 Task: Implement sprint retrospectives using different formats (e.
Action: Mouse moved to (252, 169)
Screenshot: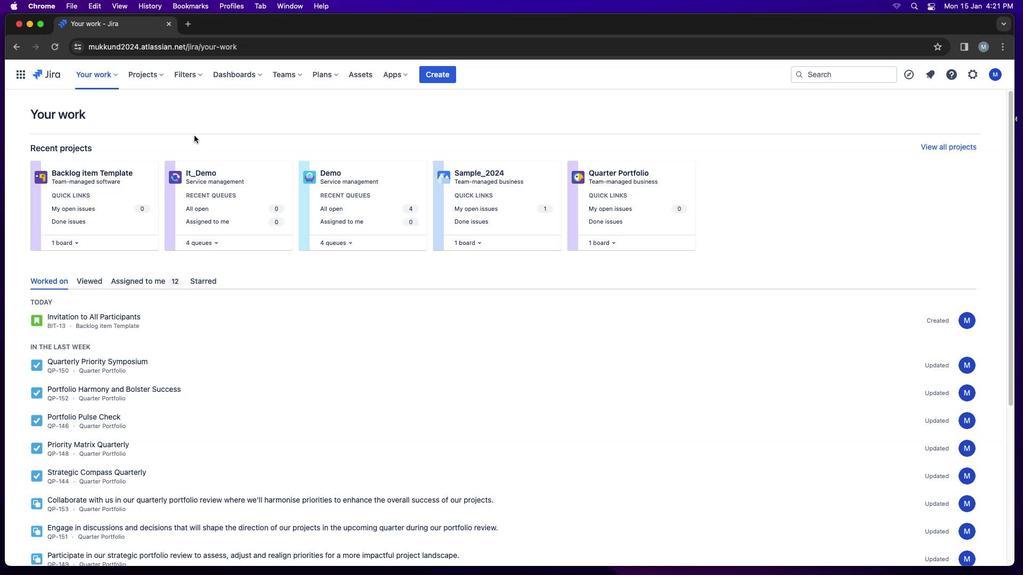 
Action: Mouse pressed left at (252, 169)
Screenshot: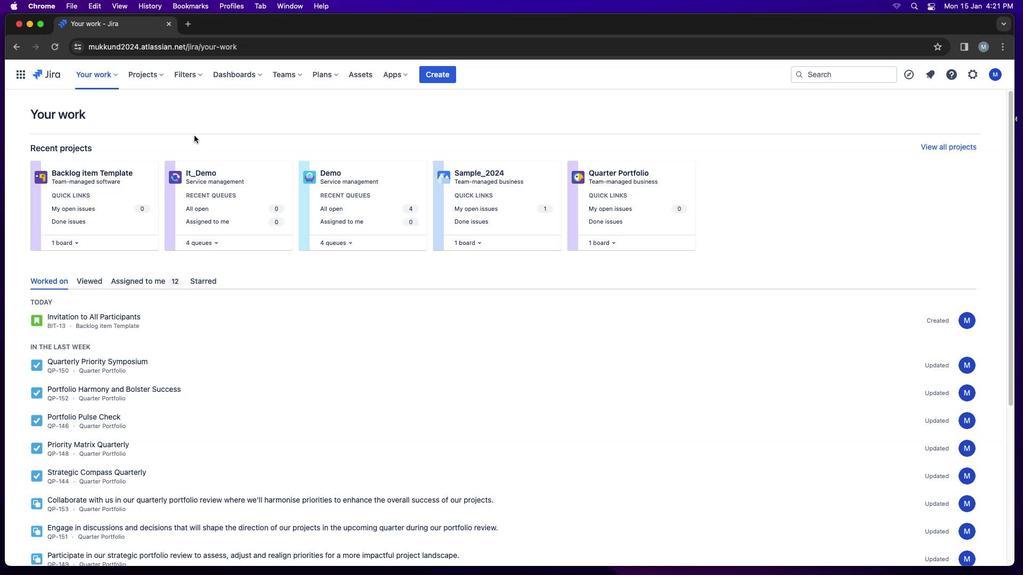 
Action: Mouse moved to (108, 118)
Screenshot: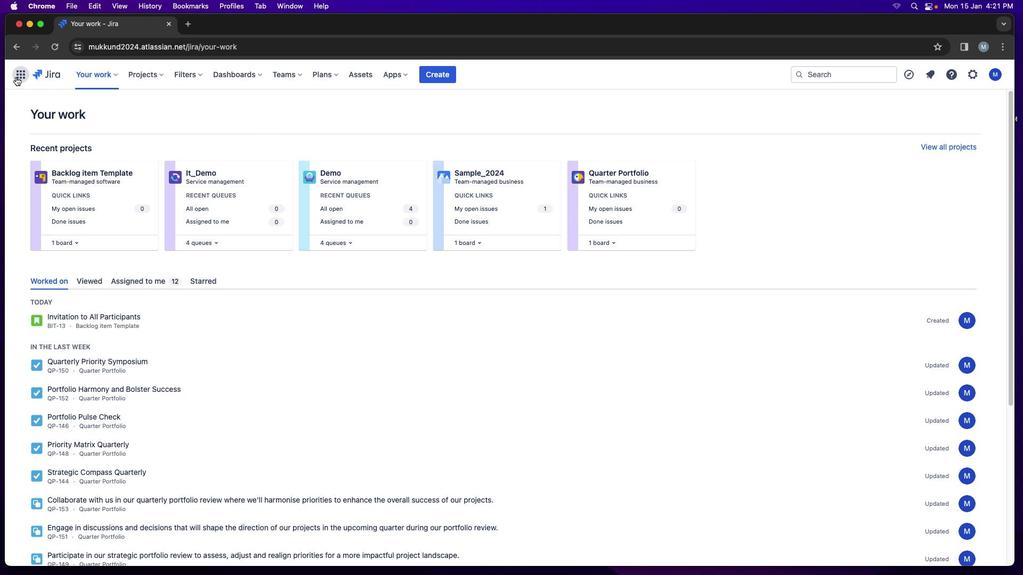 
Action: Mouse pressed left at (108, 118)
Screenshot: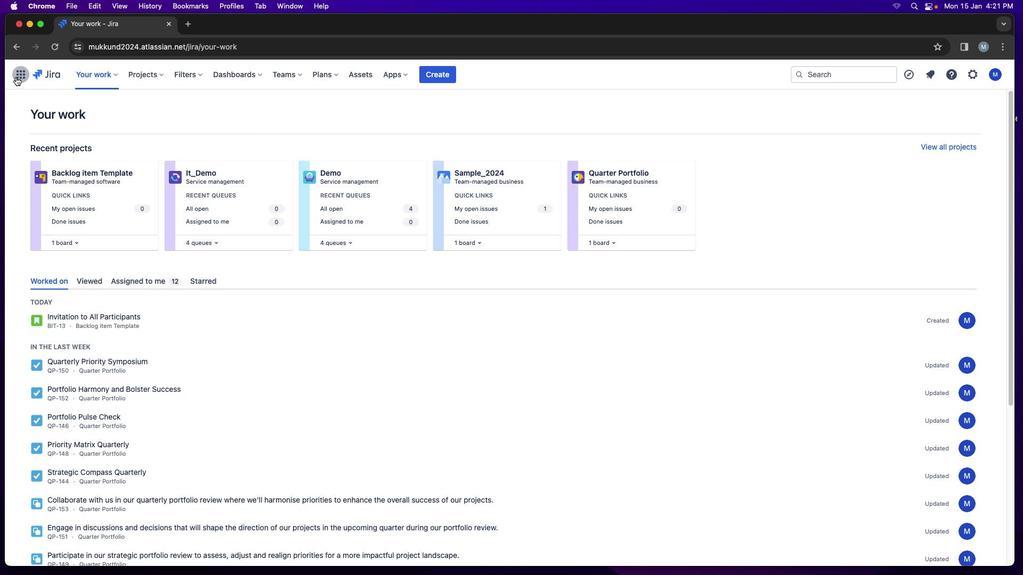 
Action: Mouse moved to (138, 169)
Screenshot: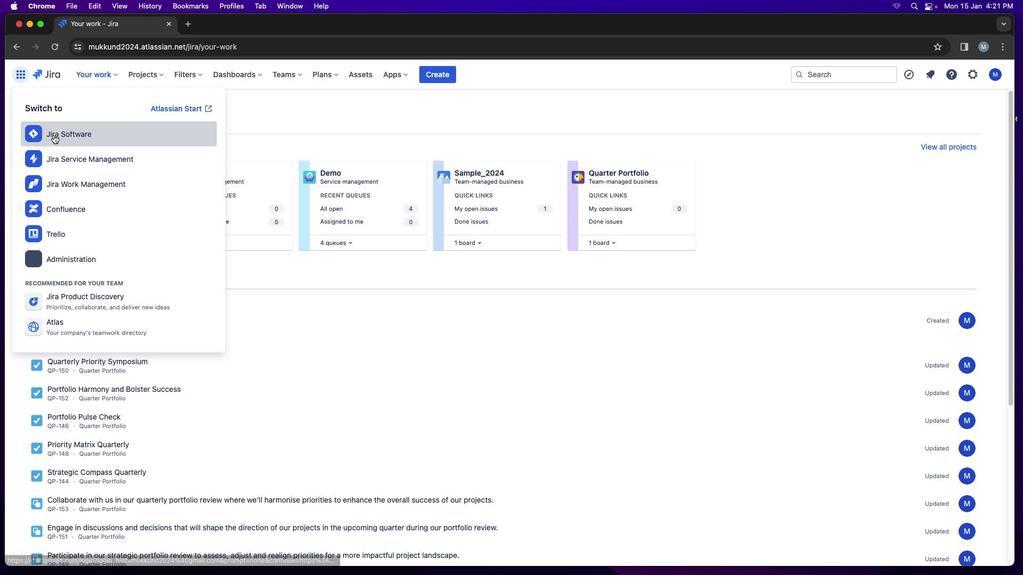 
Action: Mouse pressed left at (138, 169)
Screenshot: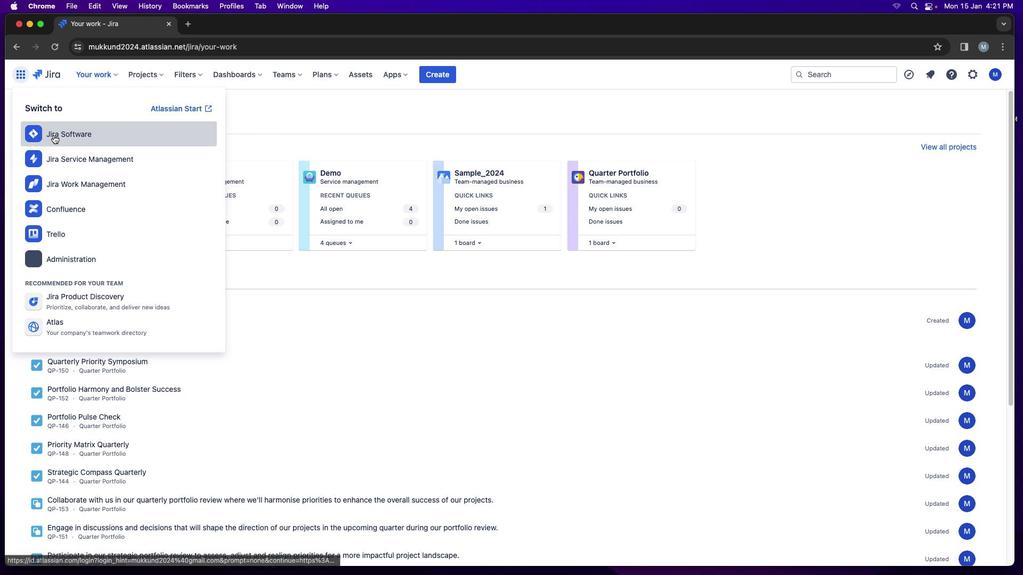 
Action: Mouse moved to (463, 149)
Screenshot: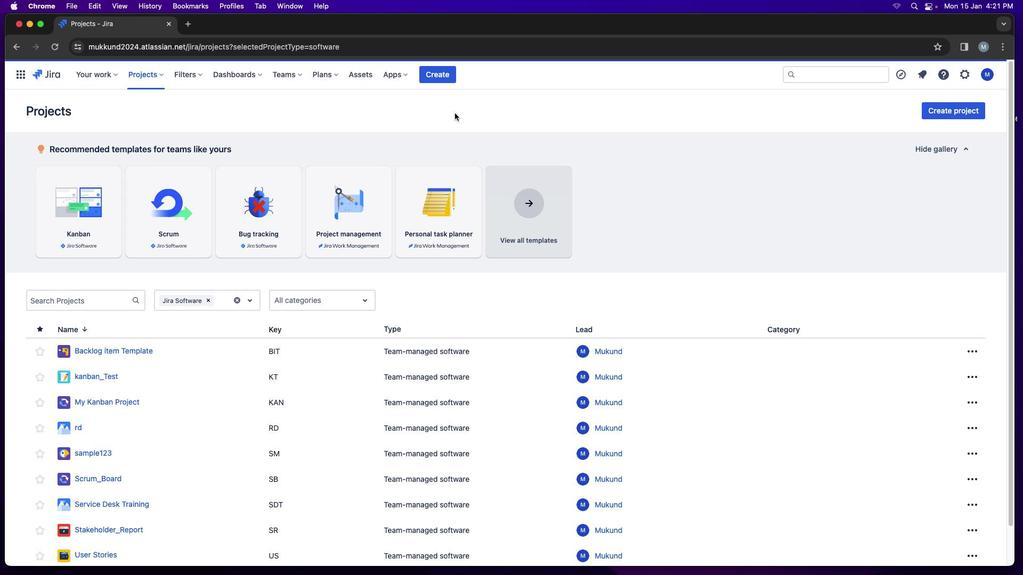 
Action: Mouse pressed left at (463, 149)
Screenshot: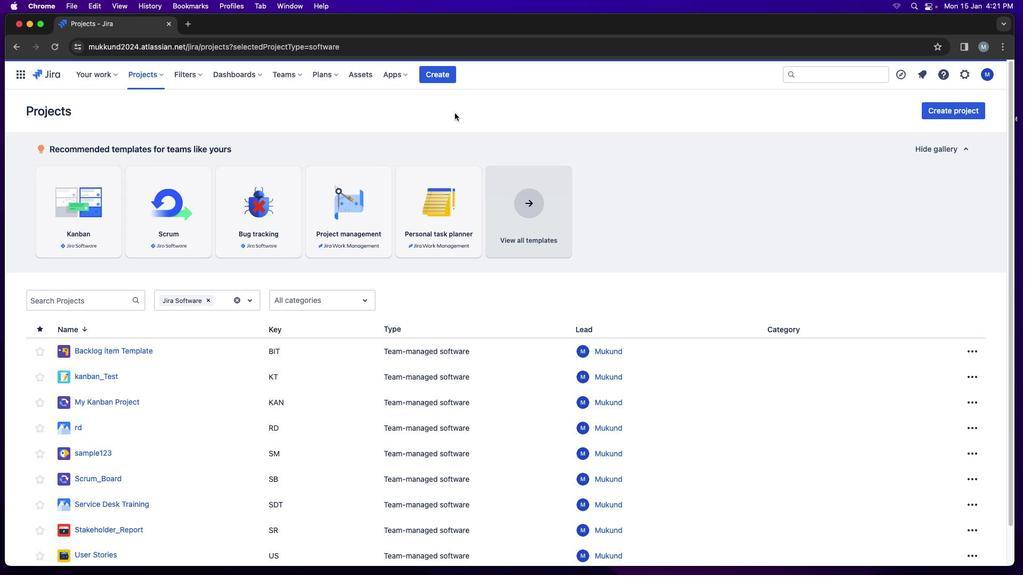 
Action: Mouse moved to (194, 355)
Screenshot: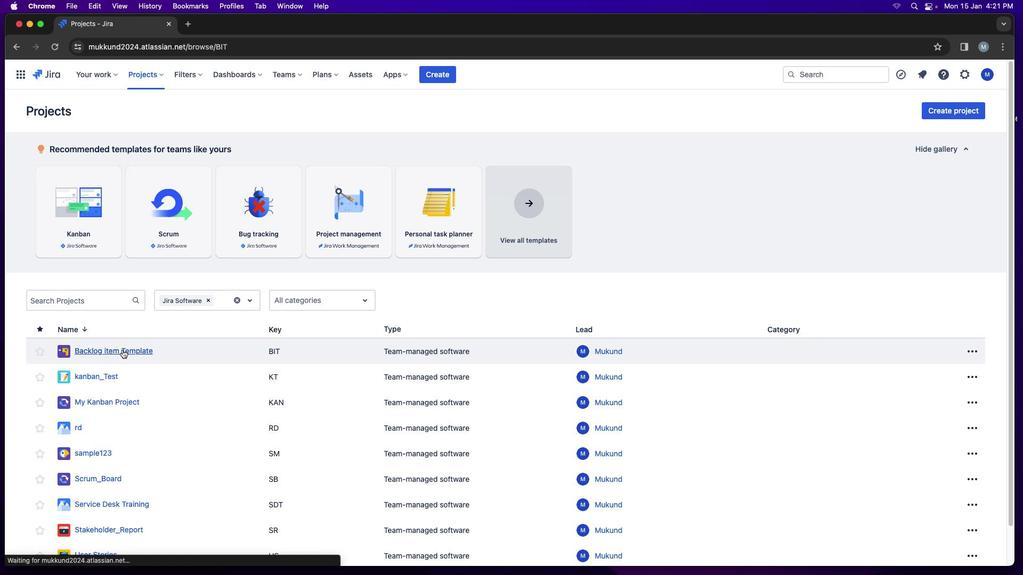 
Action: Mouse pressed left at (194, 355)
Screenshot: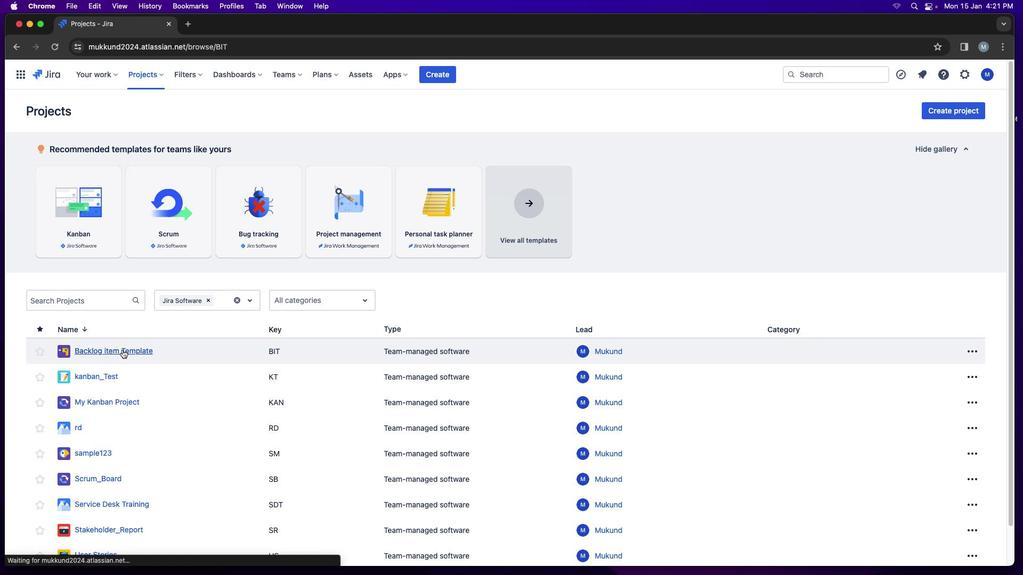 
Action: Mouse moved to (143, 251)
Screenshot: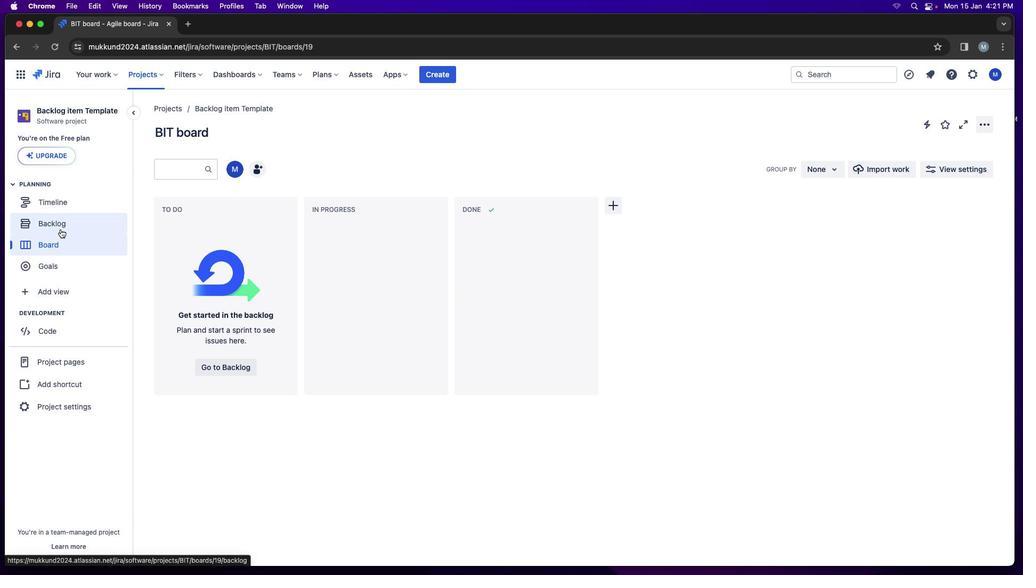 
Action: Mouse pressed left at (143, 251)
Screenshot: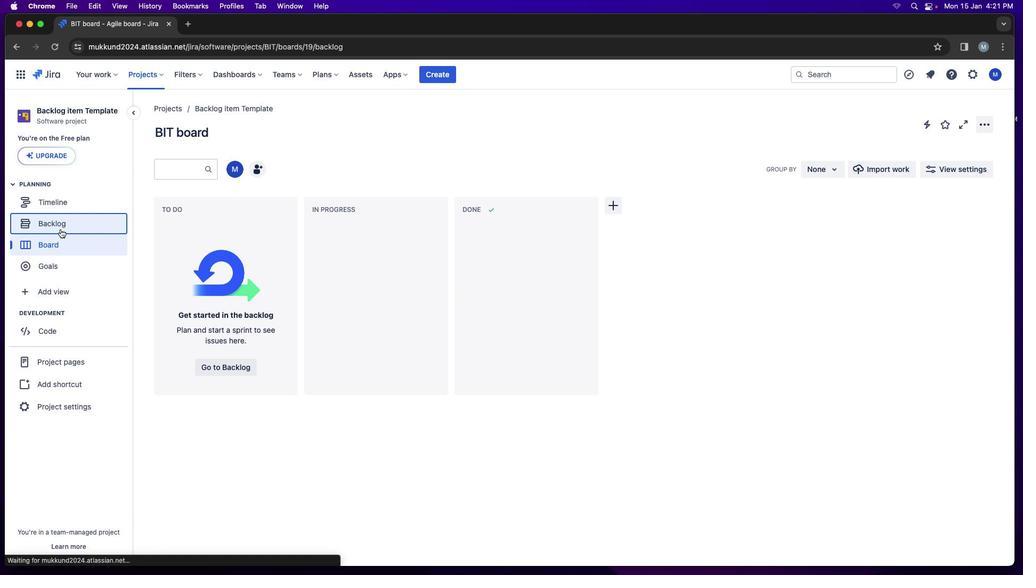 
Action: Mouse moved to (266, 250)
Screenshot: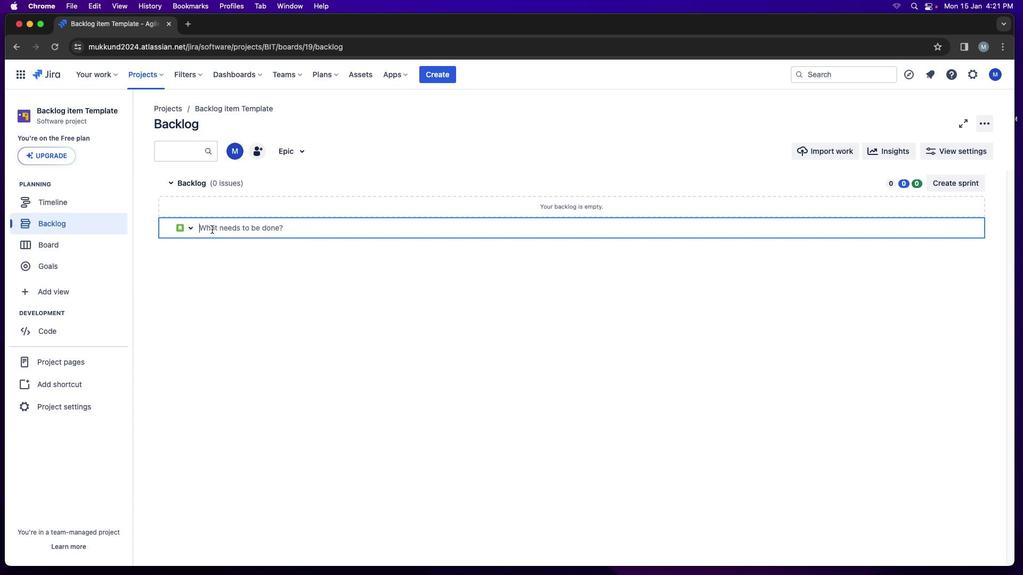 
Action: Mouse pressed left at (266, 250)
Screenshot: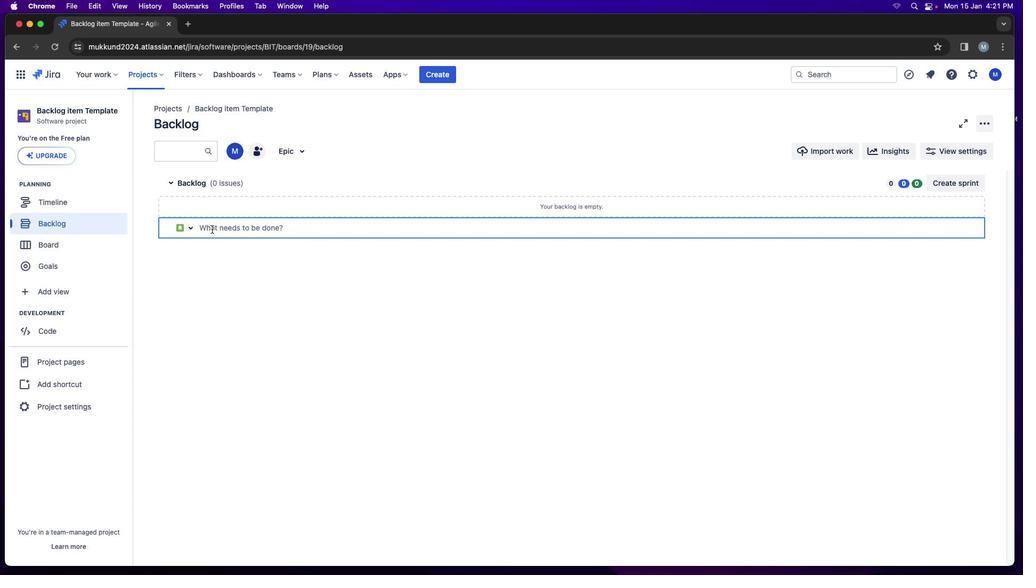 
Action: Key pressed Key.shift'S''p''r''i''n''t'Key.space'r''e''t''r''o''s''p''e''c''t''i''v''e''s'Key.space'p''l''a''y''s'Key.backspaceKey.space'a'Key.space'p''i''v''o''t''a''l'Key.space'r''o''l''e'Key.space'i''n'Key.space'f''o''s''t''e''r''i''n''g'Key.space'c''o''n''t''i''n''u''o''u''s'Key.space'i''m''p''r''o''v''e''m''e''n''t'Key.space'w''i''t''h''i''n'Key.spaceKey.shift'A''g''i''l''e'Key.space't''e''a''m''s''.'Key.enter
Screenshot: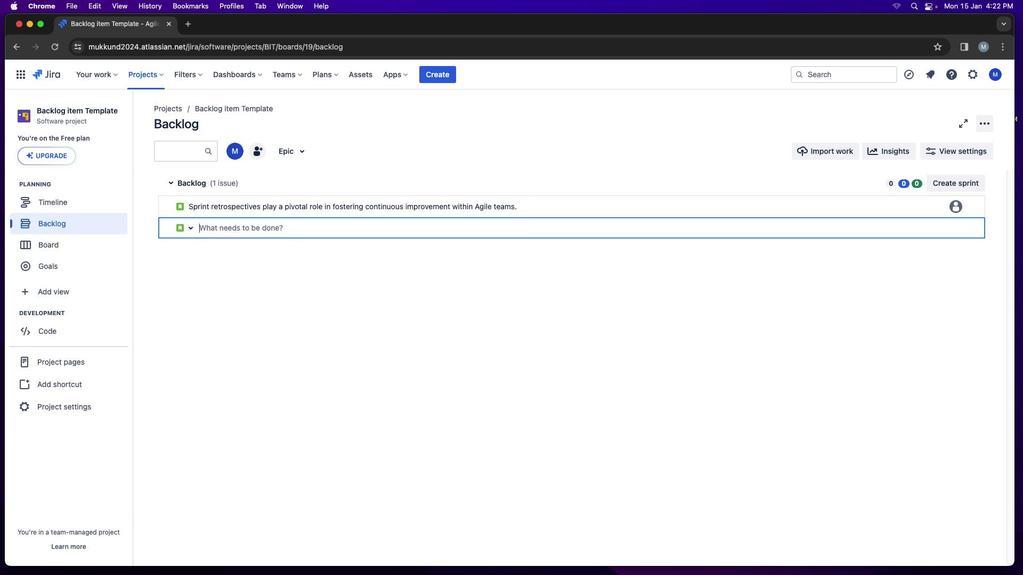 
Action: Mouse moved to (674, 360)
Screenshot: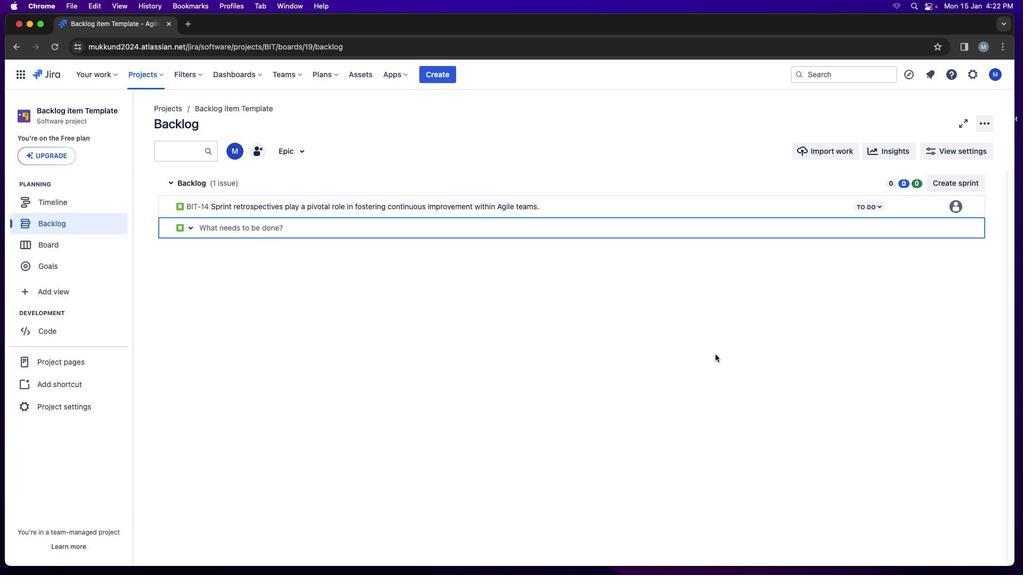
Action: Mouse pressed left at (674, 360)
Screenshot: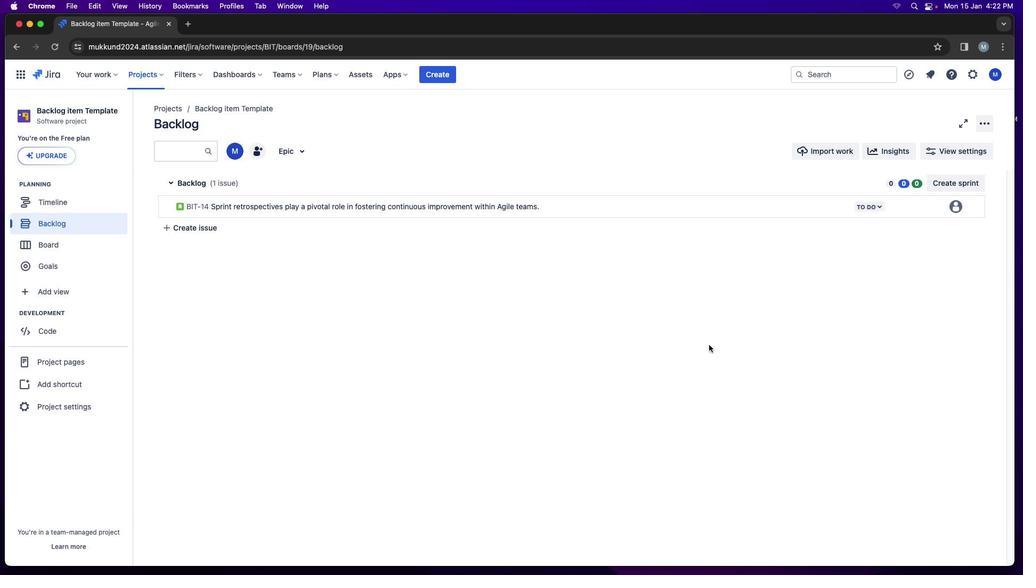 
Action: Mouse moved to (870, 212)
Screenshot: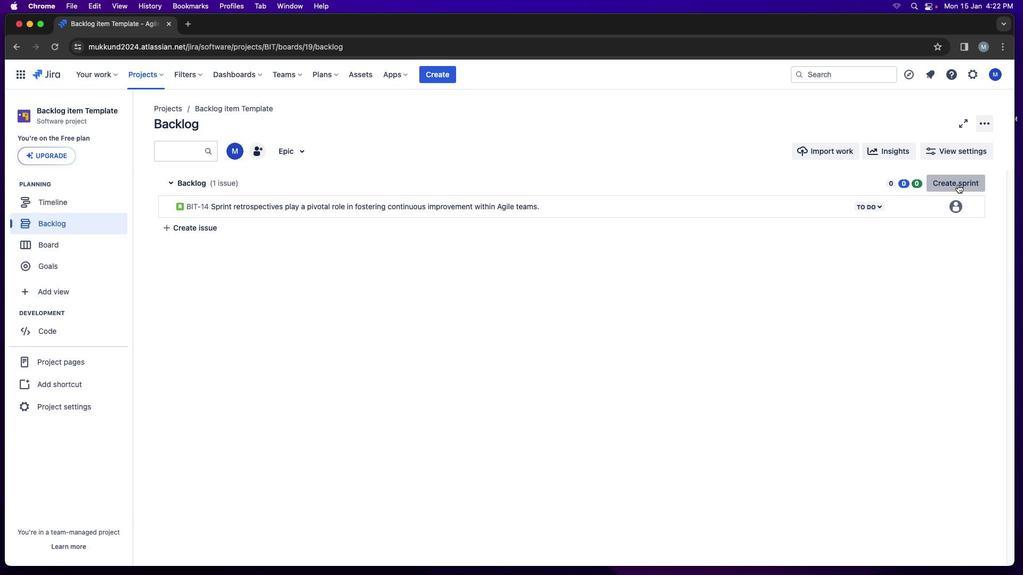 
Action: Mouse pressed left at (870, 212)
Screenshot: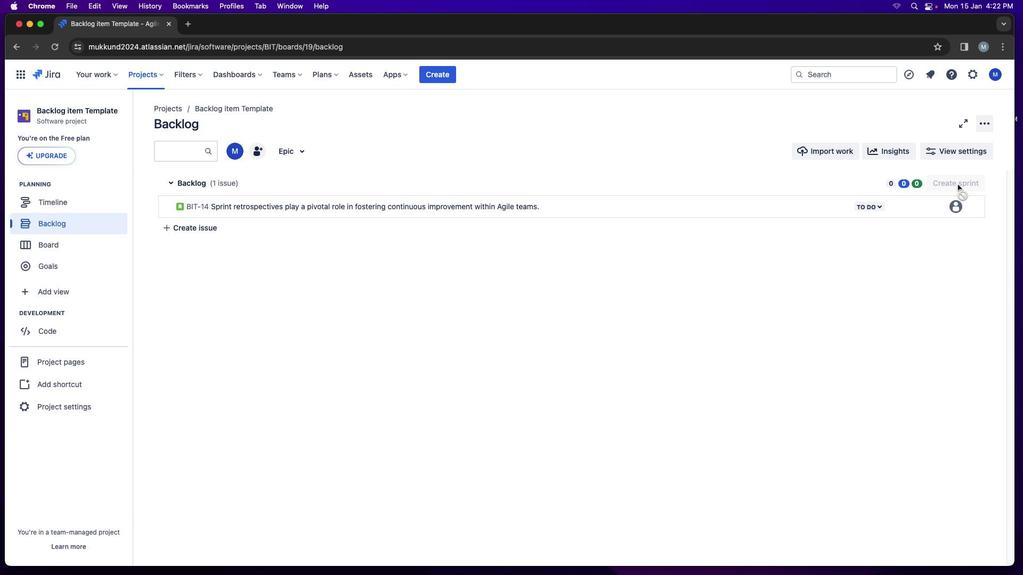 
Action: Mouse moved to (250, 316)
Screenshot: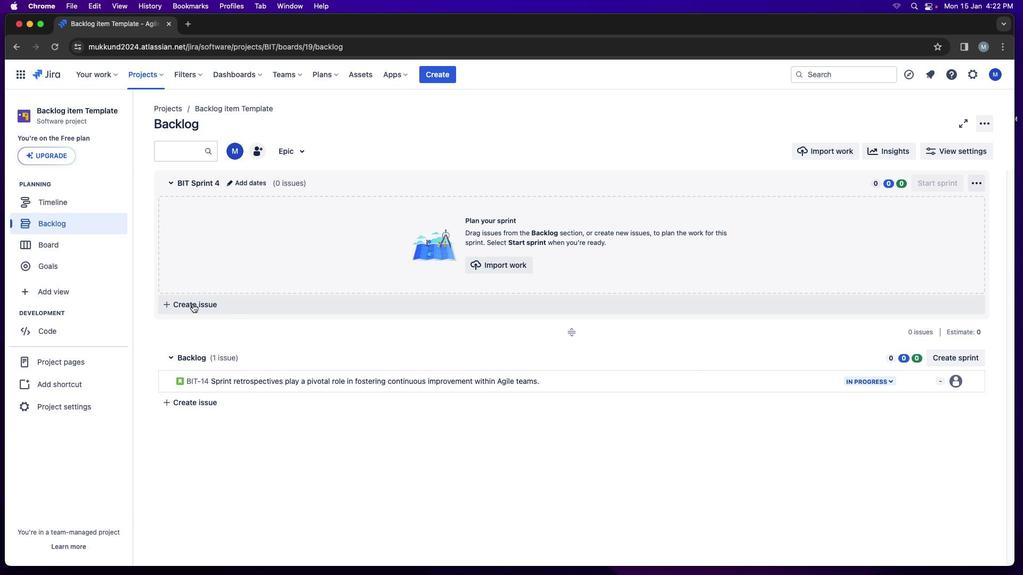 
Action: Mouse pressed left at (250, 316)
Screenshot: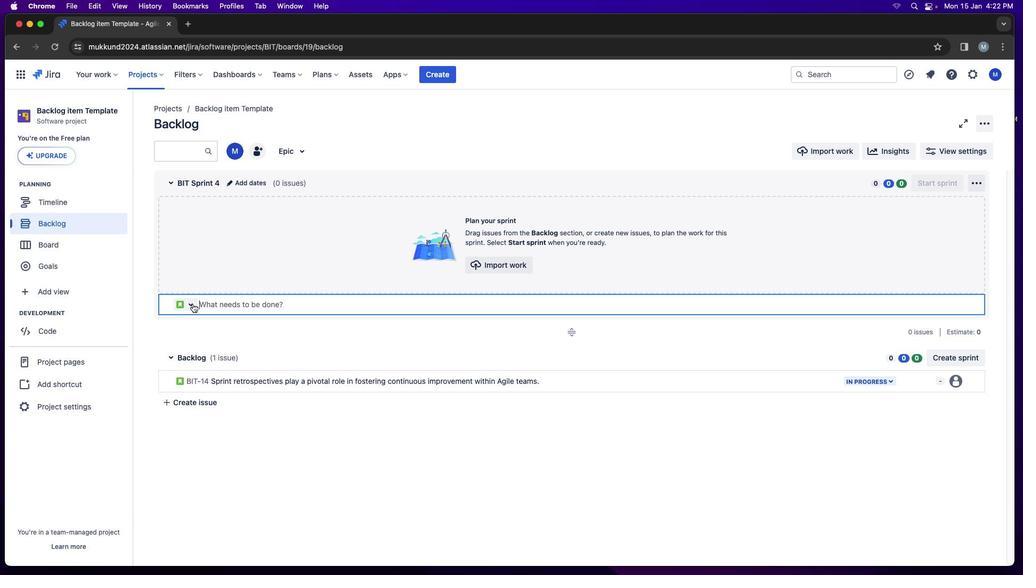 
Action: Mouse moved to (279, 318)
Screenshot: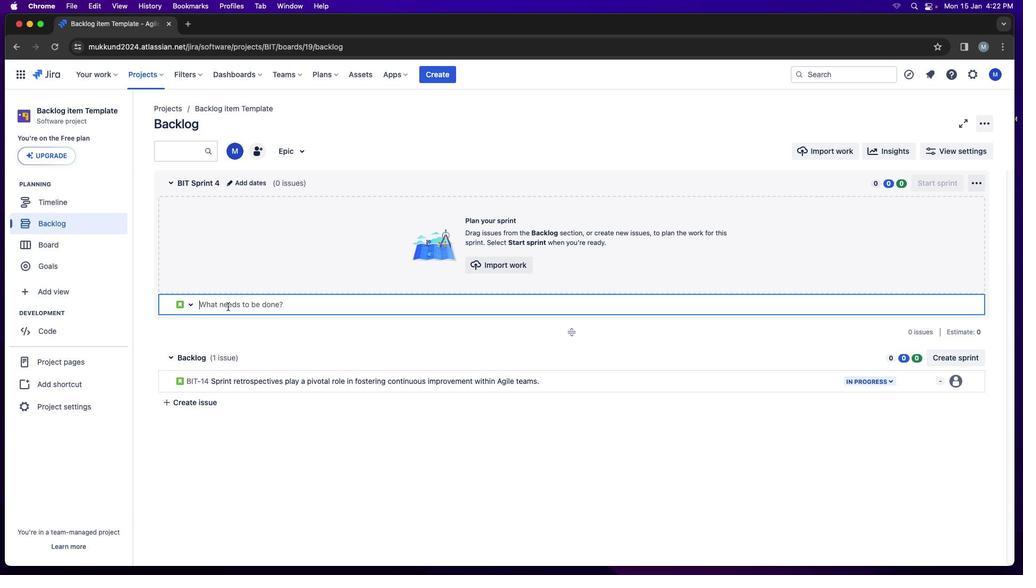 
Action: Mouse pressed left at (279, 318)
Screenshot: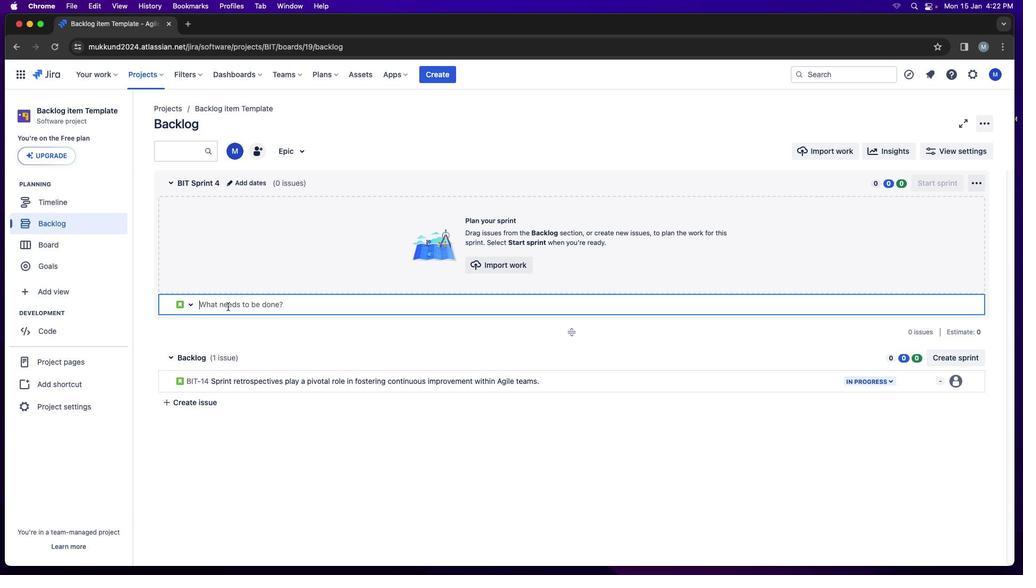 
Action: Key pressed Key.shift'O''n''e'Key.space'o''f'Key.space't''h''e'Key.space'f''o''r''m''a''t''s'Key.space'w''e'"'"'v''e'Key.space's''u''c''c''e'Key.backspace'e''s''s''f''u''l''l''y'Key.space'i''n''t''e''g''r''a''t''e''d'Key.space'i''s'Key.space't''h''e'Key.spaceKey.shift_r'"'Key.shift'S''t''a''r''t''-'Key.shift'S''t''o''p''-'Key.shift'C''o''n''t''i''n''u''e'Key.shift_r'"'Key.space'm''e''t''h''o''d'Key.space'.'Key.enter
Screenshot: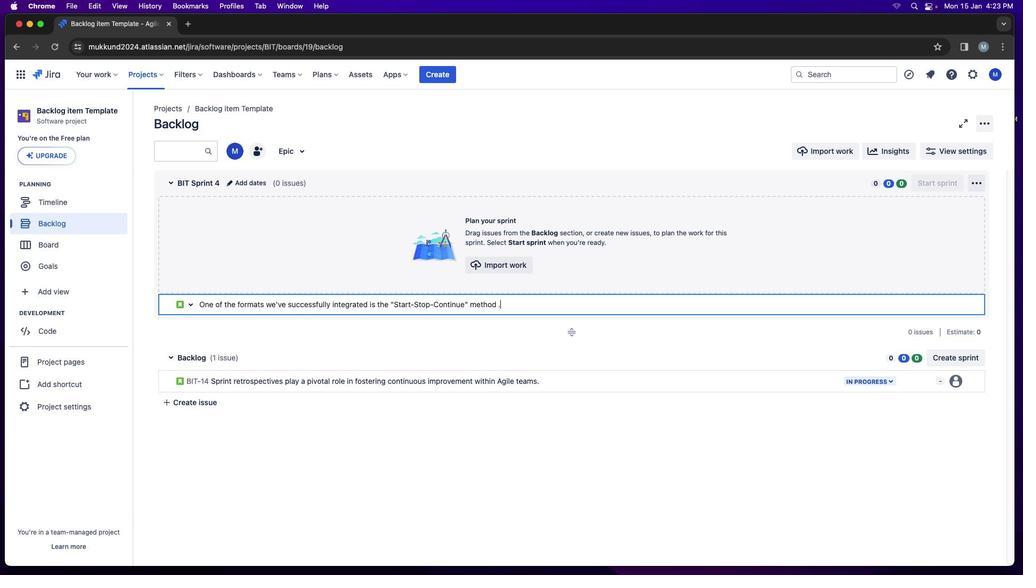 
Action: Mouse moved to (576, 404)
Screenshot: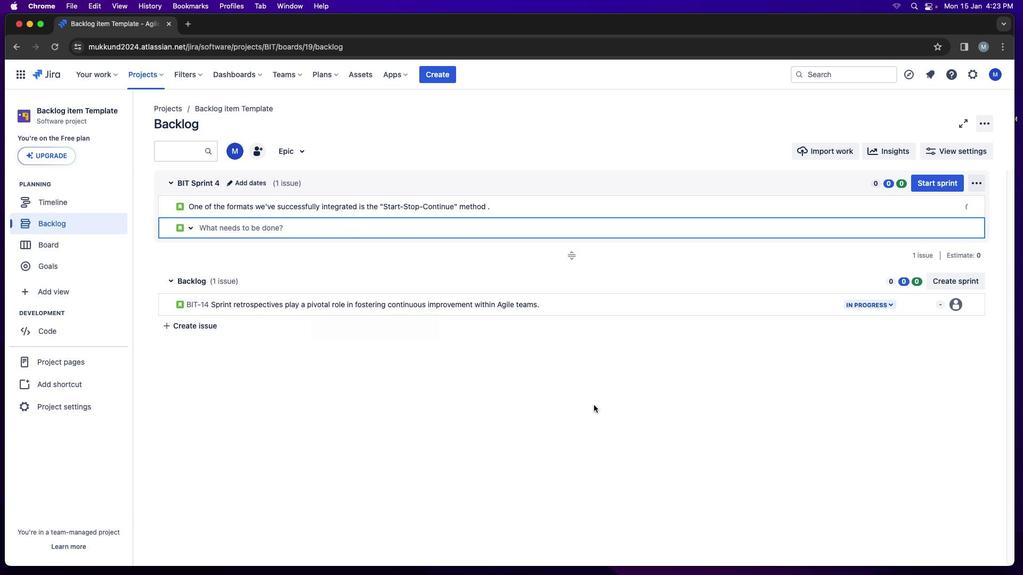 
Action: Mouse pressed left at (576, 404)
Screenshot: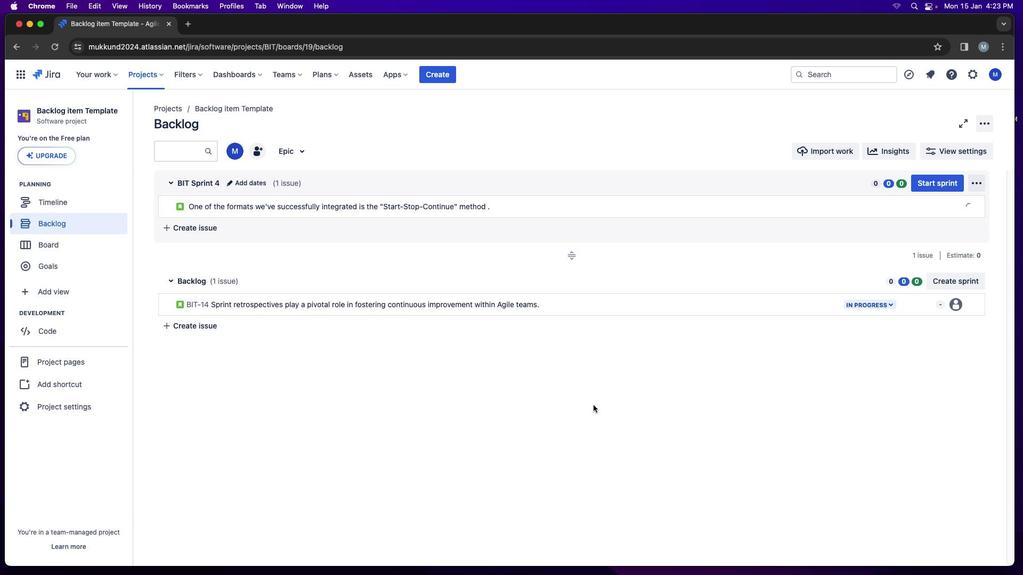 
Action: Mouse moved to (870, 213)
Screenshot: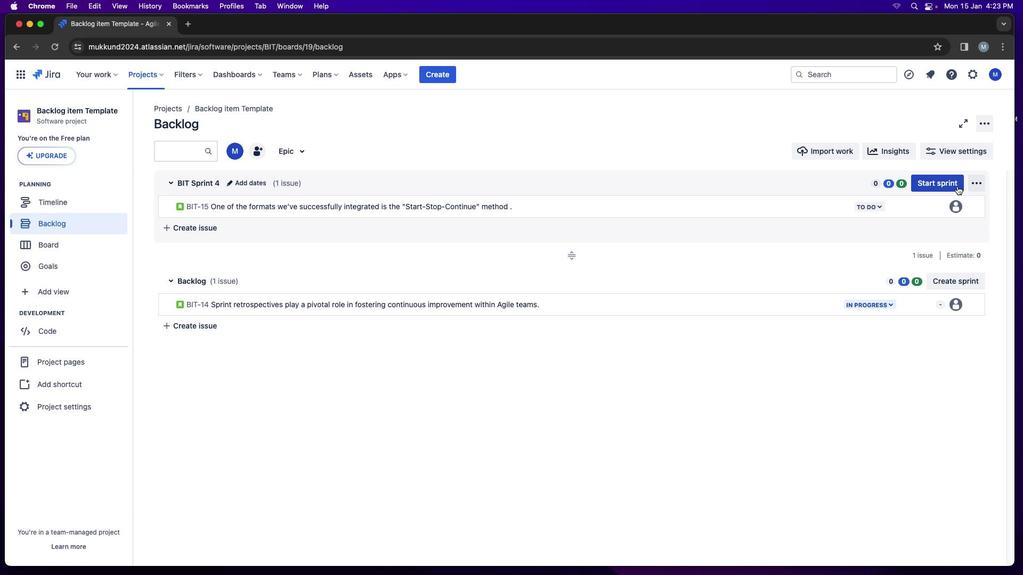 
Action: Mouse pressed left at (870, 213)
Screenshot: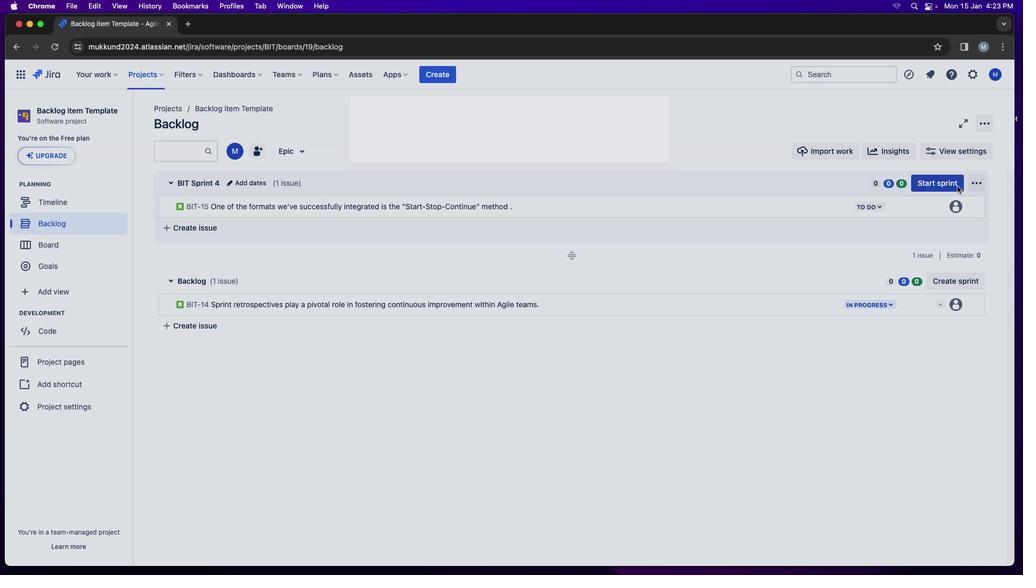 
Action: Mouse moved to (472, 249)
Screenshot: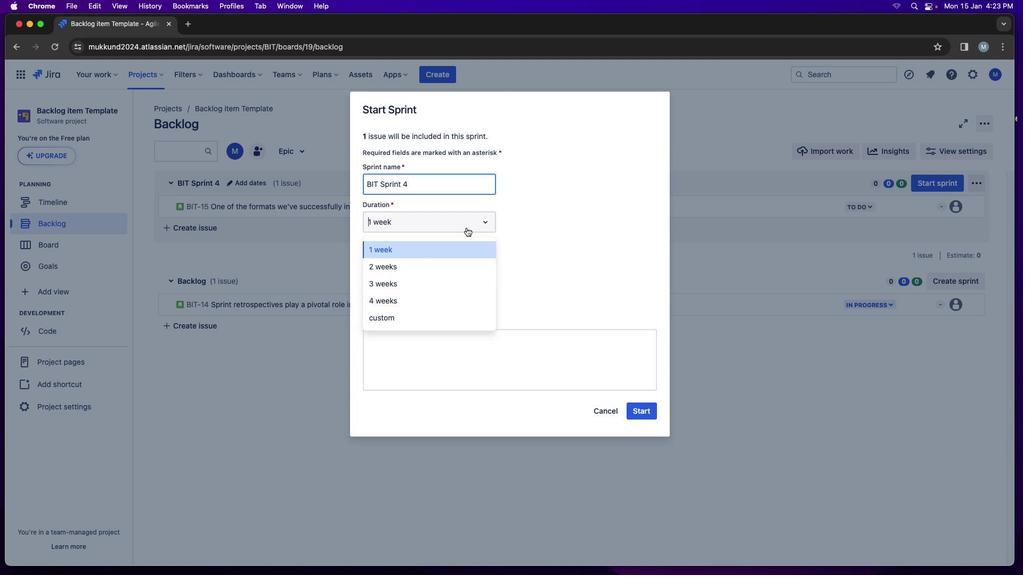 
Action: Mouse pressed left at (472, 249)
Screenshot: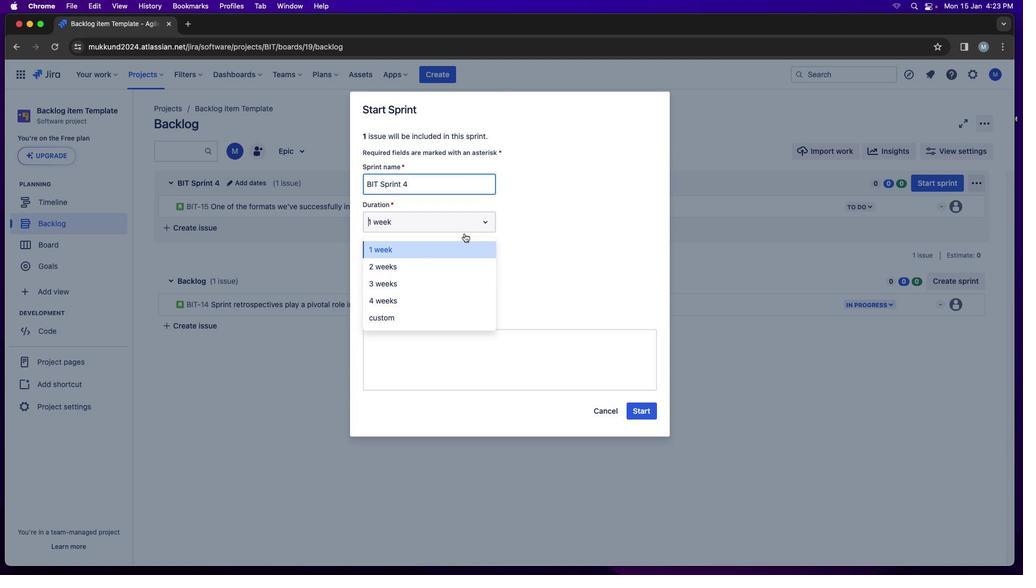 
Action: Mouse moved to (420, 325)
Screenshot: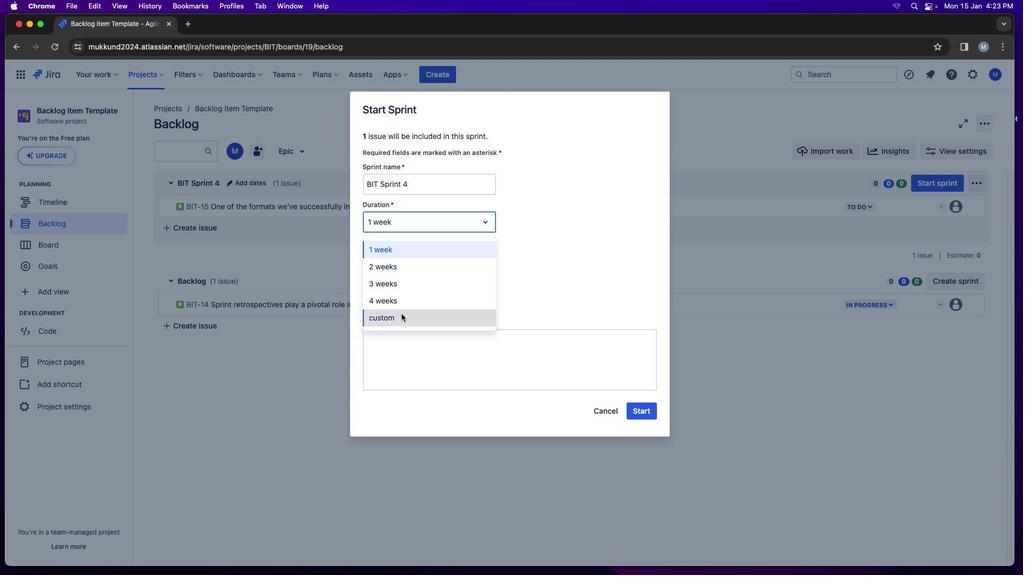 
Action: Mouse pressed left at (420, 325)
Screenshot: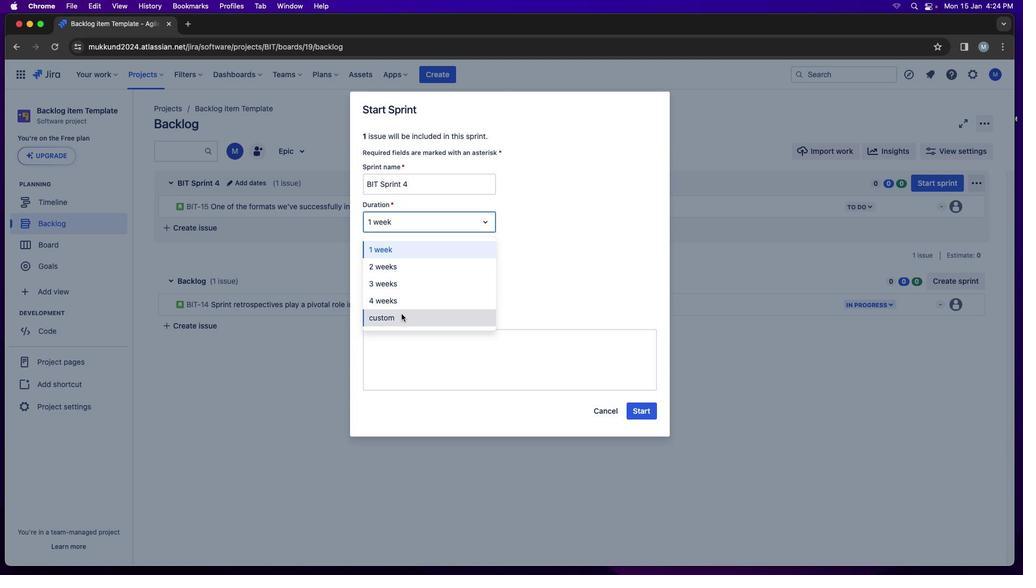 
Action: Mouse moved to (524, 278)
Screenshot: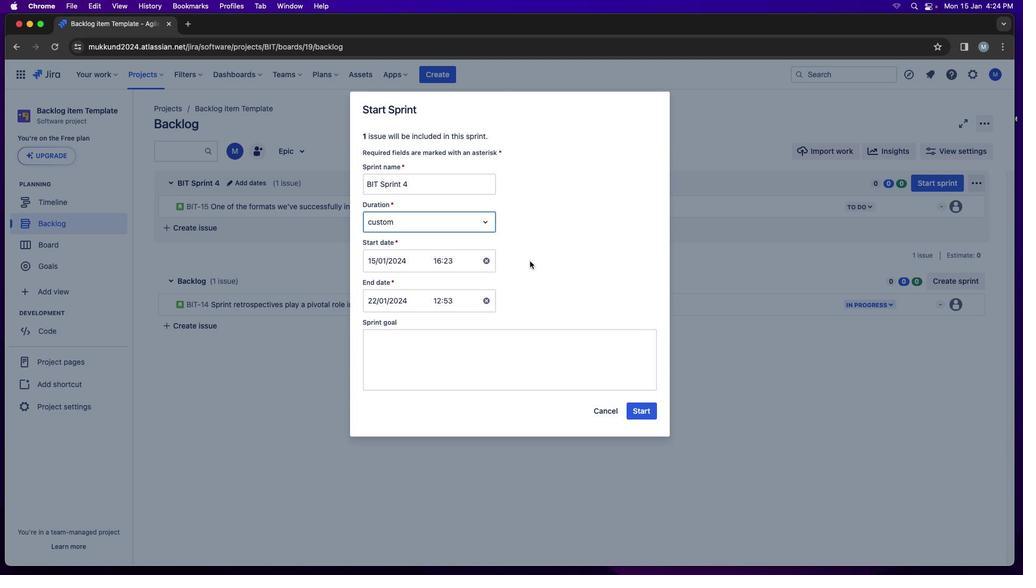 
Action: Mouse pressed left at (524, 278)
Screenshot: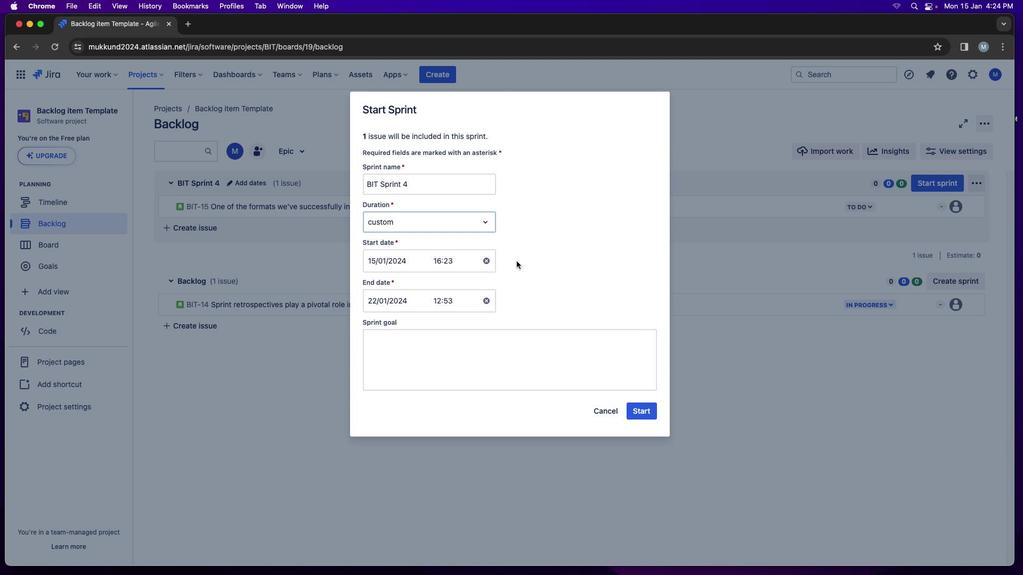 
Action: Mouse moved to (454, 278)
Screenshot: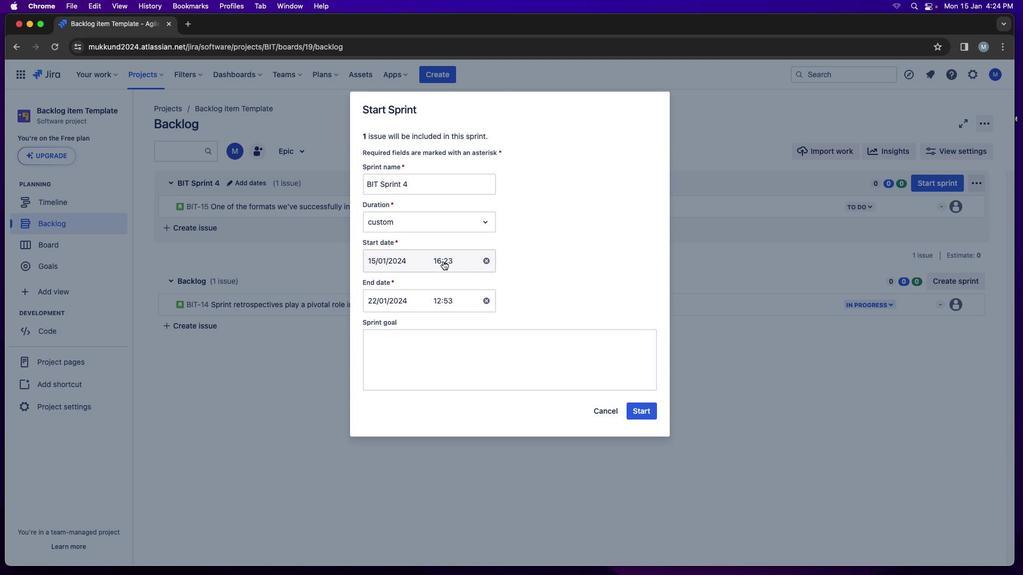 
Action: Mouse pressed left at (454, 278)
Screenshot: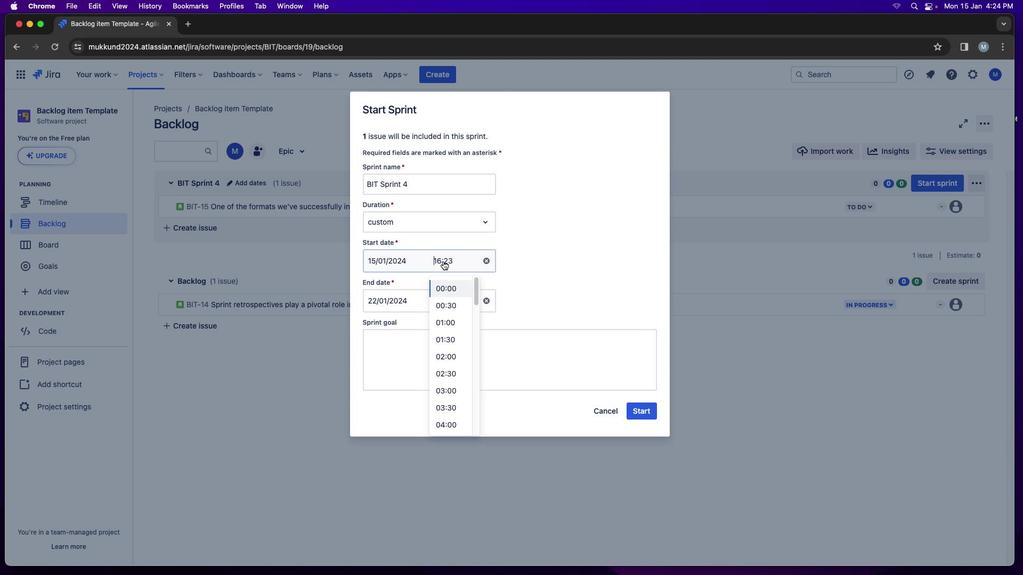 
Action: Mouse moved to (459, 400)
Screenshot: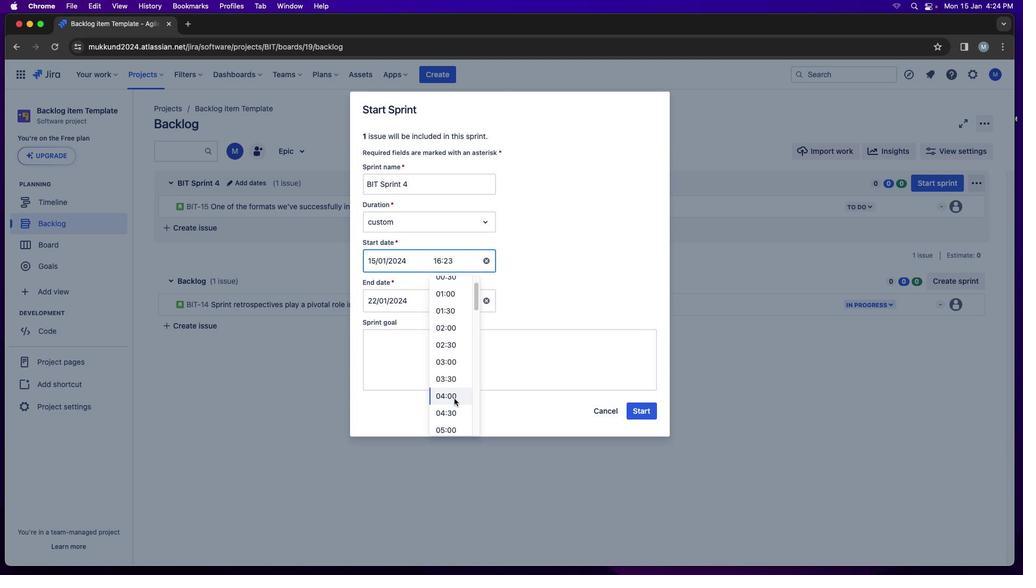 
Action: Mouse scrolled (459, 400) with delta (94, 51)
Screenshot: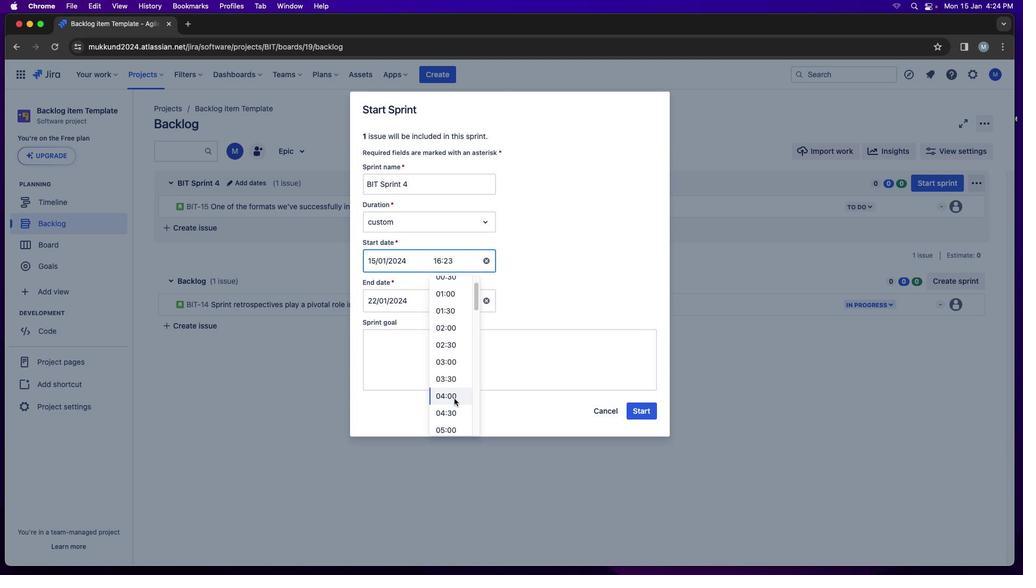
Action: Mouse moved to (460, 400)
Screenshot: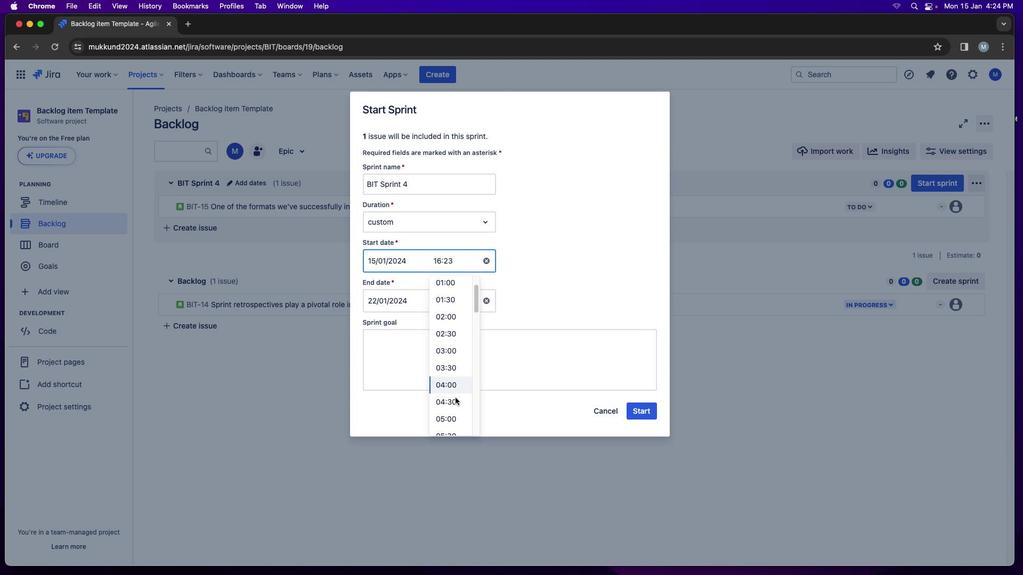 
Action: Mouse scrolled (460, 400) with delta (94, 51)
Screenshot: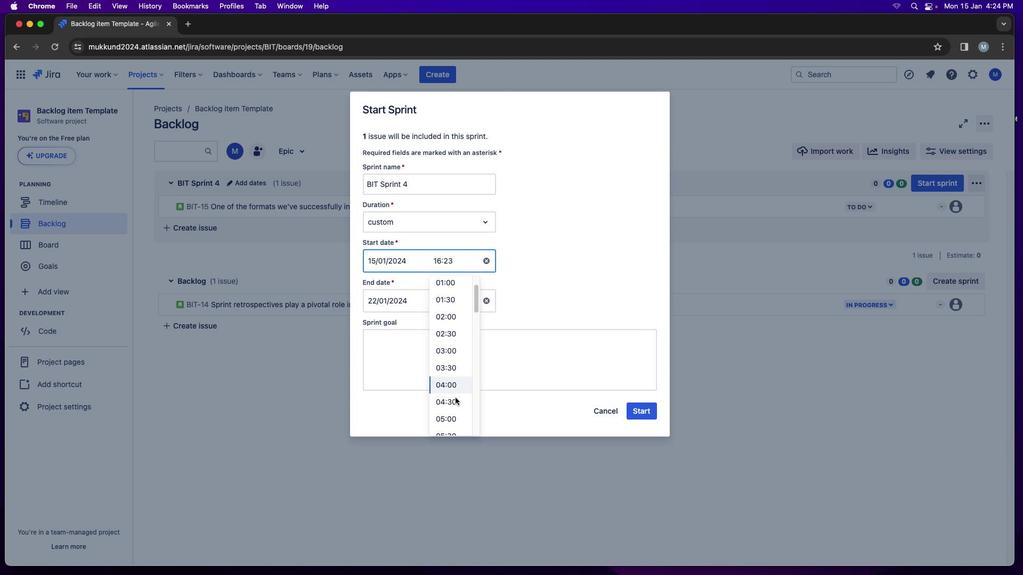 
Action: Mouse moved to (460, 400)
Screenshot: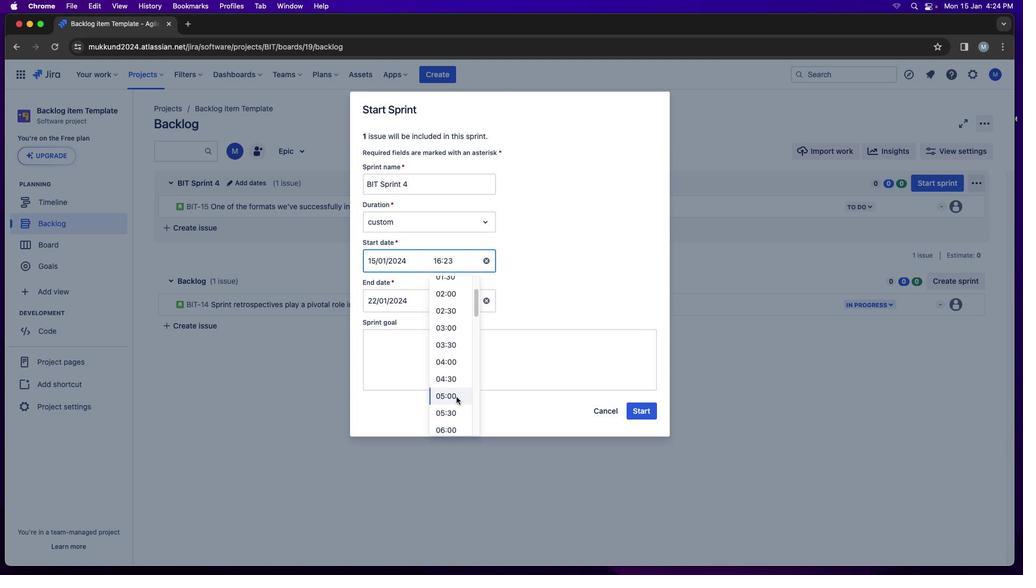 
Action: Mouse scrolled (460, 400) with delta (94, 50)
Screenshot: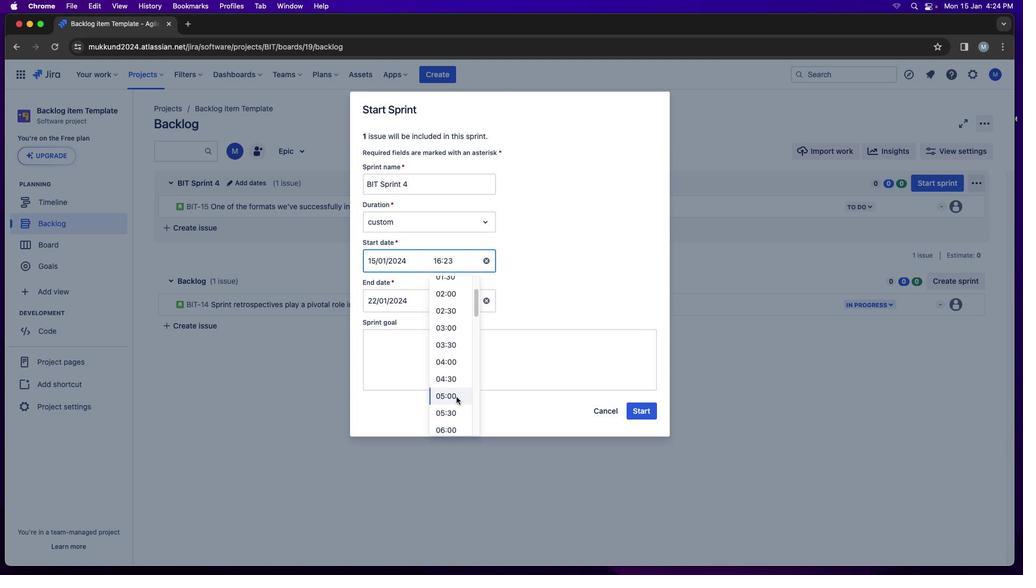 
Action: Mouse moved to (464, 400)
Screenshot: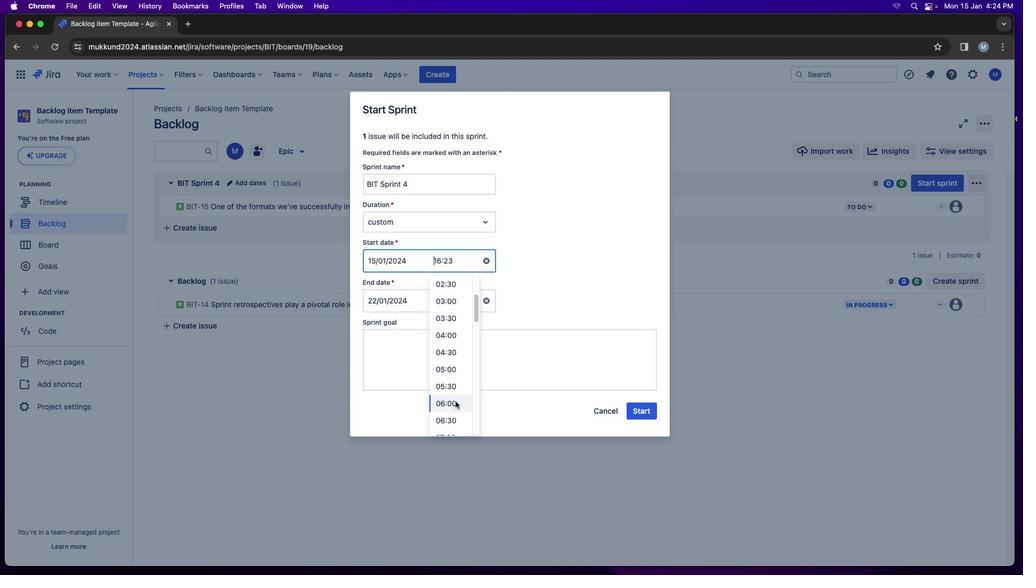 
Action: Mouse scrolled (464, 400) with delta (94, 51)
Screenshot: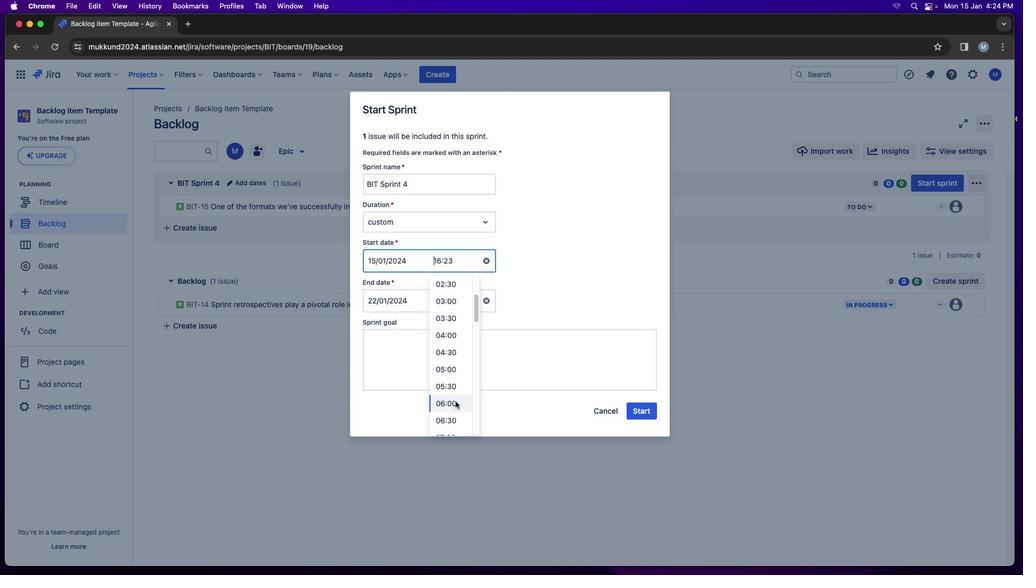 
Action: Mouse moved to (464, 400)
Screenshot: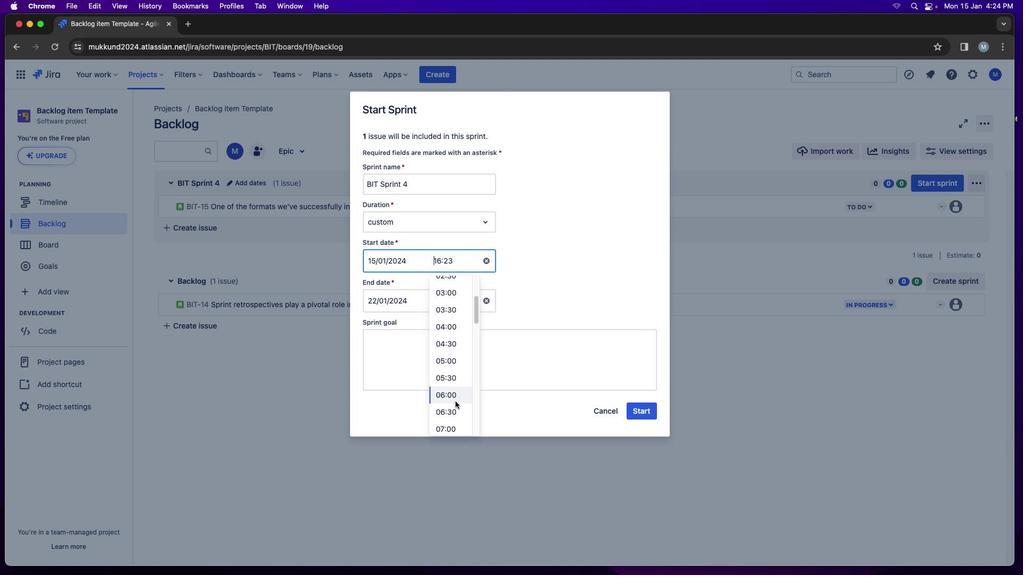 
Action: Mouse scrolled (464, 400) with delta (94, 51)
Screenshot: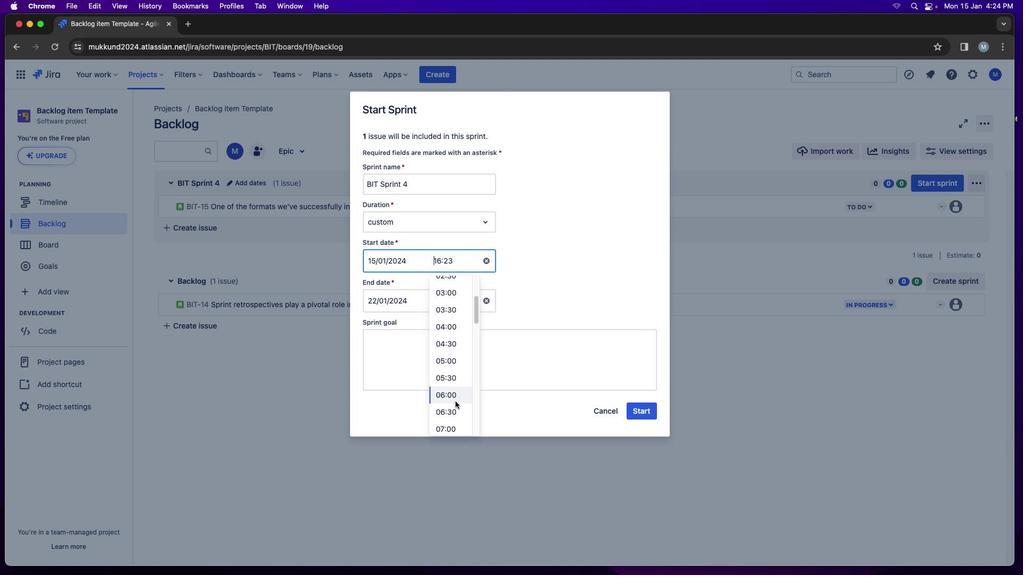 
Action: Mouse moved to (464, 400)
Screenshot: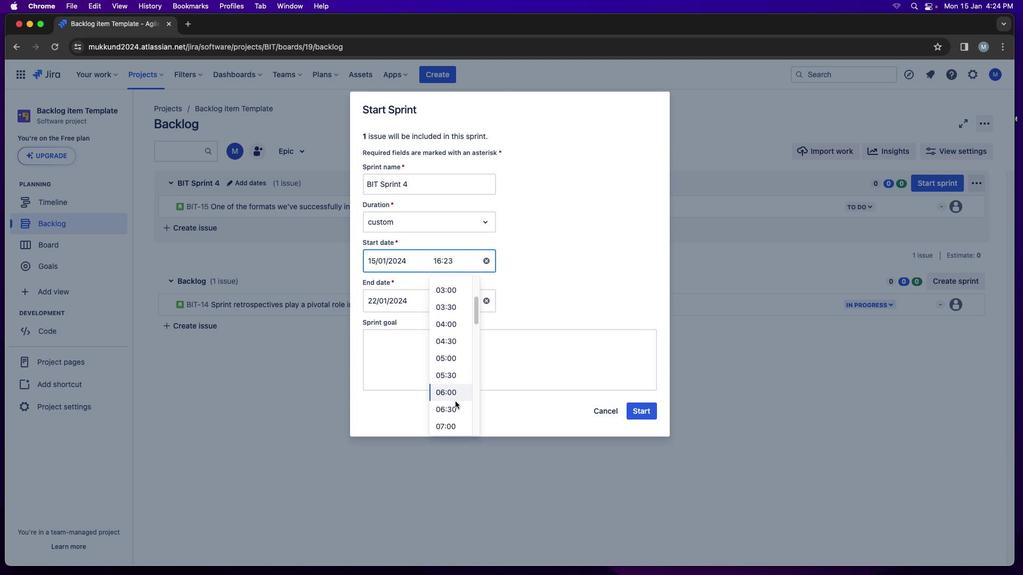 
Action: Mouse scrolled (464, 400) with delta (94, 51)
Screenshot: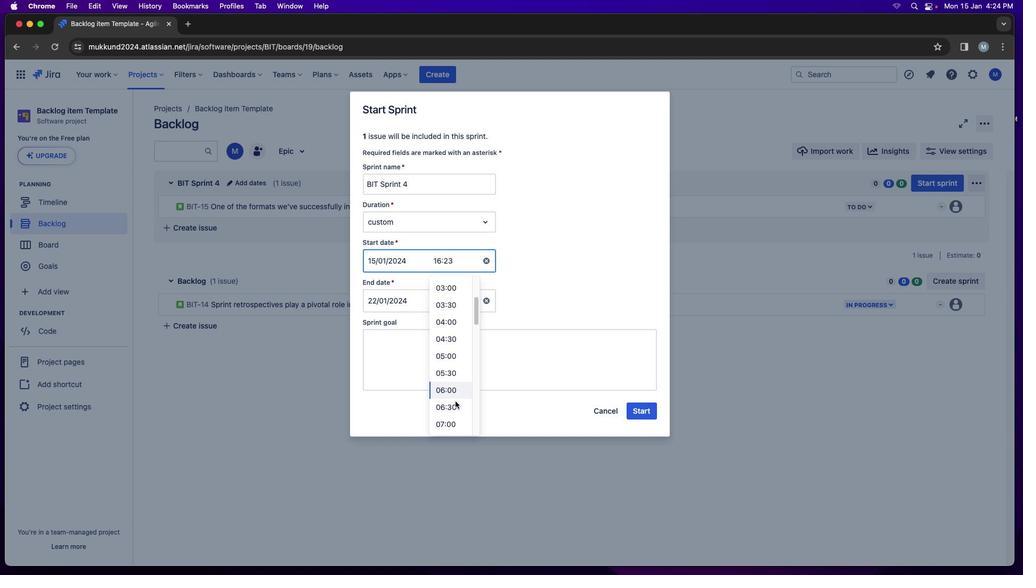 
Action: Mouse scrolled (464, 400) with delta (94, 51)
Screenshot: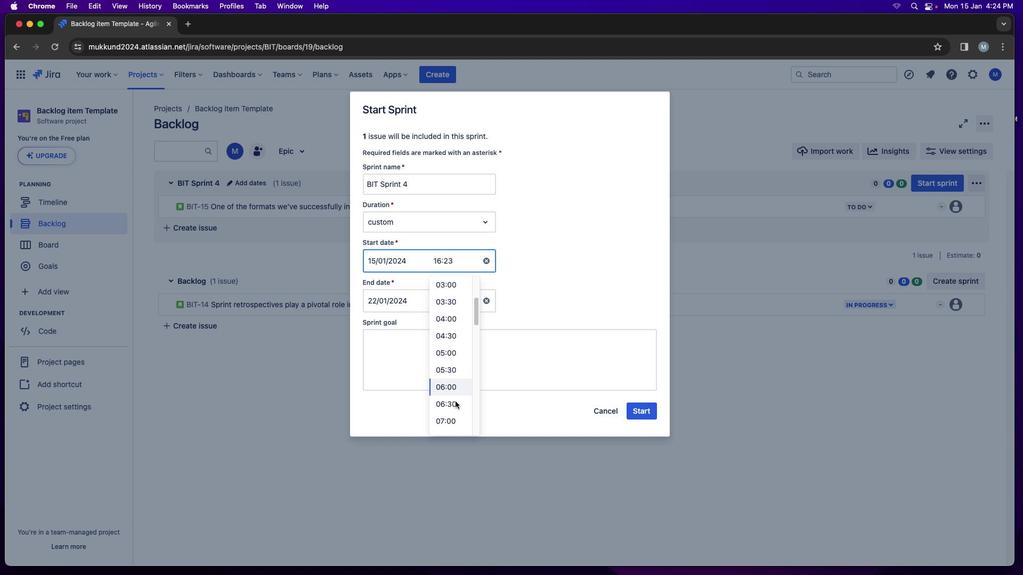 
Action: Mouse scrolled (464, 400) with delta (94, 51)
Screenshot: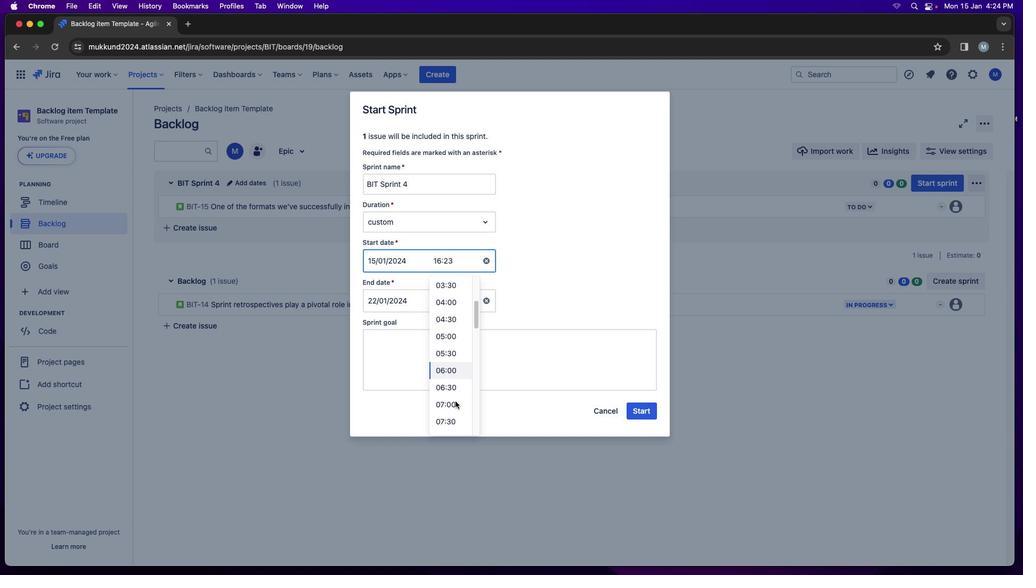 
Action: Mouse scrolled (464, 400) with delta (94, 51)
Screenshot: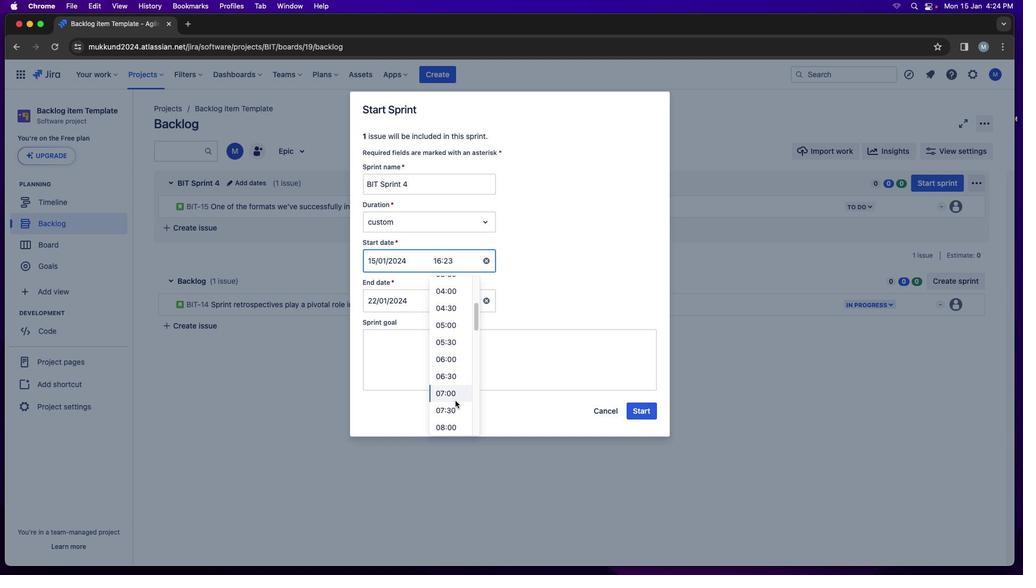 
Action: Mouse moved to (465, 403)
Screenshot: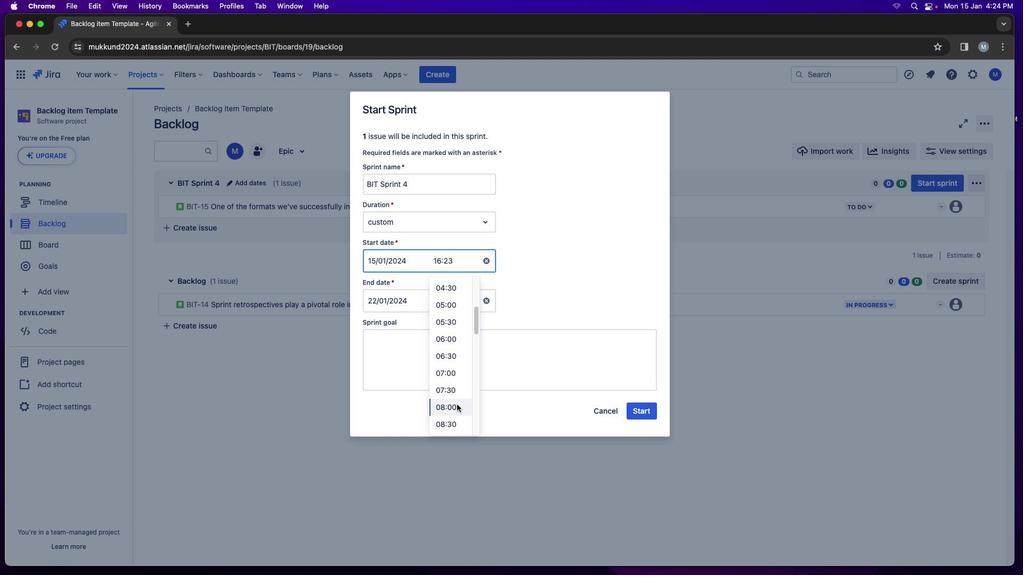 
Action: Mouse scrolled (465, 403) with delta (94, 51)
Screenshot: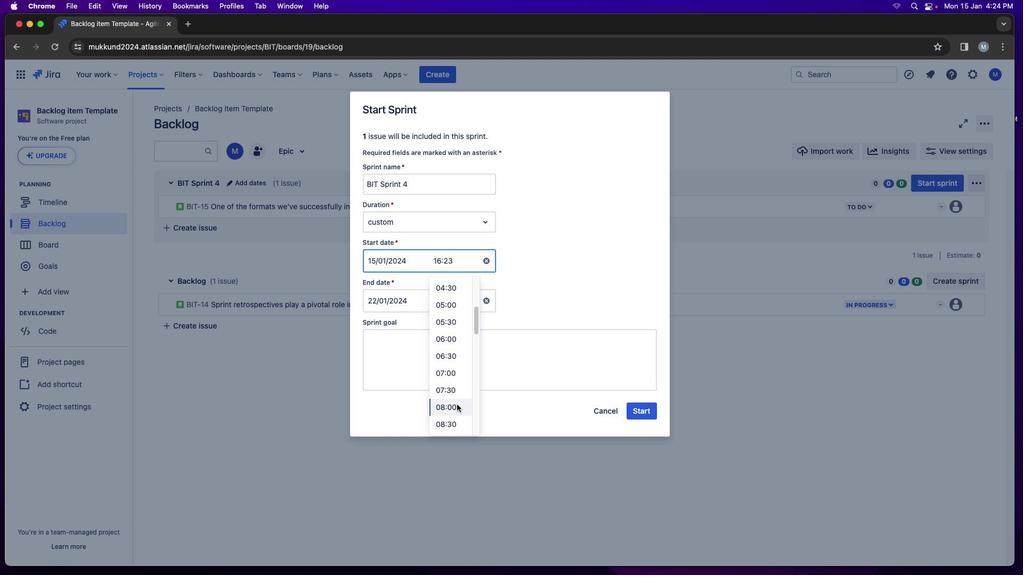
Action: Mouse moved to (465, 403)
Screenshot: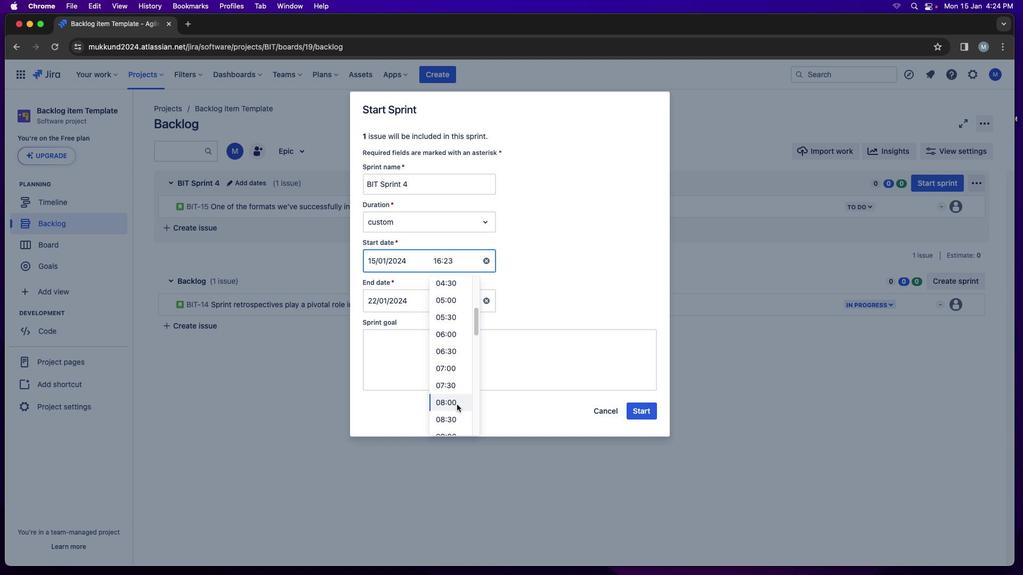 
Action: Mouse scrolled (465, 403) with delta (94, 51)
Screenshot: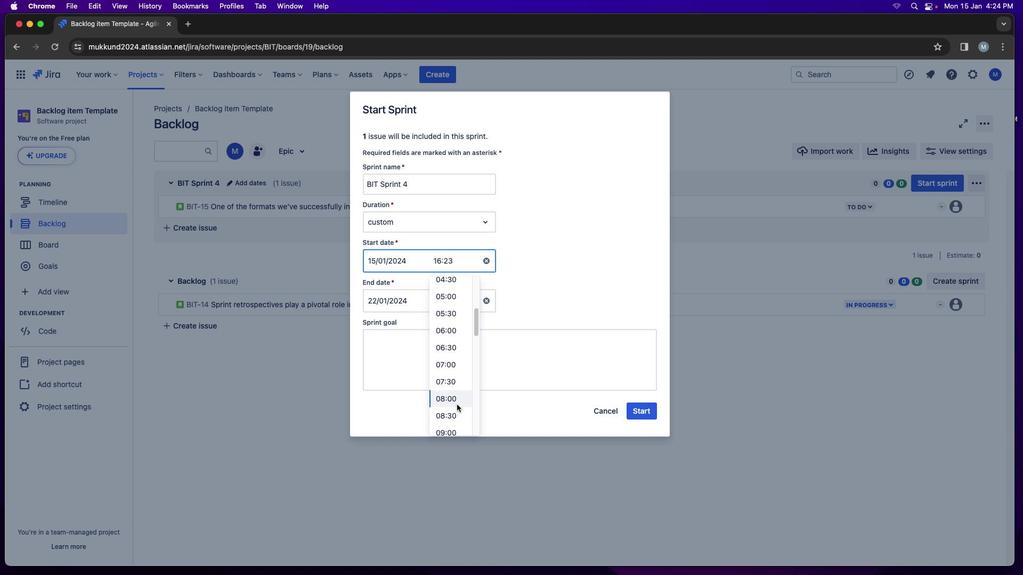 
Action: Mouse moved to (466, 406)
Screenshot: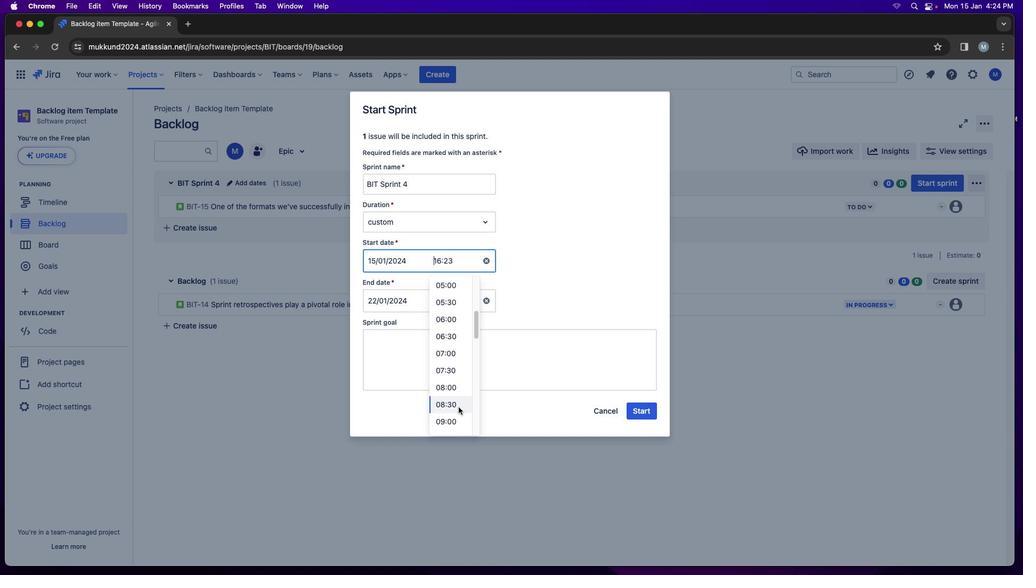 
Action: Mouse scrolled (466, 406) with delta (94, 51)
Screenshot: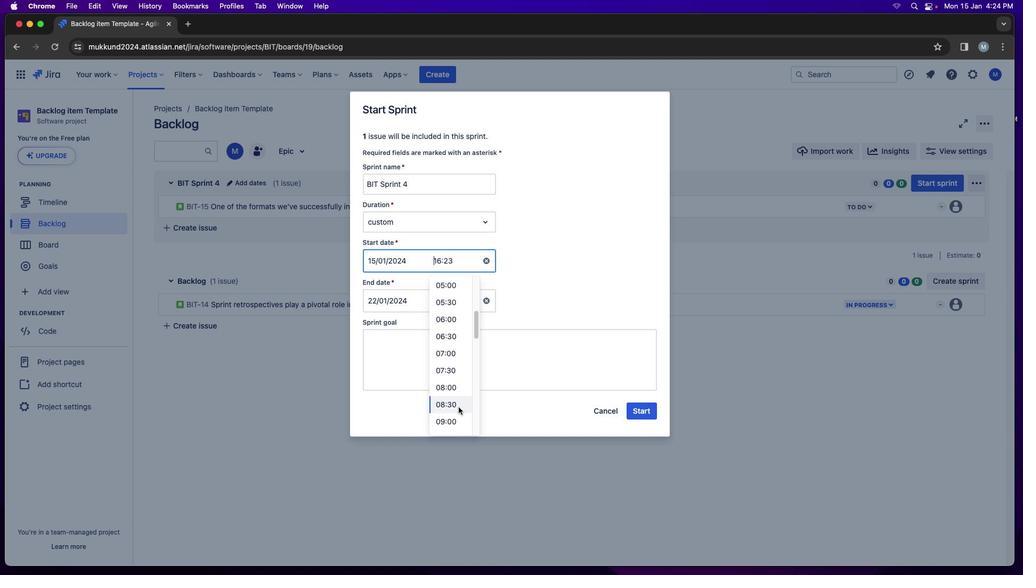
Action: Mouse moved to (466, 406)
Screenshot: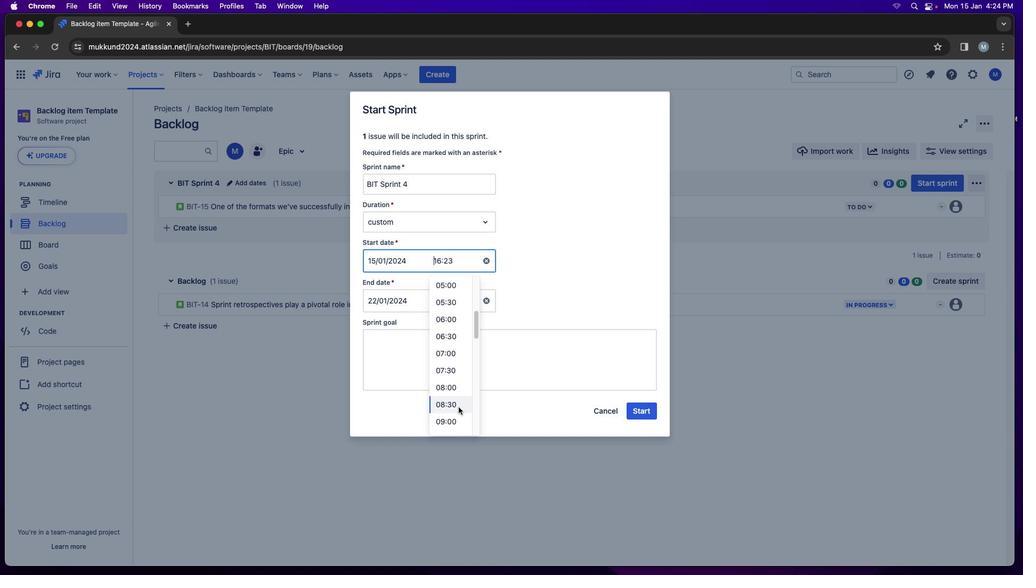 
Action: Mouse scrolled (466, 406) with delta (94, 51)
Screenshot: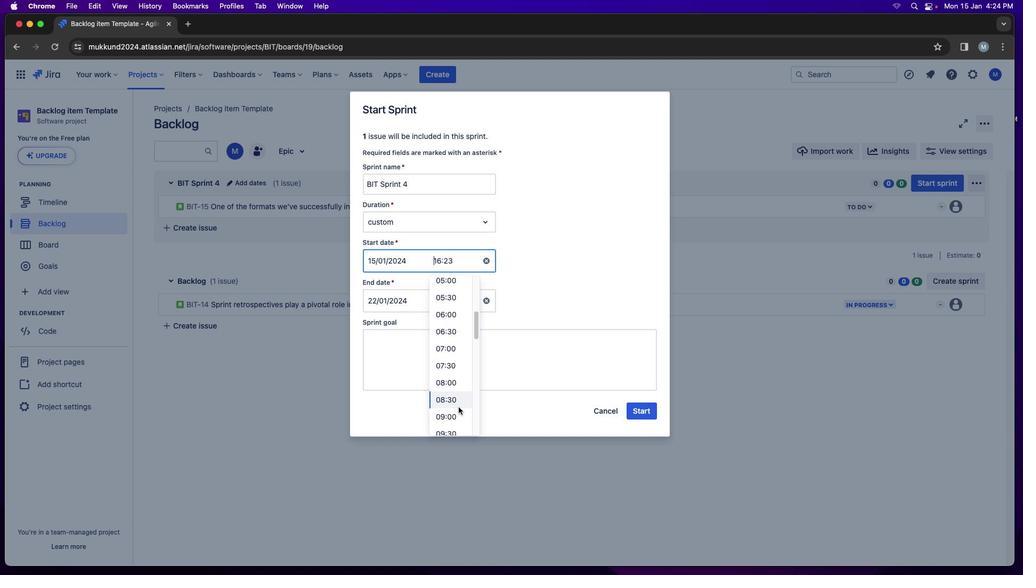 
Action: Mouse moved to (463, 410)
Screenshot: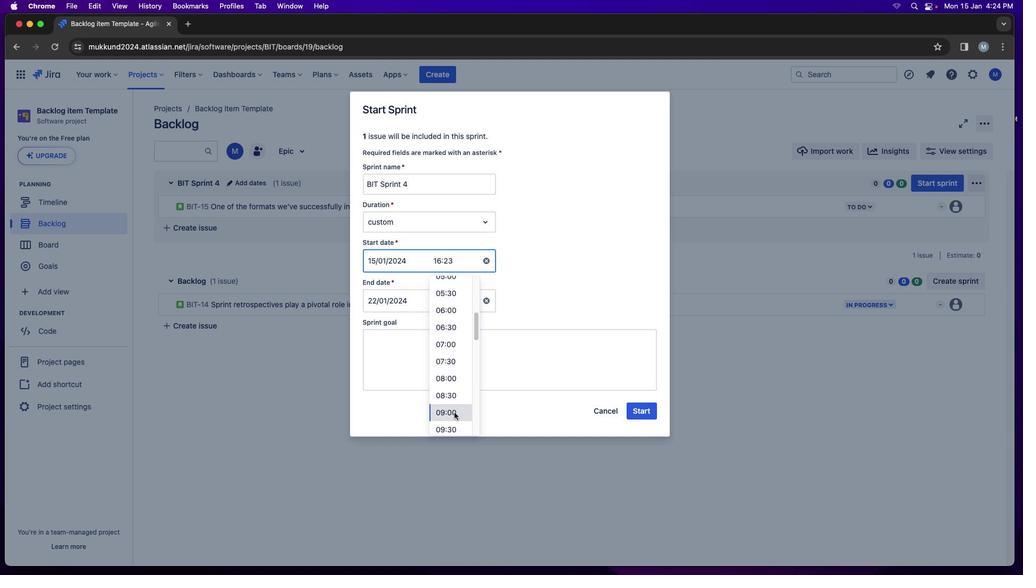 
Action: Mouse pressed left at (463, 410)
Screenshot: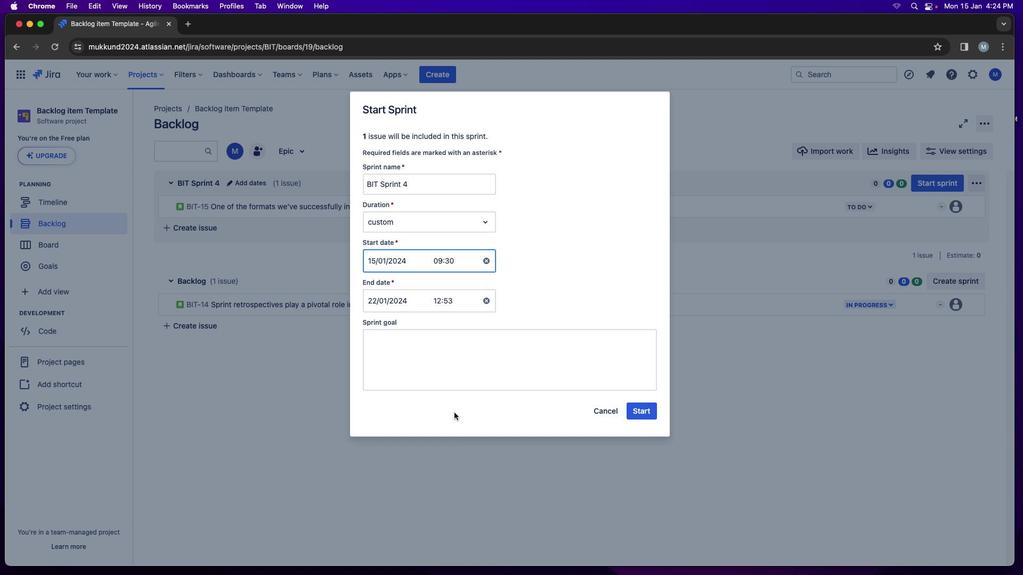 
Action: Mouse moved to (401, 281)
Screenshot: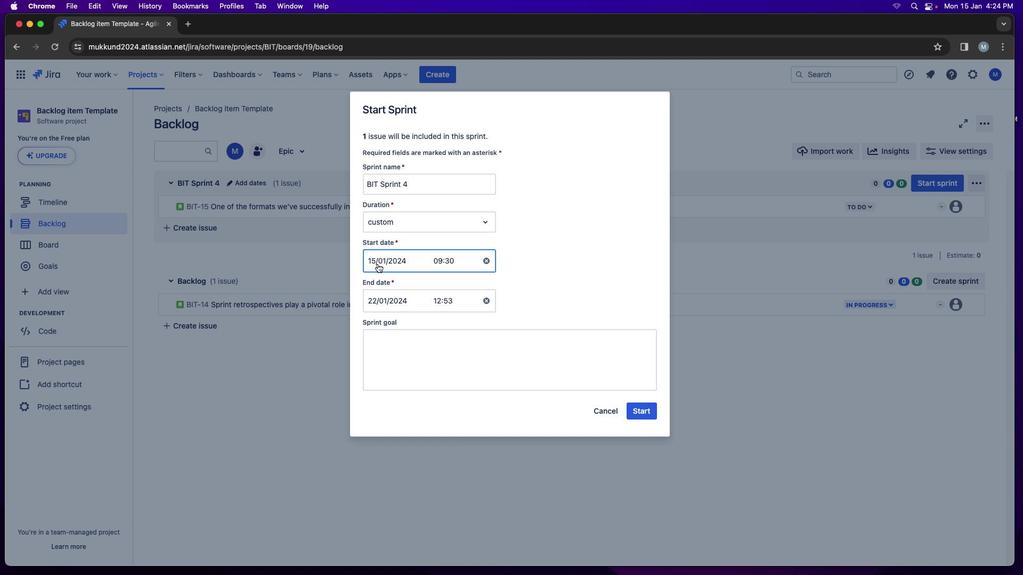 
Action: Mouse pressed left at (401, 281)
Screenshot: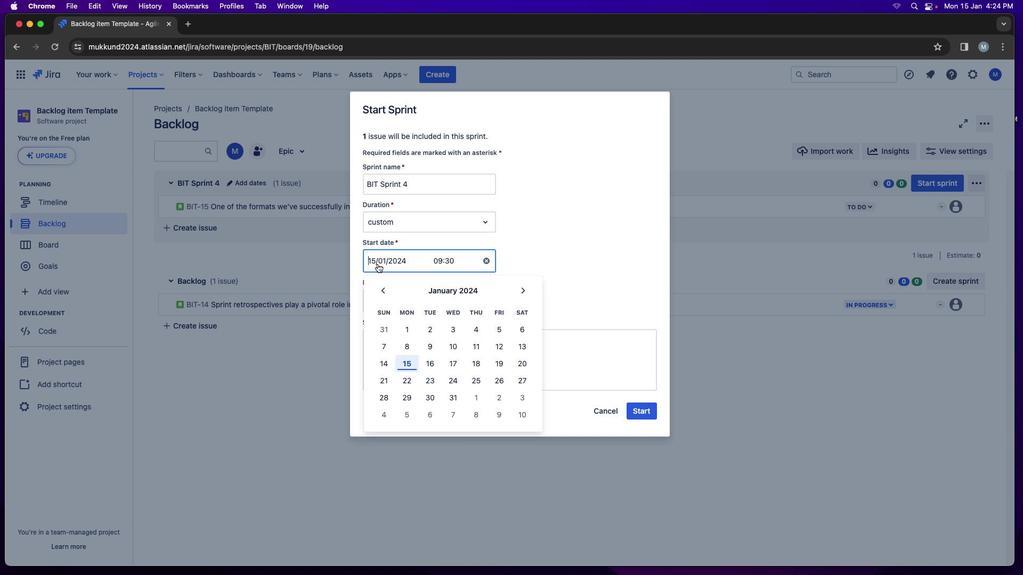 
Action: Mouse moved to (442, 368)
Screenshot: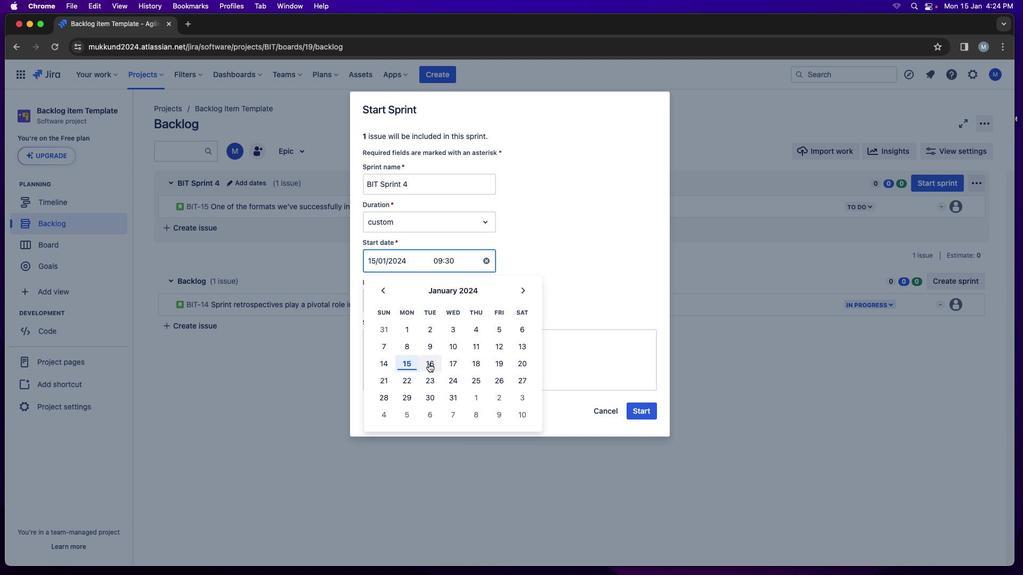 
Action: Mouse pressed left at (442, 368)
Screenshot: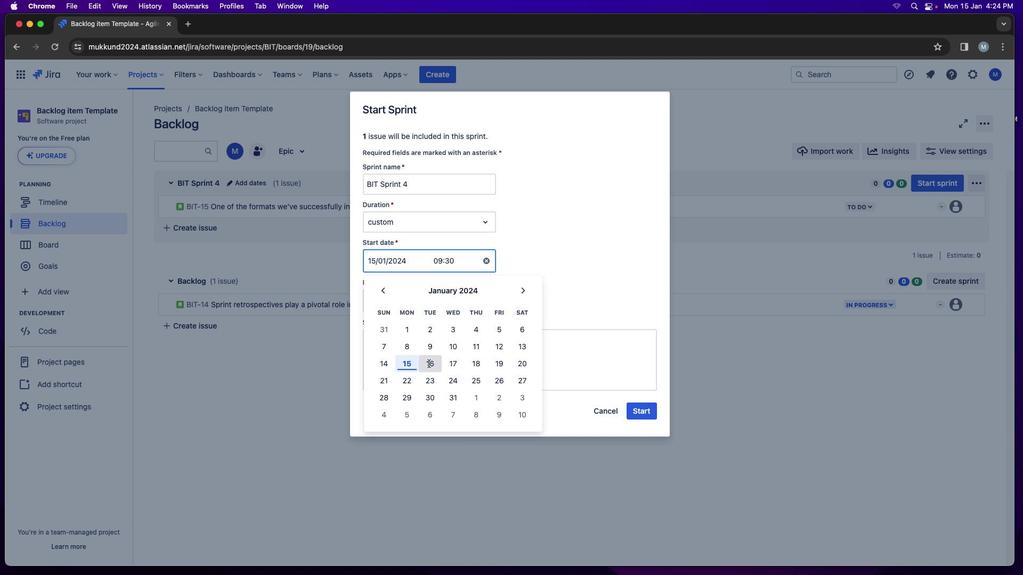 
Action: Mouse moved to (526, 287)
Screenshot: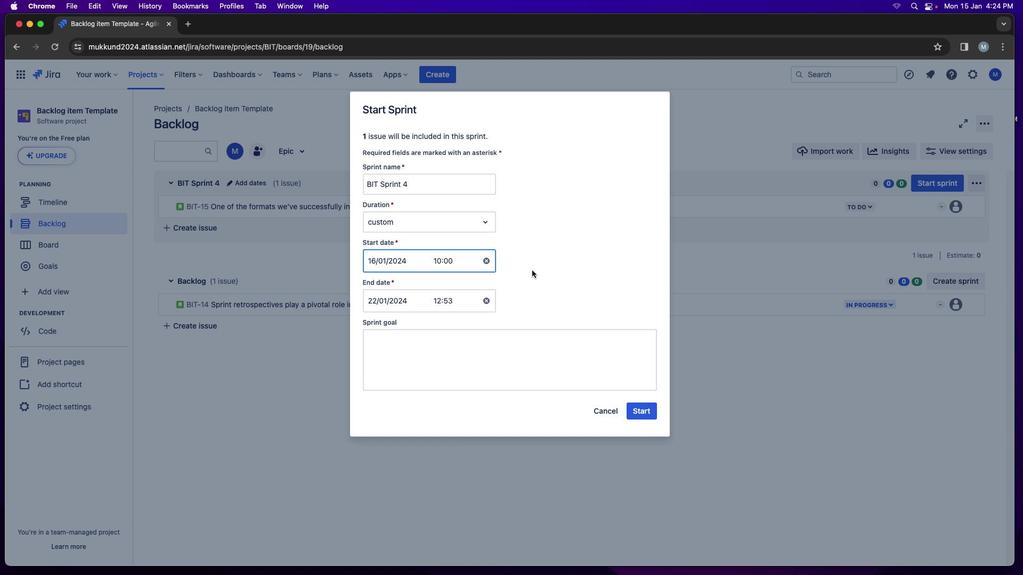 
Action: Mouse pressed left at (526, 287)
Screenshot: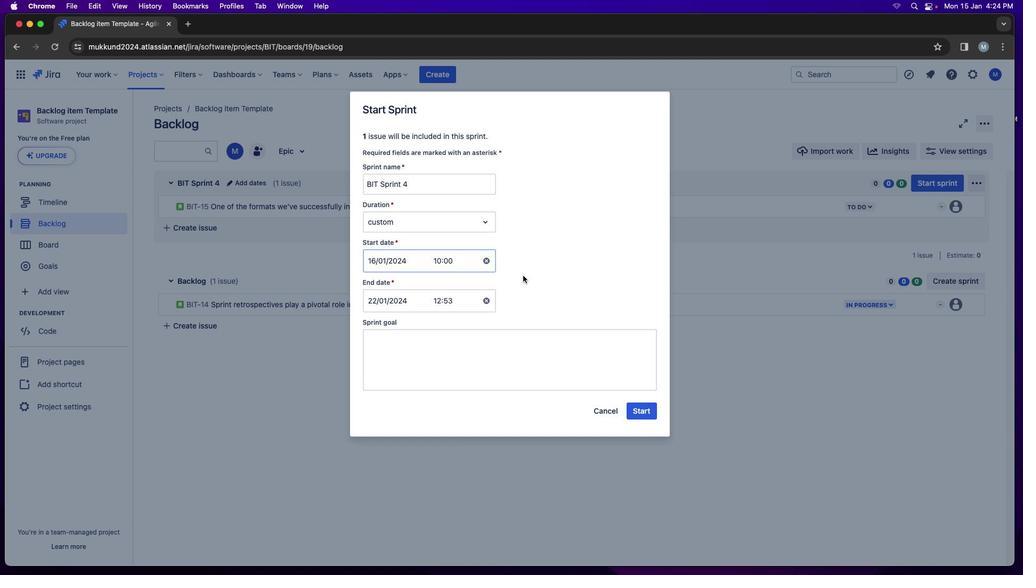 
Action: Mouse moved to (418, 314)
Screenshot: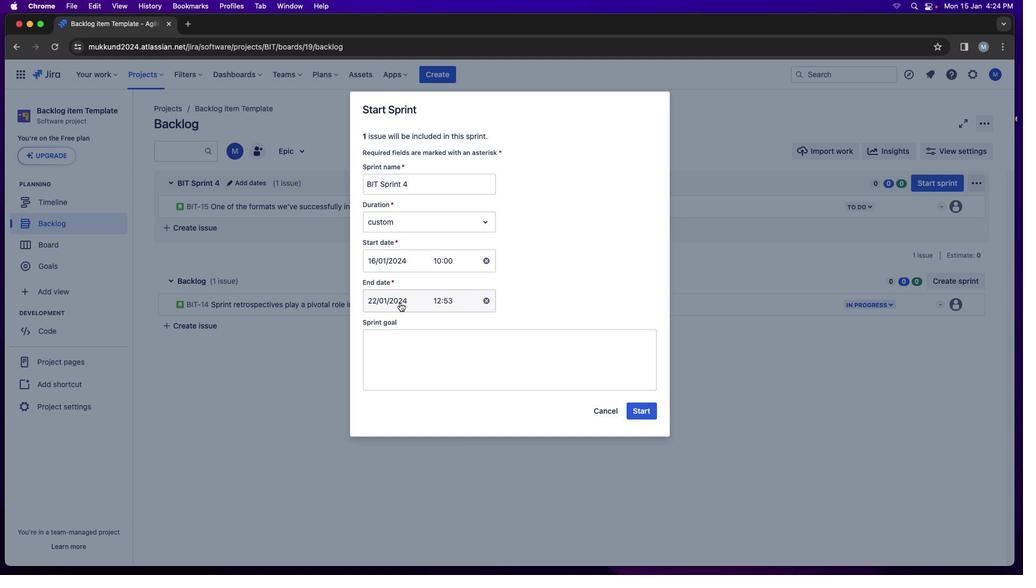 
Action: Mouse pressed left at (418, 314)
Screenshot: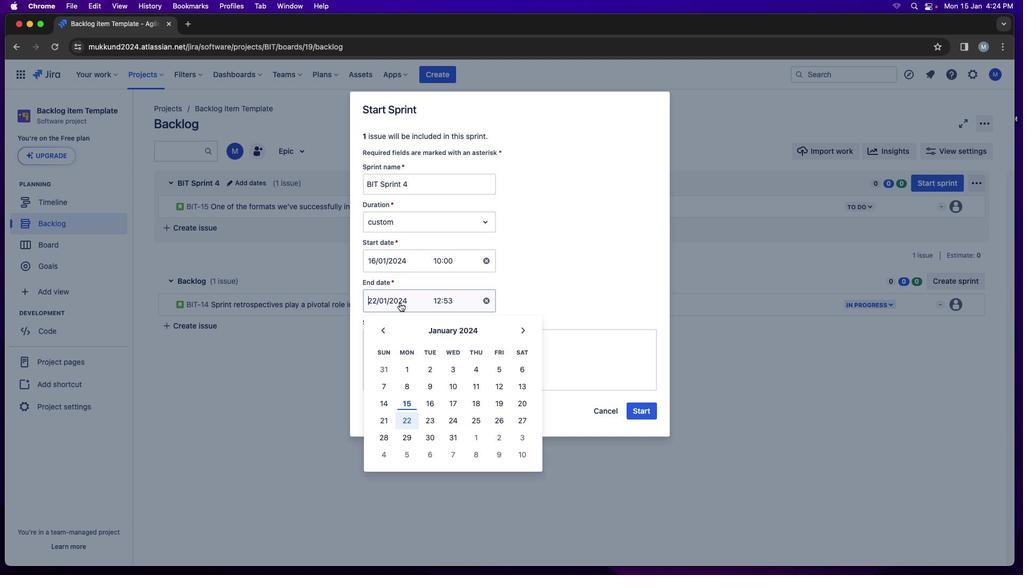 
Action: Mouse moved to (427, 419)
Screenshot: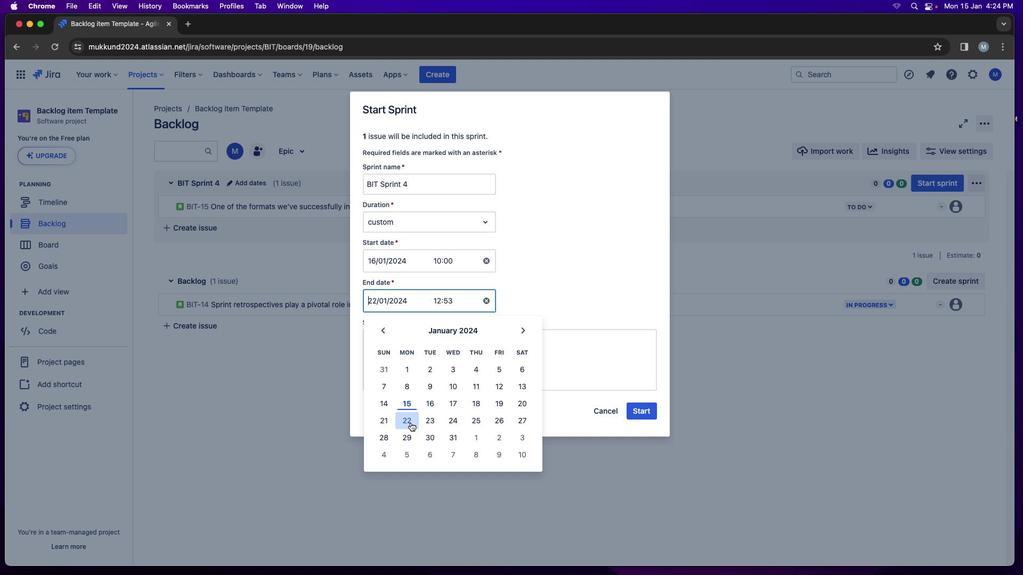 
Action: Mouse pressed left at (427, 419)
Screenshot: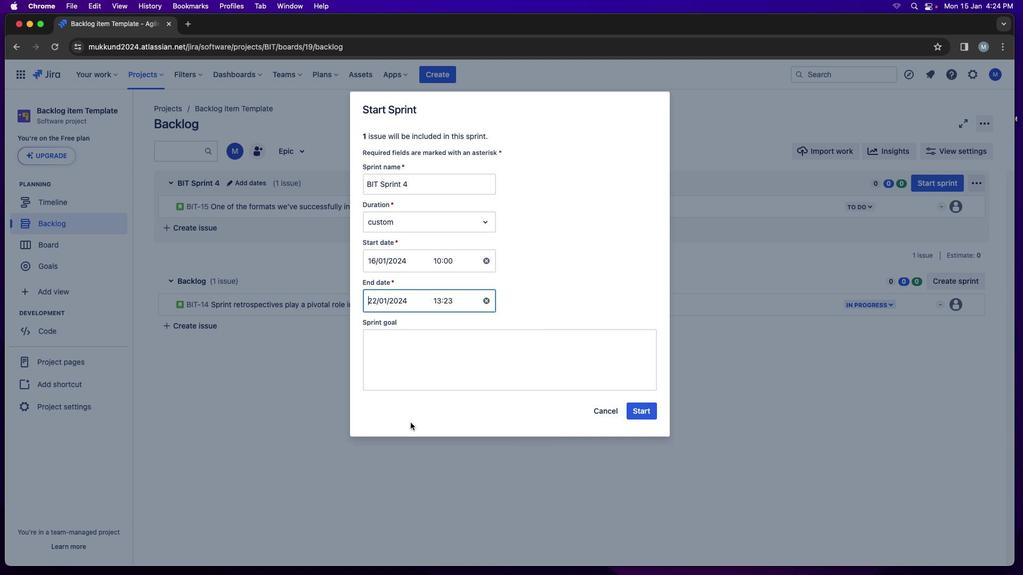 
Action: Mouse moved to (454, 313)
Screenshot: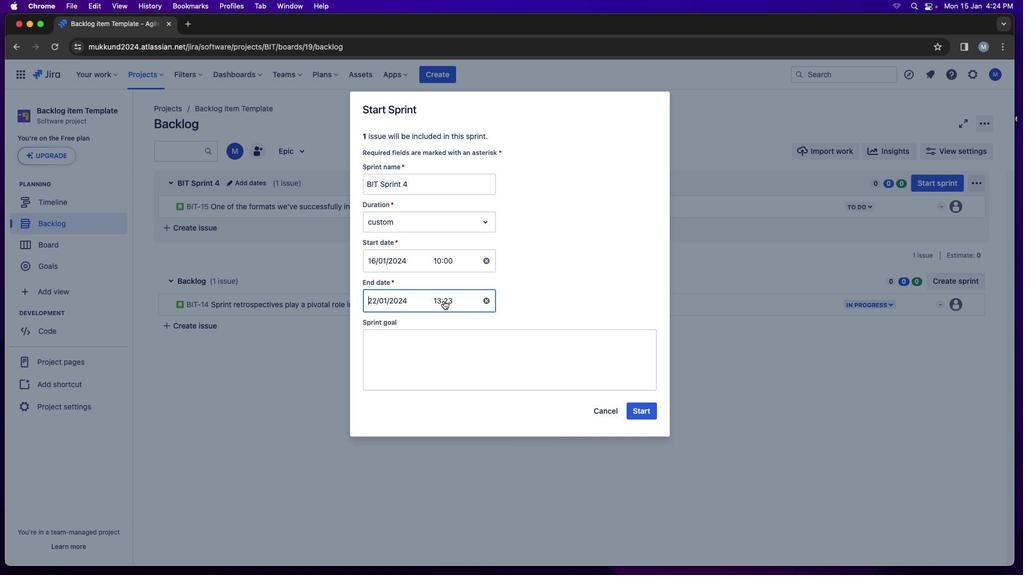
Action: Mouse pressed left at (454, 313)
Screenshot: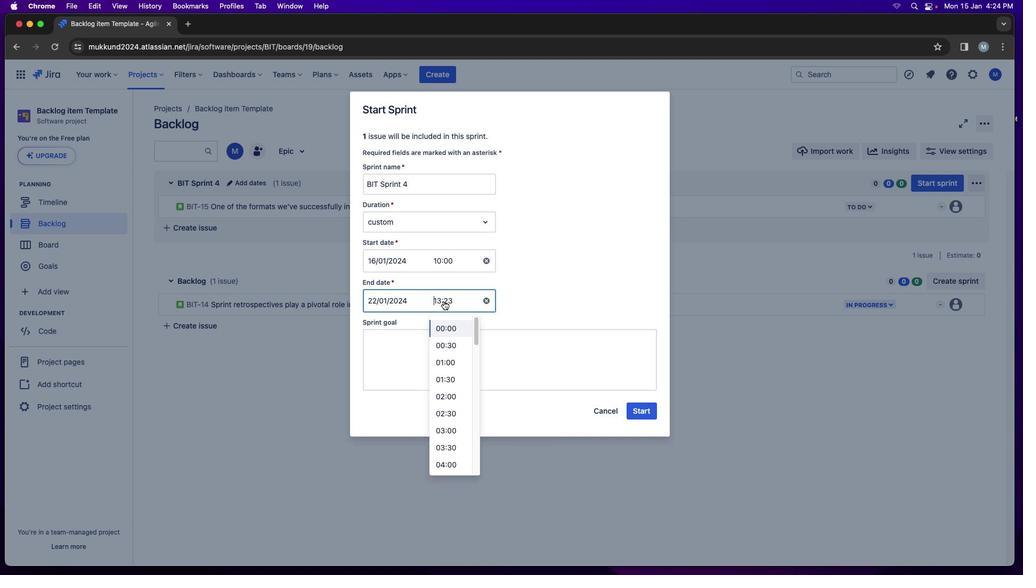 
Action: Mouse moved to (467, 406)
Screenshot: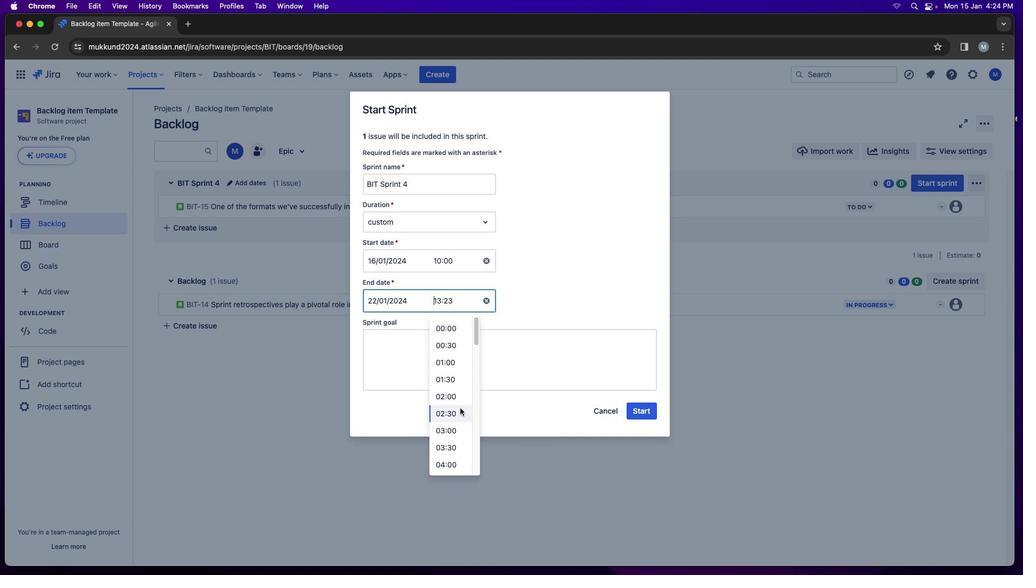 
Action: Mouse scrolled (467, 406) with delta (94, 51)
Screenshot: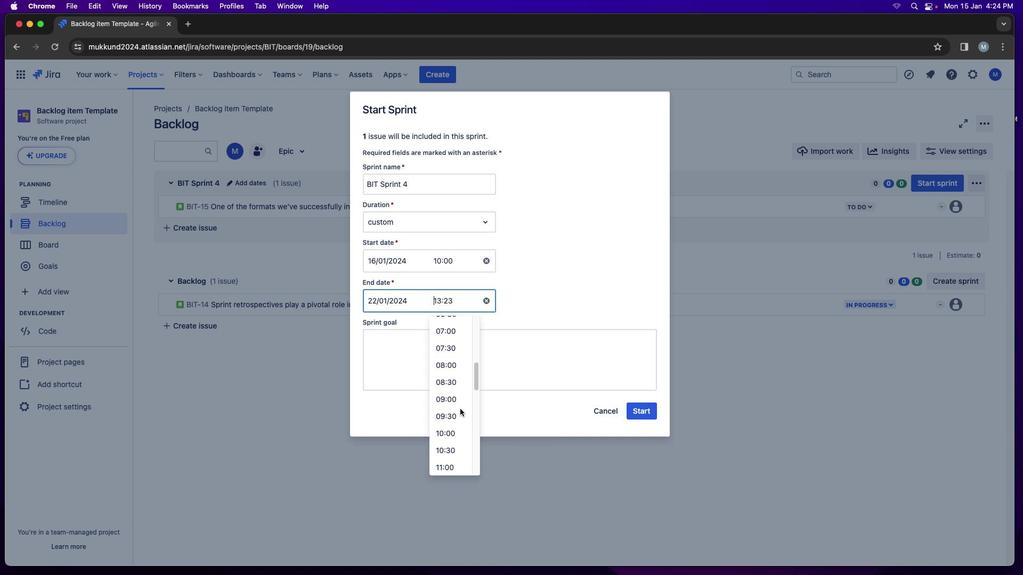 
Action: Mouse scrolled (467, 406) with delta (94, 51)
Screenshot: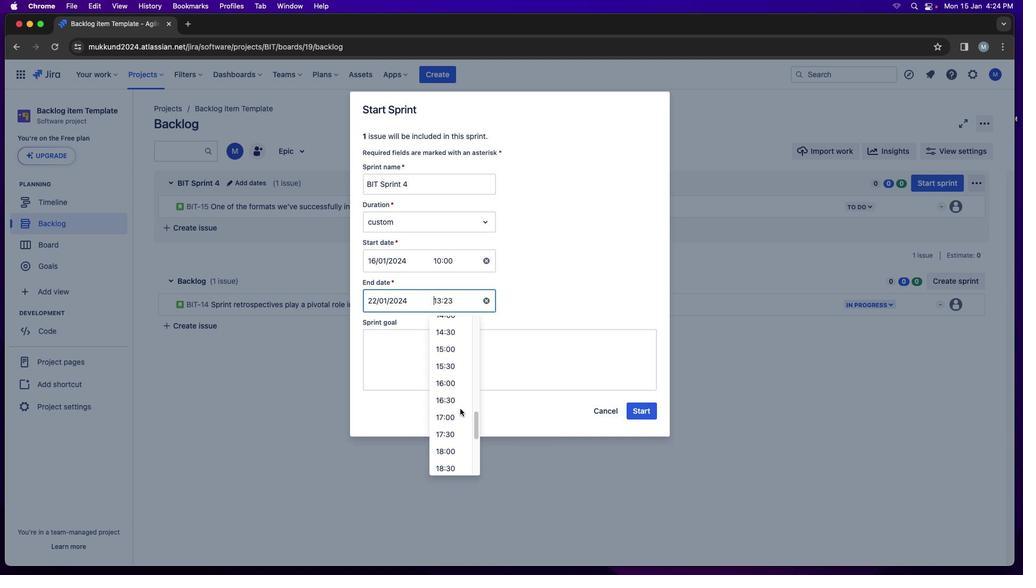 
Action: Mouse moved to (467, 407)
Screenshot: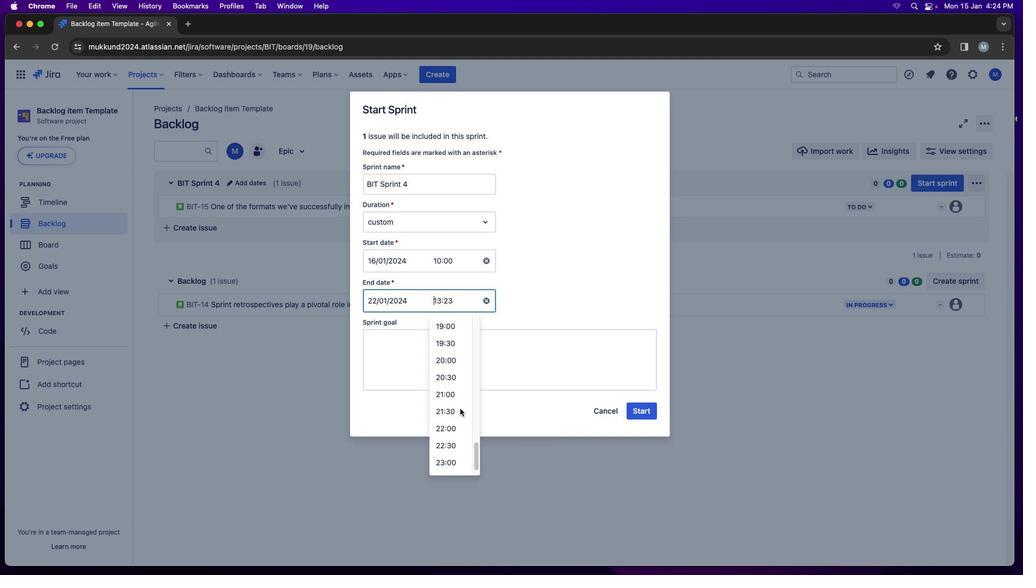 
Action: Mouse scrolled (467, 407) with delta (94, 50)
Screenshot: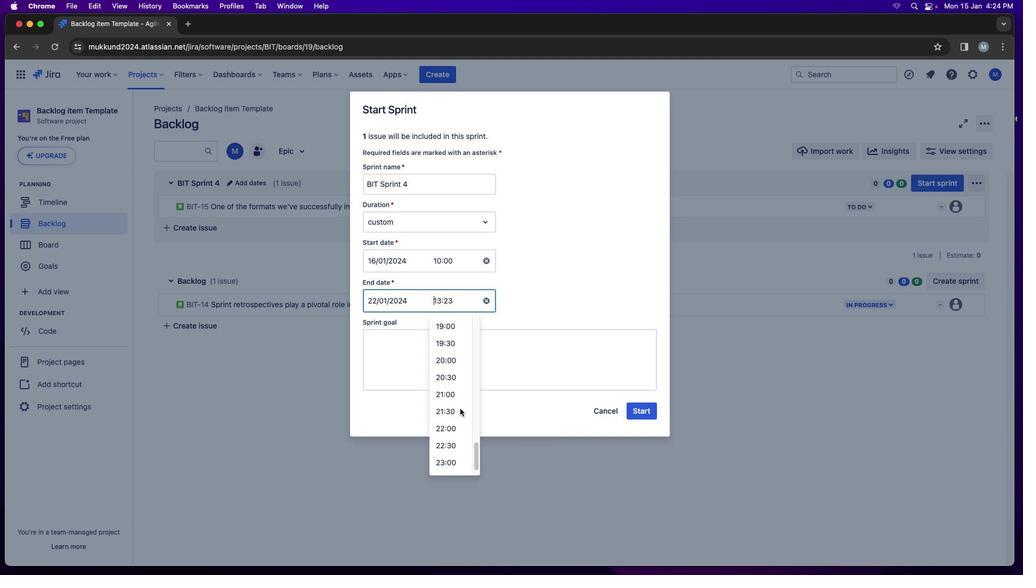 
Action: Mouse moved to (467, 407)
Screenshot: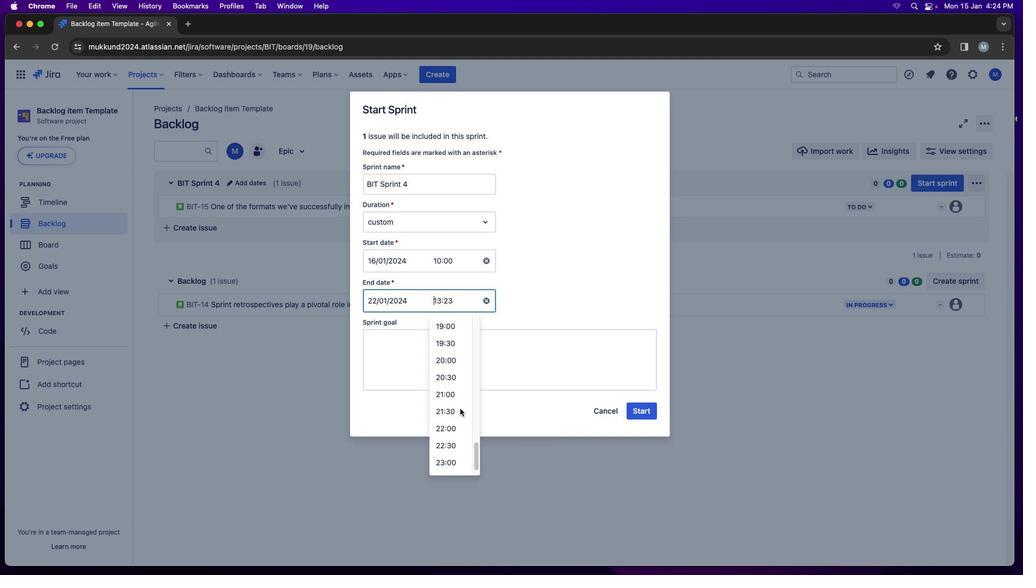 
Action: Mouse scrolled (467, 407) with delta (94, 49)
Screenshot: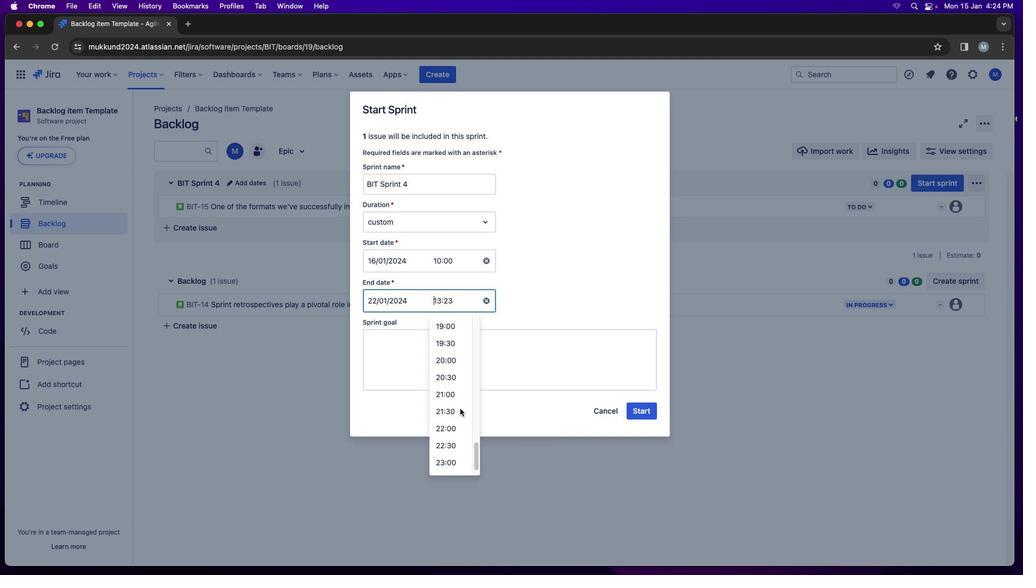 
Action: Mouse moved to (467, 407)
Screenshot: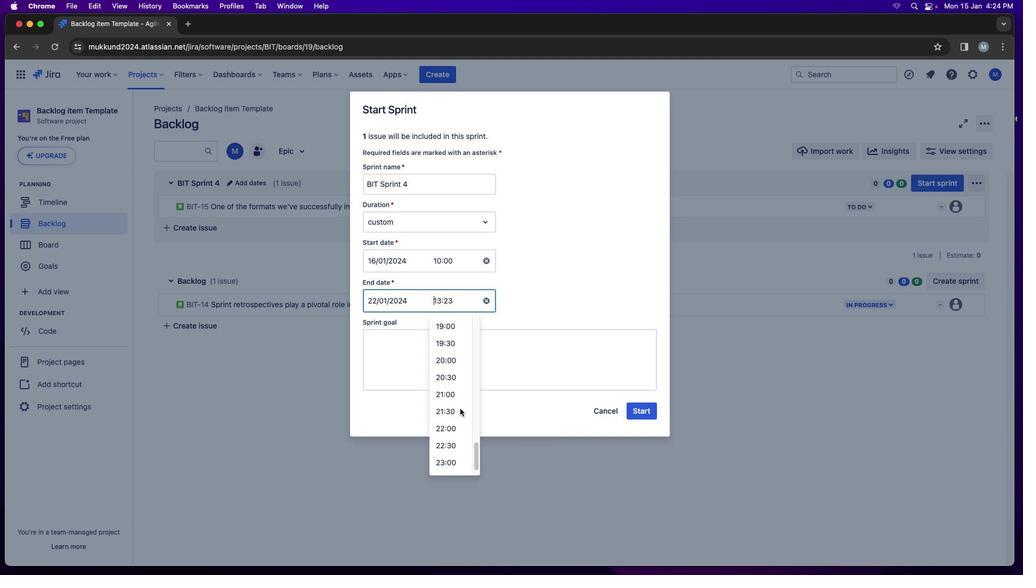 
Action: Mouse scrolled (467, 407) with delta (94, 48)
Screenshot: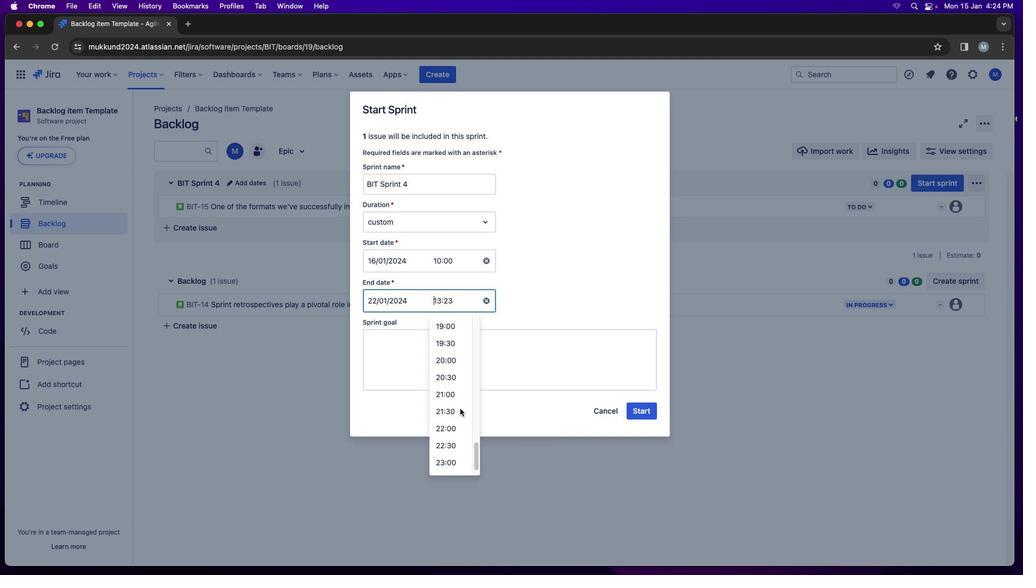 
Action: Mouse scrolled (467, 407) with delta (94, 48)
Screenshot: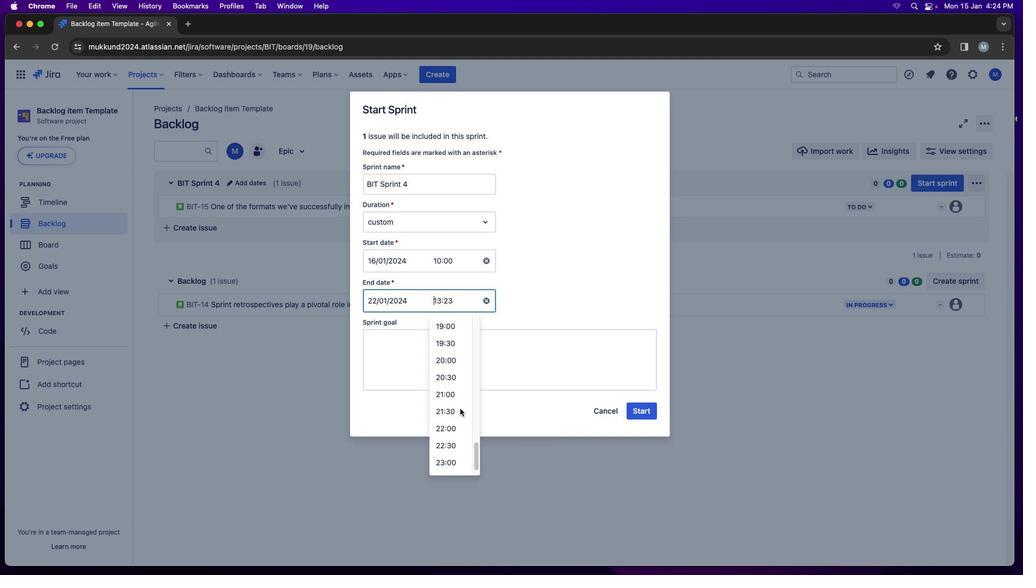 
Action: Mouse moved to (467, 407)
Screenshot: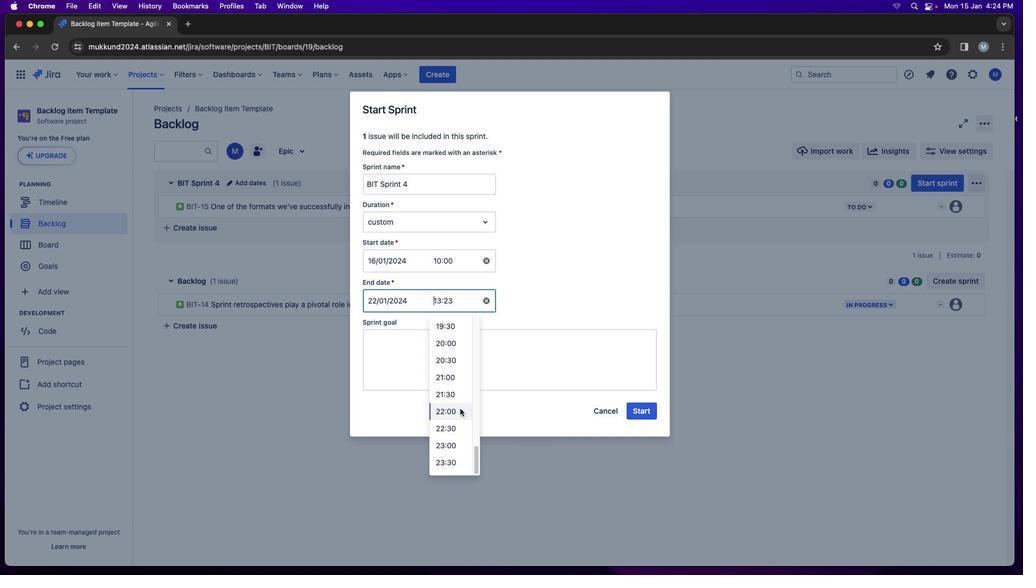 
Action: Mouse scrolled (467, 407) with delta (94, 48)
Screenshot: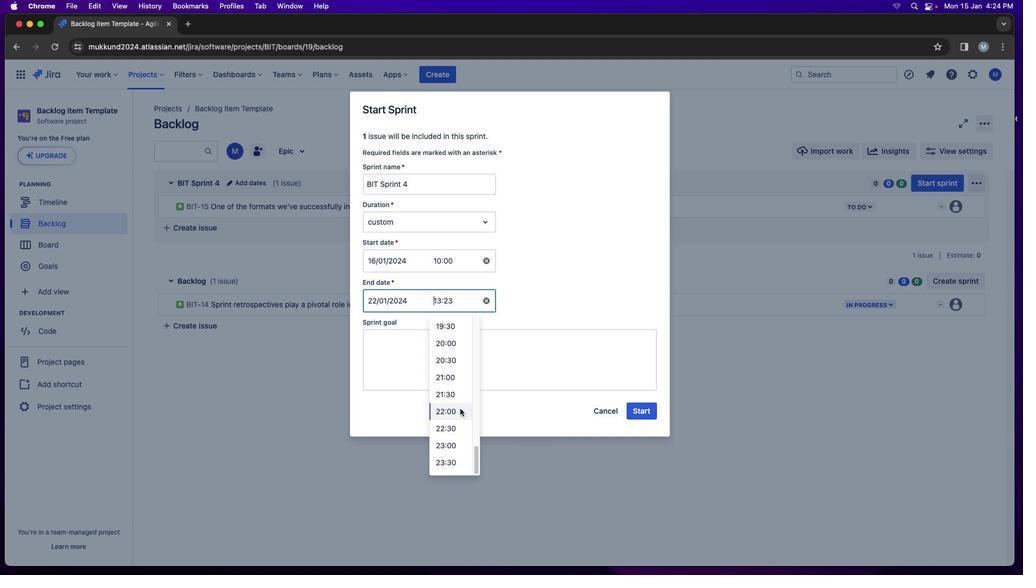 
Action: Mouse moved to (467, 409)
Screenshot: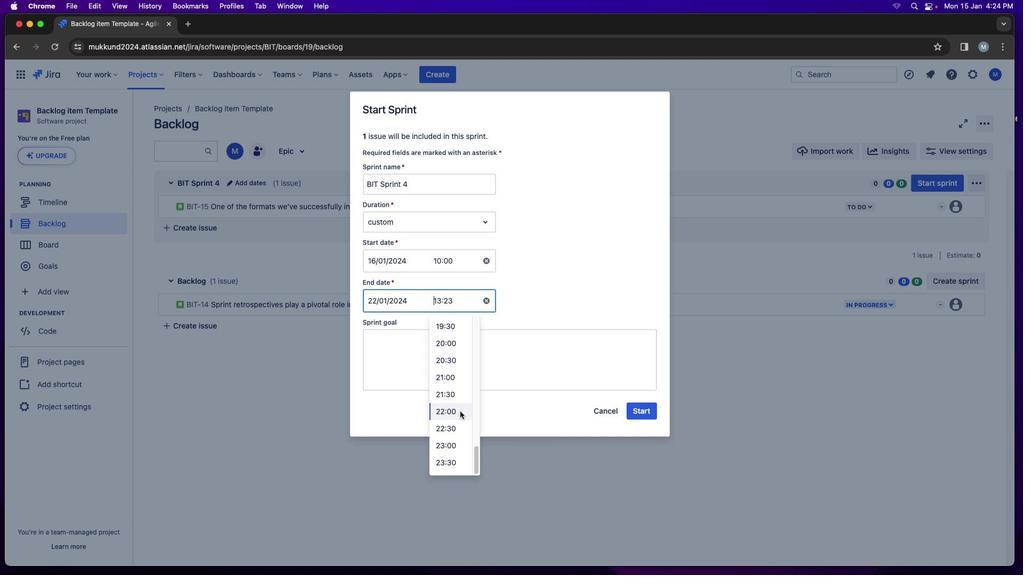 
Action: Mouse scrolled (467, 409) with delta (94, 51)
Screenshot: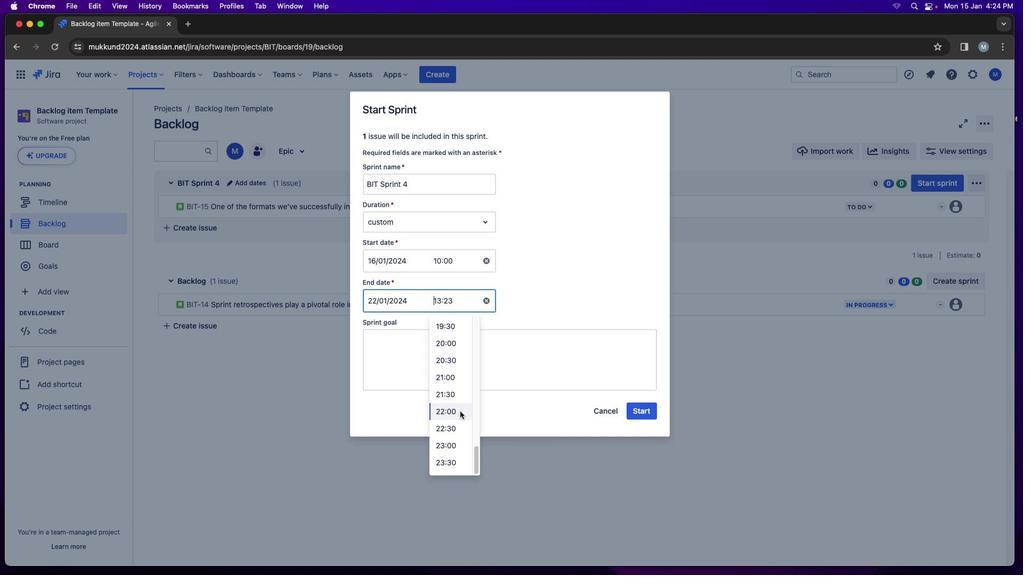 
Action: Mouse moved to (467, 409)
Screenshot: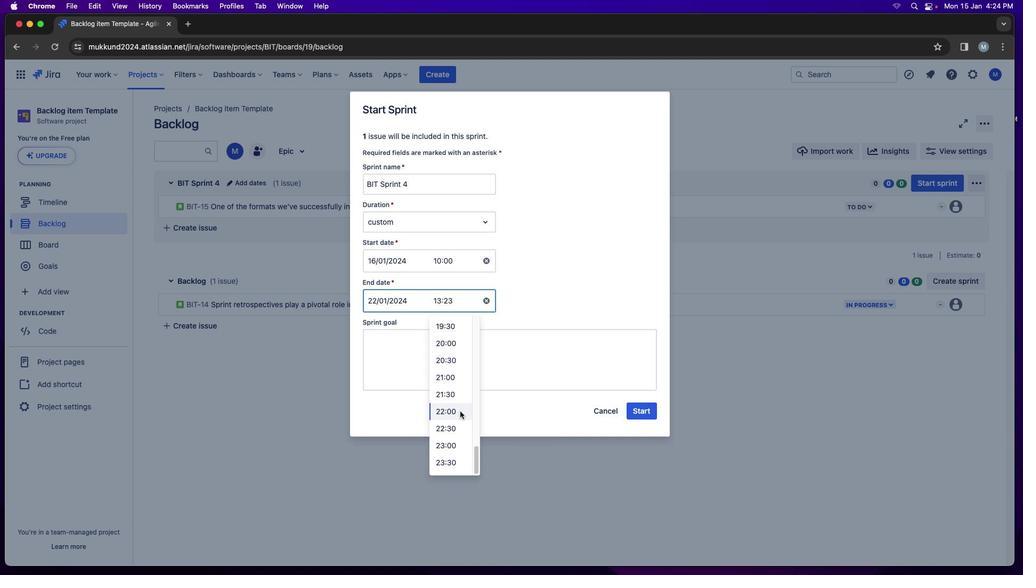 
Action: Mouse scrolled (467, 409) with delta (94, 51)
Screenshot: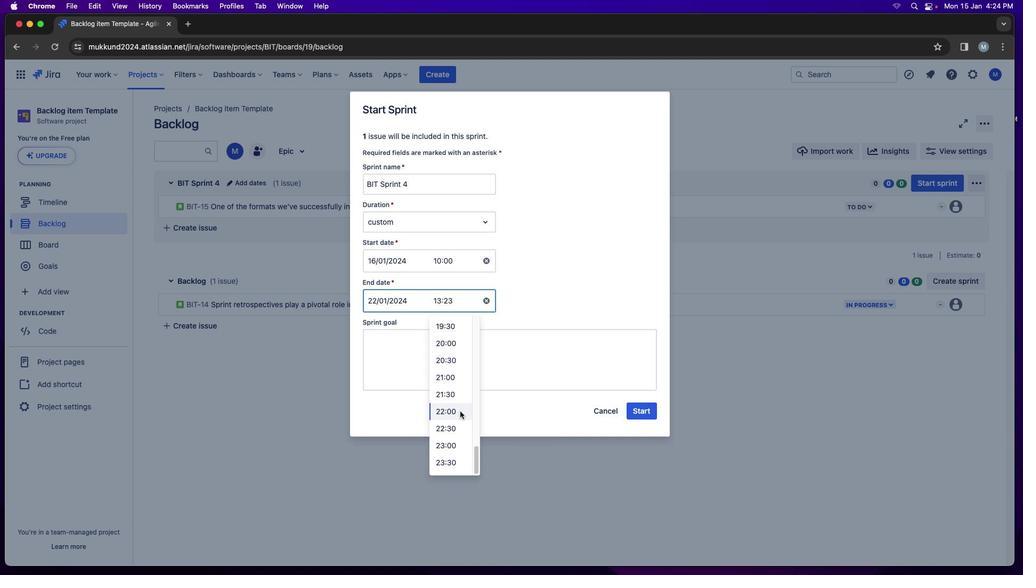 
Action: Mouse scrolled (467, 409) with delta (94, 50)
Screenshot: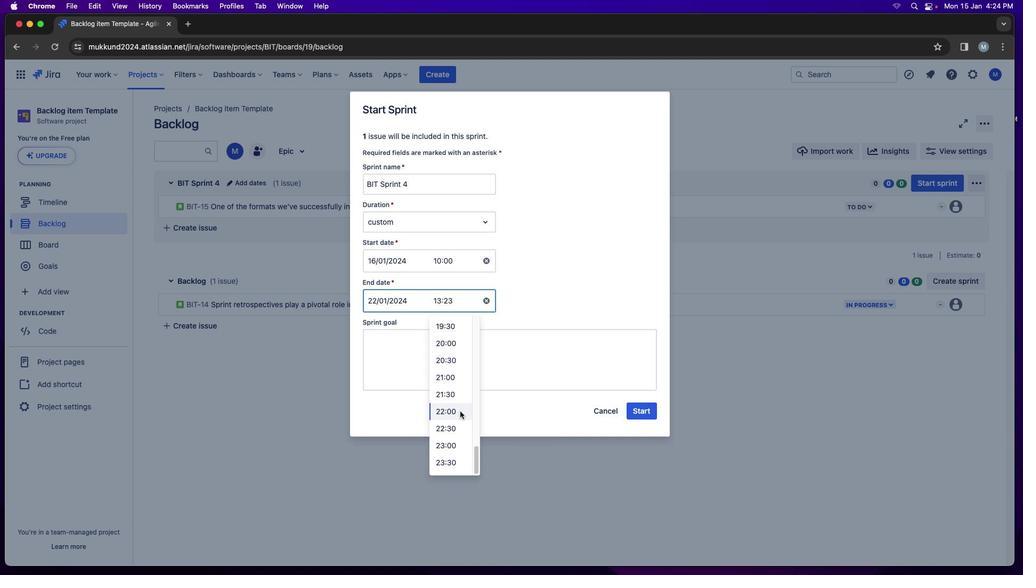 
Action: Mouse moved to (467, 410)
Screenshot: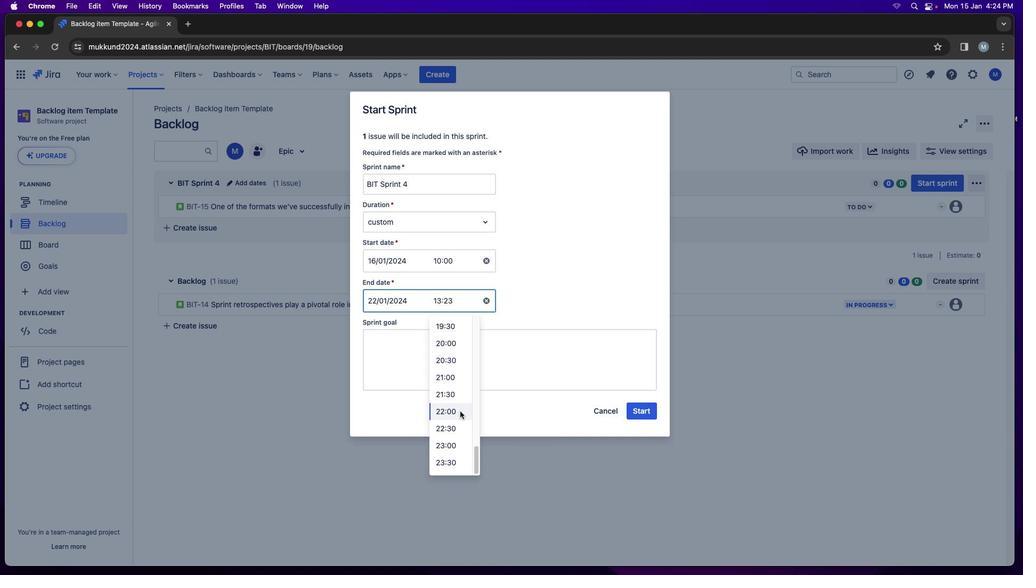 
Action: Mouse scrolled (467, 410) with delta (94, 49)
Screenshot: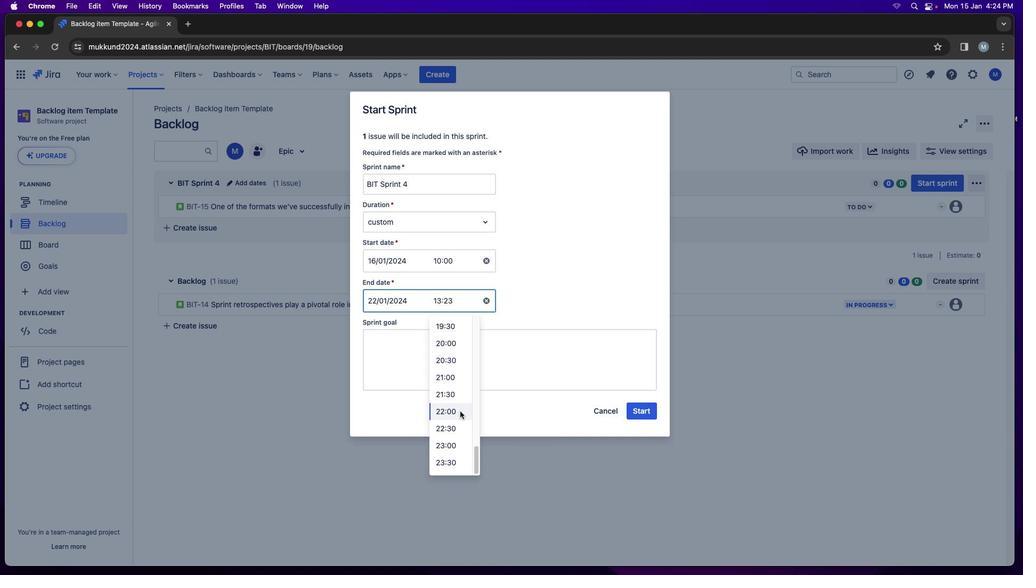 
Action: Mouse scrolled (467, 410) with delta (94, 49)
Screenshot: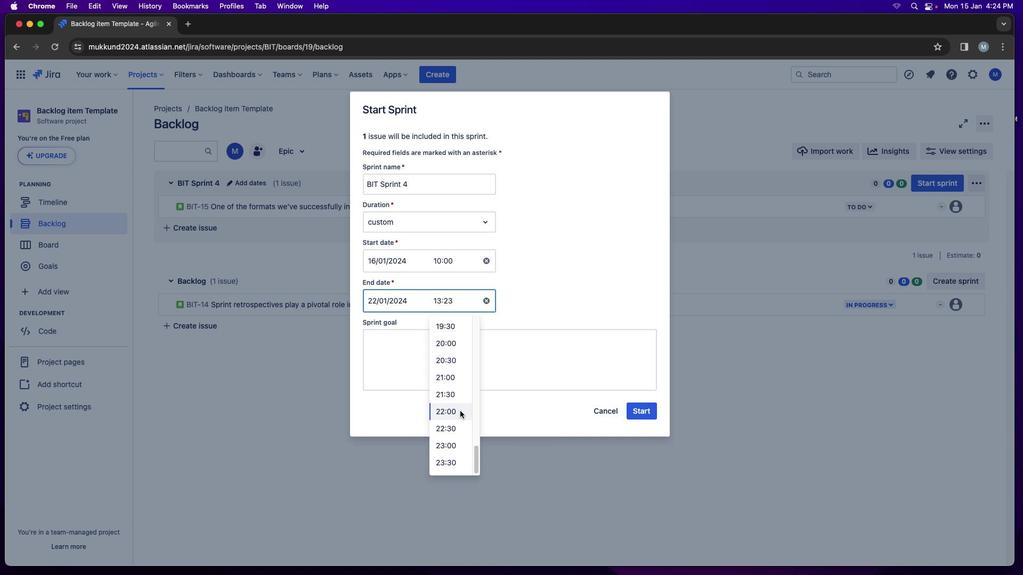 
Action: Mouse moved to (467, 409)
Screenshot: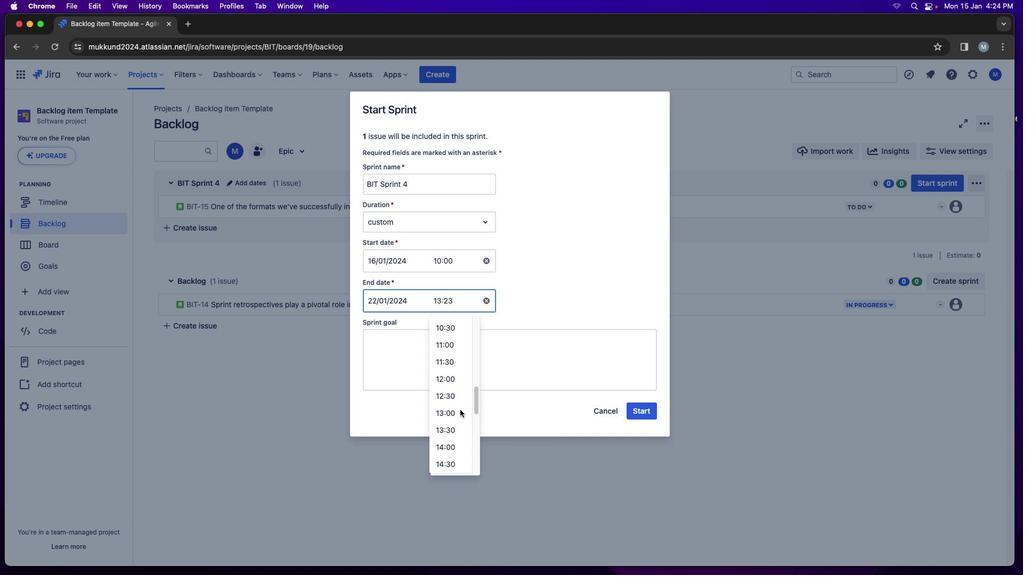 
Action: Mouse scrolled (467, 409) with delta (94, 52)
Screenshot: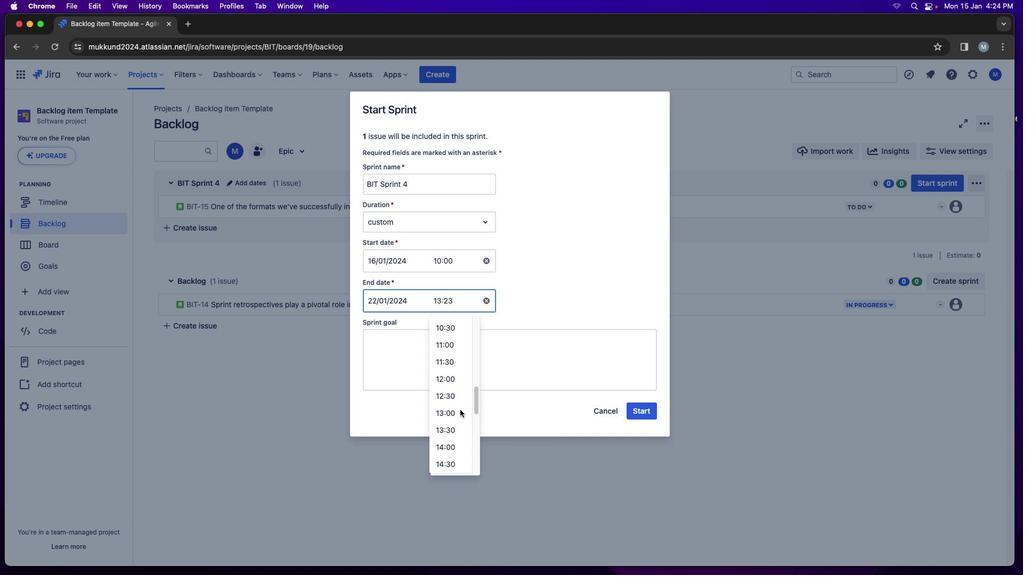 
Action: Mouse moved to (467, 409)
Screenshot: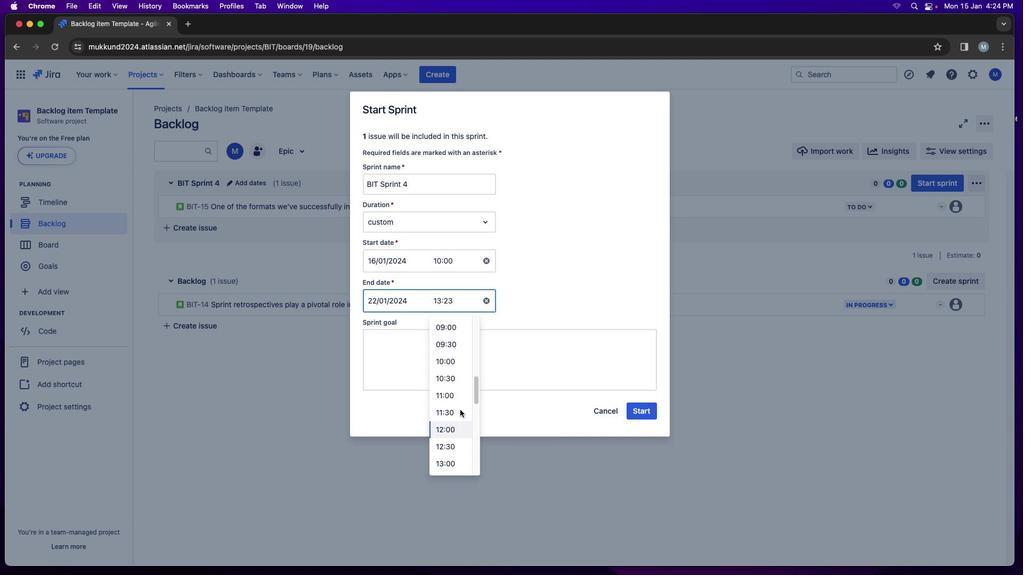 
Action: Mouse scrolled (467, 409) with delta (94, 52)
Screenshot: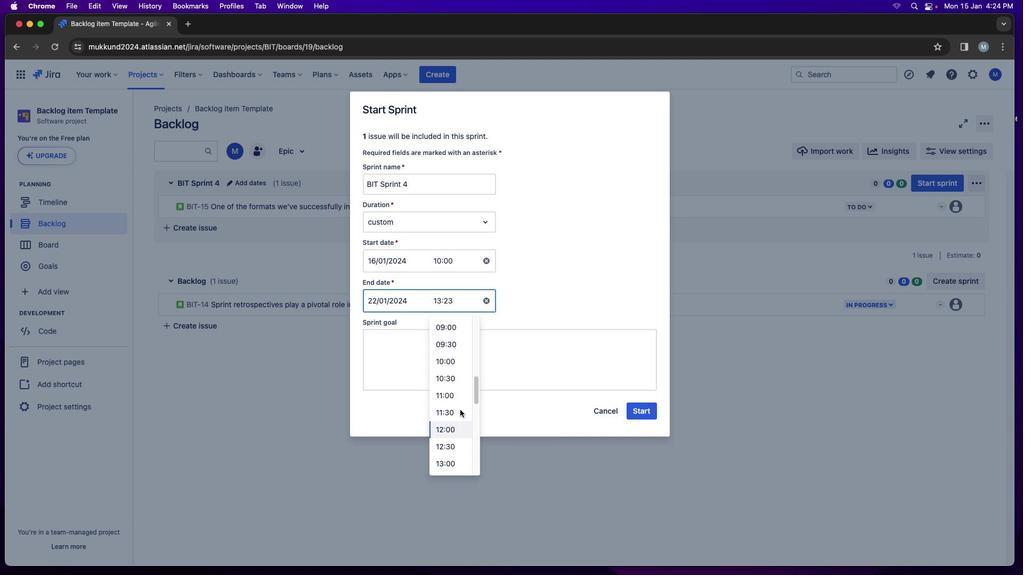 
Action: Mouse moved to (467, 409)
Screenshot: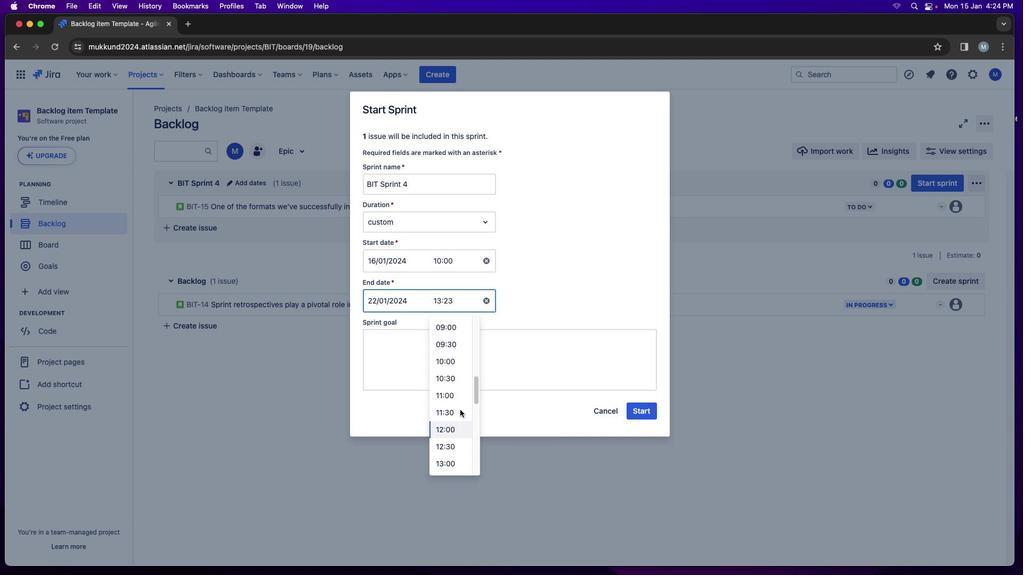 
Action: Mouse scrolled (467, 409) with delta (94, 52)
Screenshot: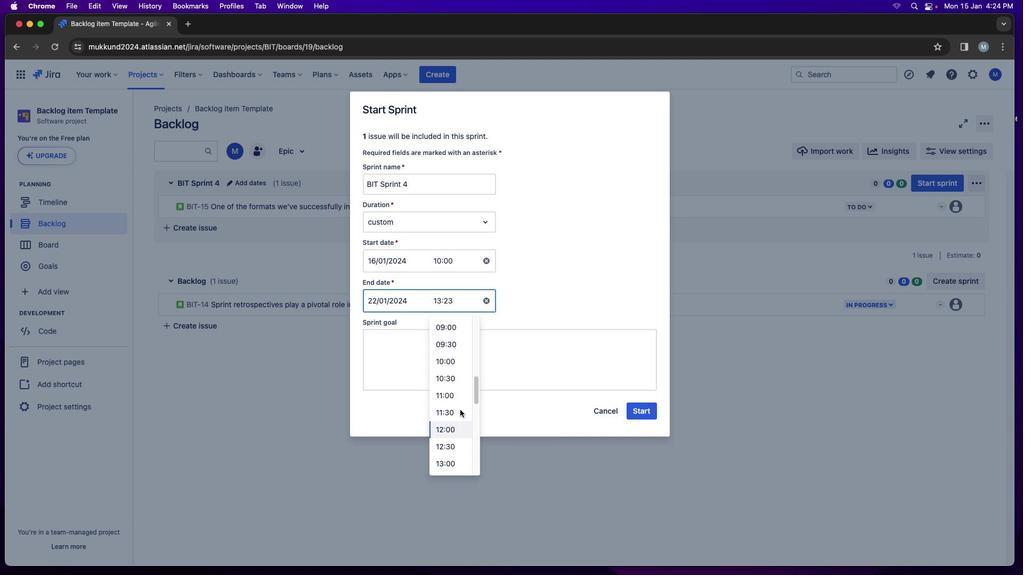 
Action: Mouse moved to (467, 409)
Screenshot: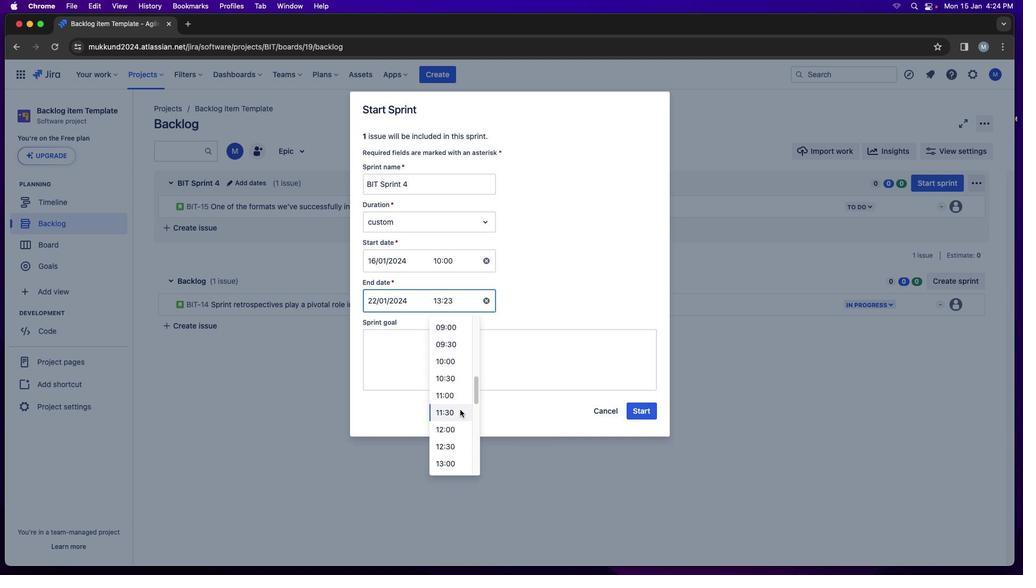 
Action: Mouse scrolled (467, 409) with delta (94, 53)
Screenshot: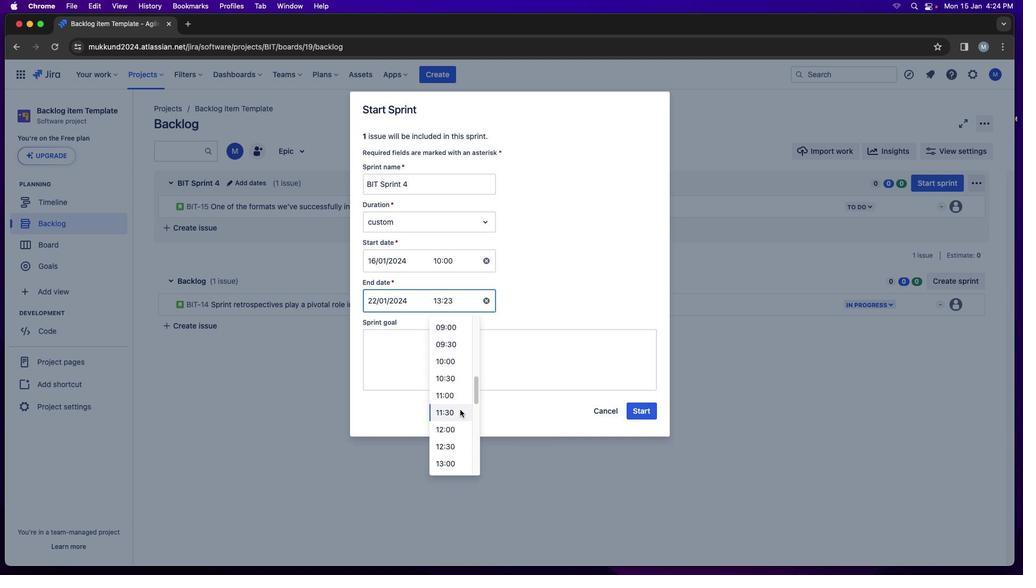 
Action: Mouse moved to (467, 409)
Screenshot: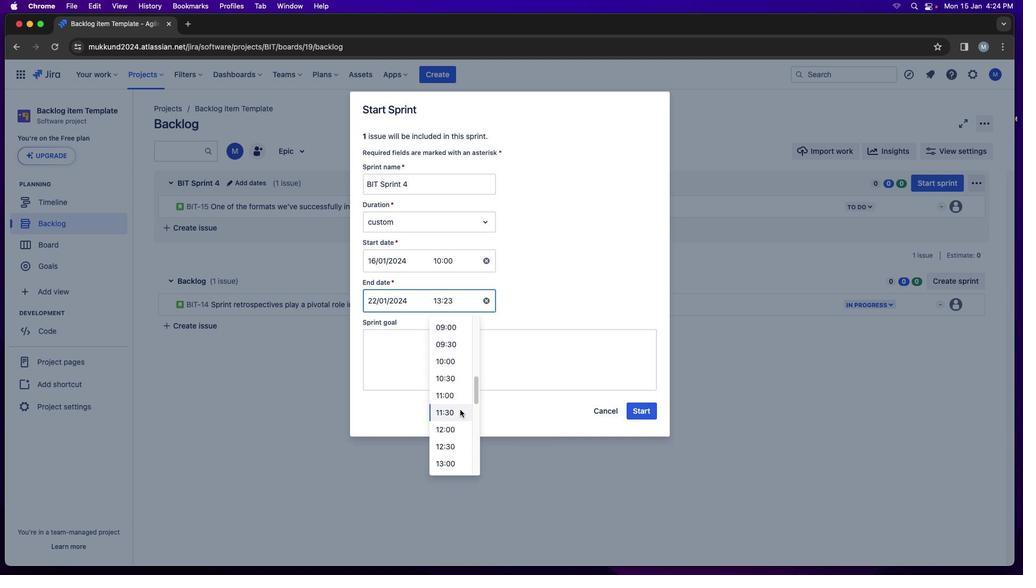 
Action: Mouse scrolled (467, 409) with delta (94, 54)
Screenshot: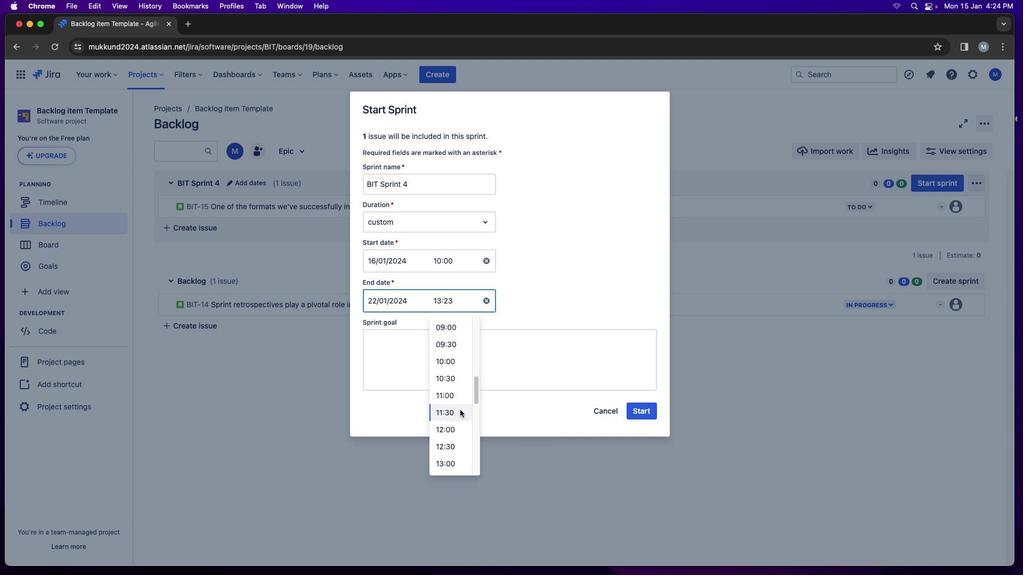 
Action: Mouse moved to (466, 406)
Screenshot: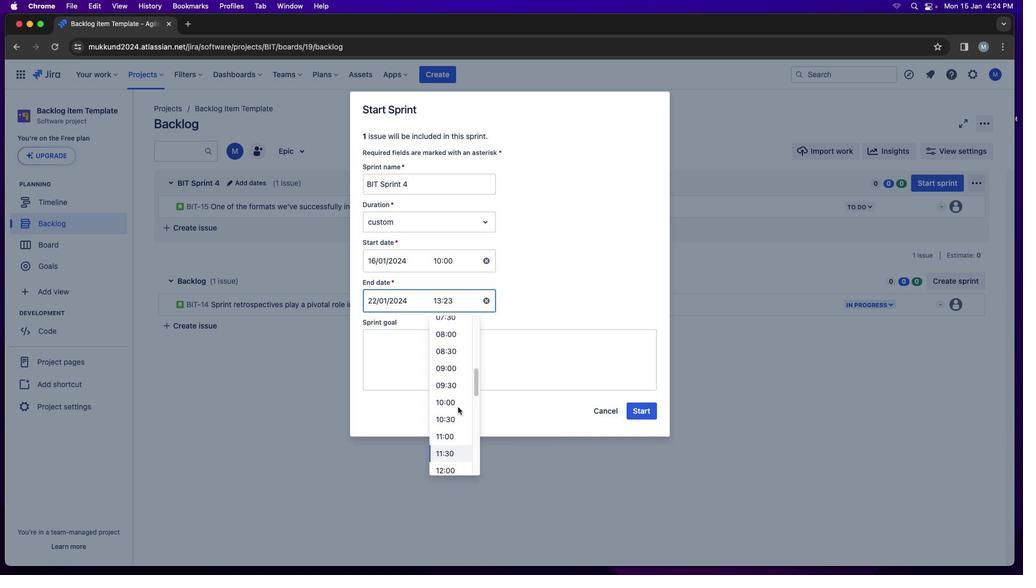 
Action: Mouse scrolled (466, 406) with delta (94, 52)
Screenshot: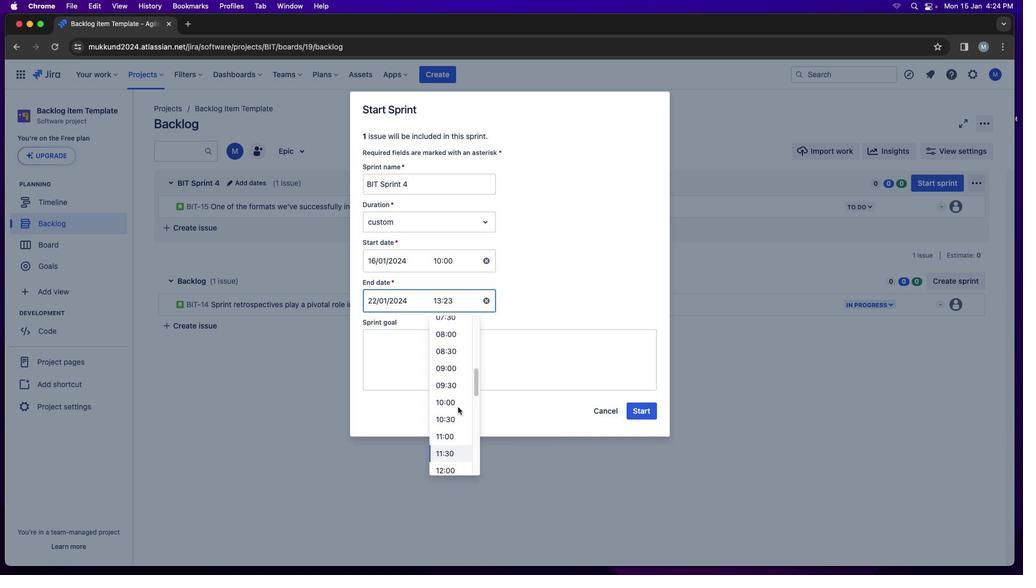 
Action: Mouse scrolled (466, 406) with delta (94, 52)
Screenshot: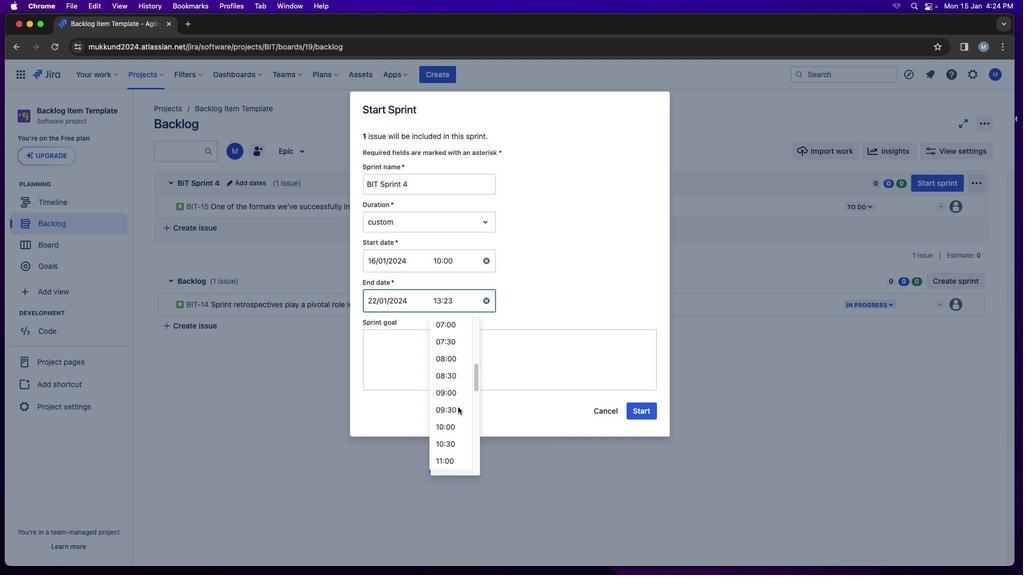 
Action: Mouse scrolled (466, 406) with delta (94, 52)
Screenshot: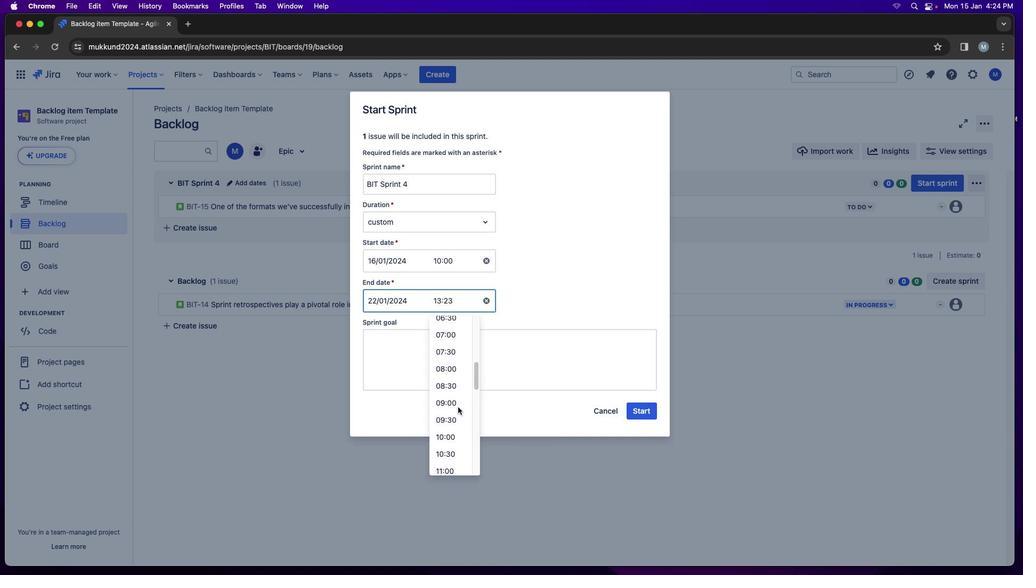 
Action: Mouse scrolled (466, 406) with delta (94, 51)
Screenshot: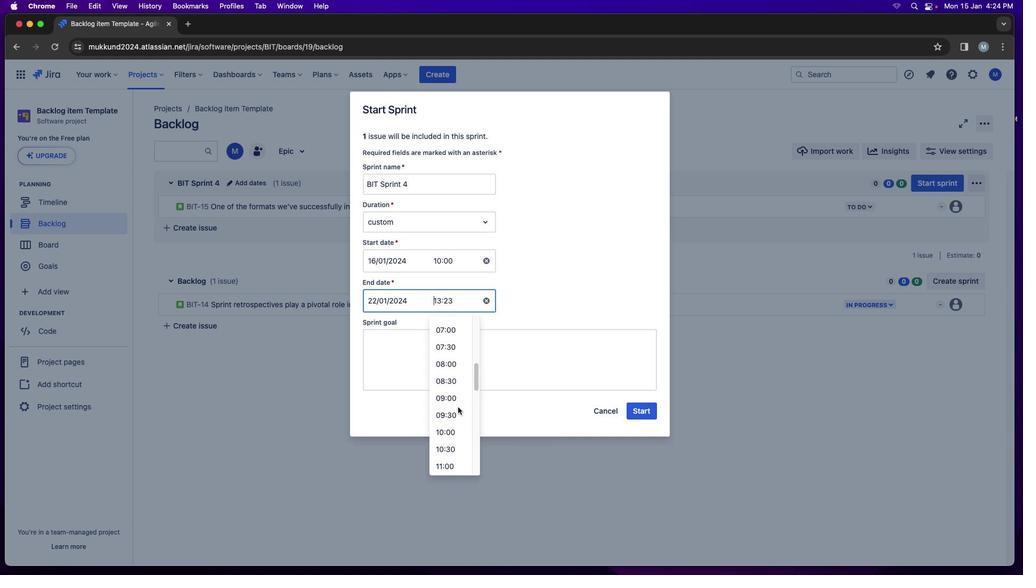 
Action: Mouse scrolled (466, 406) with delta (94, 51)
Screenshot: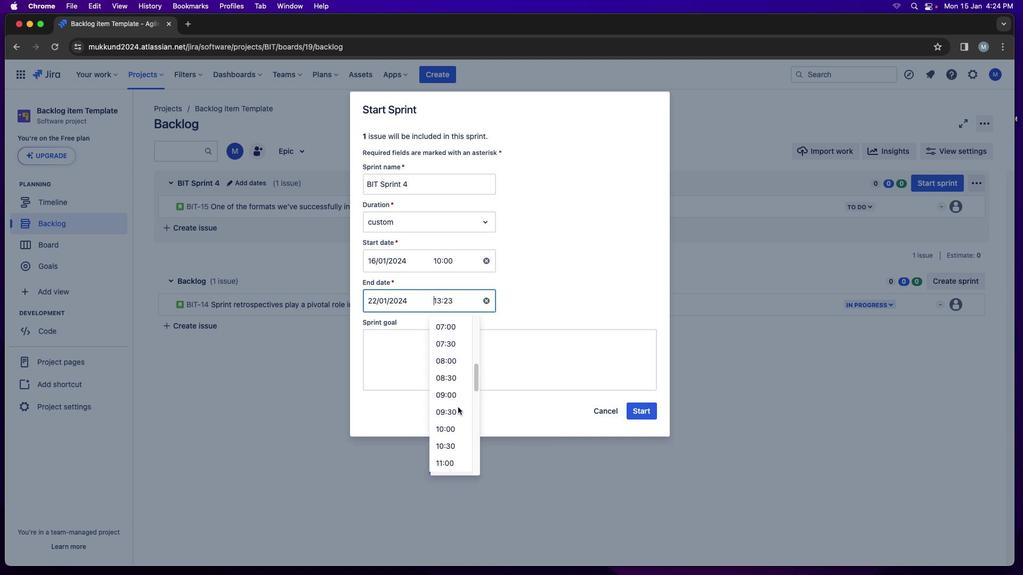 
Action: Mouse scrolled (466, 406) with delta (94, 52)
Screenshot: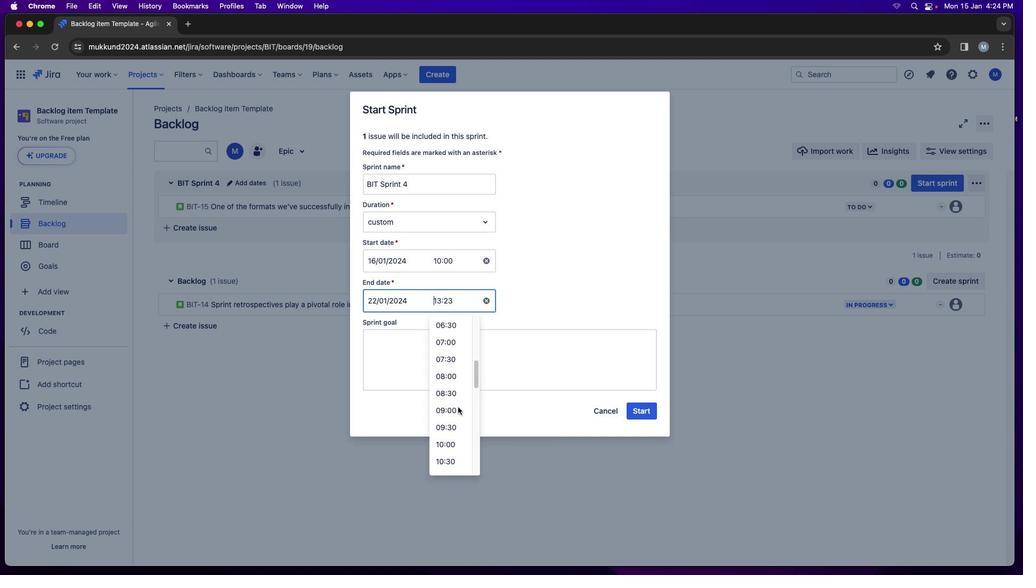 
Action: Mouse scrolled (466, 406) with delta (94, 52)
Screenshot: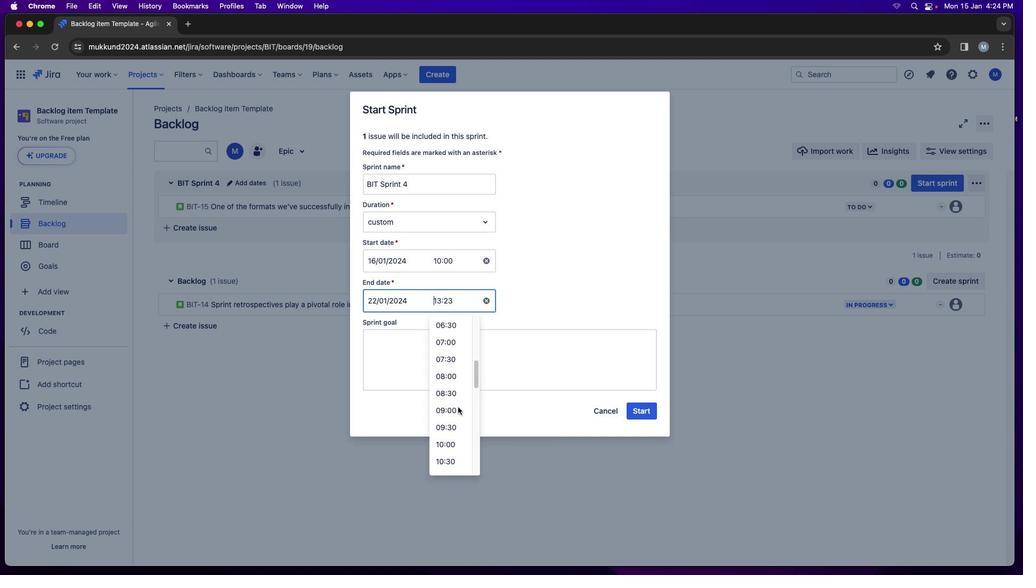 
Action: Mouse scrolled (466, 406) with delta (94, 51)
Screenshot: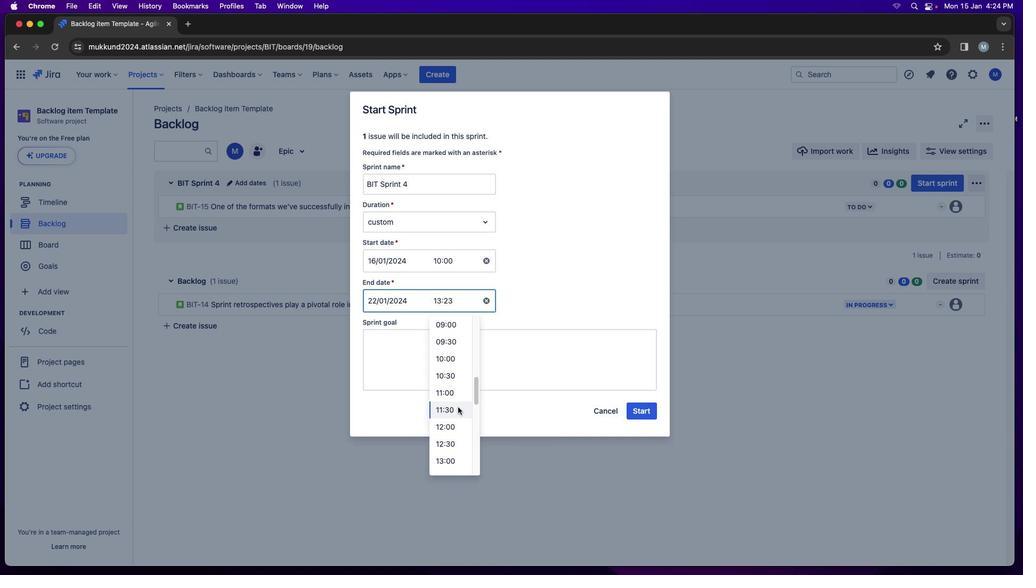 
Action: Mouse scrolled (466, 406) with delta (94, 51)
Screenshot: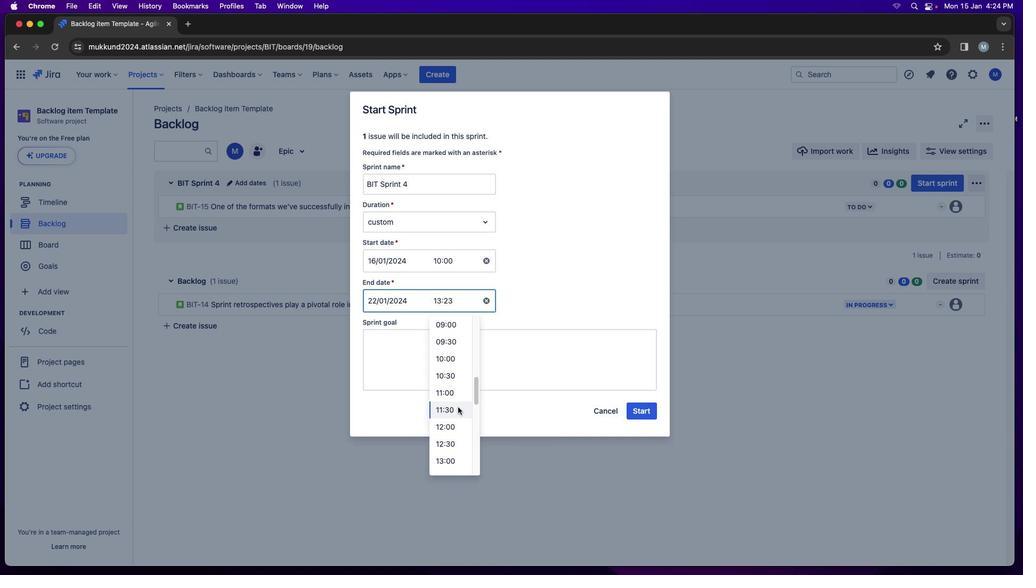 
Action: Mouse scrolled (466, 406) with delta (94, 50)
Screenshot: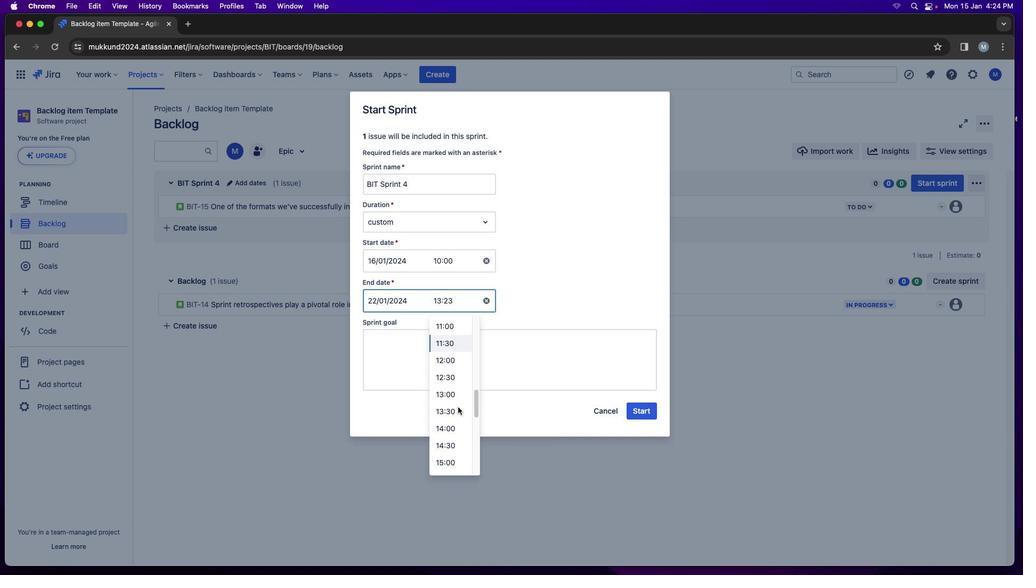 
Action: Mouse scrolled (466, 406) with delta (94, 49)
Screenshot: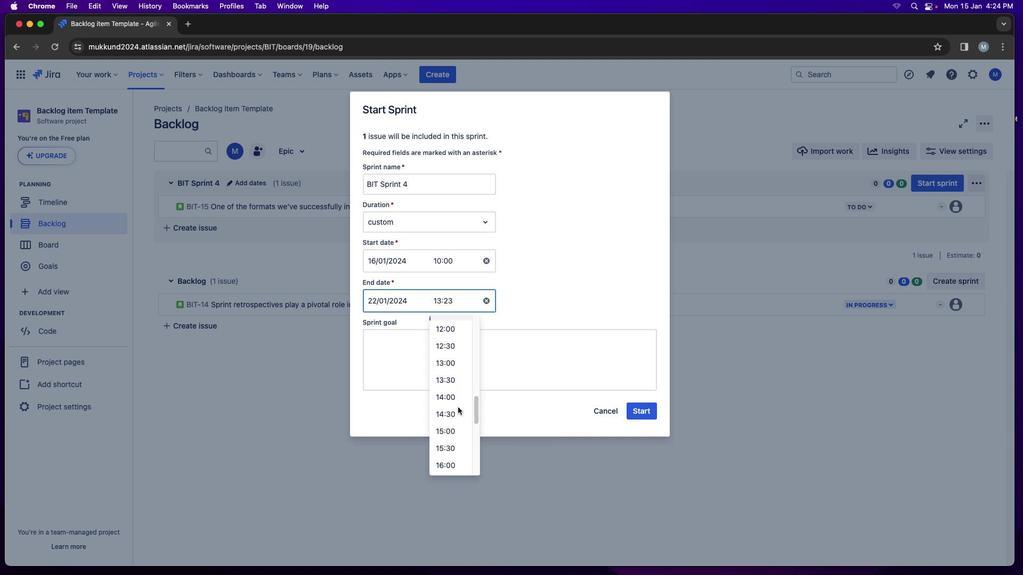 
Action: Mouse moved to (466, 406)
Screenshot: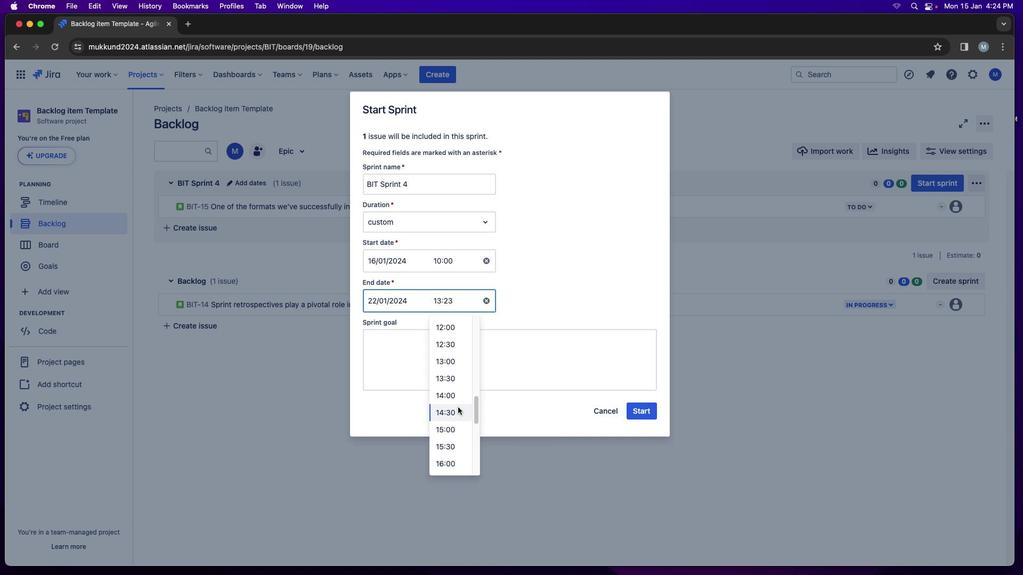 
Action: Mouse scrolled (466, 406) with delta (94, 51)
Screenshot: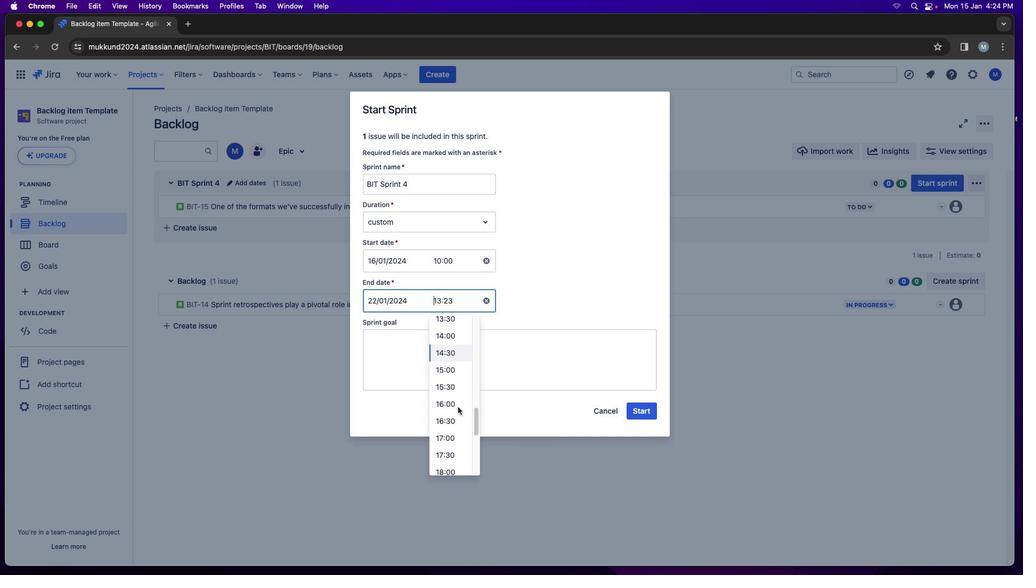 
Action: Mouse scrolled (466, 406) with delta (94, 51)
Screenshot: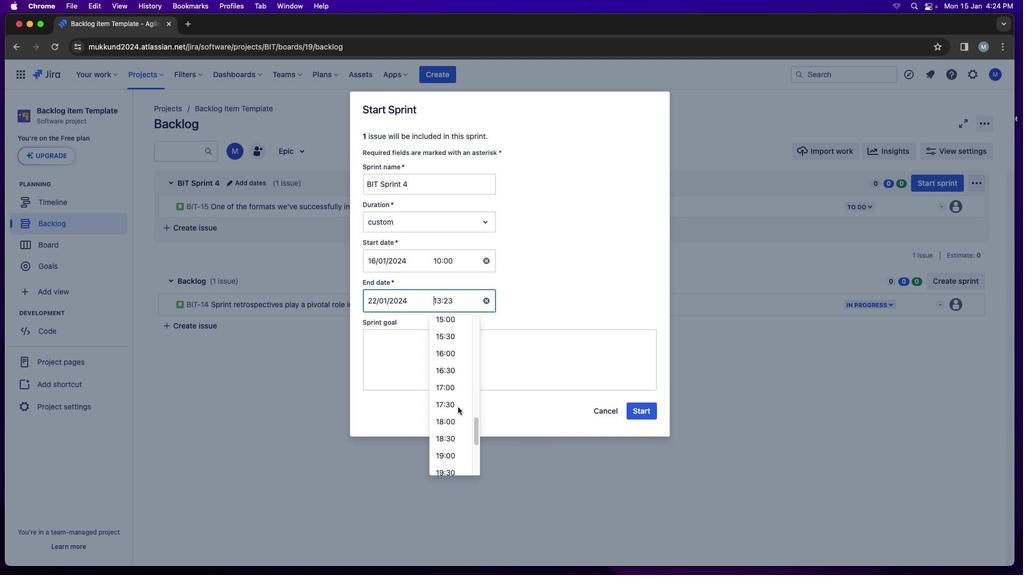 
Action: Mouse scrolled (466, 406) with delta (94, 50)
Screenshot: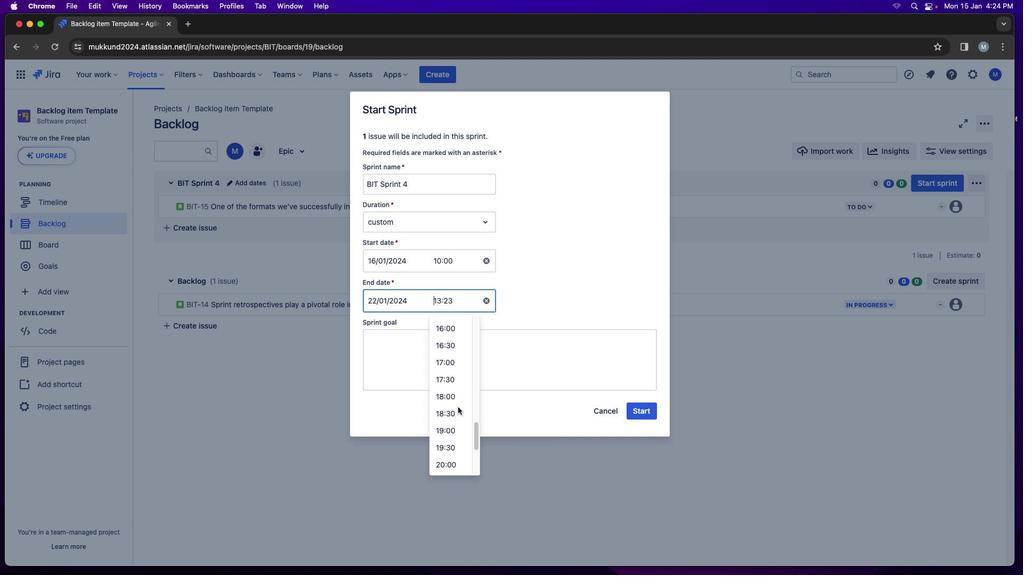 
Action: Mouse scrolled (466, 406) with delta (94, 49)
Screenshot: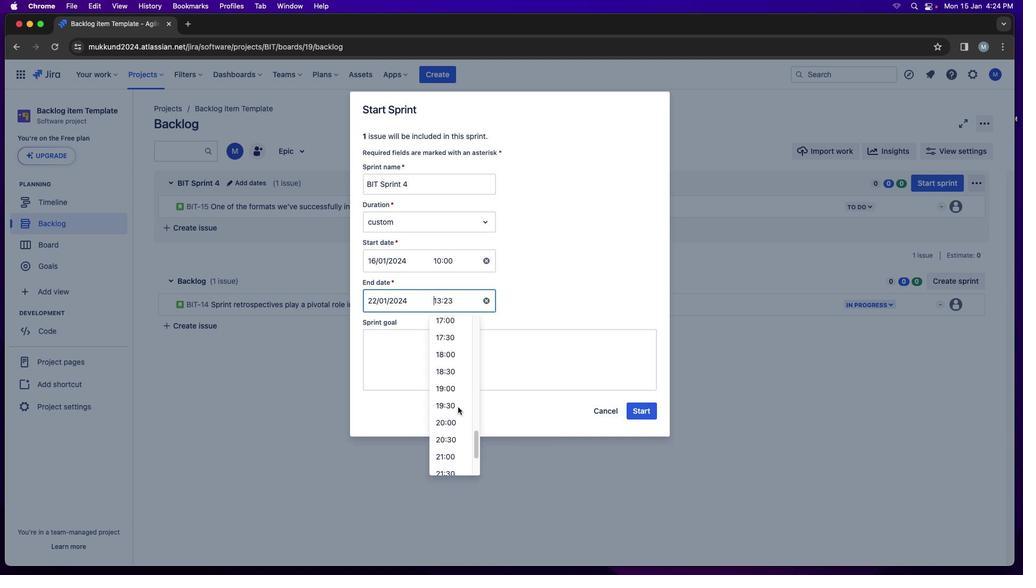 
Action: Mouse scrolled (466, 406) with delta (94, 51)
Screenshot: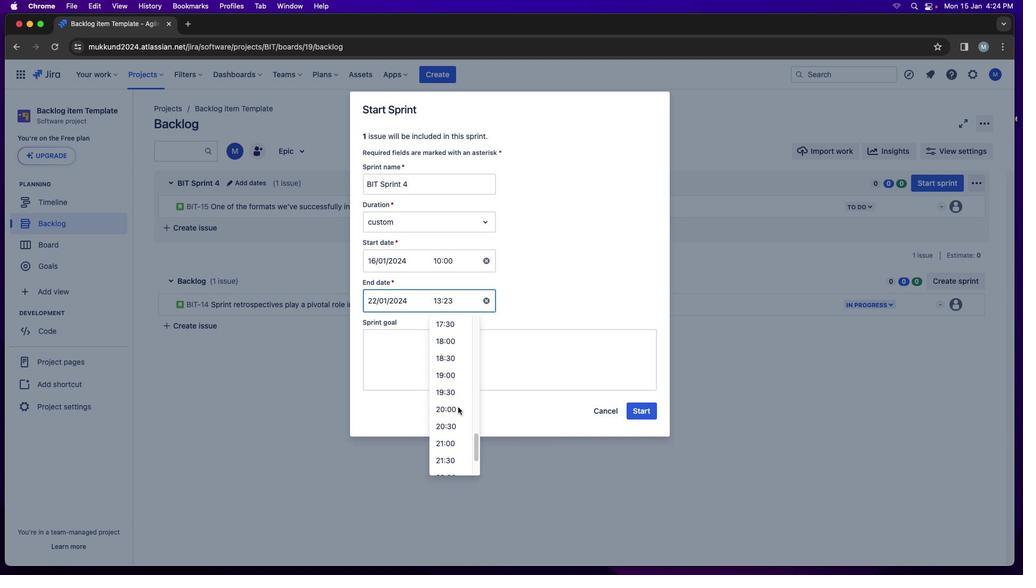 
Action: Mouse scrolled (466, 406) with delta (94, 51)
Screenshot: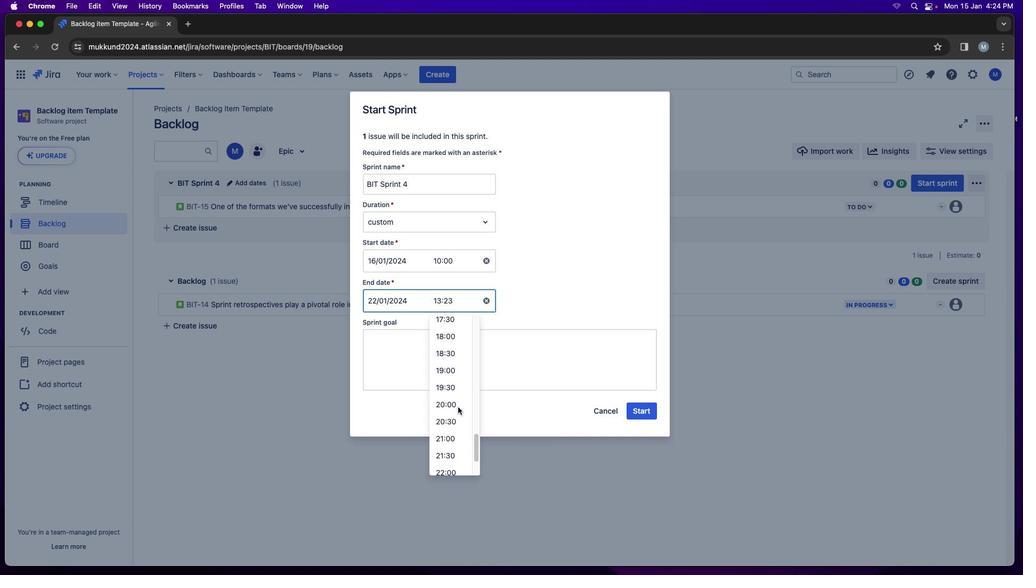 
Action: Mouse moved to (463, 432)
Screenshot: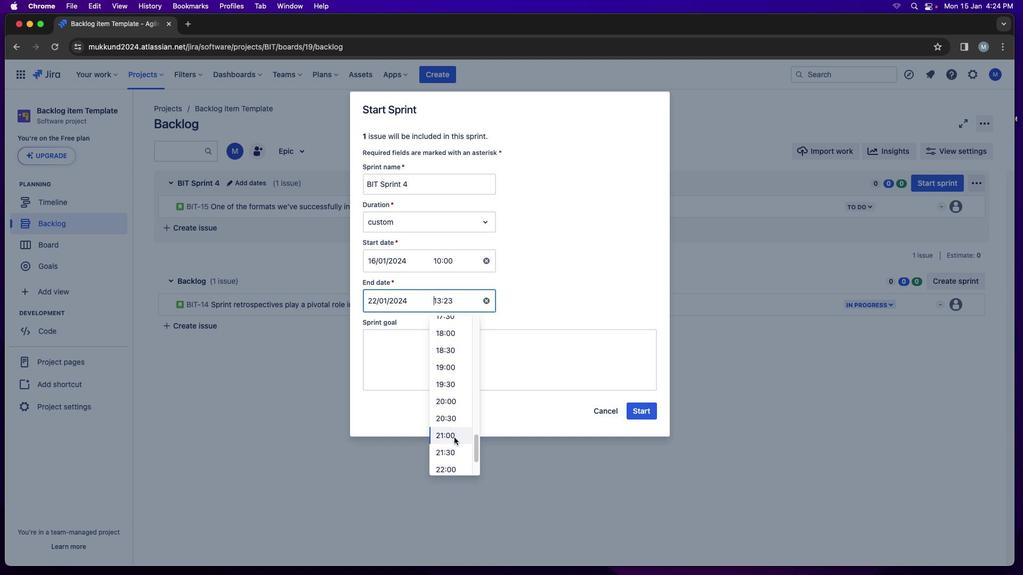 
Action: Mouse scrolled (463, 432) with delta (94, 51)
Screenshot: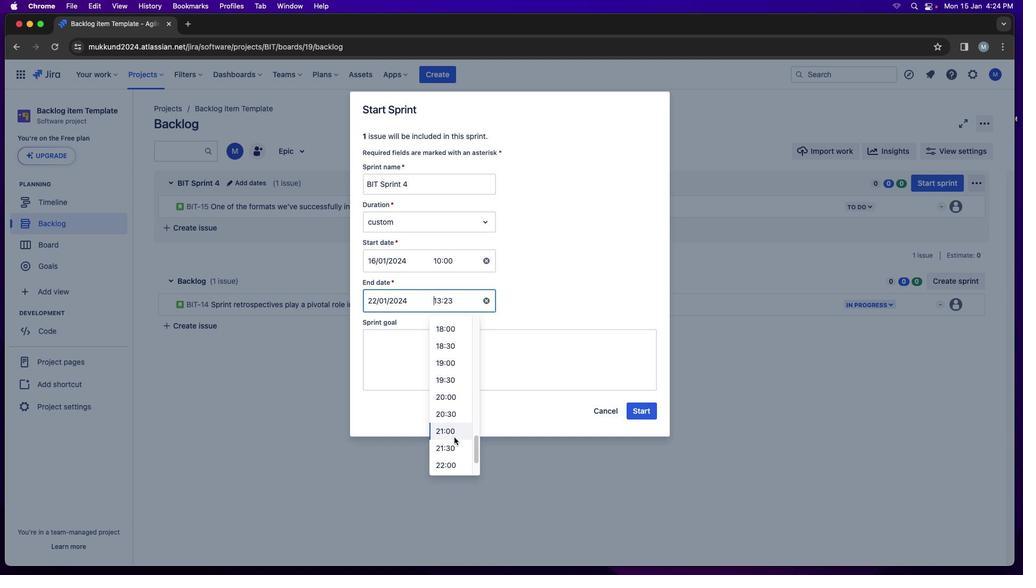 
Action: Mouse moved to (463, 432)
Screenshot: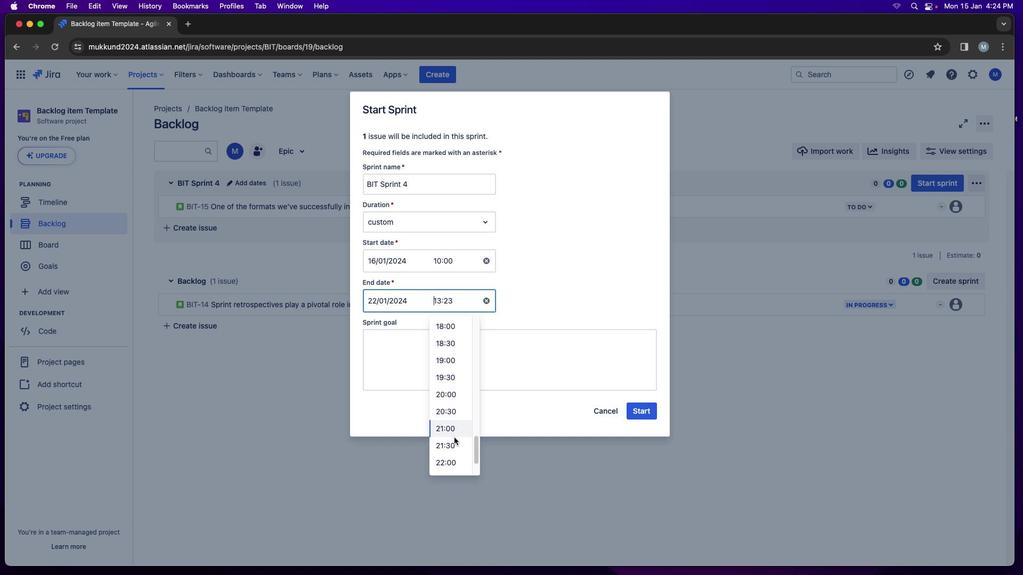 
Action: Mouse scrolled (463, 432) with delta (94, 51)
Screenshot: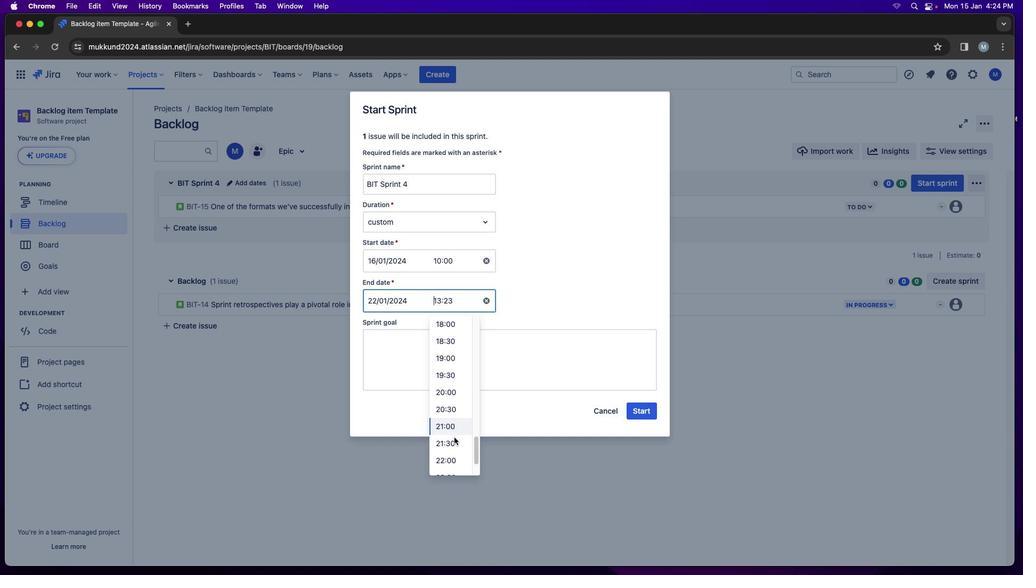 
Action: Mouse moved to (462, 371)
Screenshot: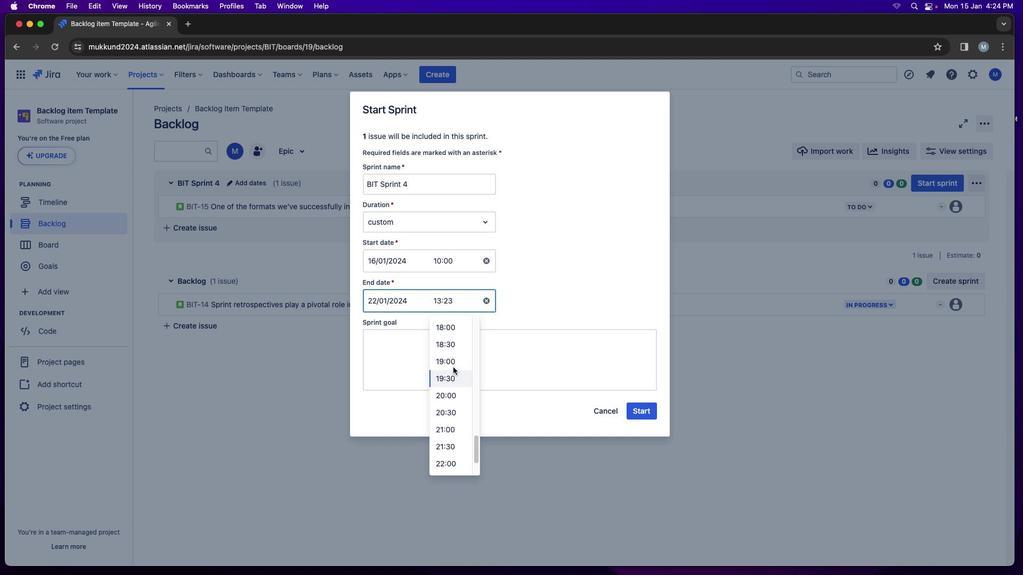 
Action: Mouse scrolled (462, 371) with delta (94, 52)
Screenshot: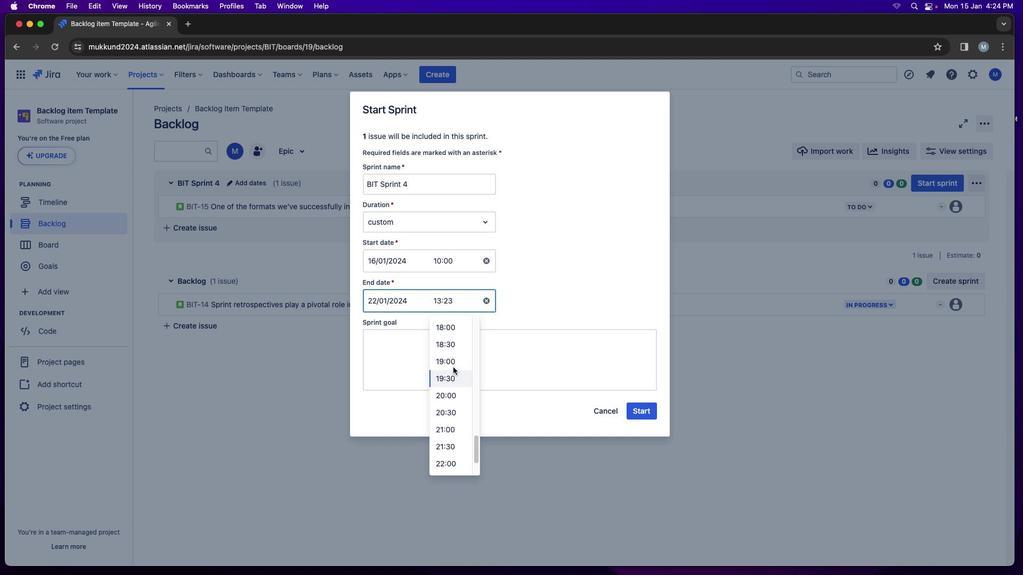 
Action: Mouse moved to (462, 371)
Screenshot: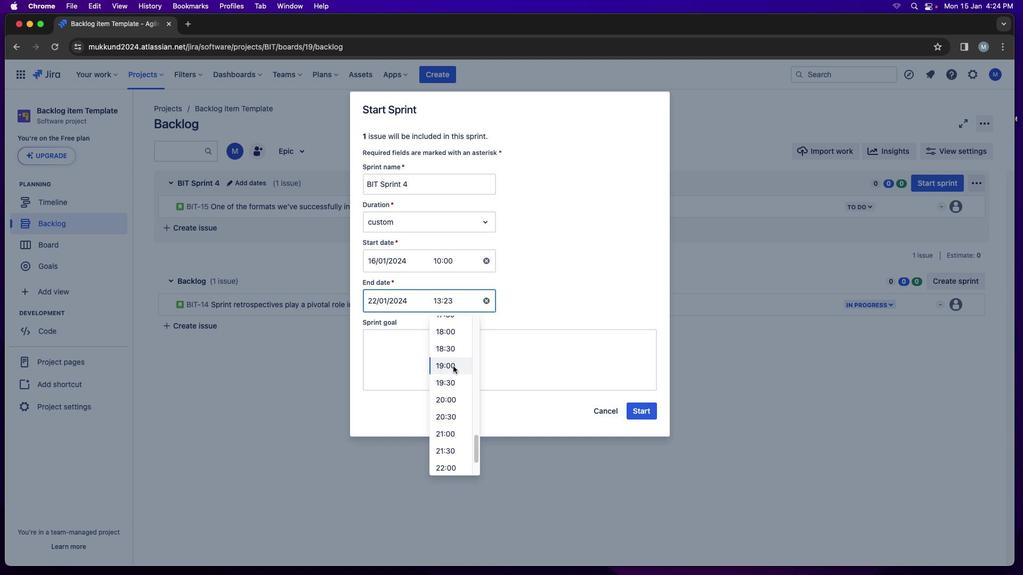 
Action: Mouse scrolled (462, 371) with delta (94, 52)
Screenshot: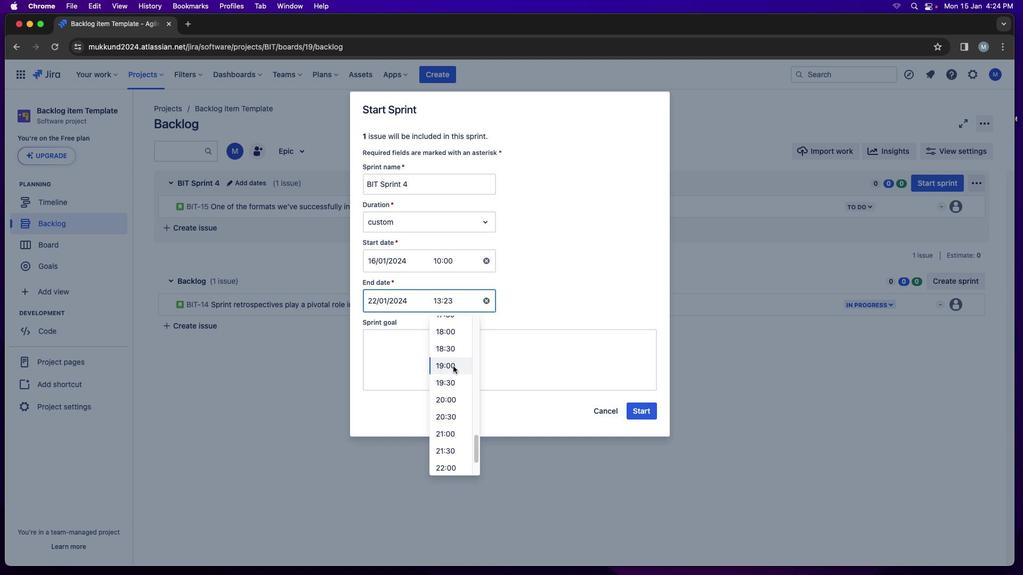 
Action: Mouse moved to (462, 370)
Screenshot: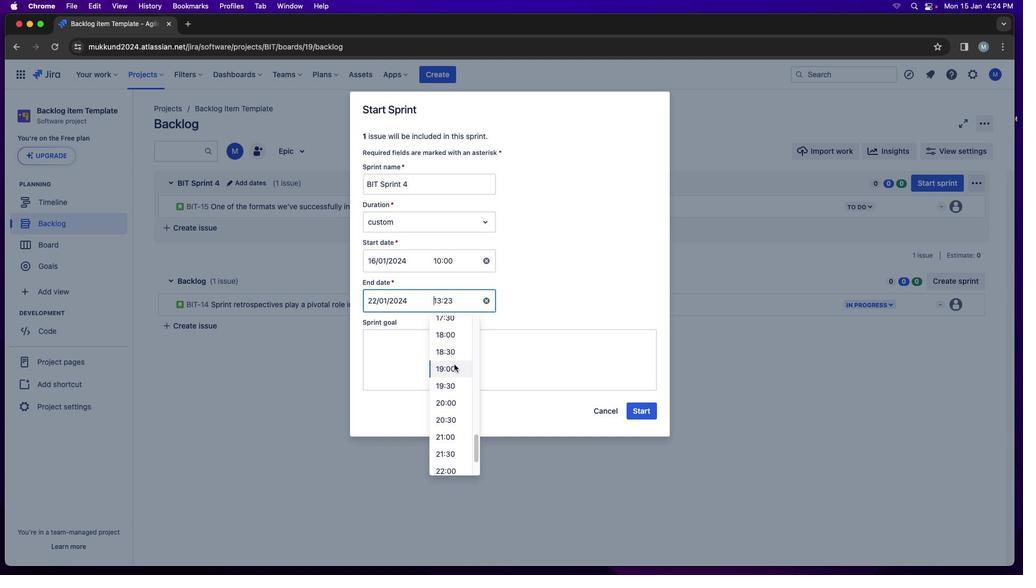 
Action: Mouse scrolled (462, 370) with delta (94, 52)
Screenshot: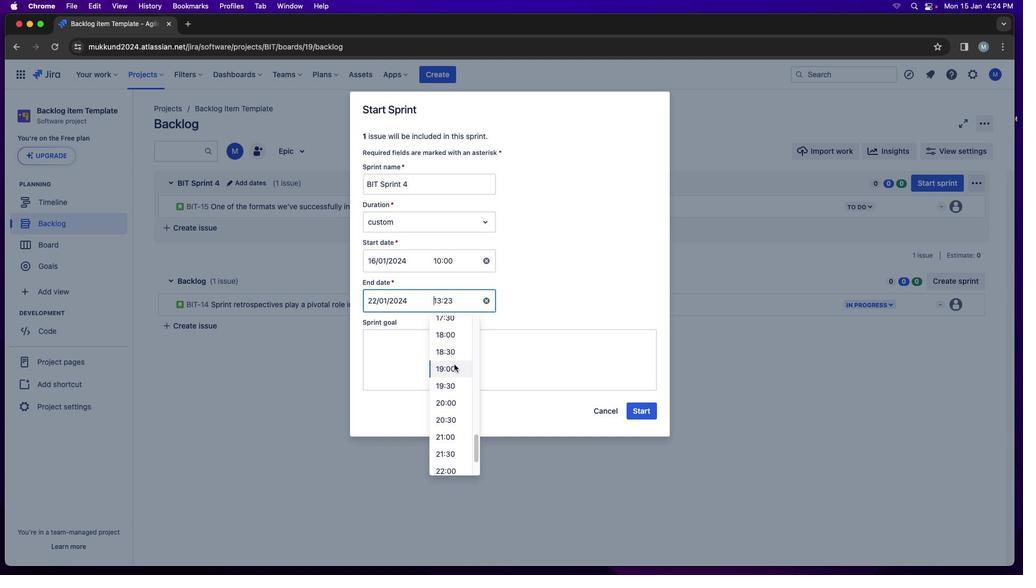 
Action: Mouse moved to (463, 367)
Screenshot: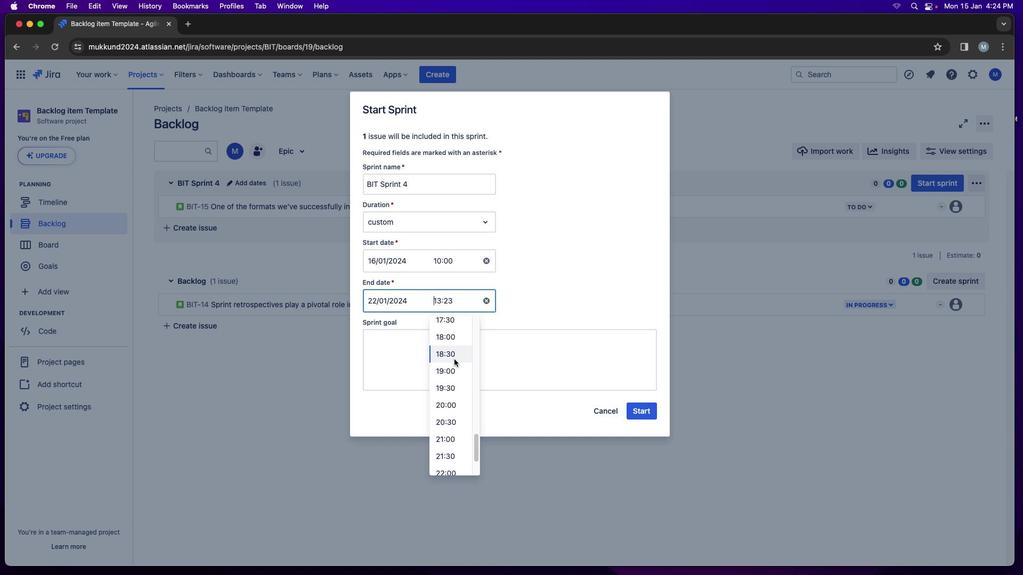 
Action: Mouse scrolled (463, 367) with delta (94, 52)
Screenshot: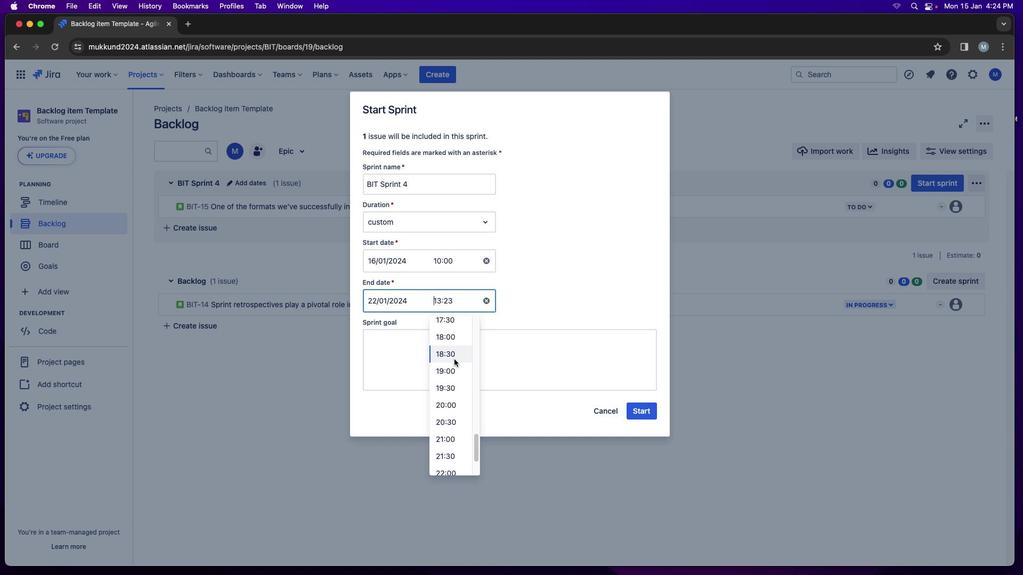 
Action: Mouse moved to (459, 346)
Screenshot: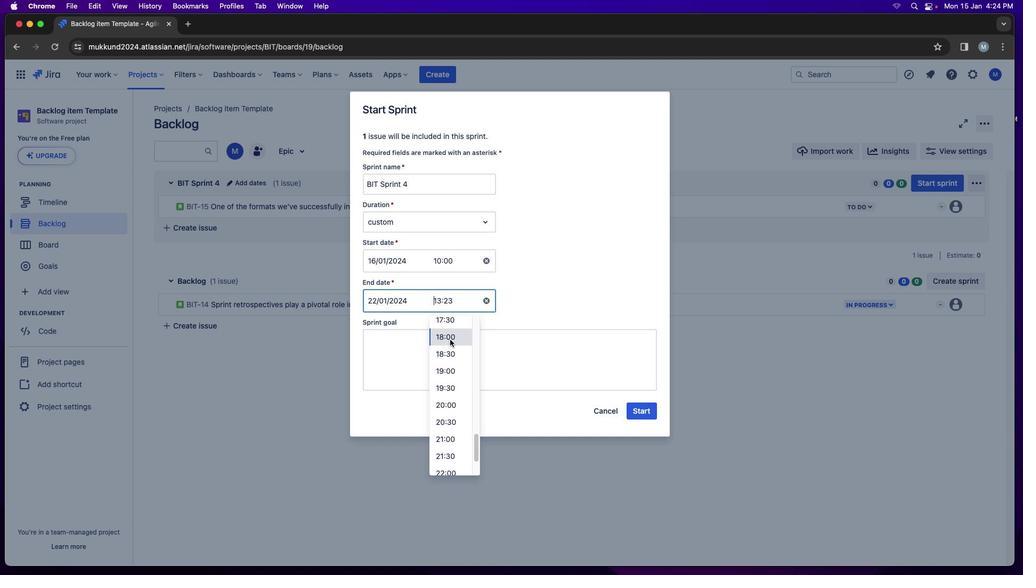 
Action: Mouse pressed left at (459, 346)
Screenshot: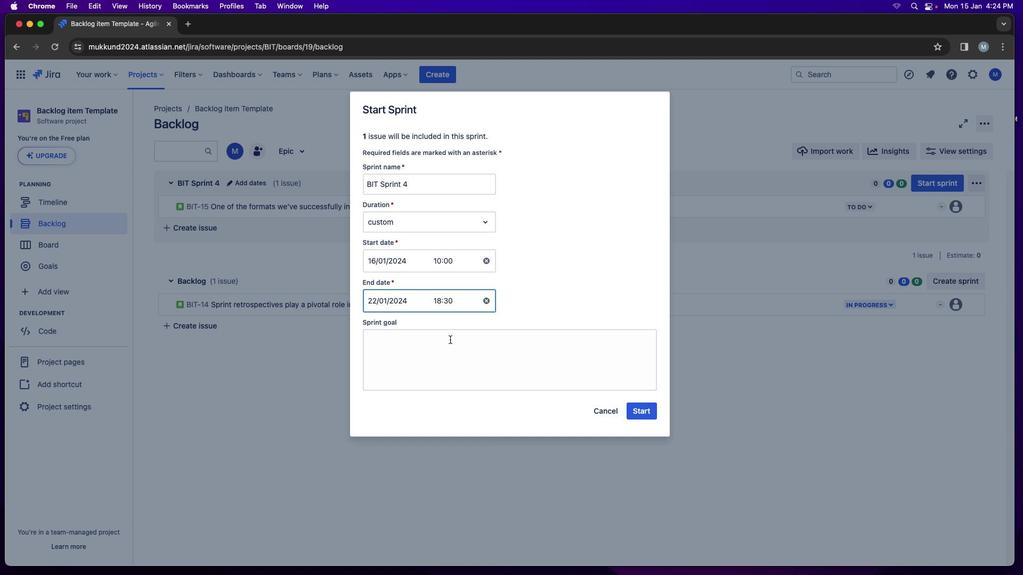 
Action: Mouse moved to (525, 323)
Screenshot: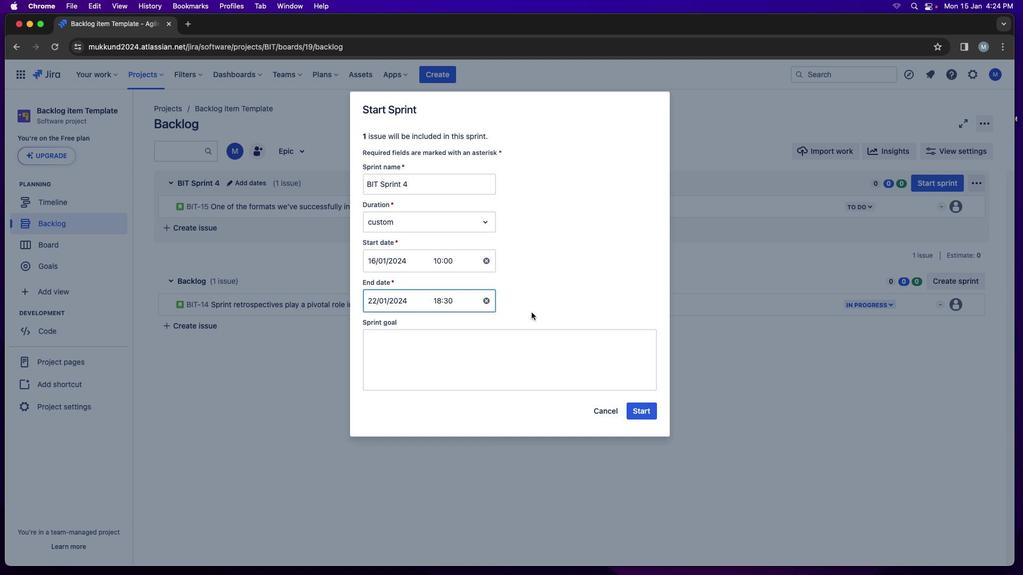
Action: Mouse pressed left at (525, 323)
Screenshot: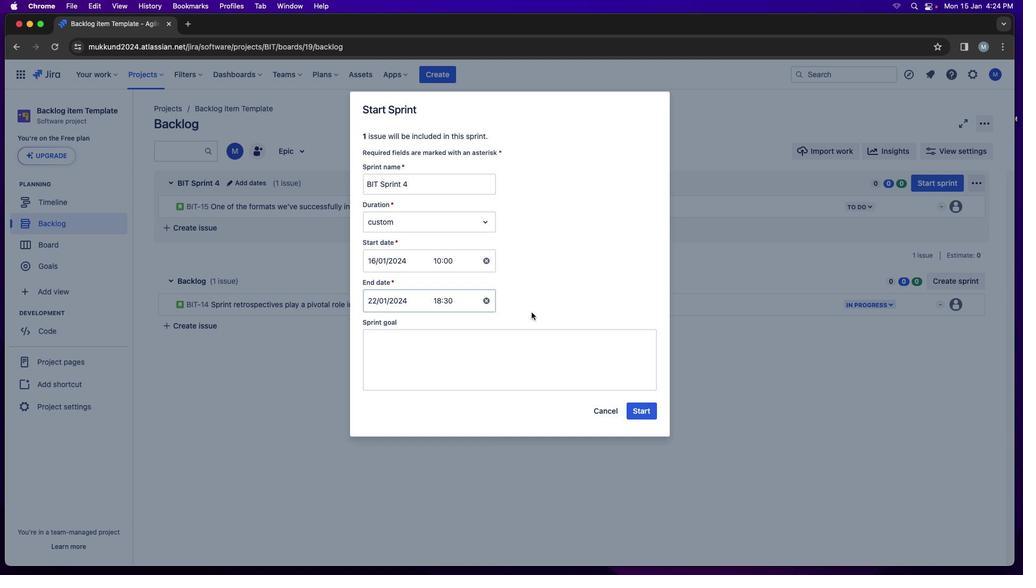 
Action: Mouse moved to (449, 355)
Screenshot: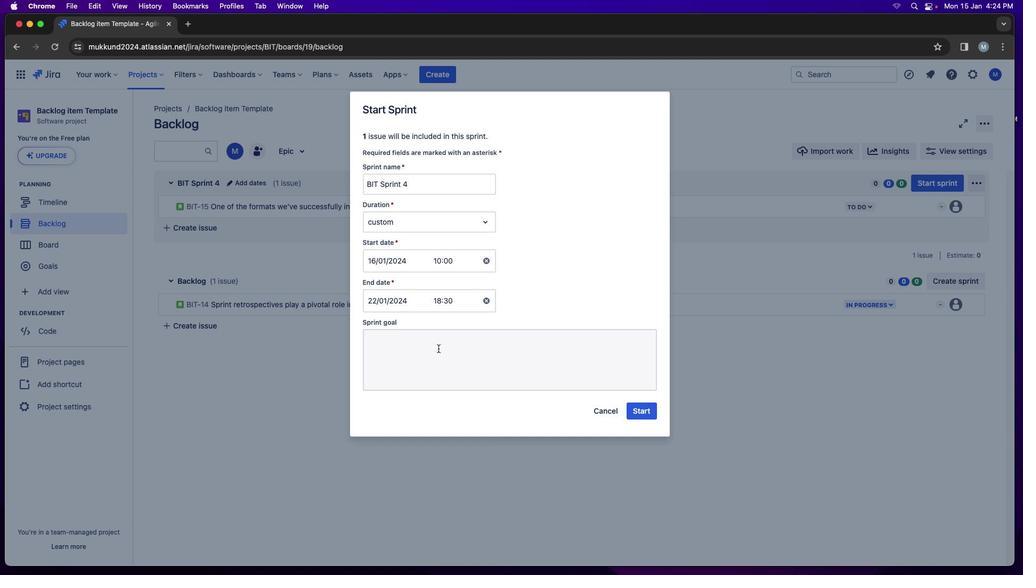 
Action: Mouse pressed left at (449, 355)
Screenshot: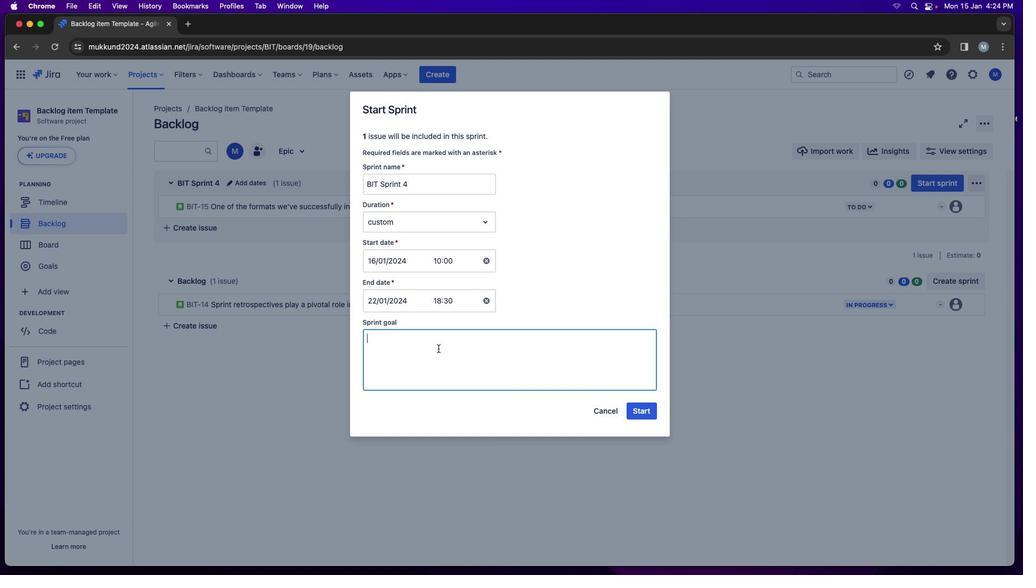 
Action: Key pressed Key.shift'T''h''i''s'Key.space's''t''r''u''c''t''u''r''e''d'Key.space'a''p''p''r''o''a''c''h'Key.space'a''l''l''o''w''s'Key.space't''e''a''m'Key.space'm''e''m''b''e''r''s'Key.space't''o'Key.space's''h''a''r''e'Key.space't''h''o''u''g''h''t''s'Key.space'o''n'Key.space'w''h''a''t'Key.space'p''r''a''c''t''i''c''e''s'Key.space'w''e'Key.space's''h''o''u''l''d'Key.space'i''n''i''t''i''a''t''e''.'
Screenshot: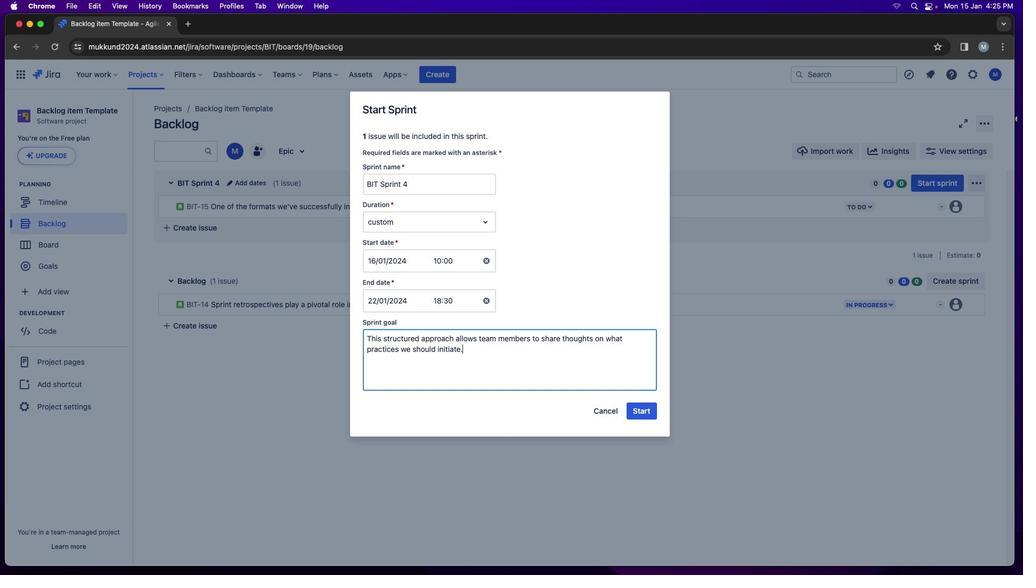 
Action: Mouse moved to (610, 413)
Screenshot: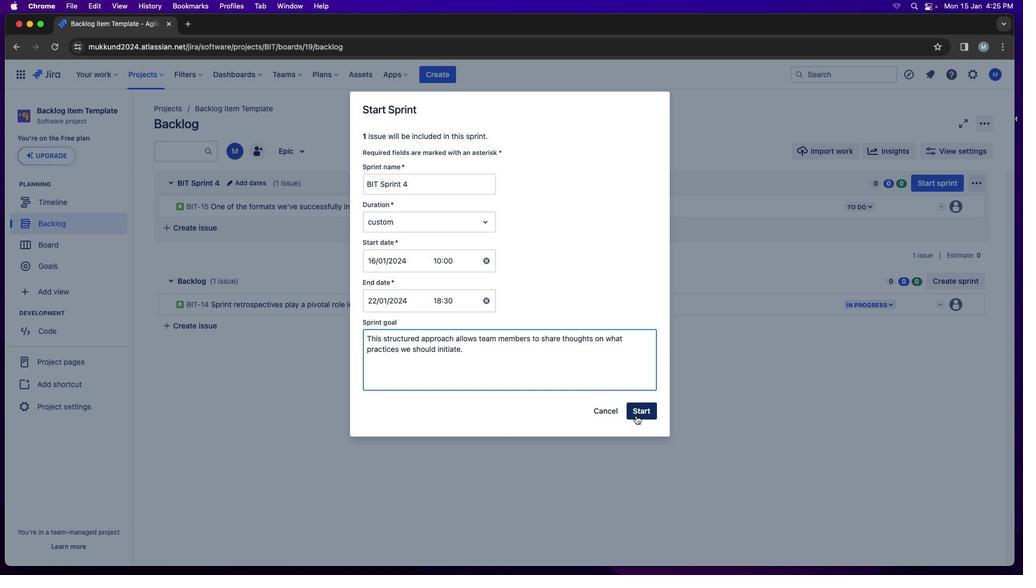 
Action: Mouse pressed left at (610, 413)
Screenshot: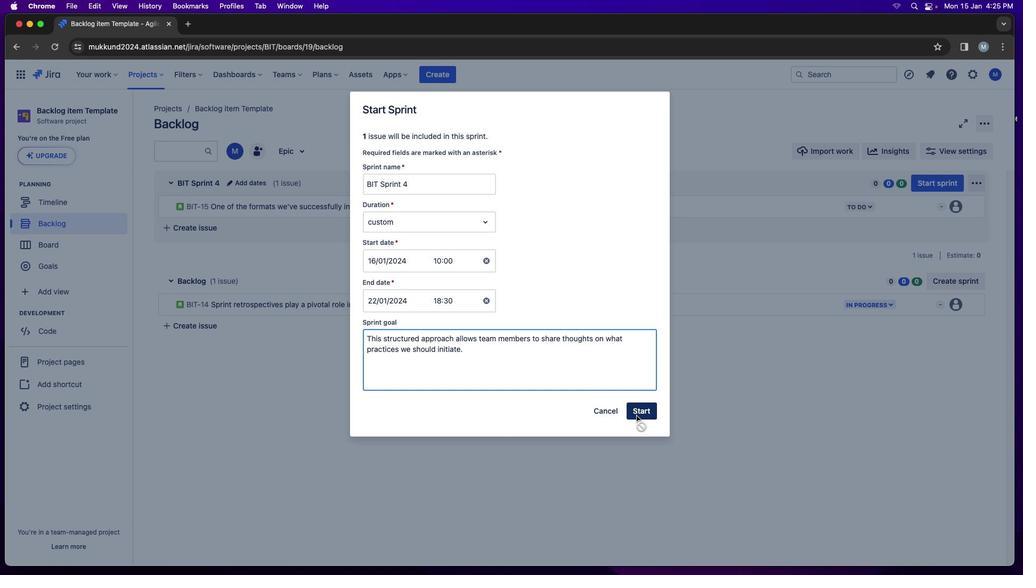 
Action: Mouse moved to (326, 260)
Screenshot: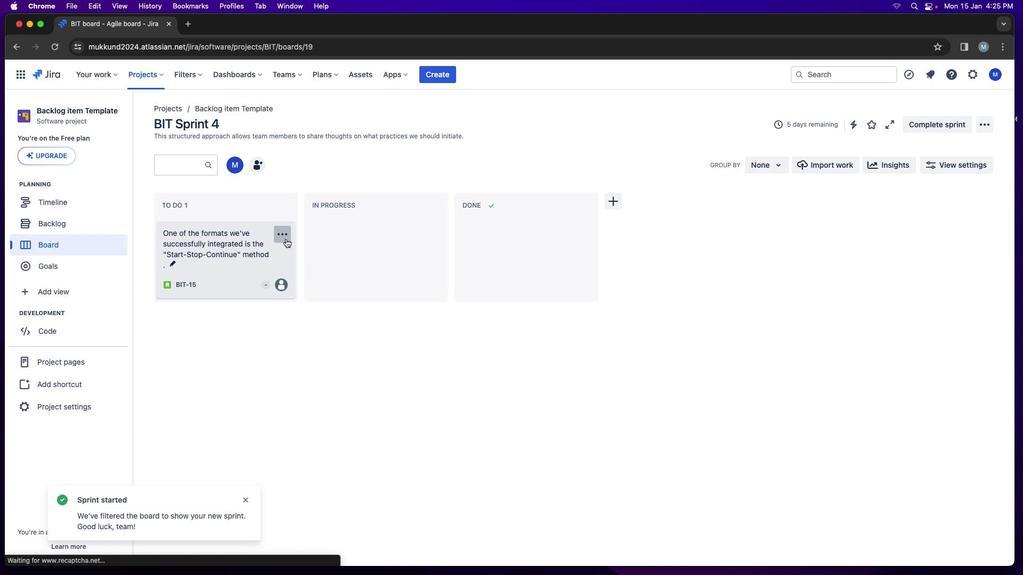 
Action: Mouse pressed left at (326, 260)
Screenshot: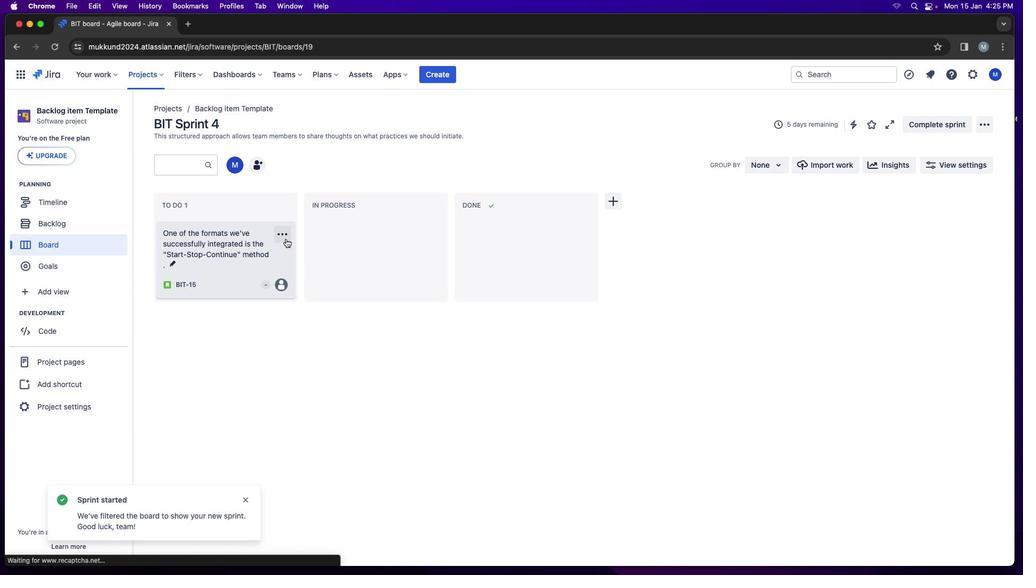 
Action: Mouse moved to (378, 359)
Screenshot: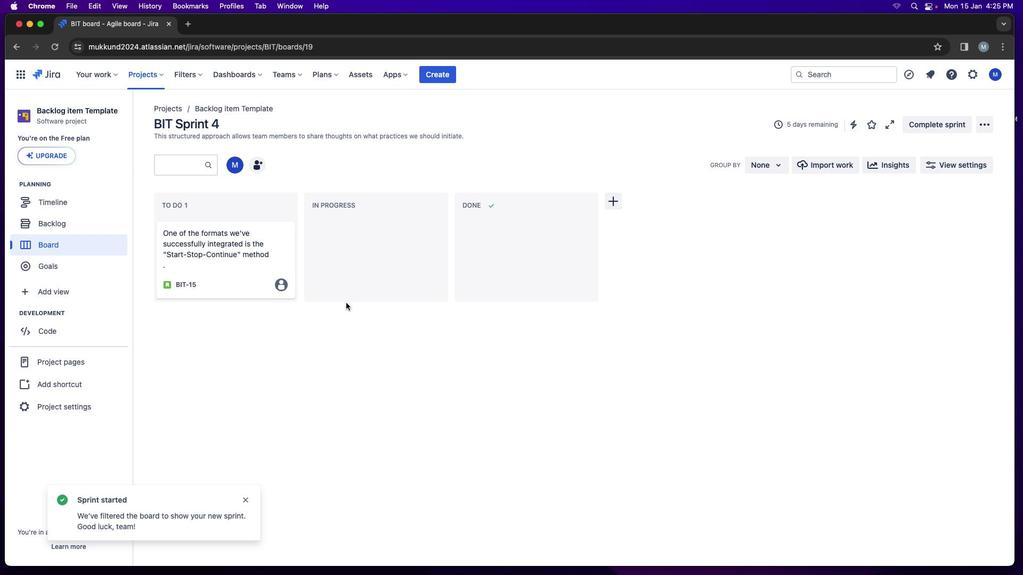 
Action: Mouse pressed left at (378, 359)
Screenshot: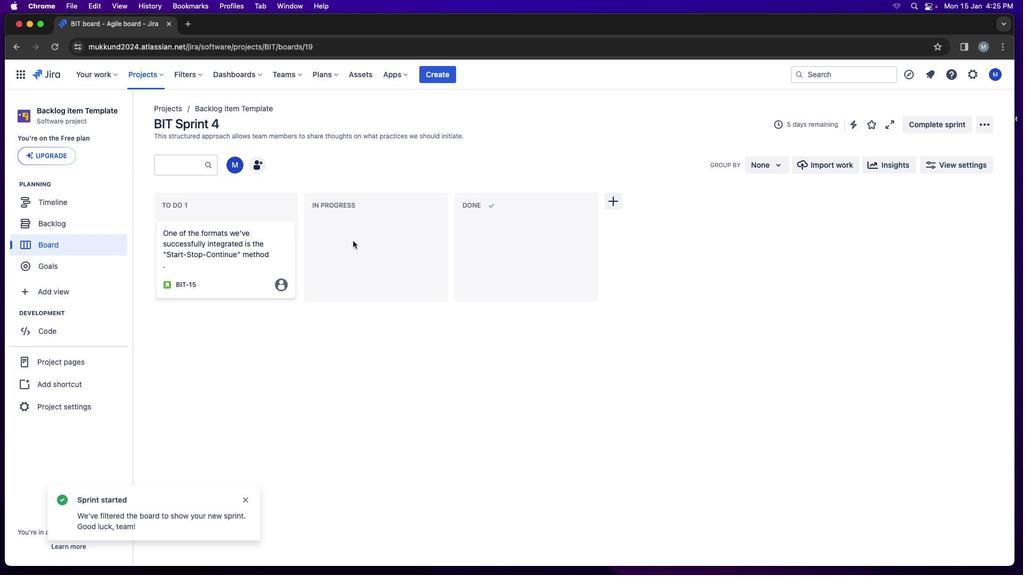 
Action: Mouse moved to (451, 116)
Screenshot: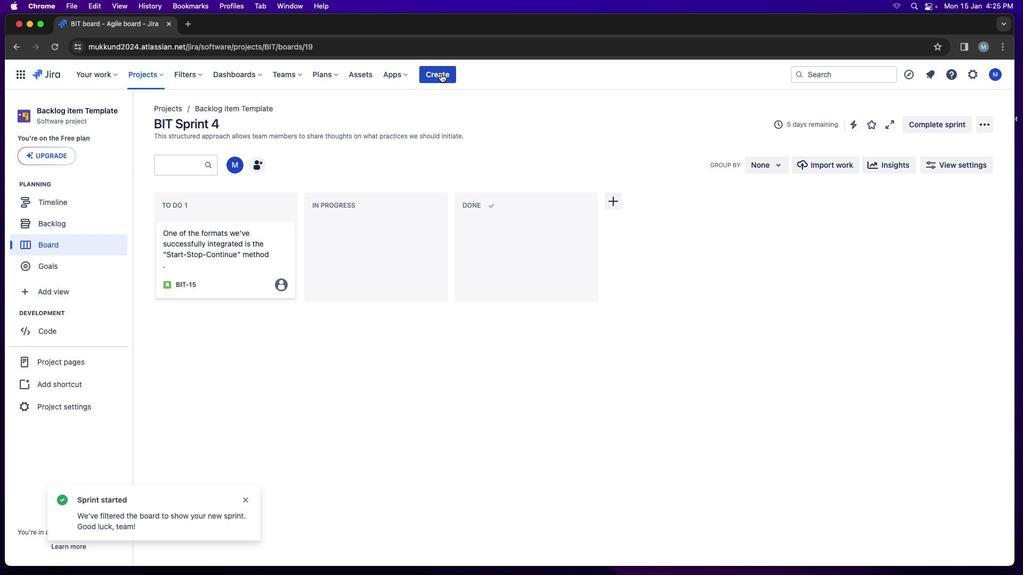 
Action: Mouse pressed left at (451, 116)
Screenshot: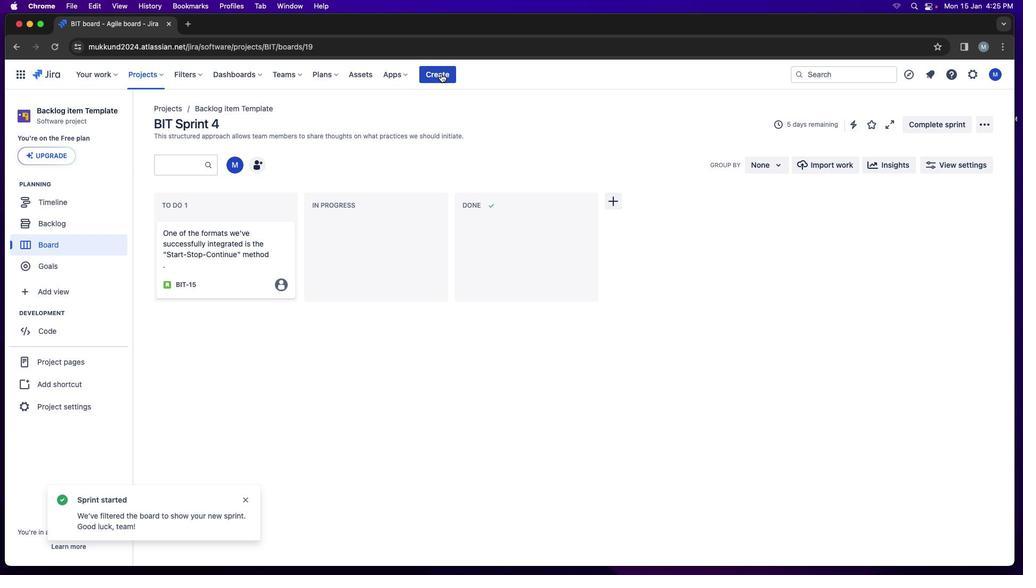 
Action: Mouse moved to (394, 356)
Screenshot: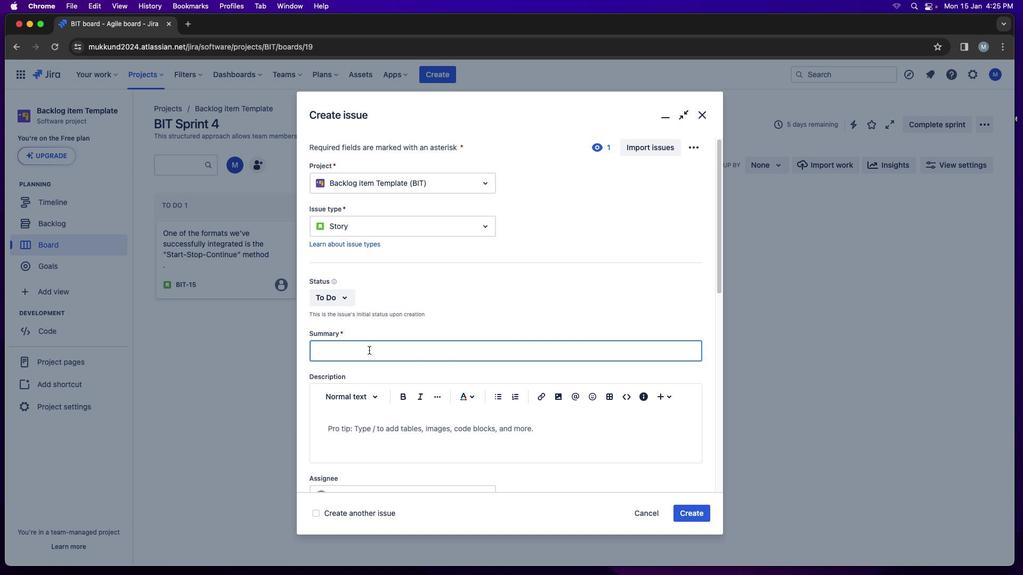 
Action: Mouse pressed left at (394, 356)
Screenshot: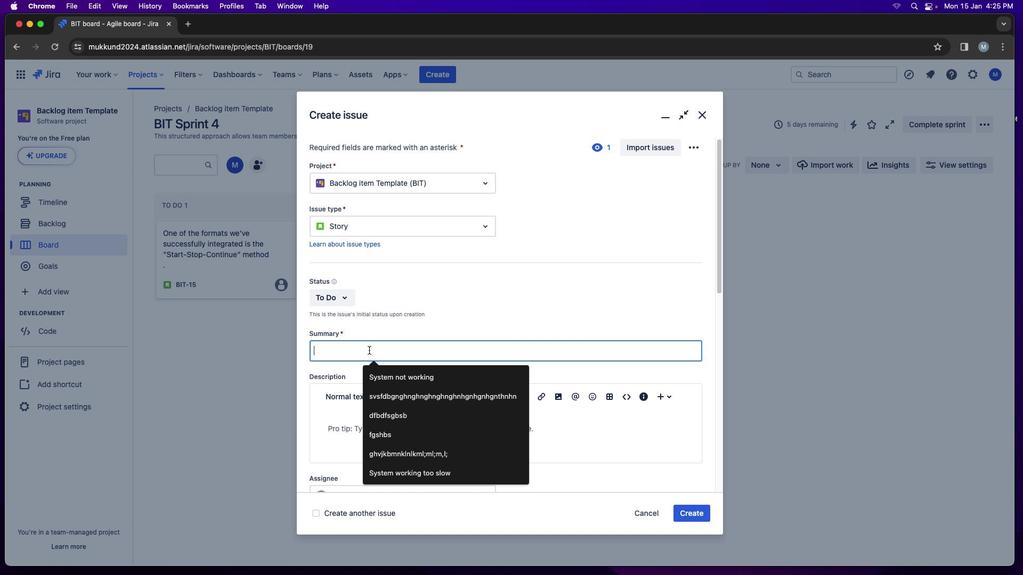 
Action: Mouse moved to (394, 356)
Screenshot: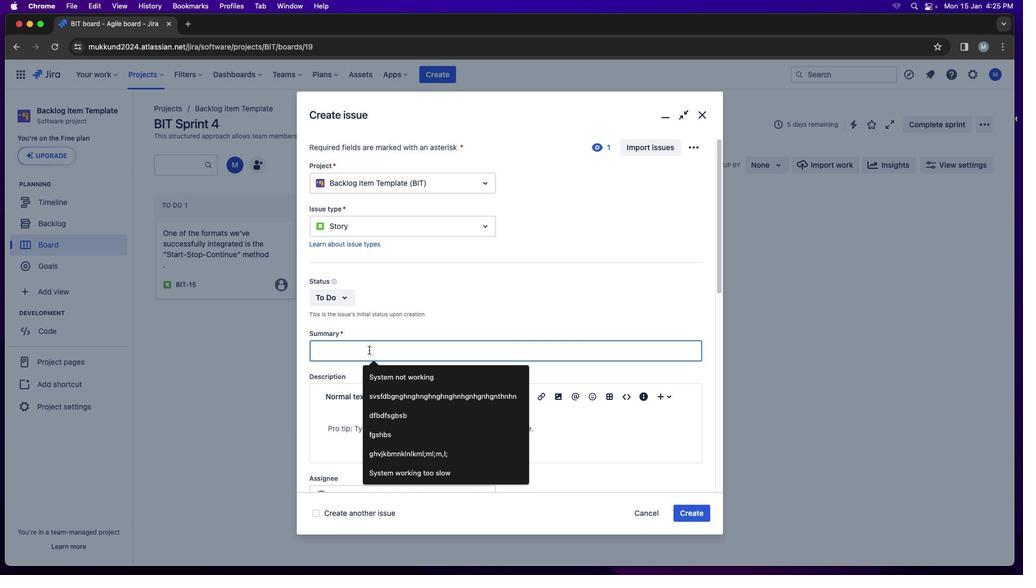 
Action: Key pressed Key.shift'C''o''m''p''r''e''g'Key.backspace'h''e''n''s''i''v''e'Key.spaceKey.shift'R''e''t''r''o''s''p''e''c''t''i''v''e'
Screenshot: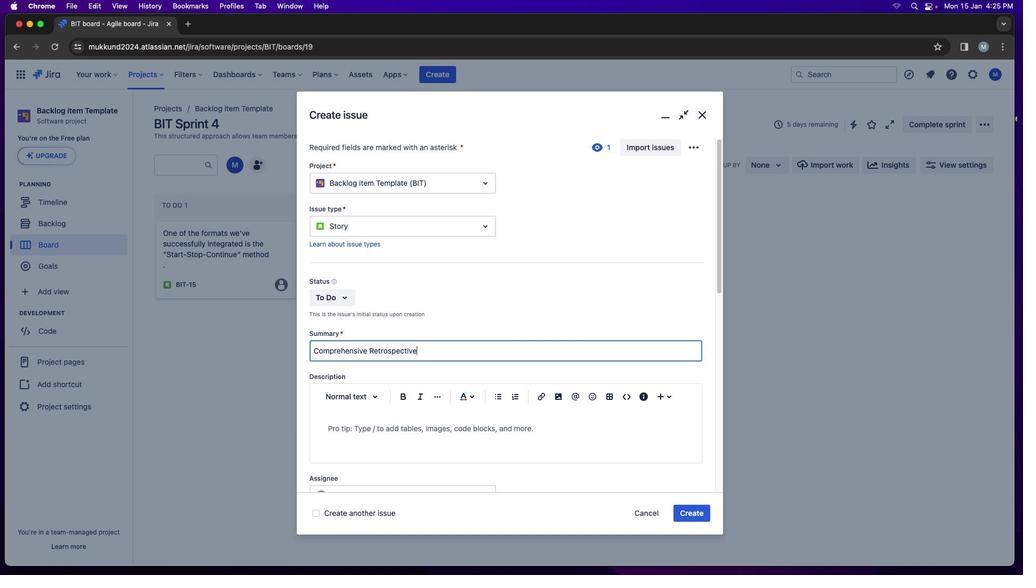 
Action: Mouse moved to (403, 425)
Screenshot: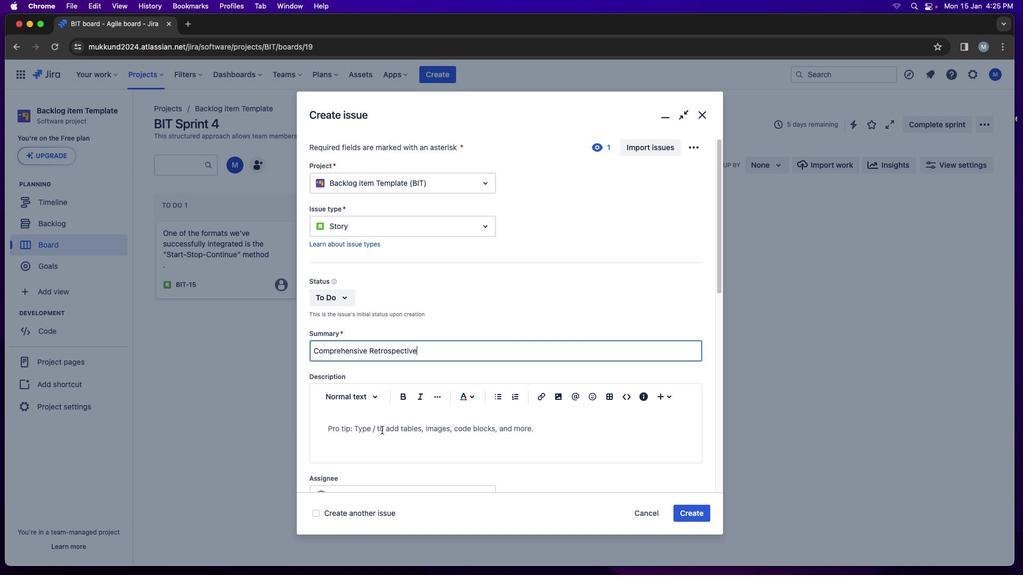 
Action: Mouse pressed left at (403, 425)
Screenshot: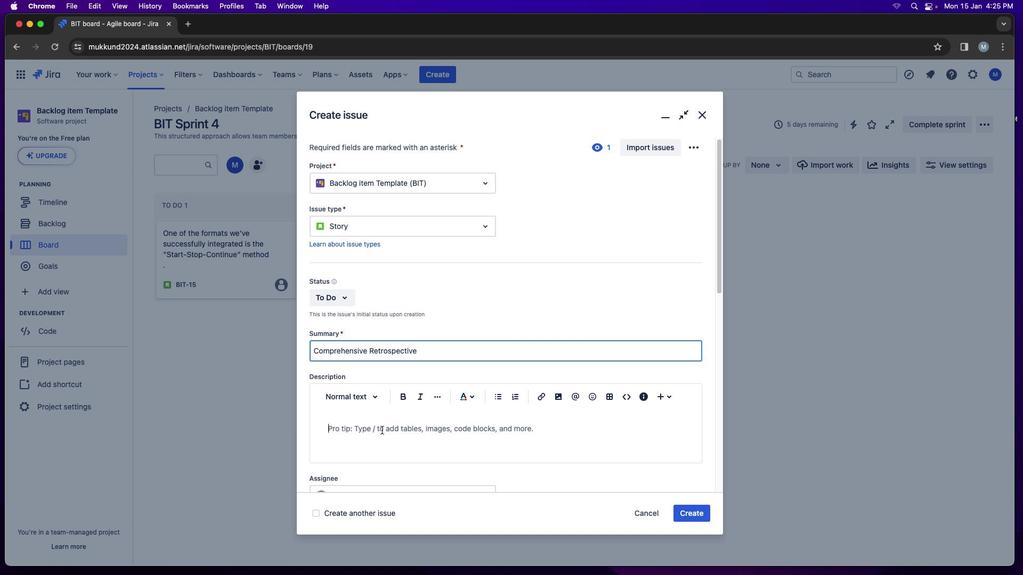 
Action: Mouse moved to (403, 425)
Screenshot: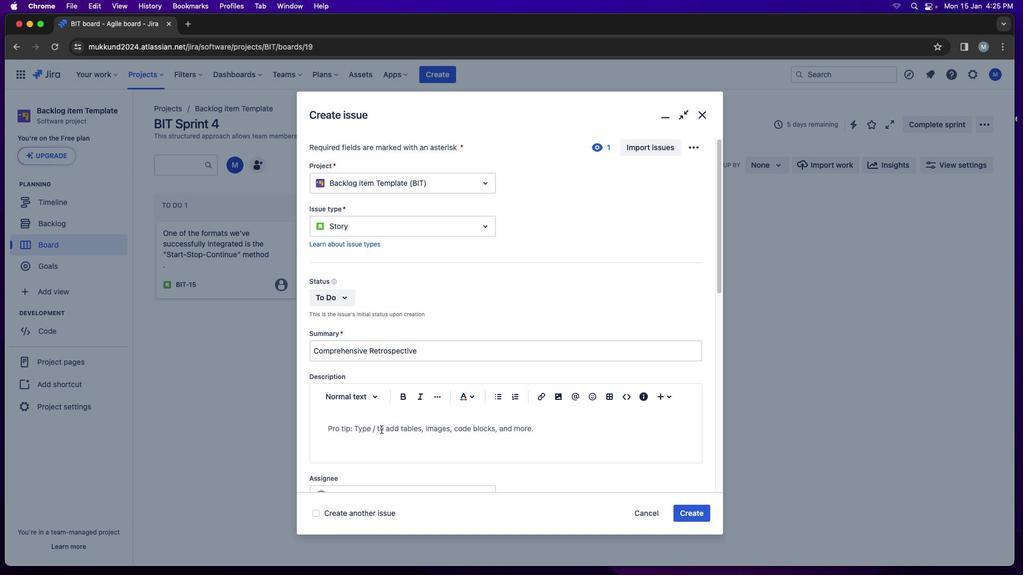 
Action: Key pressed Key.shift'T''h''o'Key.backspace'i''s'Key.space'f''o''r''m''a''t'Key.space'p''r''o''m''t''s'Key.space't''e''a''m'Key.space'm''e''m''b''e''r''s'Key.space't''o'Key.space'e''x''p''r''e''s''s'Key.space'w''h''a''t'Key.space't''h''e''y'Key.space'l''i''k''e''d'','Key.space'l''a''e''r''n''e''d'','Key.space'l''a''c''k''e''d'Key.space'a''n''d'Key.space'l''o''n''g''e''d'Key.space'f''o''r'Key.space'd''u''r''i''n''g'Key.space't''h''e'Key.space's''p''r''i''n''t''.'Key.leftKey.leftKey.leftKey.leftKey.leftKey.leftKey.leftKey.leftKey.leftKey.leftKey.leftKey.leftKey.leftKey.leftKey.leftKey.leftKey.leftKey.leftKey.leftKey.leftKey.leftKey.leftKey.leftKey.leftKey.leftKey.leftKey.leftKey.leftKey.leftKey.leftKey.leftKey.leftKey.leftKey.leftKey.leftKey.leftKey.leftKey.leftKey.leftKey.leftKey.leftKey.leftKey.leftKey.leftKey.leftKey.leftKey.backspaceKey.backspace'e''a'Key.leftKey.leftKey.leftKey.leftKey.leftKey.leftKey.leftKey.leftKey.leftKey.leftKey.leftKey.leftKey.leftKey.leftKey.leftKey.leftKey.leftKey.leftKey.leftKey.leftKey.leftKey.leftKey.leftKey.leftKey.leftKey.leftKey.leftKey.leftKey.leftKey.leftKey.leftKey.leftKey.leftKey.leftKey.leftKey.leftKey.leftKey.leftKey.leftKey.leftKey.leftKey.leftKey.leftKey.leftKey.leftKey.leftKey.left'p'Key.leftKey.leftKey.leftKey.leftKey.leftKey.left
Screenshot: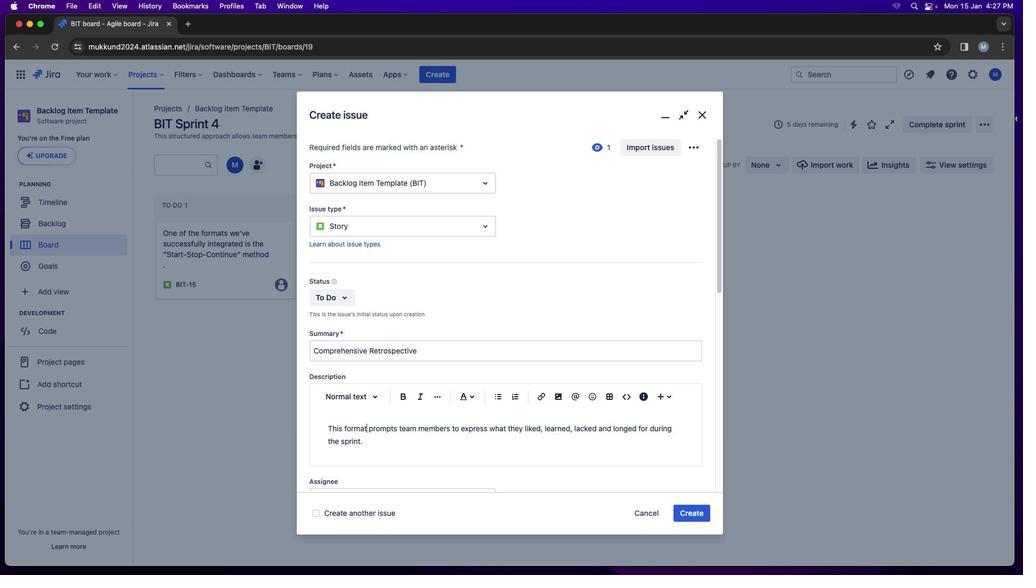 
Action: Mouse moved to (460, 440)
Screenshot: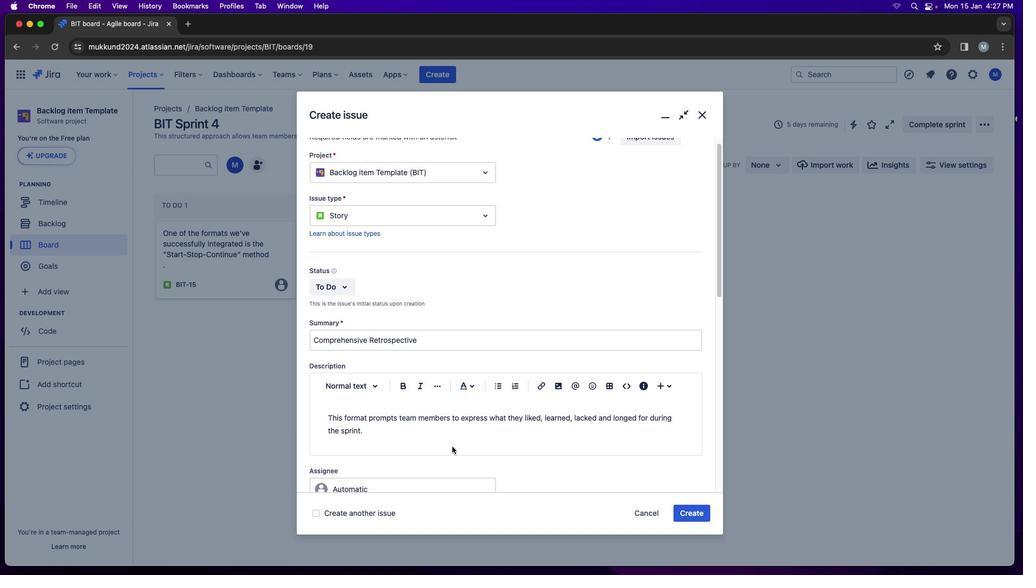 
Action: Mouse scrolled (460, 440) with delta (94, 51)
Screenshot: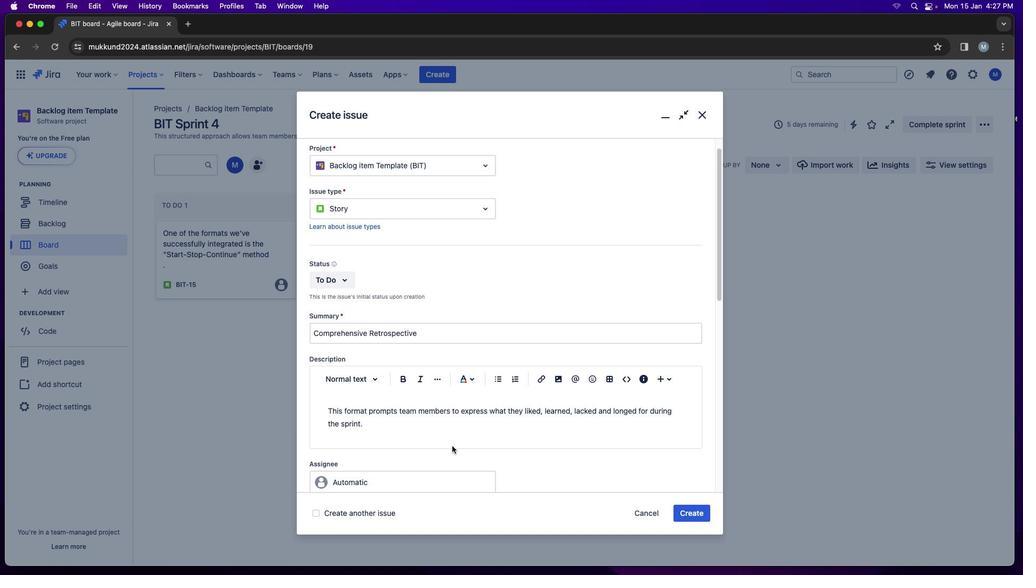 
Action: Mouse moved to (460, 440)
Screenshot: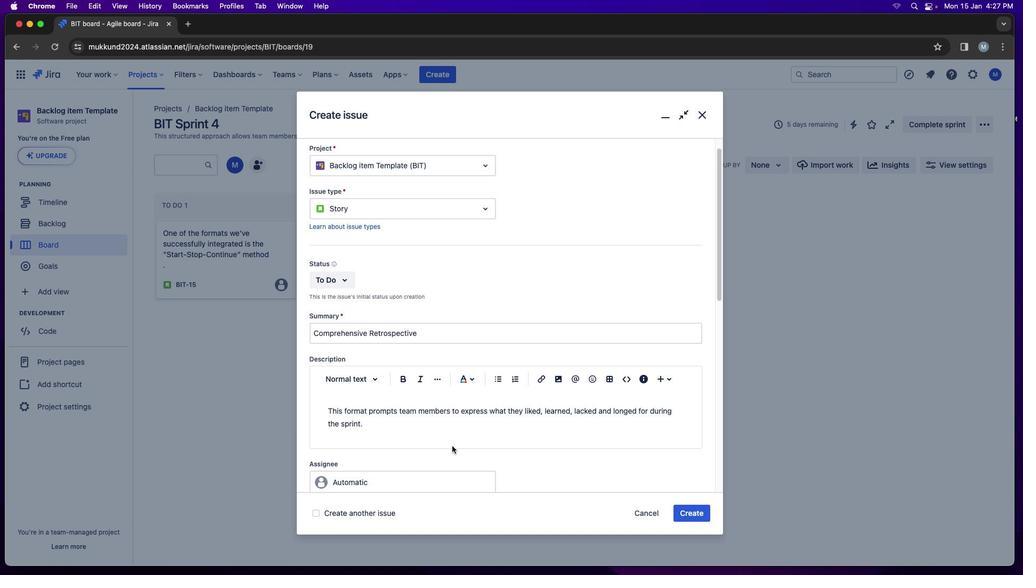 
Action: Mouse scrolled (460, 440) with delta (94, 51)
Screenshot: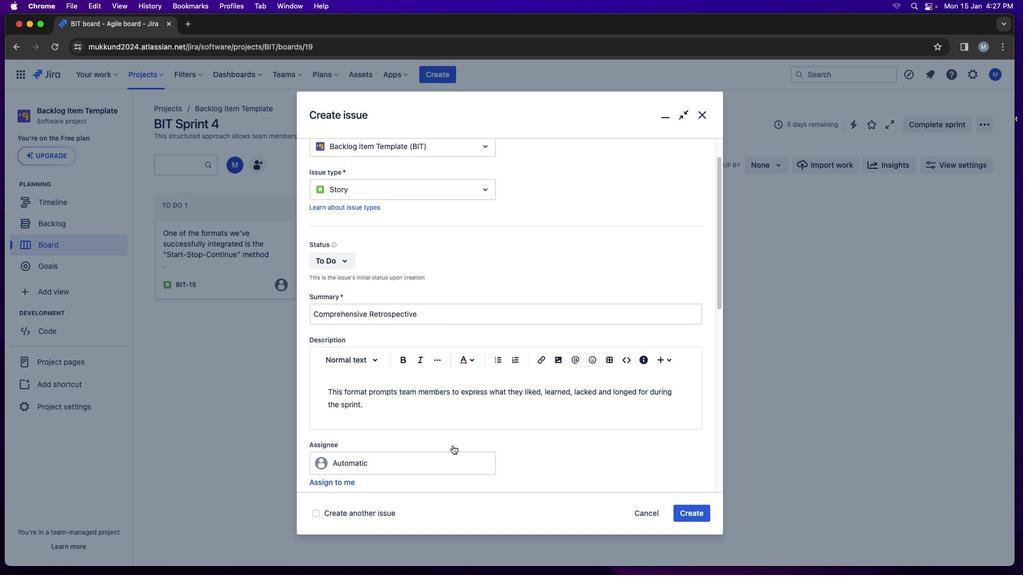 
Action: Mouse scrolled (460, 440) with delta (94, 50)
Screenshot: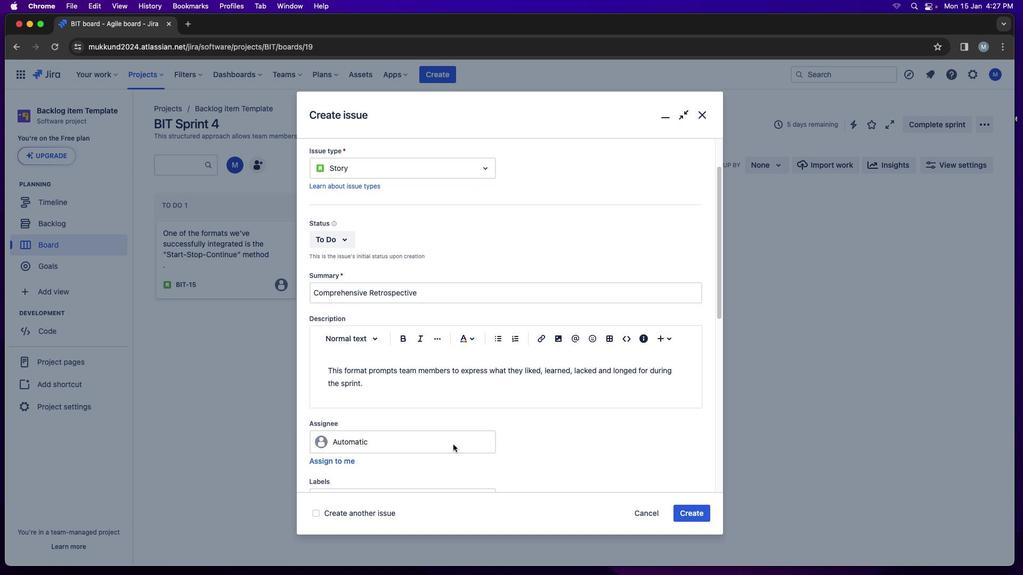 
Action: Mouse moved to (476, 426)
Screenshot: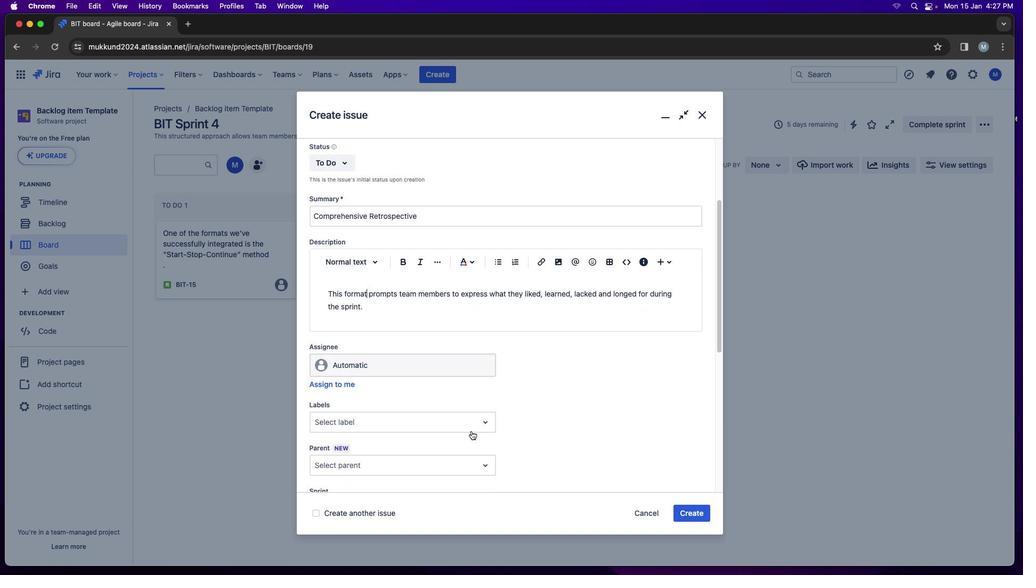 
Action: Mouse scrolled (476, 426) with delta (94, 51)
Screenshot: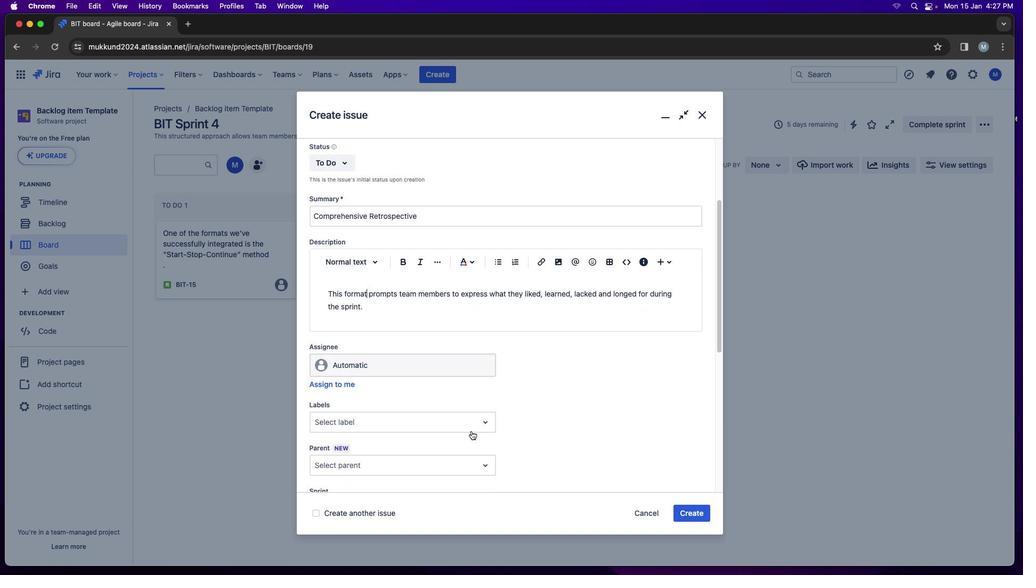 
Action: Mouse scrolled (476, 426) with delta (94, 51)
Screenshot: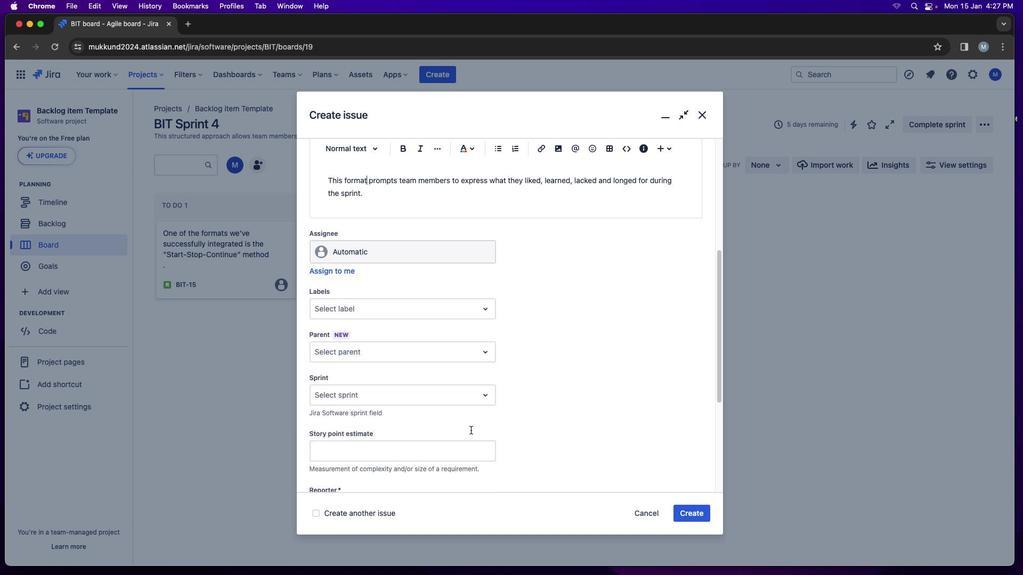 
Action: Mouse scrolled (476, 426) with delta (94, 50)
Screenshot: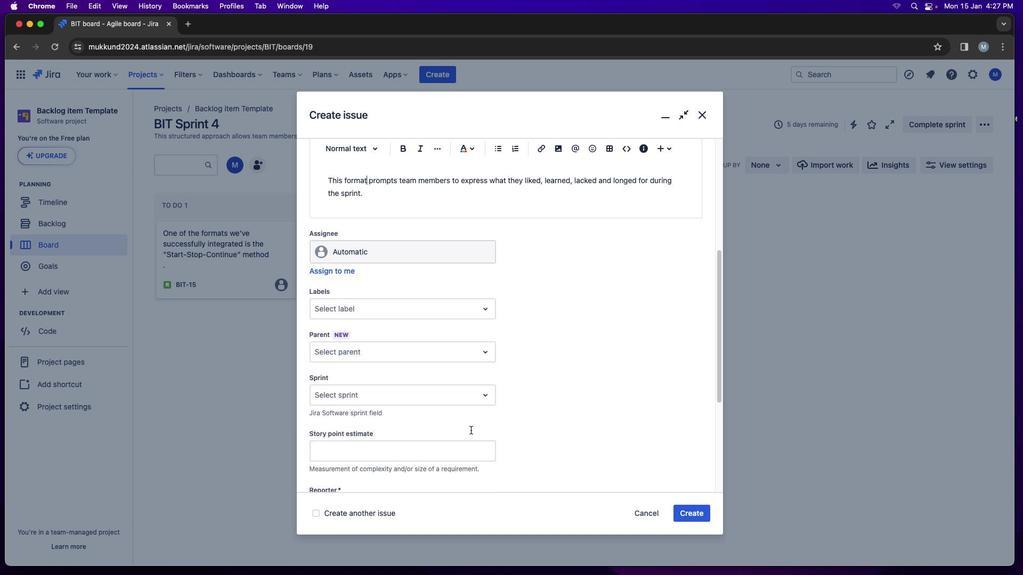 
Action: Mouse scrolled (476, 426) with delta (94, 49)
Screenshot: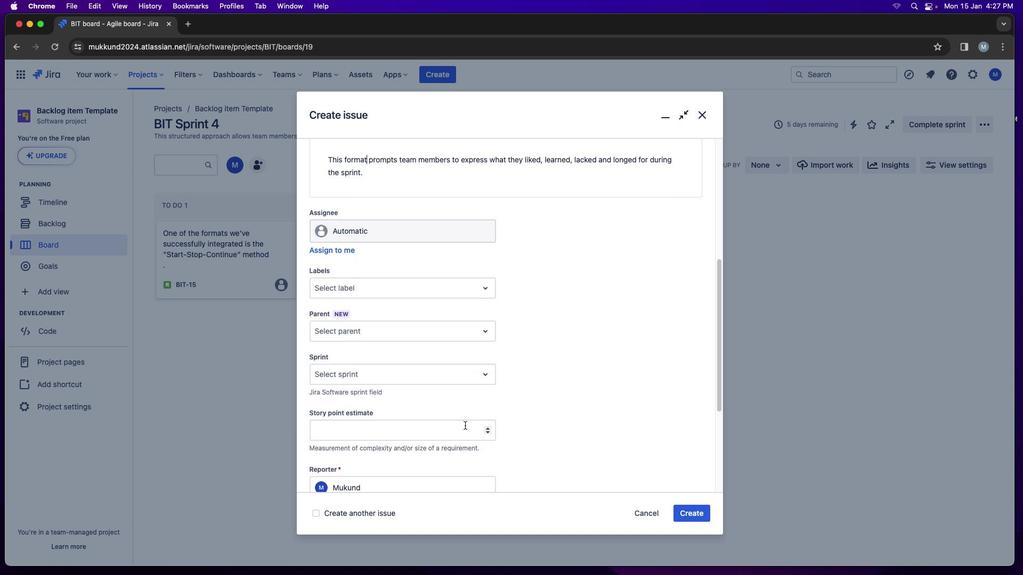 
Action: Mouse moved to (400, 257)
Screenshot: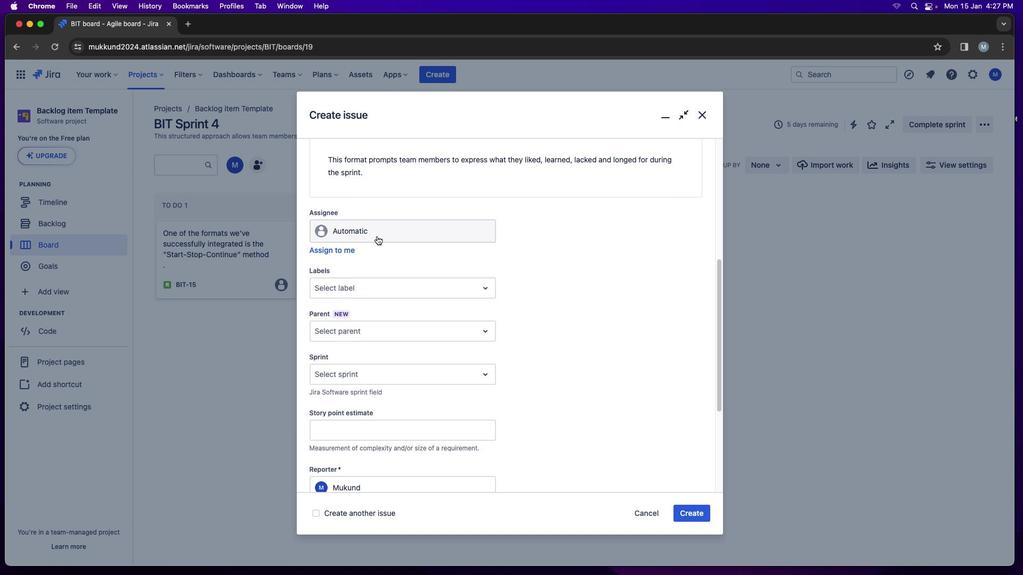 
Action: Mouse pressed left at (400, 257)
Screenshot: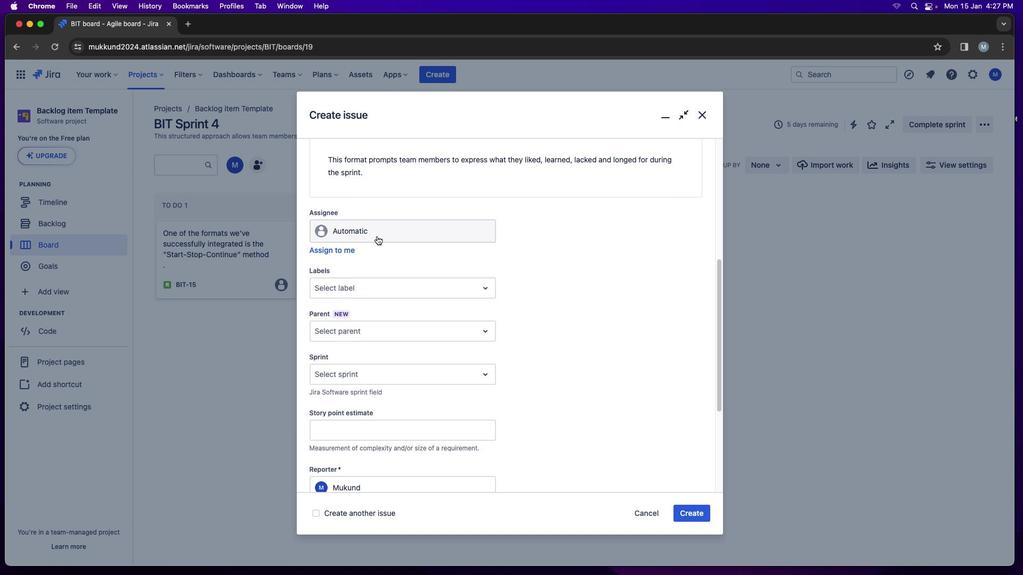 
Action: Mouse moved to (385, 329)
Screenshot: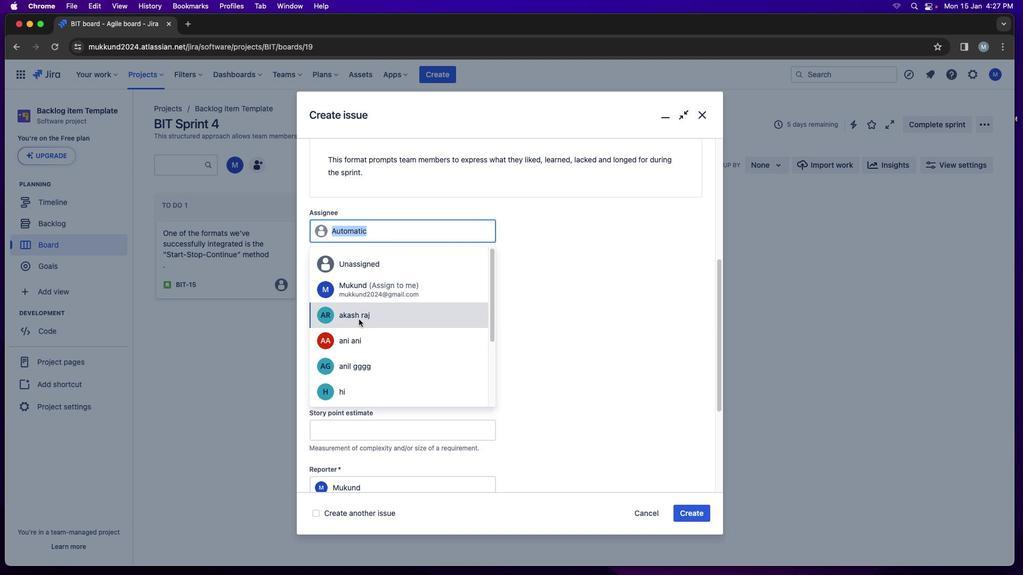 
Action: Mouse pressed left at (385, 329)
Screenshot: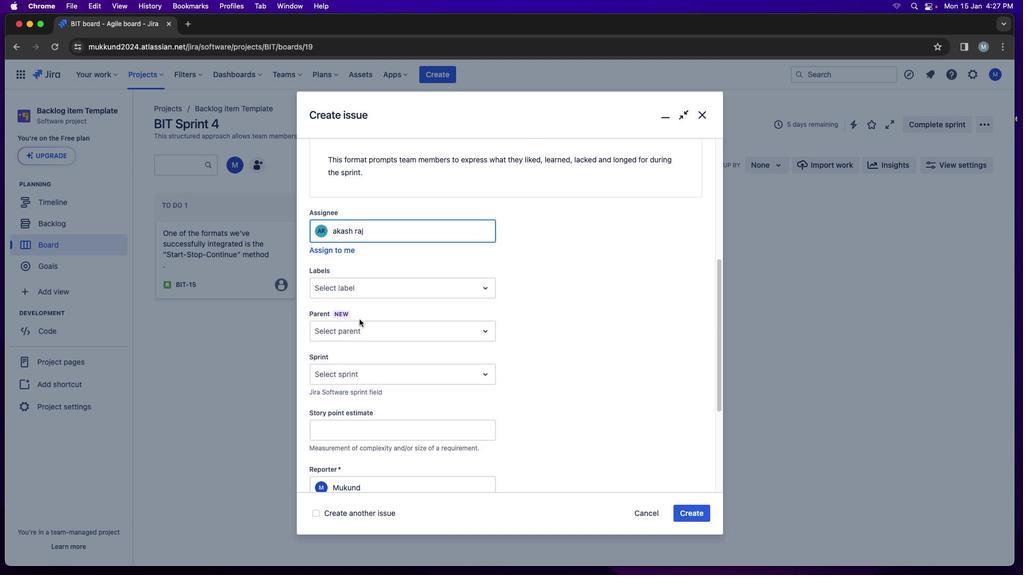 
Action: Mouse moved to (525, 310)
Screenshot: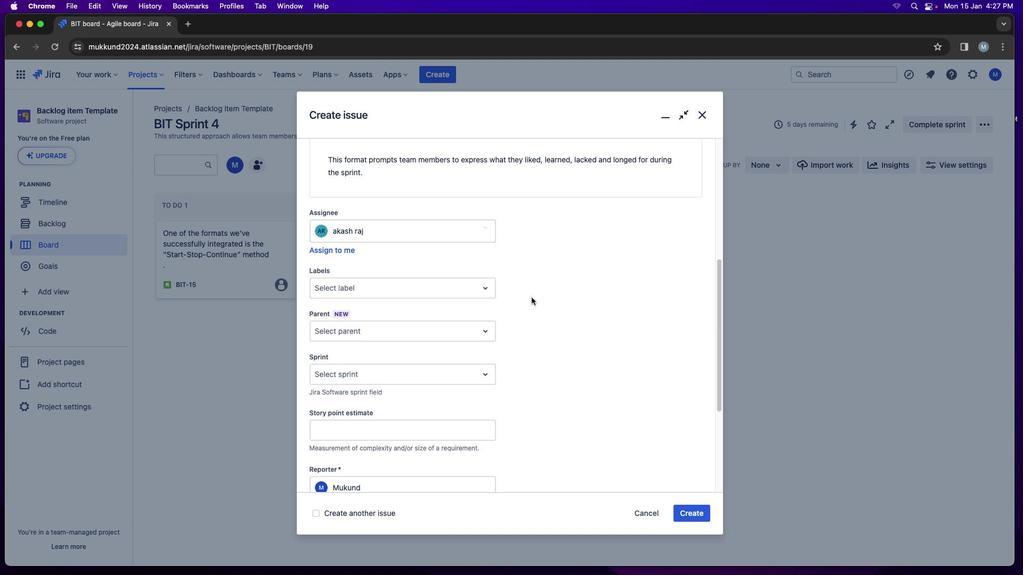 
Action: Mouse pressed left at (525, 310)
Screenshot: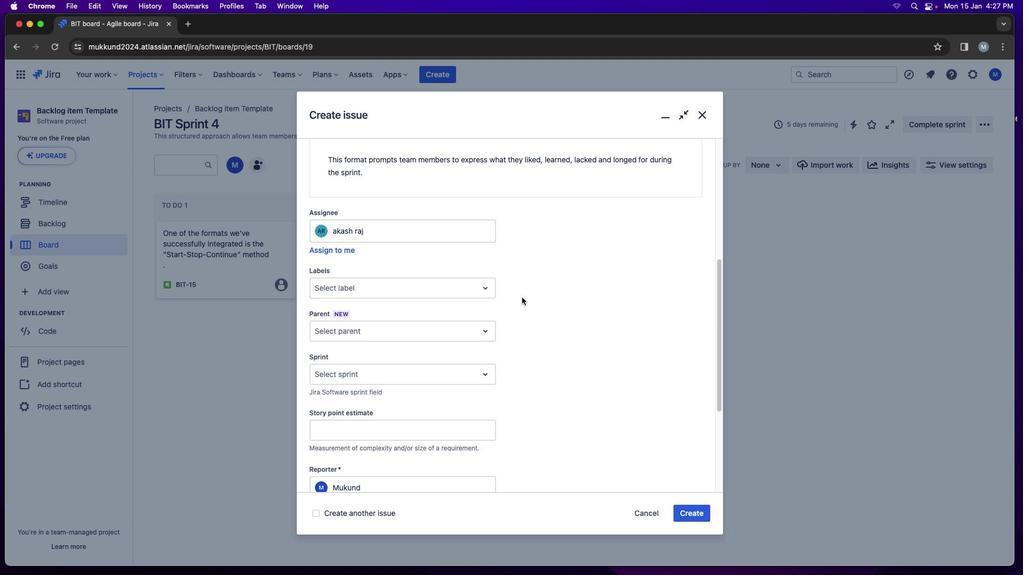 
Action: Mouse moved to (470, 304)
Screenshot: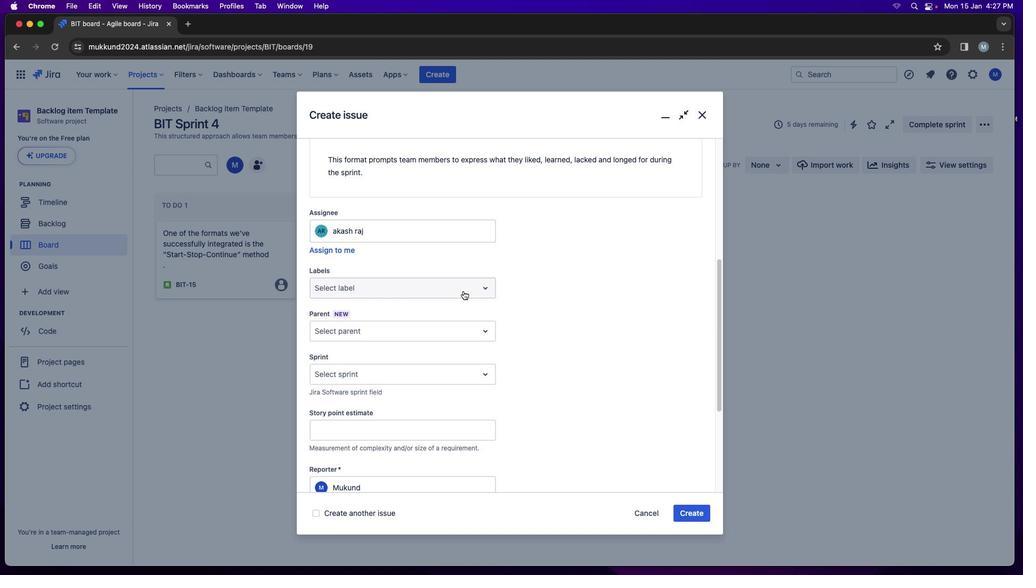
Action: Mouse pressed left at (470, 304)
Screenshot: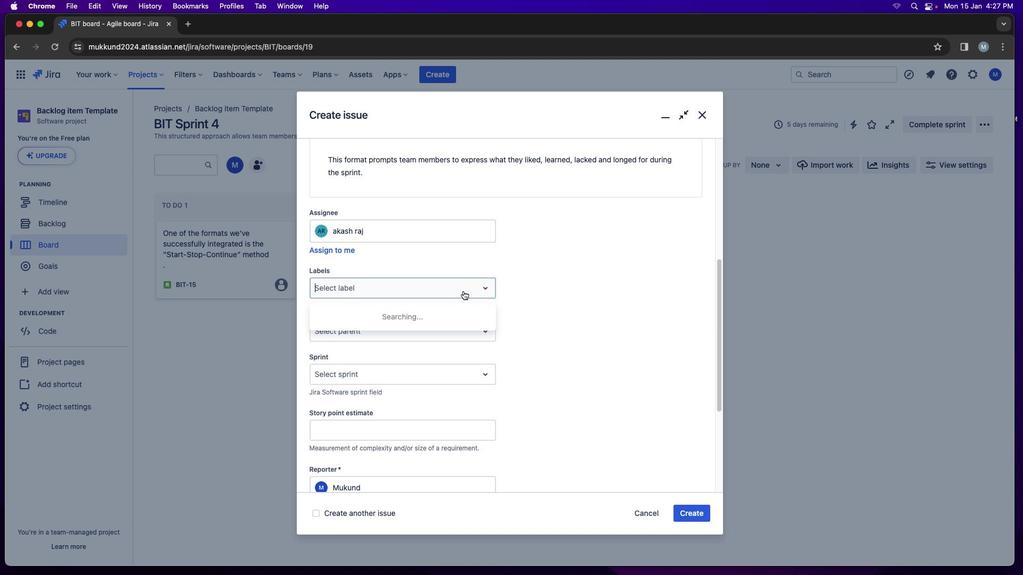 
Action: Mouse moved to (394, 342)
Screenshot: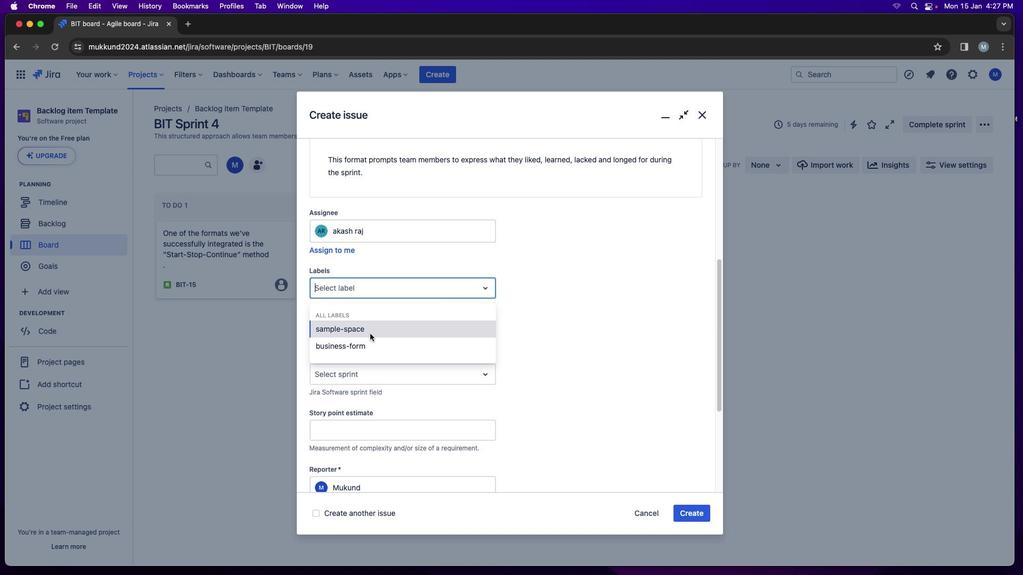 
Action: Mouse pressed left at (394, 342)
Screenshot: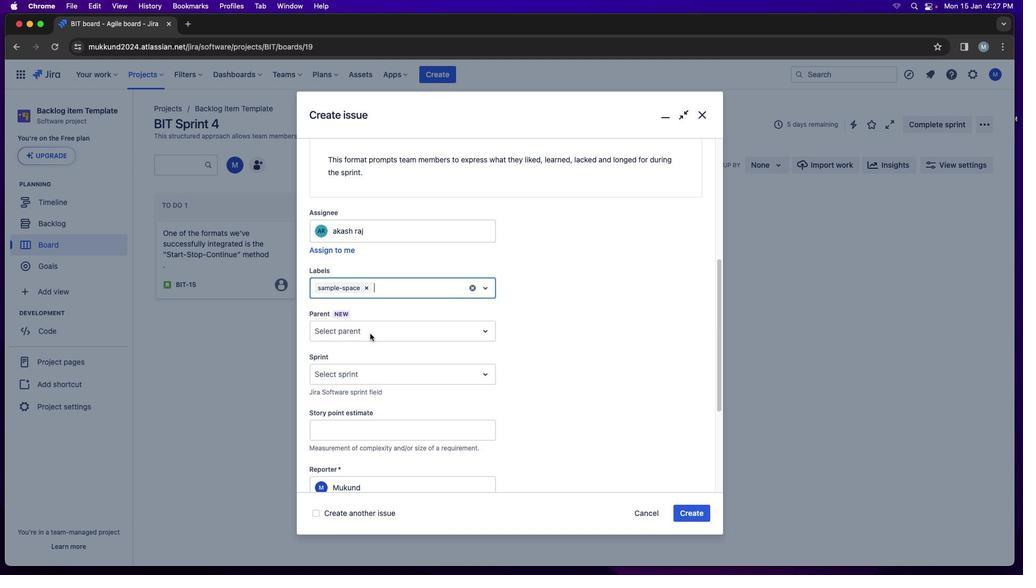 
Action: Mouse moved to (518, 332)
Screenshot: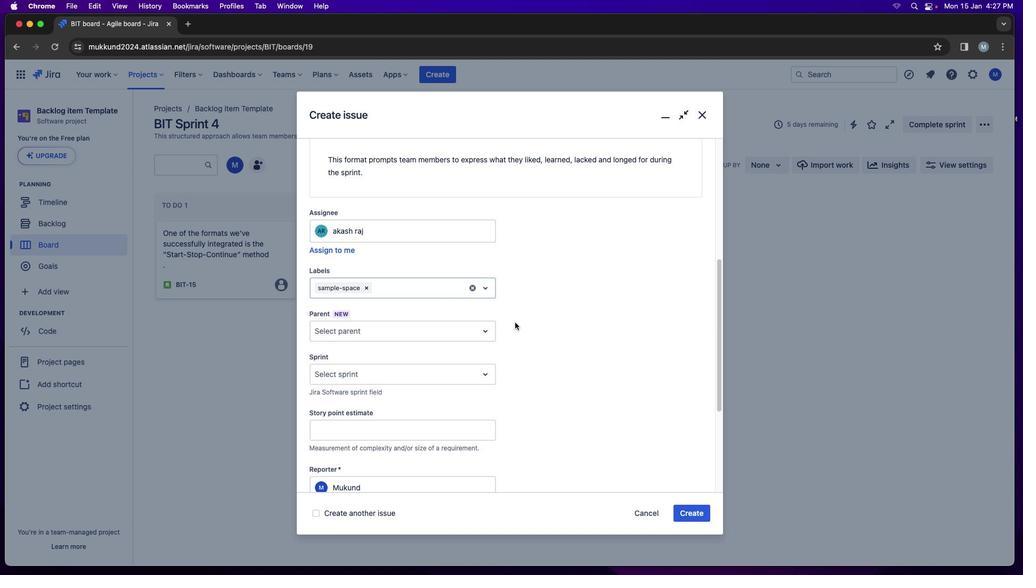 
Action: Mouse pressed left at (518, 332)
Screenshot: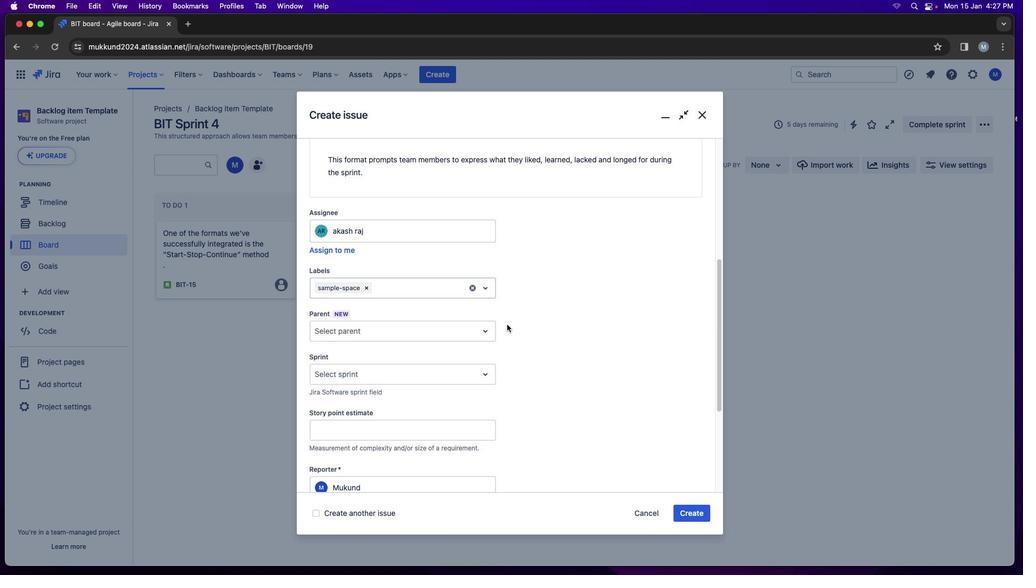 
Action: Mouse moved to (472, 379)
Screenshot: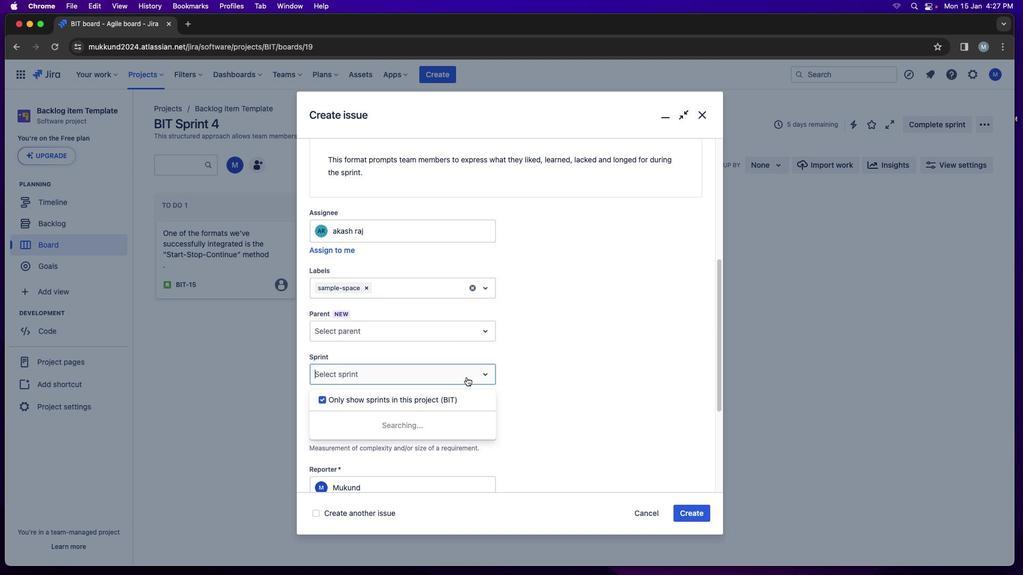 
Action: Mouse pressed left at (472, 379)
Screenshot: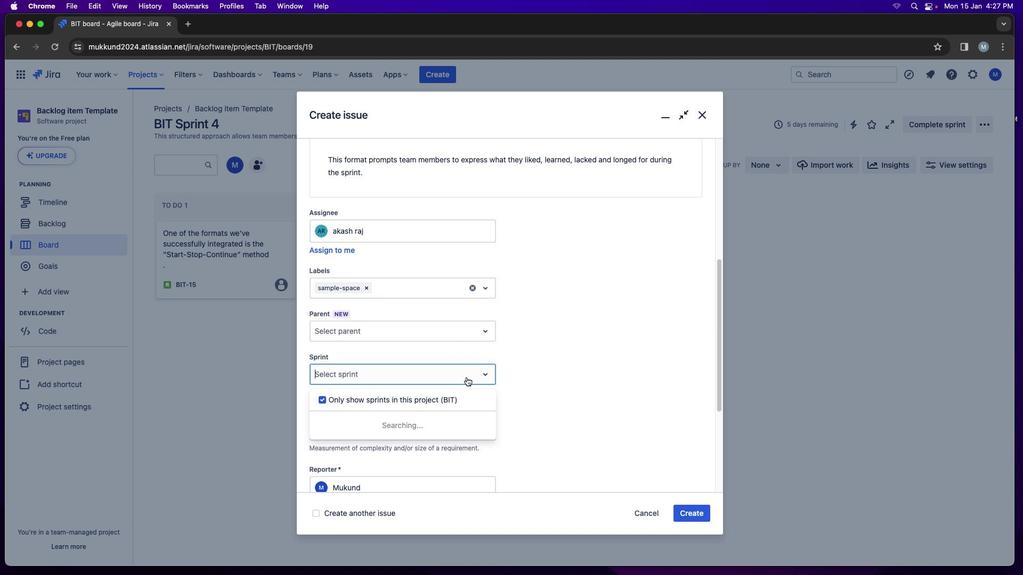 
Action: Mouse moved to (455, 399)
Screenshot: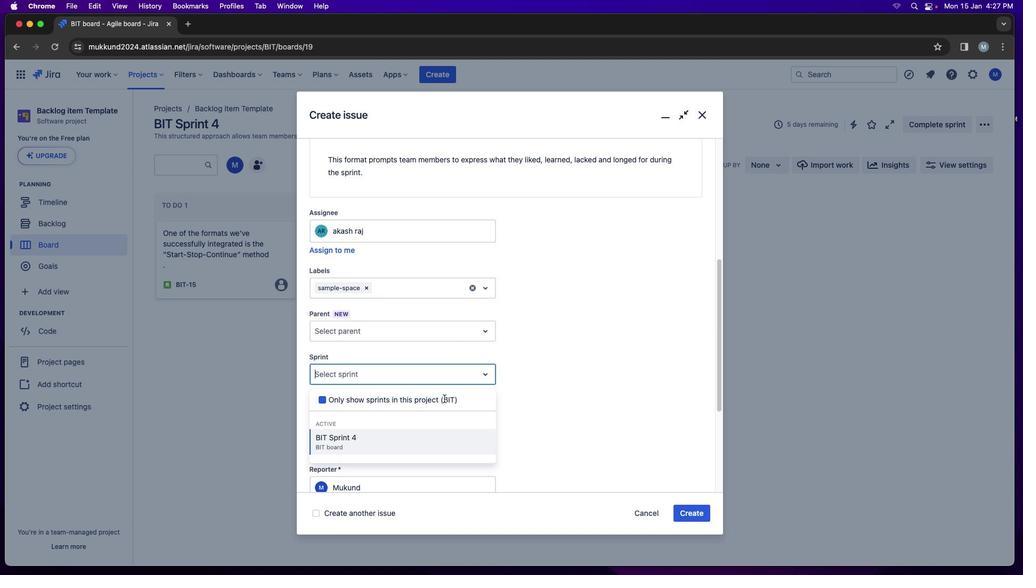 
Action: Mouse pressed left at (455, 399)
Screenshot: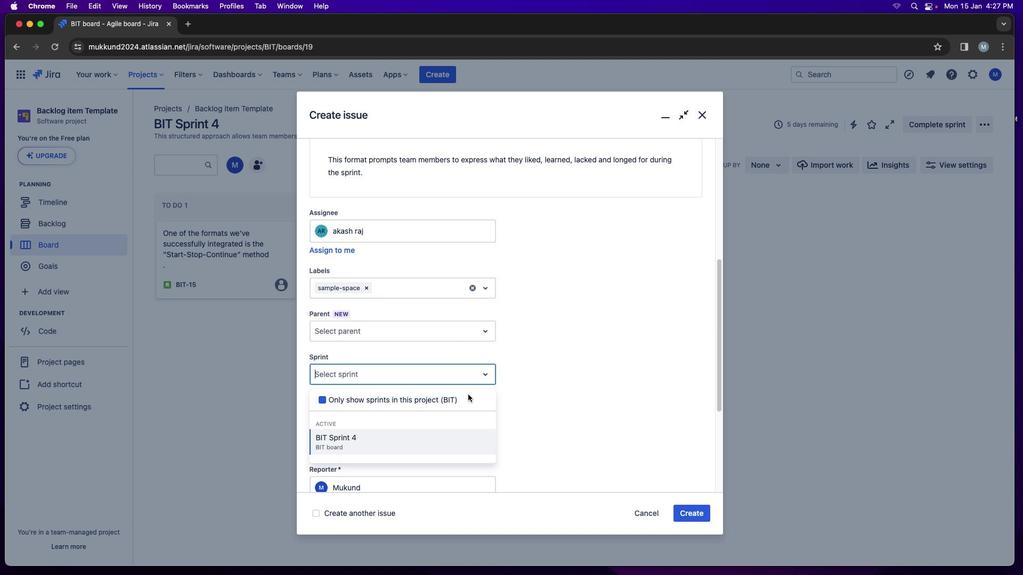 
Action: Mouse moved to (537, 385)
Screenshot: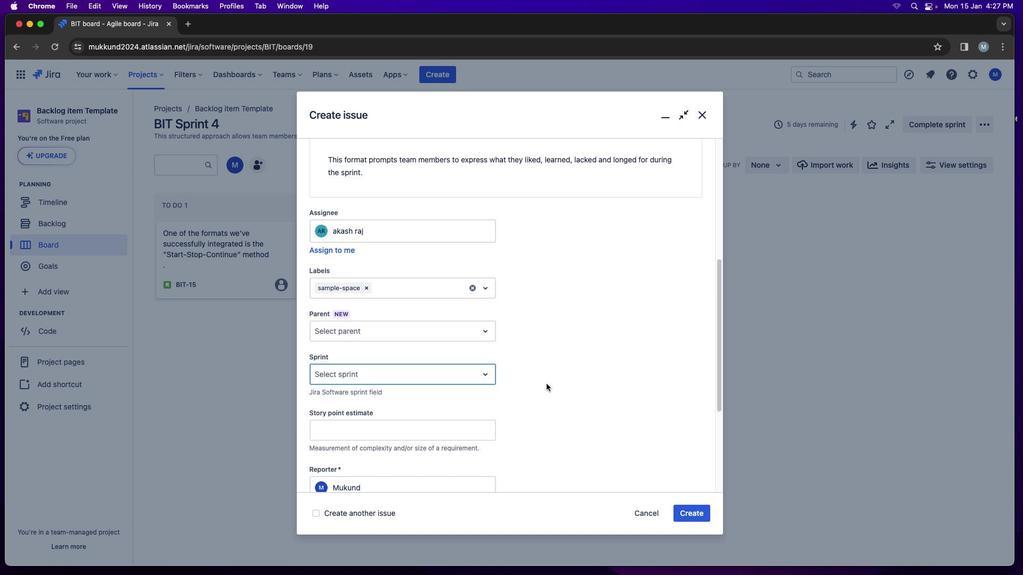
Action: Mouse pressed left at (537, 385)
Screenshot: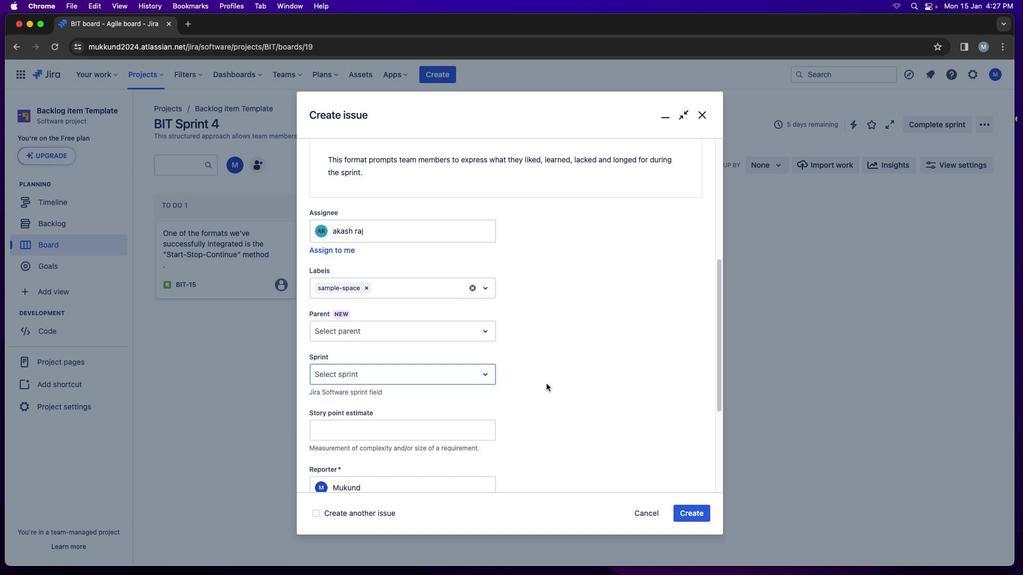 
Action: Mouse moved to (480, 375)
Screenshot: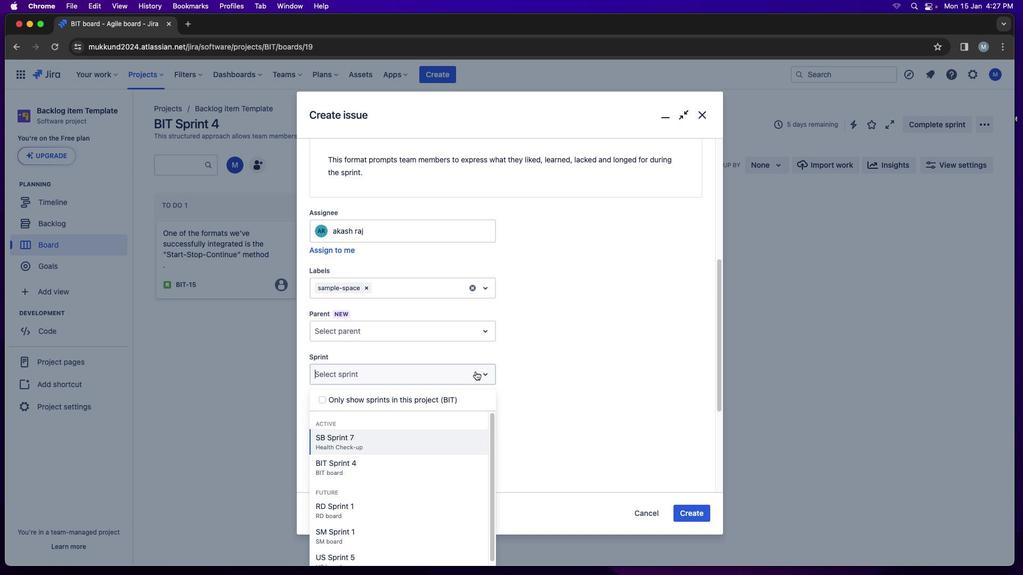 
Action: Mouse pressed left at (480, 375)
Screenshot: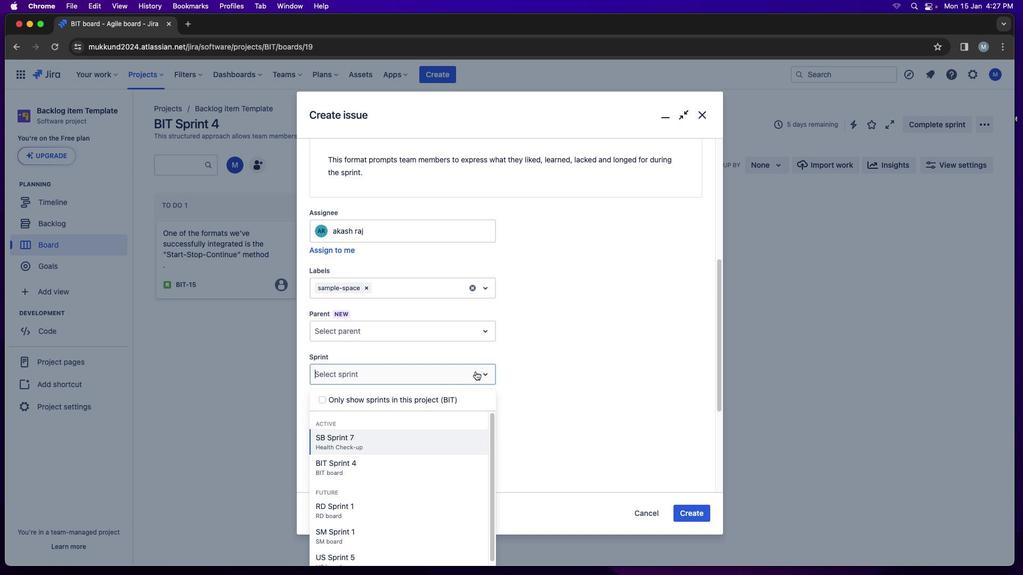
Action: Mouse moved to (404, 455)
Screenshot: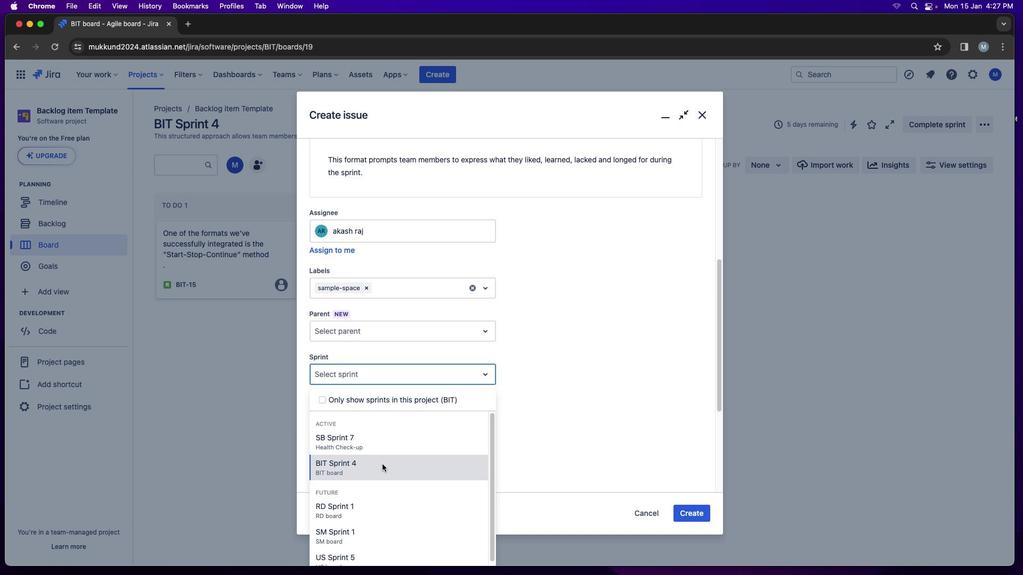 
Action: Mouse pressed left at (404, 455)
Screenshot: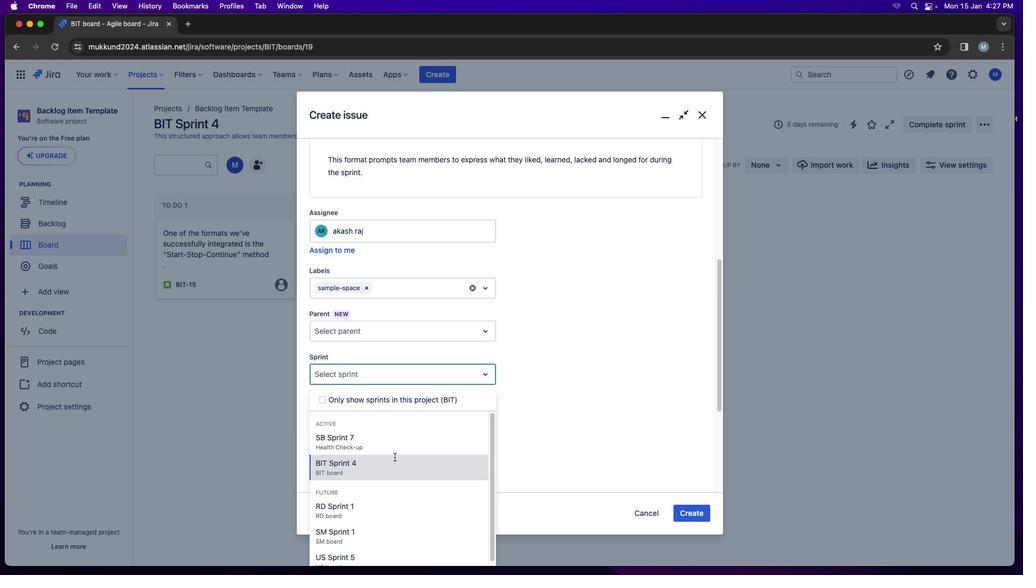 
Action: Mouse moved to (551, 387)
Screenshot: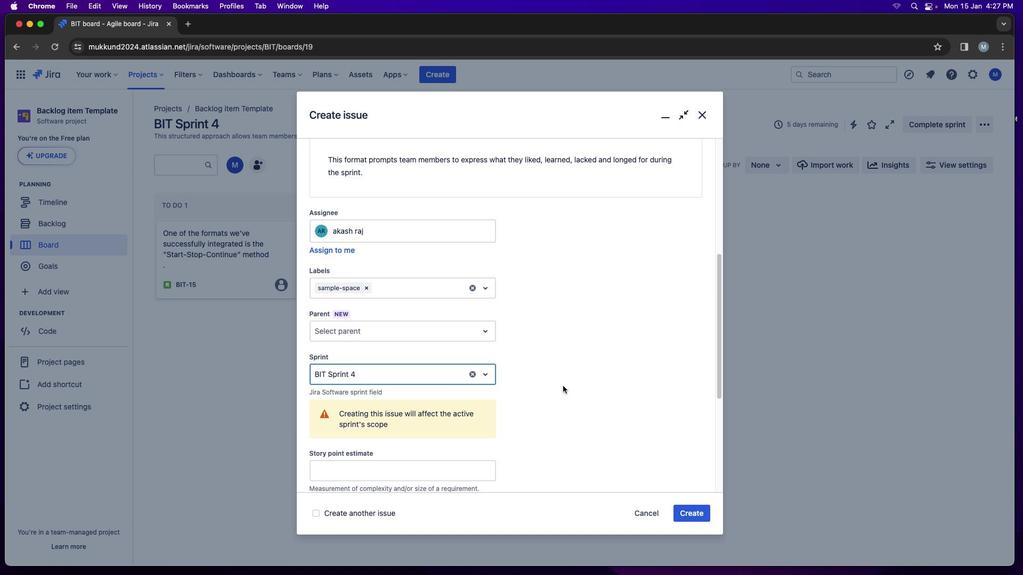
Action: Mouse pressed left at (551, 387)
Screenshot: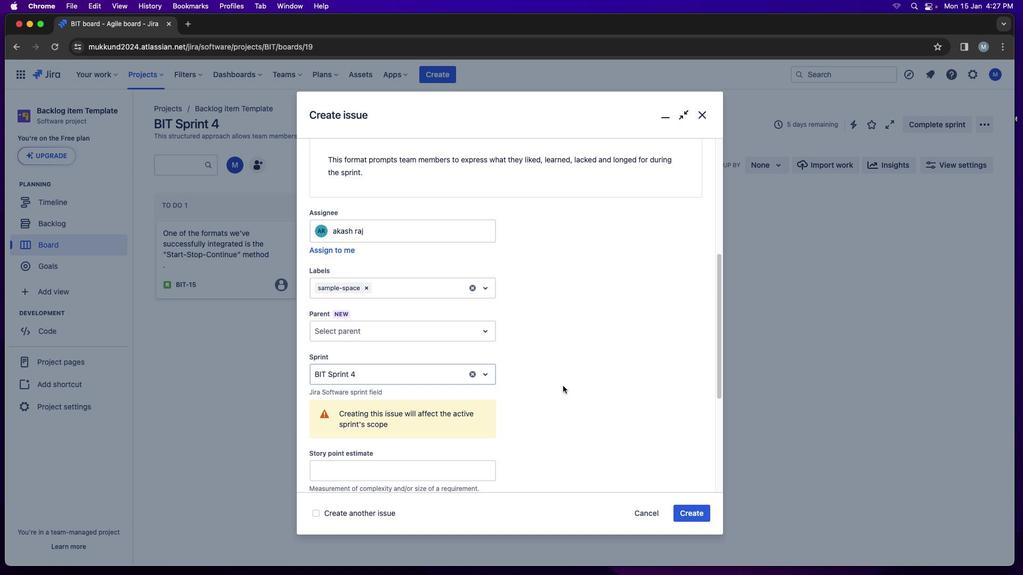 
Action: Mouse moved to (549, 389)
Screenshot: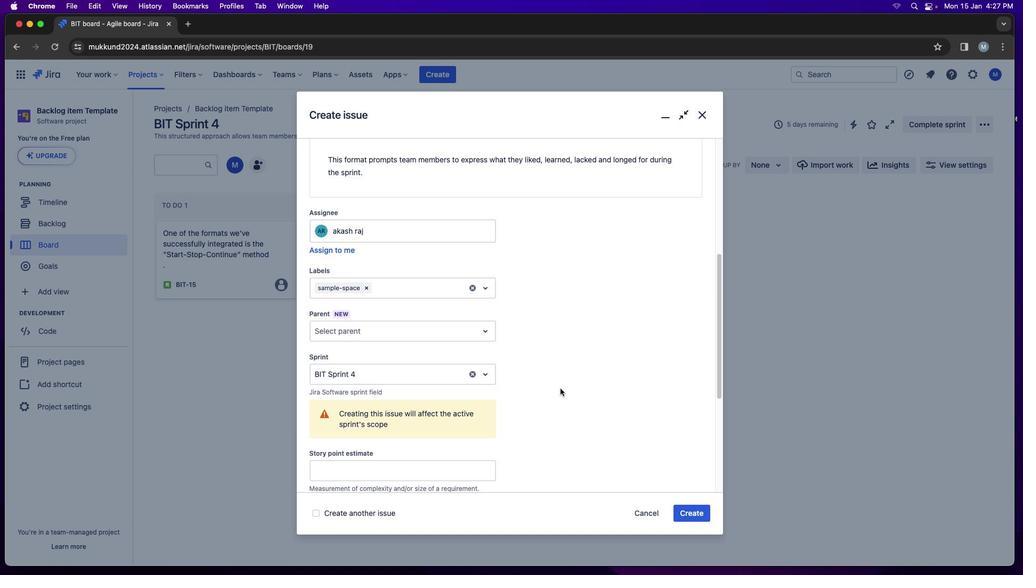 
Action: Mouse scrolled (549, 389) with delta (94, 51)
Screenshot: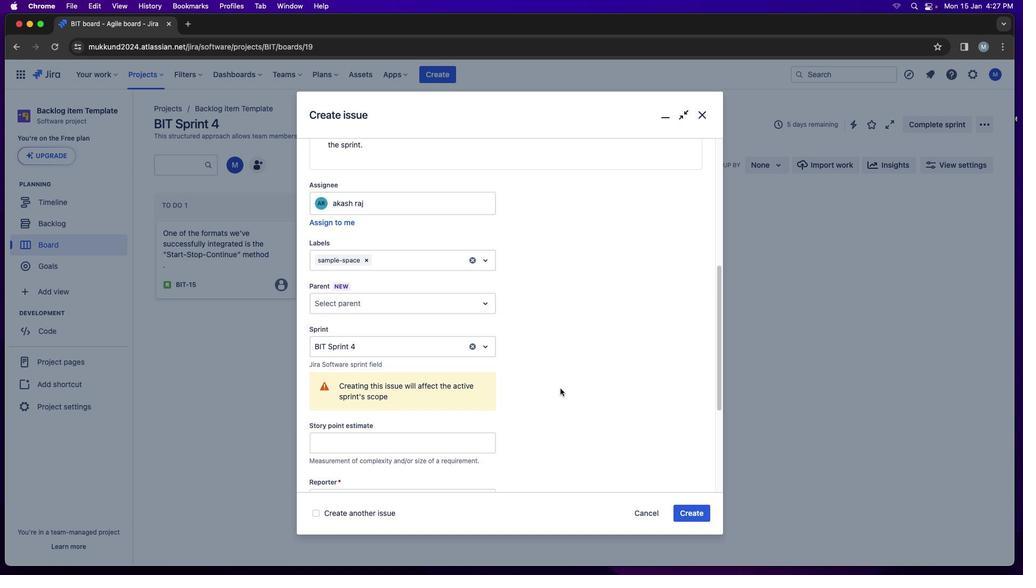 
Action: Mouse scrolled (549, 389) with delta (94, 51)
Screenshot: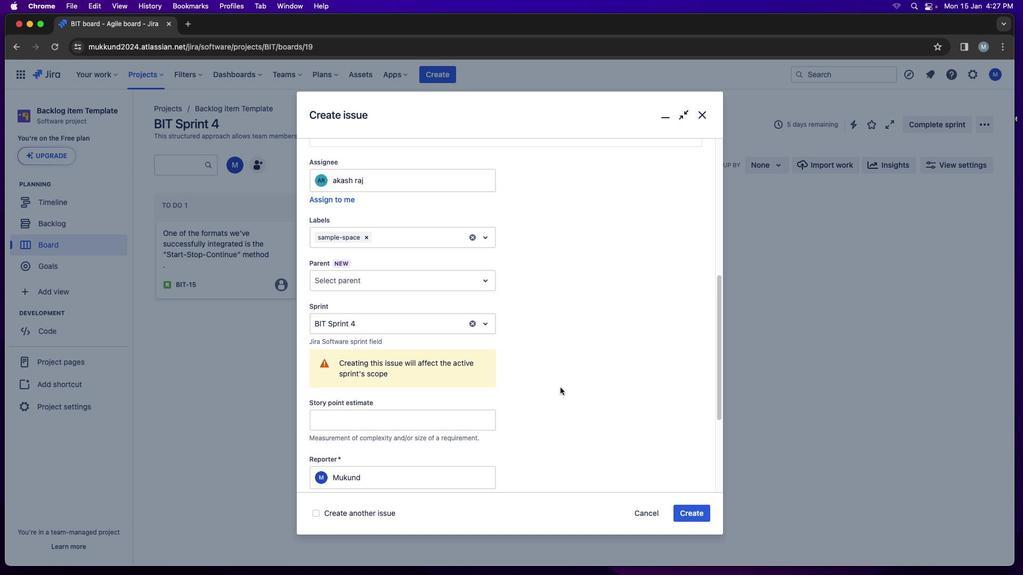 
Action: Mouse scrolled (549, 389) with delta (94, 50)
Screenshot: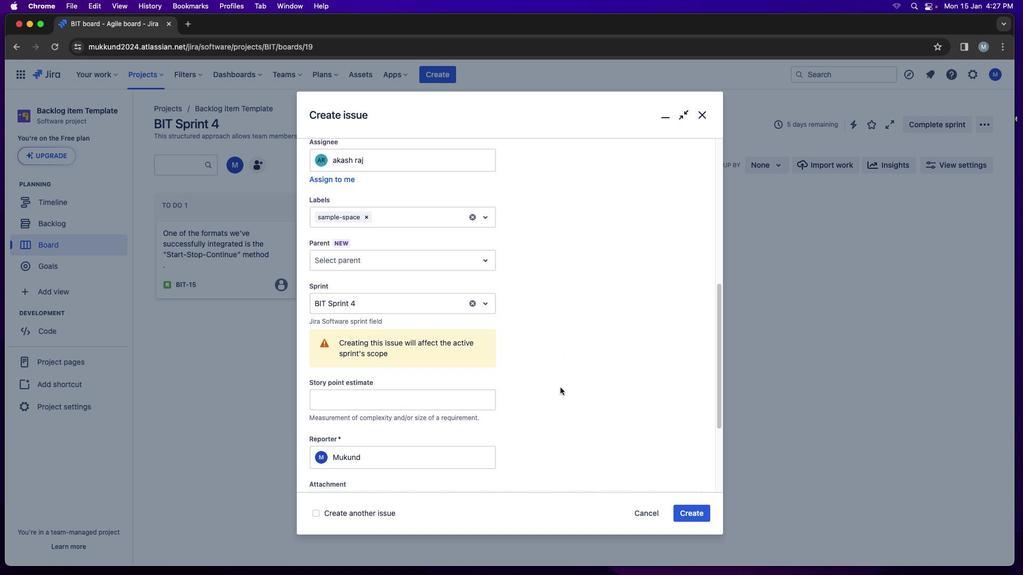 
Action: Mouse moved to (549, 388)
Screenshot: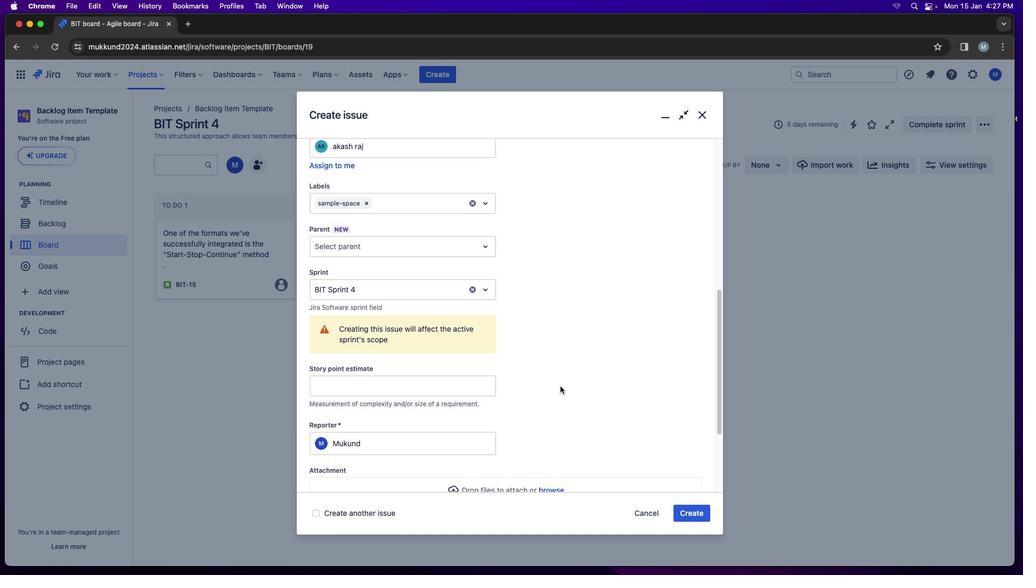 
Action: Mouse scrolled (549, 388) with delta (94, 51)
Screenshot: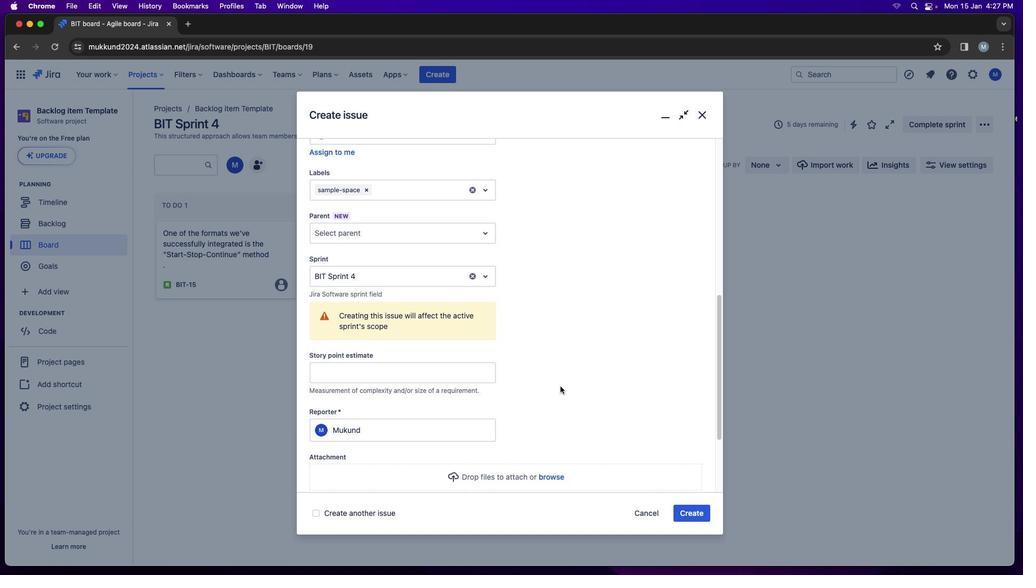 
Action: Mouse scrolled (549, 388) with delta (94, 51)
Screenshot: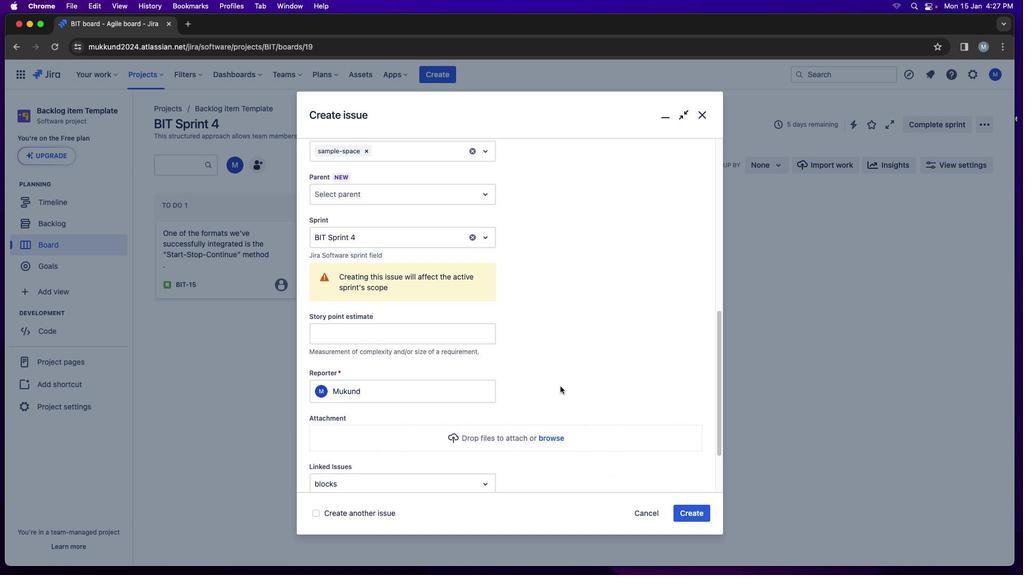 
Action: Mouse scrolled (549, 388) with delta (94, 50)
Screenshot: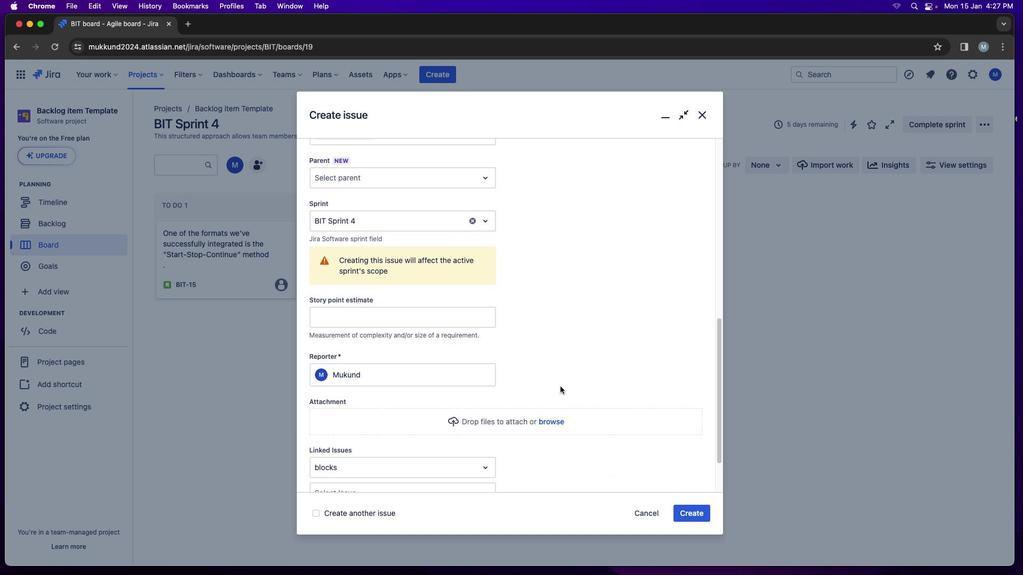 
Action: Mouse scrolled (549, 388) with delta (94, 51)
Screenshot: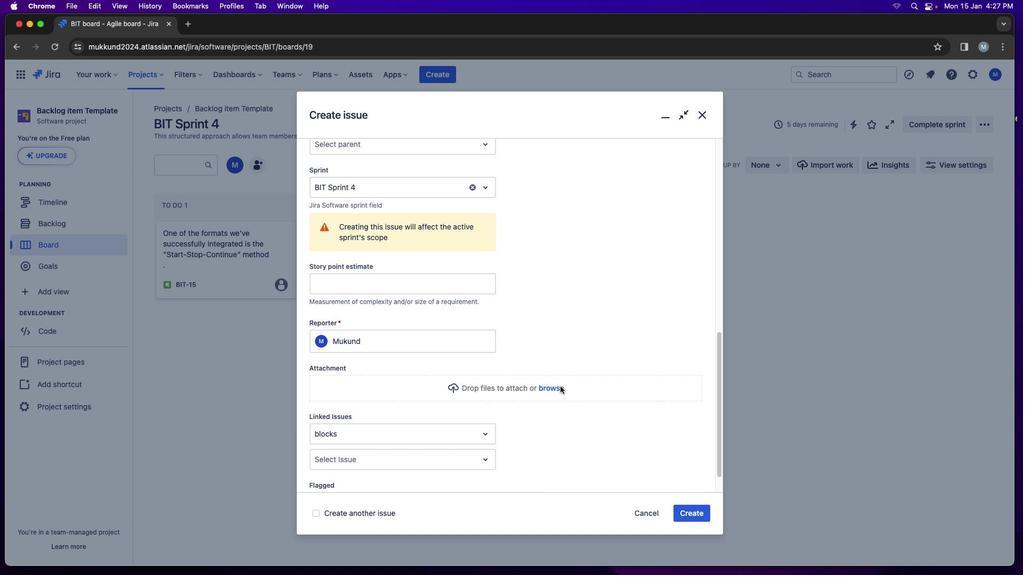 
Action: Mouse scrolled (549, 388) with delta (94, 51)
Screenshot: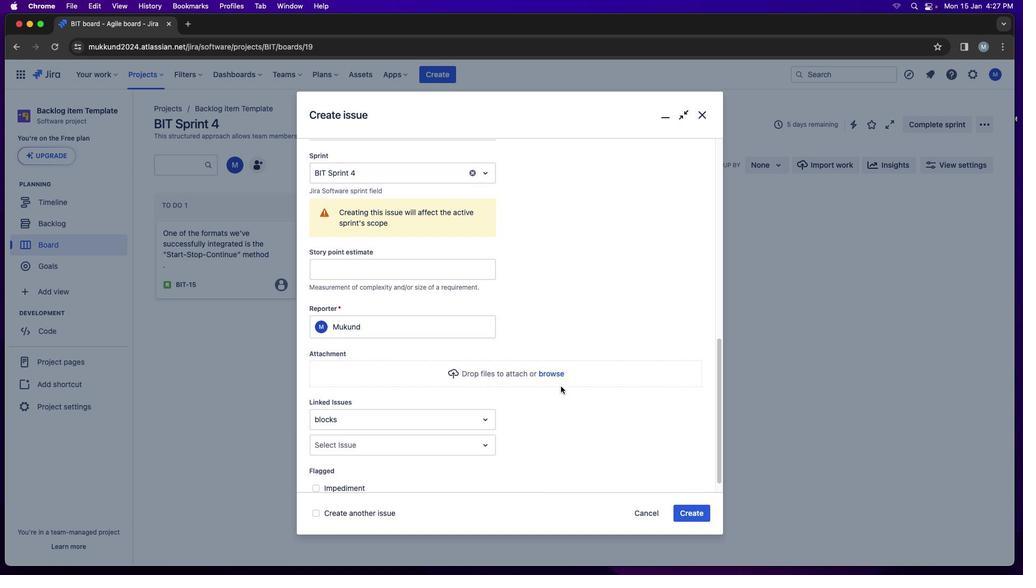 
Action: Mouse scrolled (549, 388) with delta (94, 50)
Screenshot: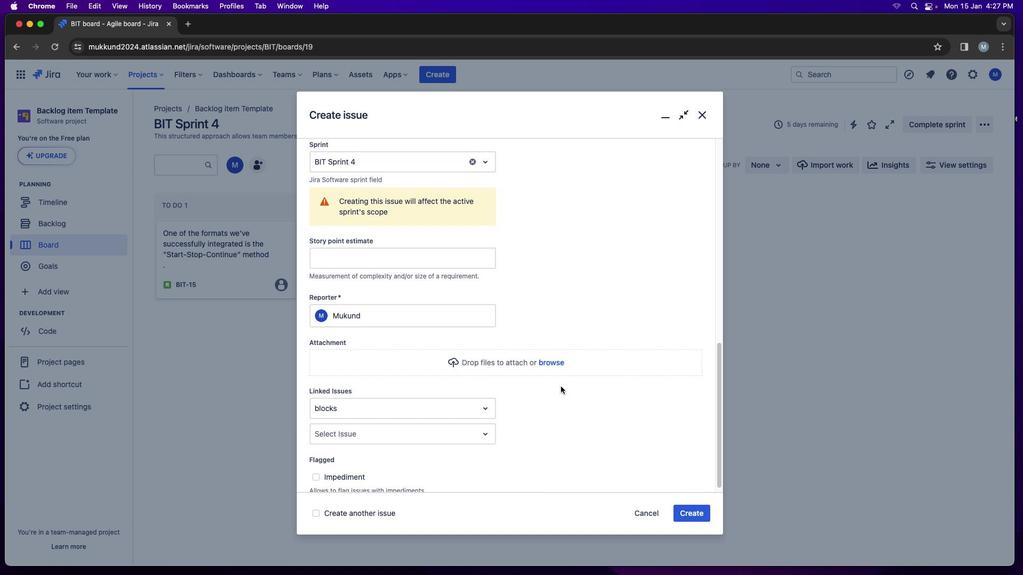 
Action: Mouse scrolled (549, 388) with delta (94, 49)
Screenshot: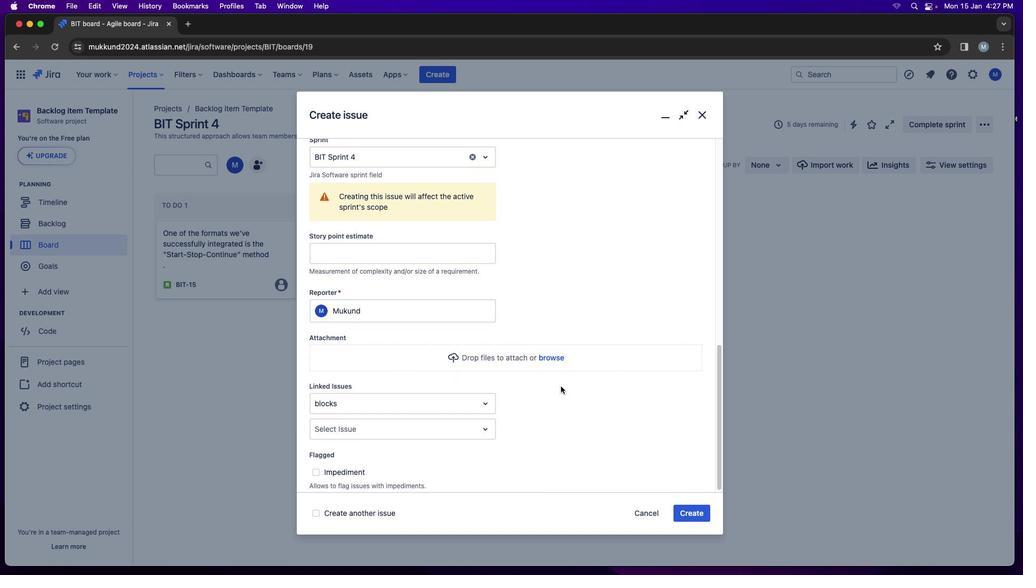 
Action: Mouse moved to (549, 388)
Screenshot: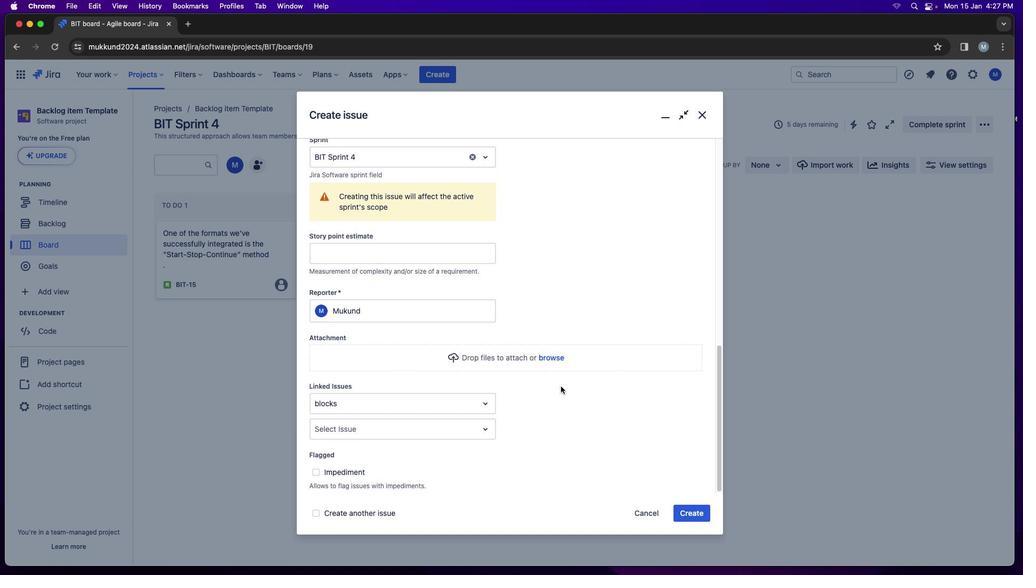 
Action: Mouse scrolled (549, 388) with delta (94, 51)
Screenshot: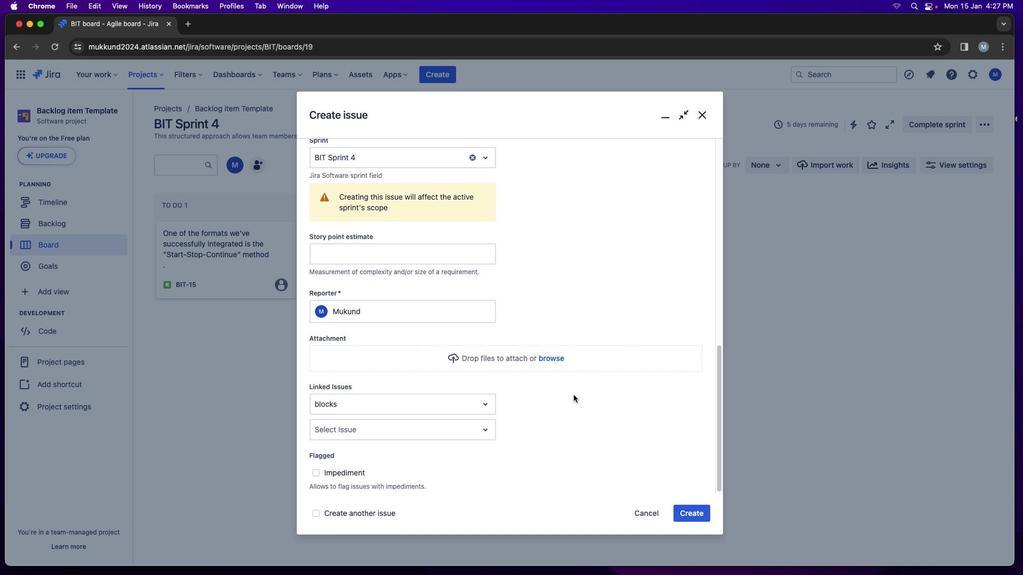 
Action: Mouse scrolled (549, 388) with delta (94, 51)
Screenshot: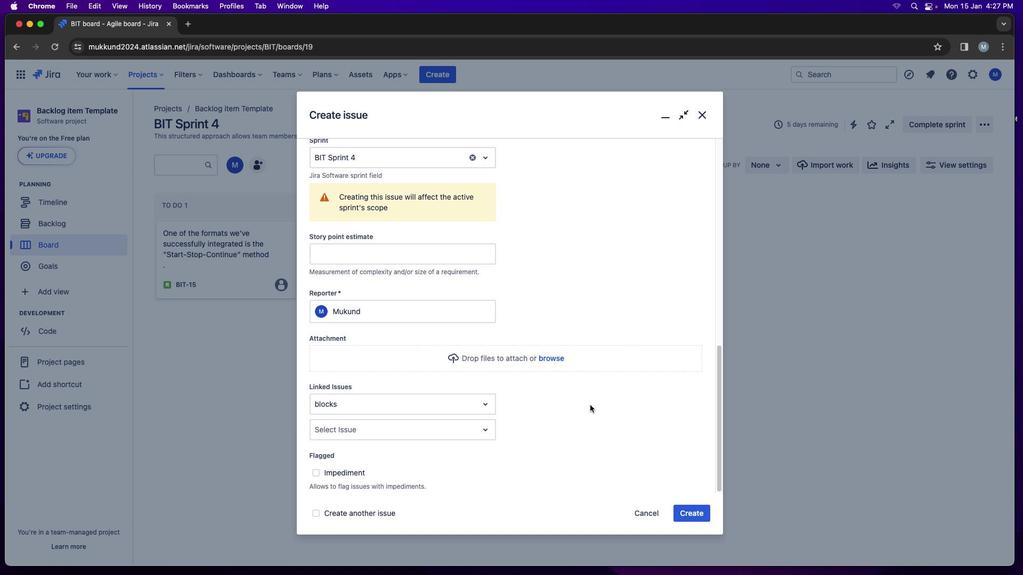 
Action: Mouse moved to (549, 389)
Screenshot: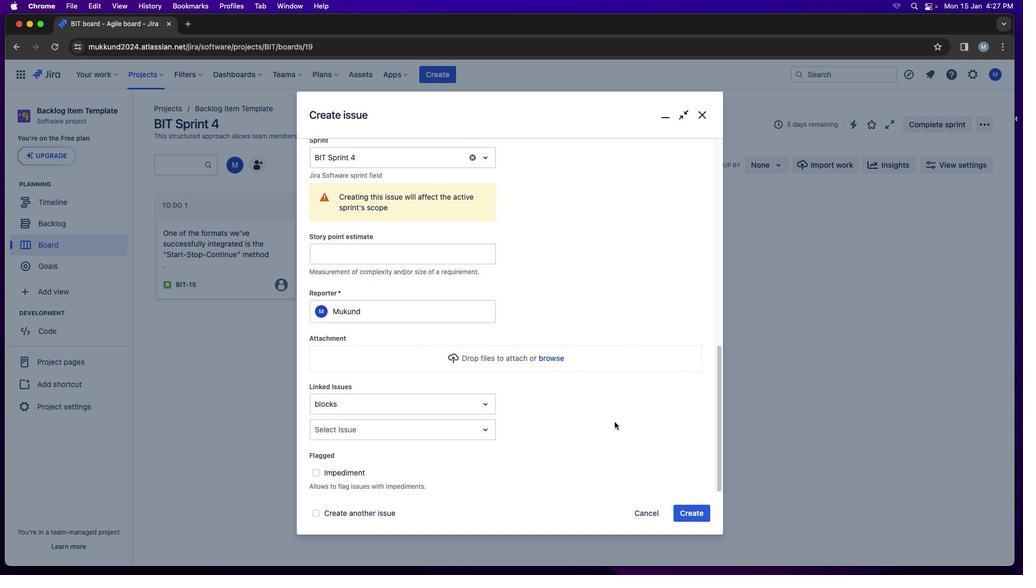 
Action: Mouse scrolled (549, 389) with delta (94, 50)
Screenshot: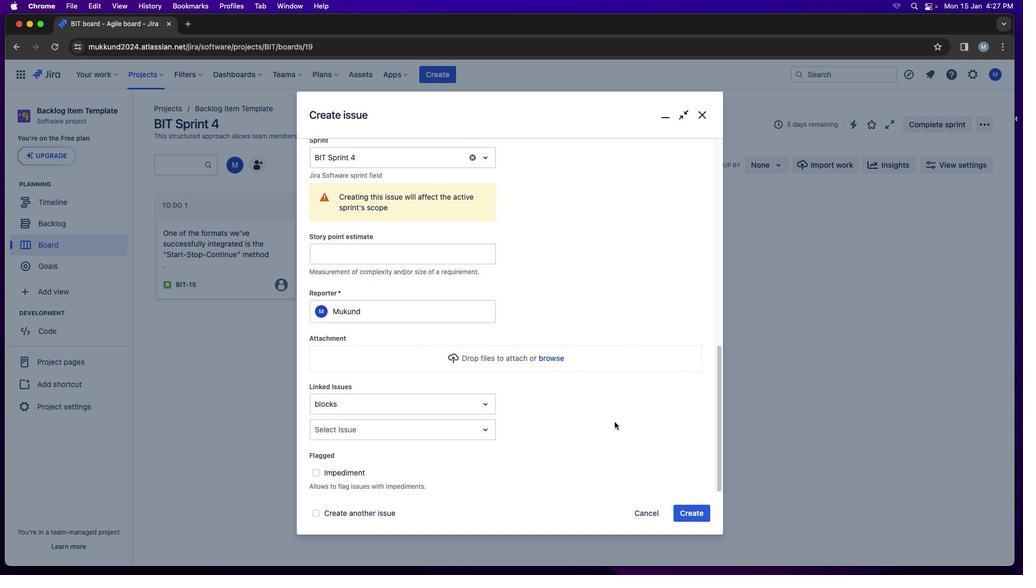 
Action: Mouse moved to (549, 389)
Screenshot: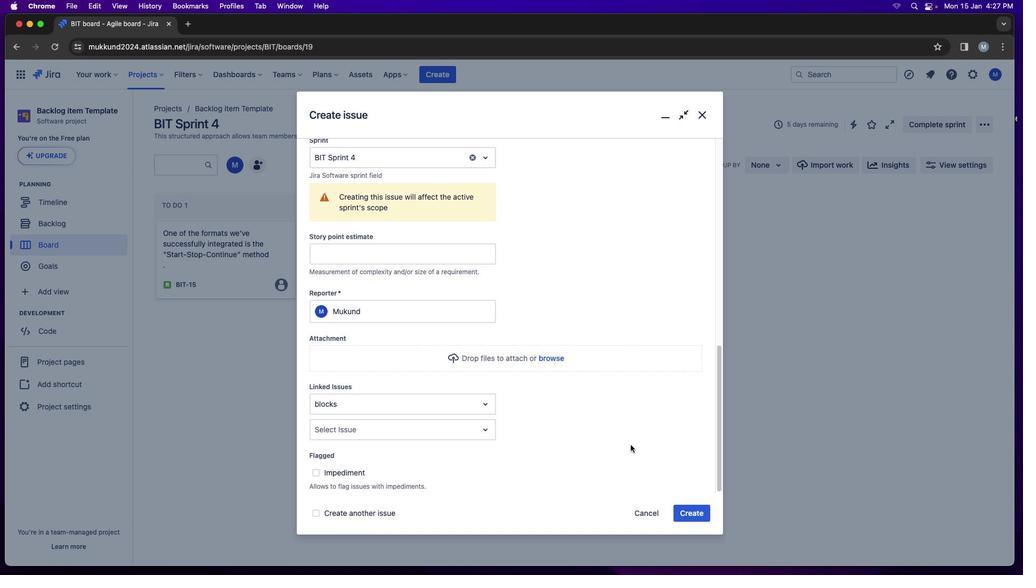 
Action: Mouse scrolled (549, 389) with delta (94, 49)
Screenshot: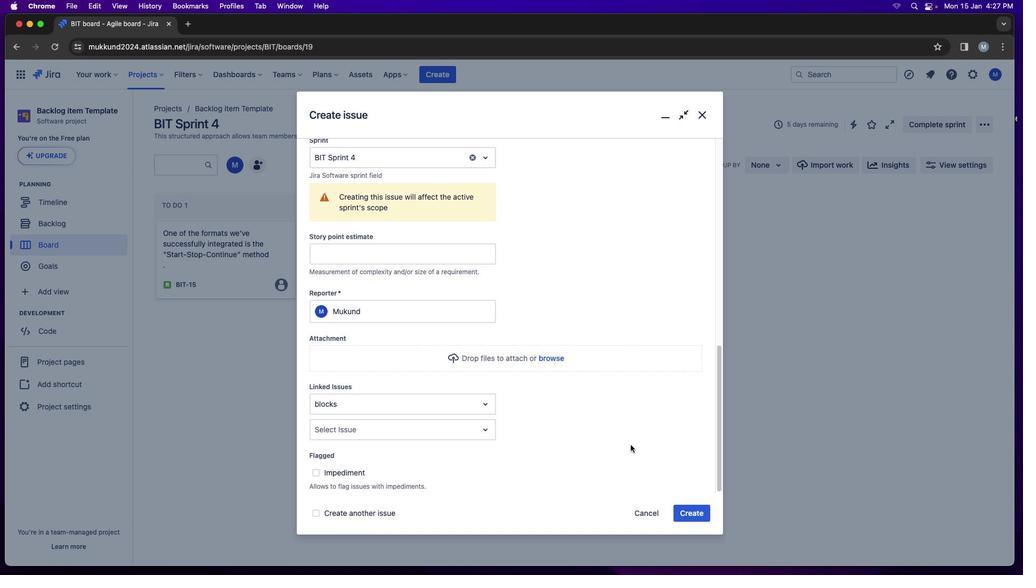 
Action: Mouse moved to (661, 497)
Screenshot: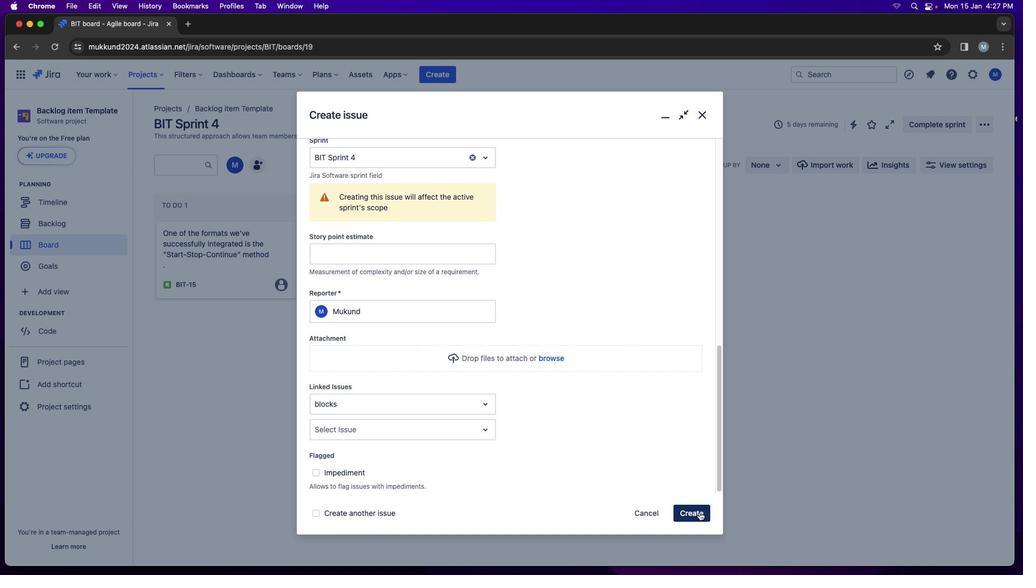 
Action: Mouse pressed left at (661, 497)
Screenshot: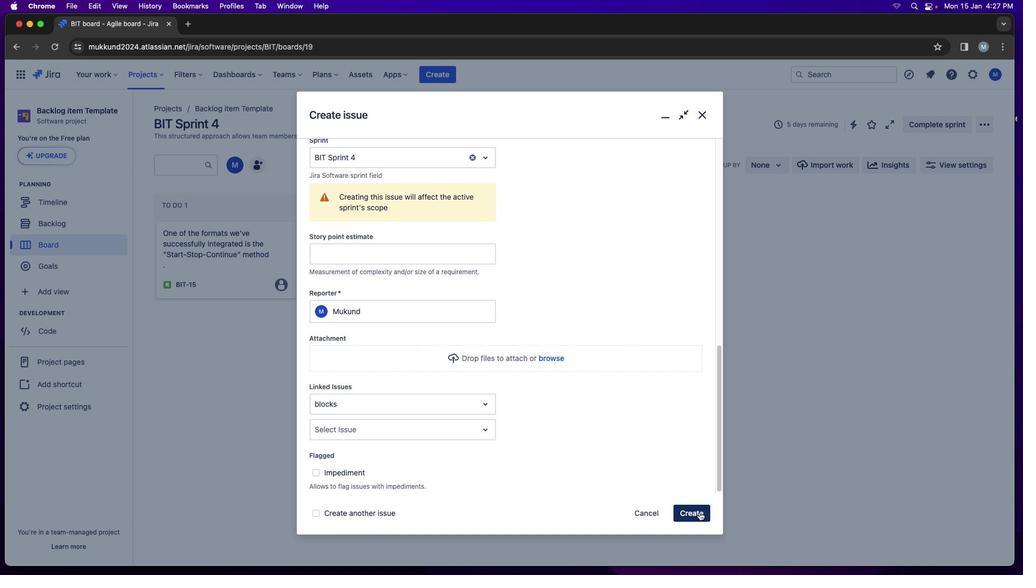 
Action: Mouse moved to (289, 339)
Screenshot: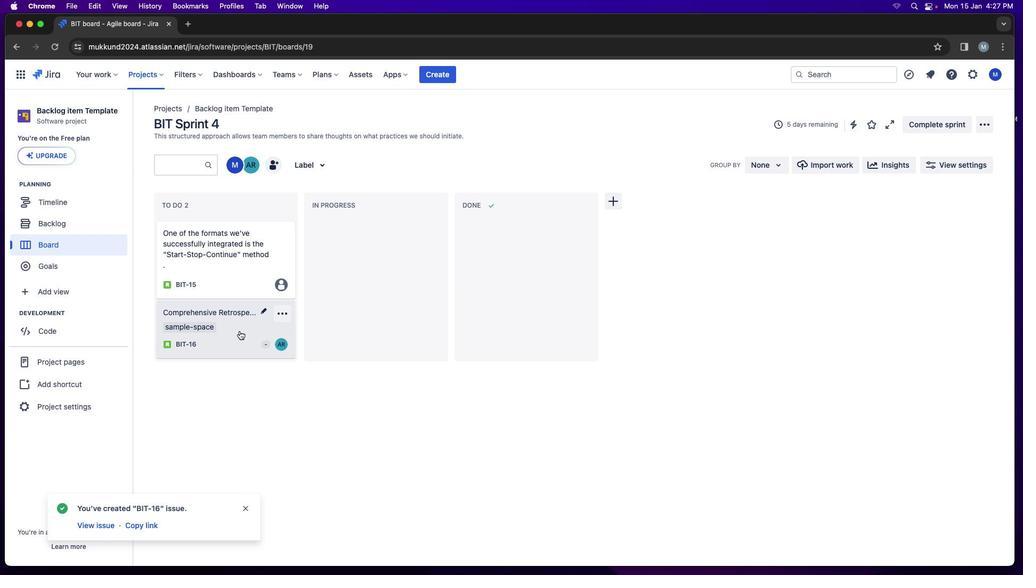
Action: Mouse pressed left at (289, 339)
Screenshot: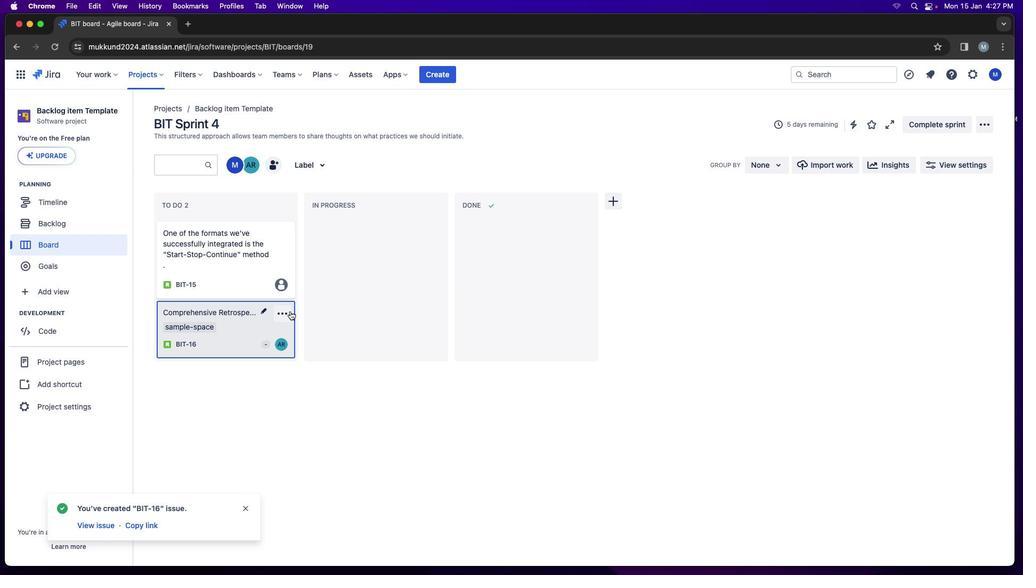 
Action: Mouse moved to (450, 118)
Screenshot: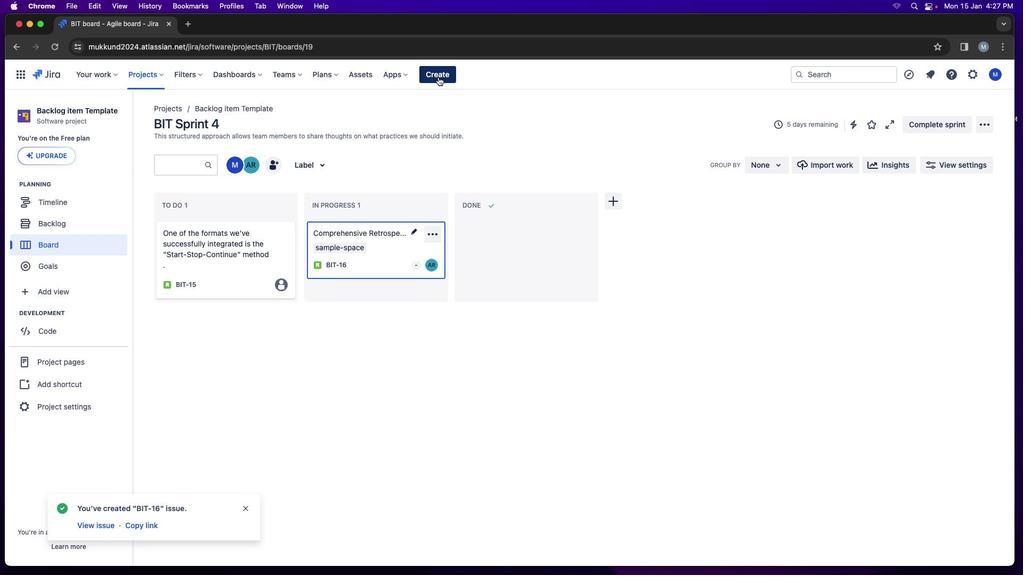 
Action: Mouse pressed left at (450, 118)
Screenshot: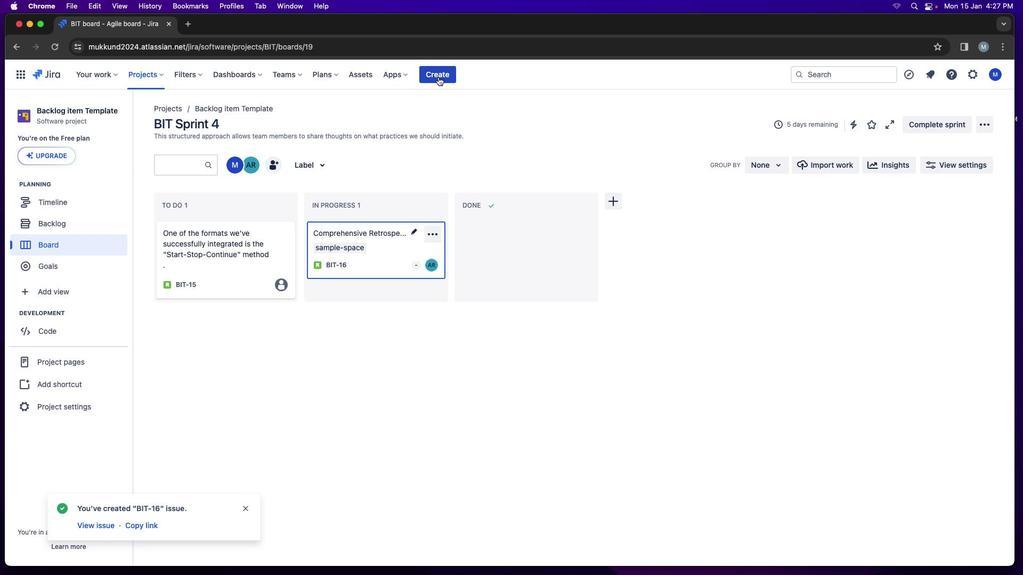 
Action: Mouse moved to (428, 360)
Screenshot: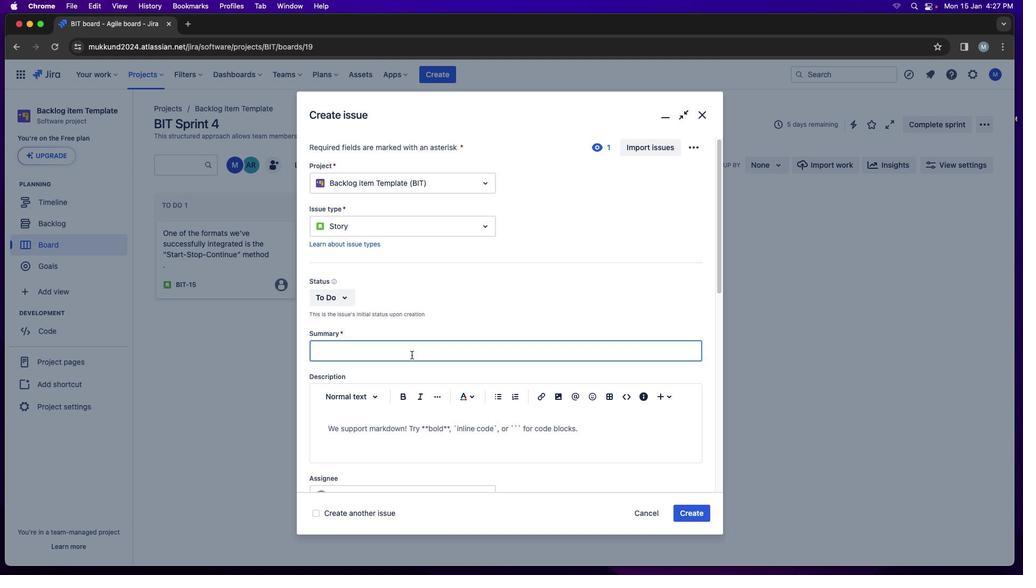 
Action: Mouse pressed left at (428, 360)
Screenshot: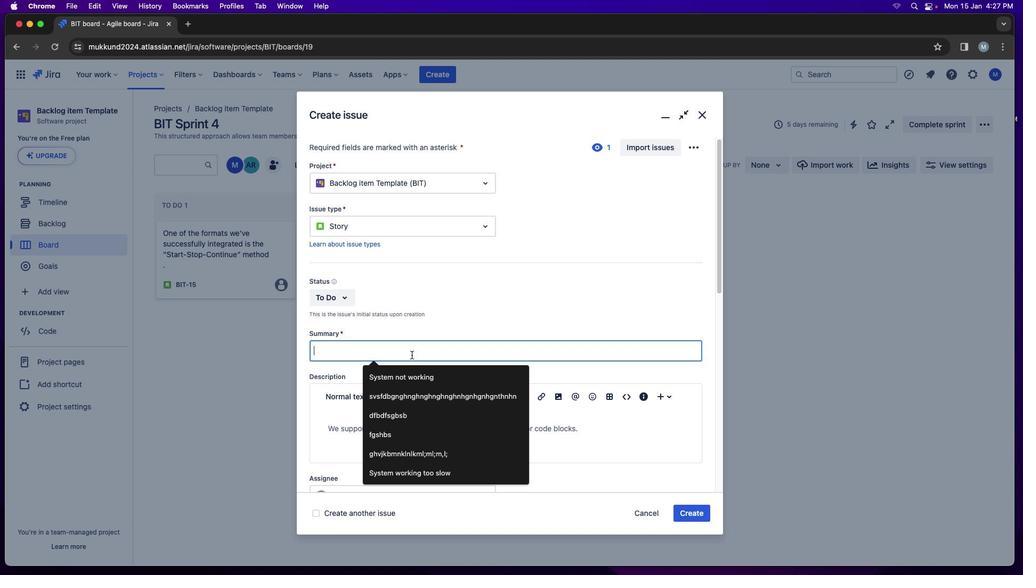 
Action: Key pressed Key.shift'V''i''s''u''a''l''l''y'Key.spaceKey.shift'C''a''t''e''g''o''s''i''r''e''d'
Screenshot: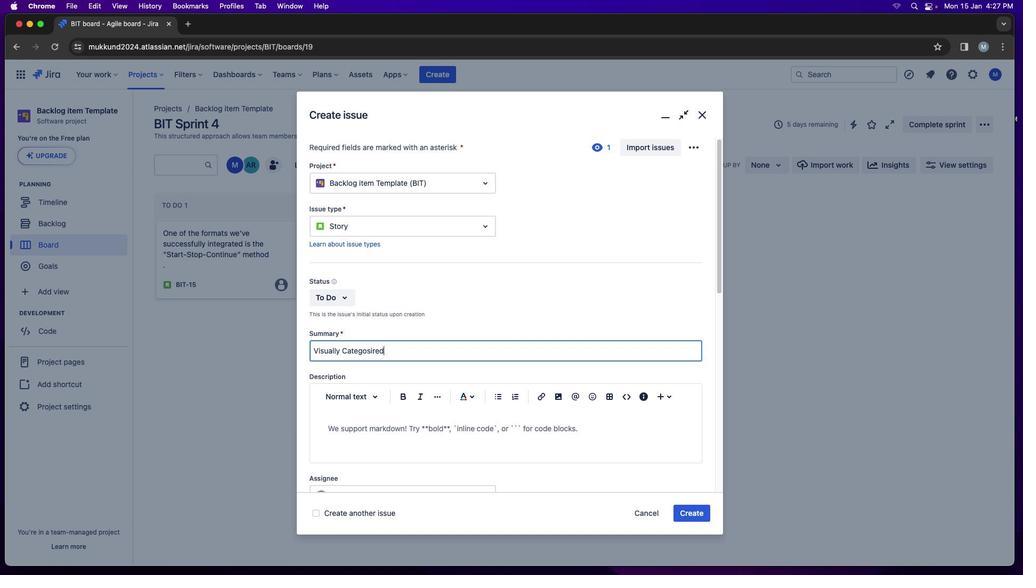 
Action: Mouse moved to (410, 358)
Screenshot: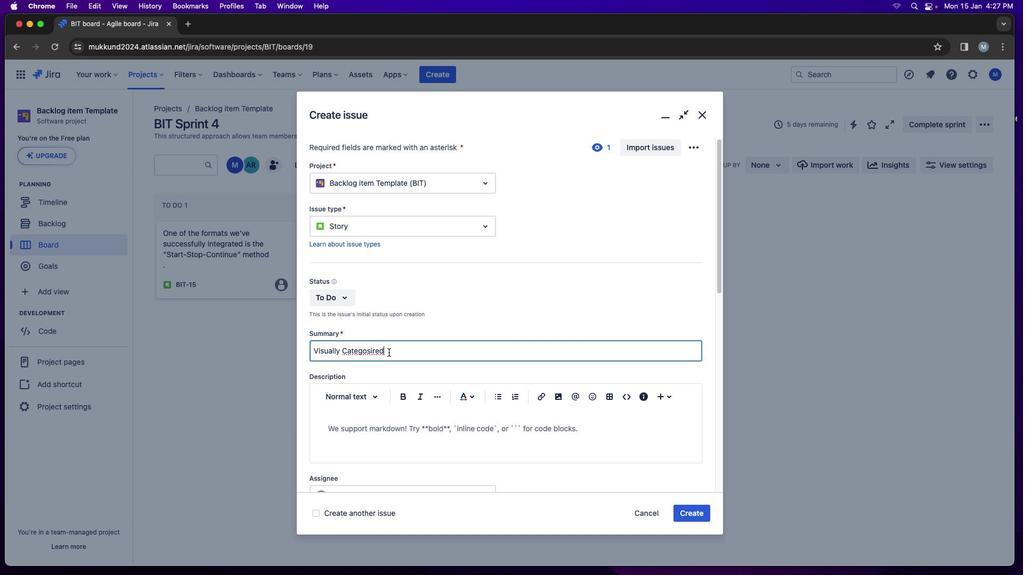 
Action: Mouse pressed left at (410, 358)
Screenshot: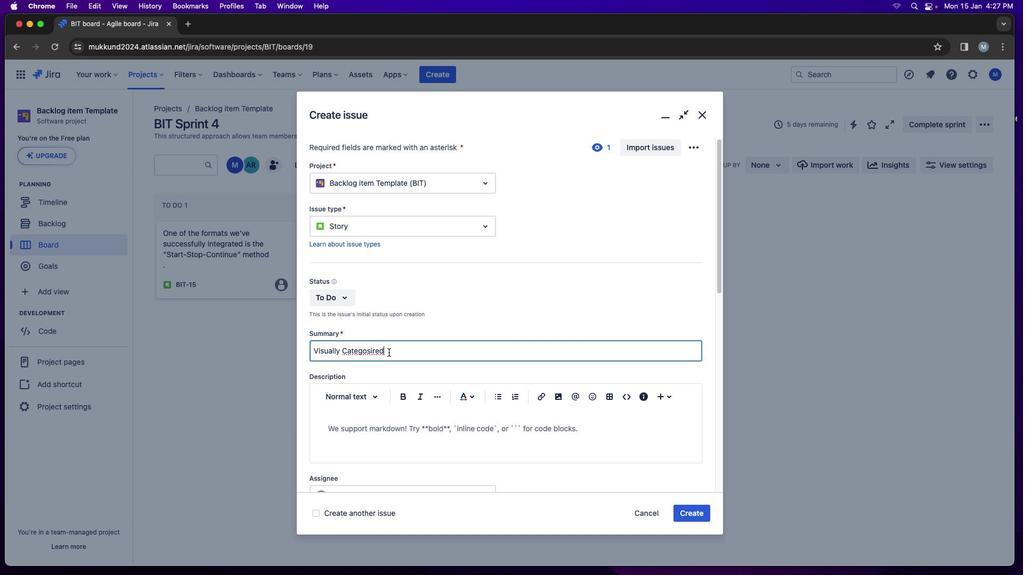 
Action: Key pressed Key.backspaceKey.backspaceKey.backspaceKey.backspaceKey.backspace'r''i''s''e''d'Key.space
Screenshot: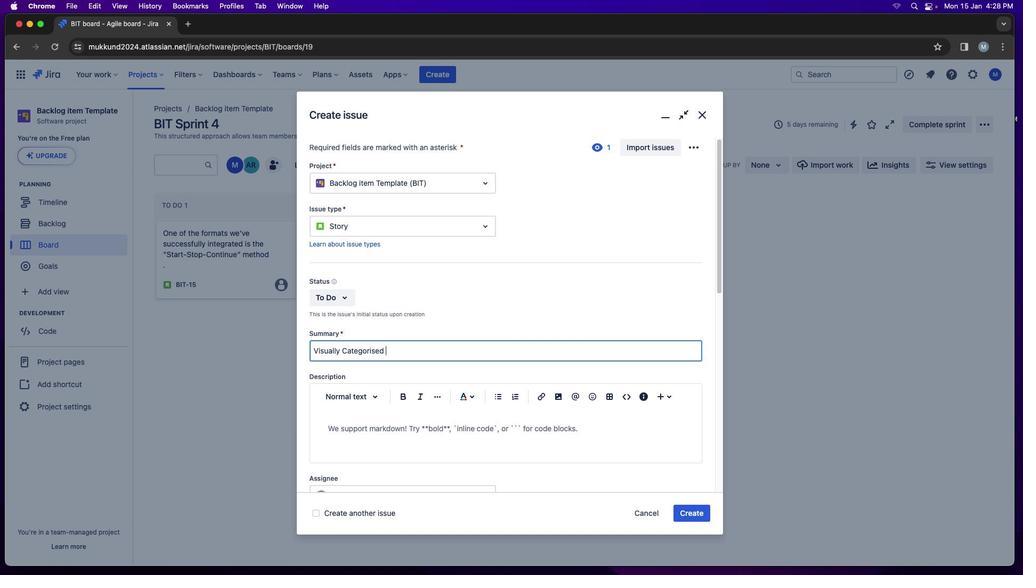 
Action: Mouse moved to (394, 426)
Screenshot: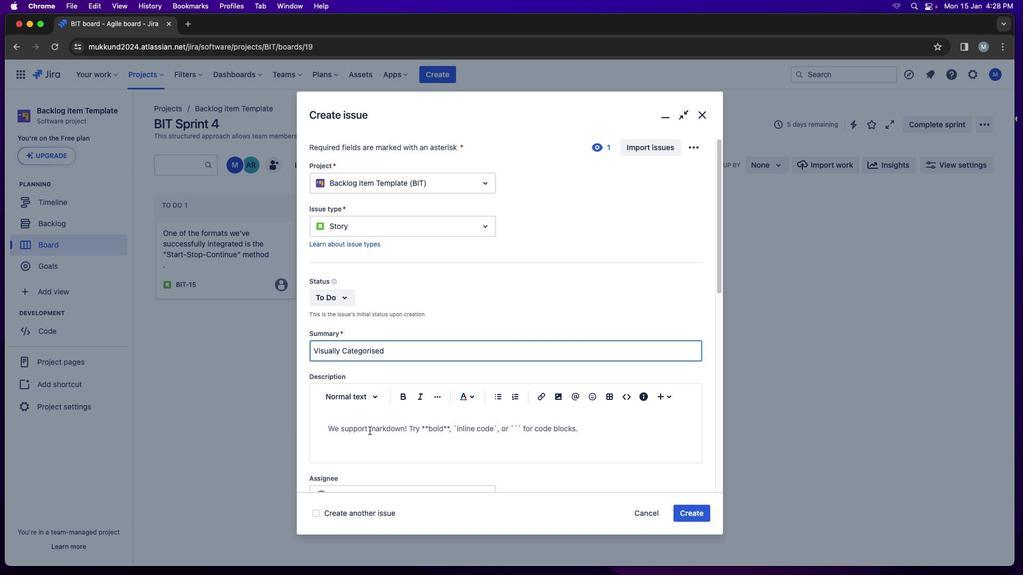 
Action: Mouse pressed left at (394, 426)
Screenshot: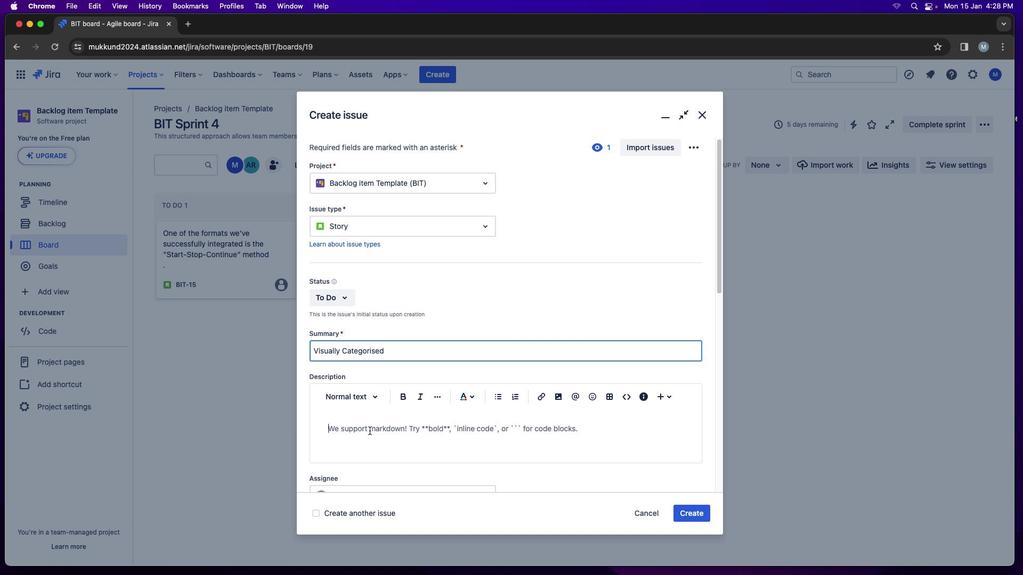 
Action: Key pressed Key.shift'W''e'Key.space'c''a''n'Key.space'p''r''i''o''r''i''t''i''s''e'Key.space'a''n''d'Key.space'i''m''p''l''e''m''e''n''t'Key.space'c''h''a''n''g''e''s'Key.space't''h''a''t'Key.space'a''l''i''g''n'Key.space'w''i''t''h'Key.space'o''u''r'Key.space'c''o''l''l''e''c''t''i''v''e'Key.space'g''o''a''l''s''.'Key.space
Screenshot: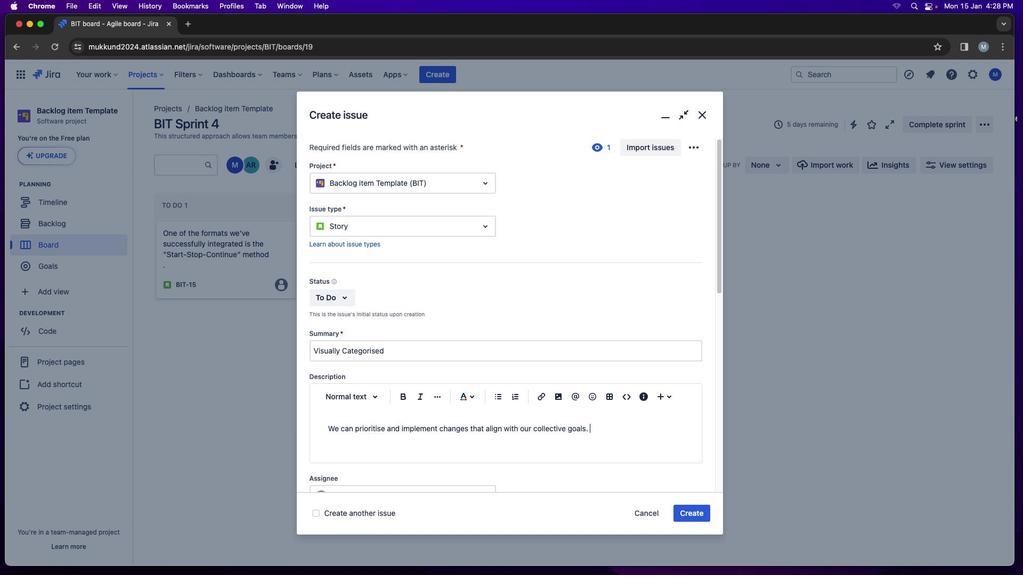 
Action: Mouse moved to (513, 411)
Screenshot: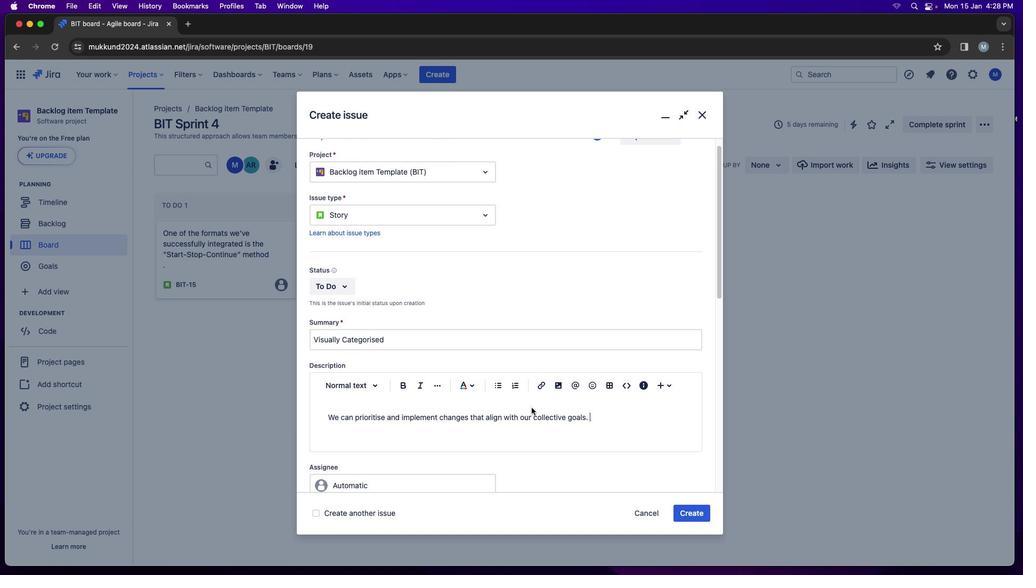 
Action: Mouse scrolled (513, 411) with delta (94, 51)
Screenshot: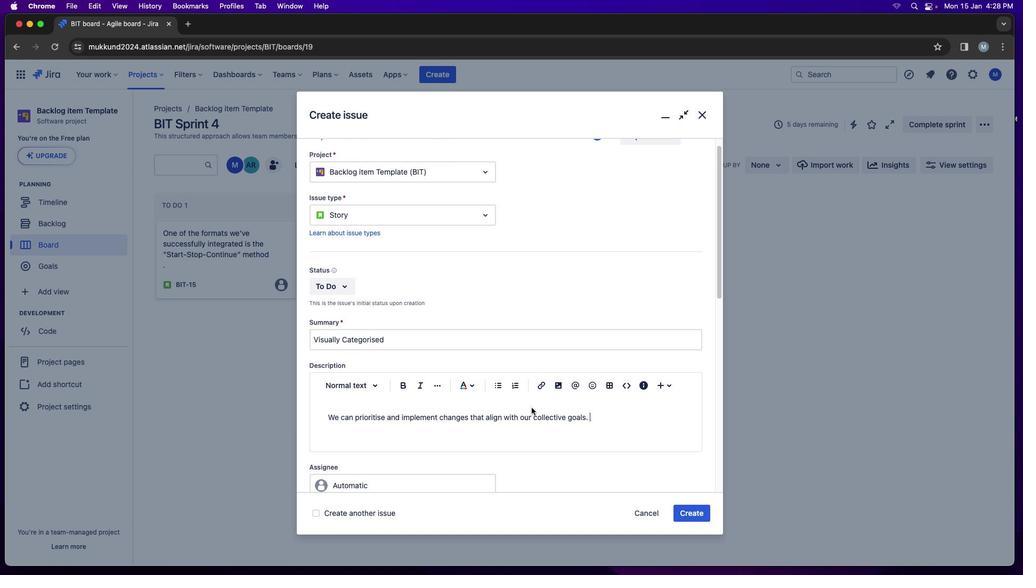 
Action: Mouse moved to (519, 410)
Screenshot: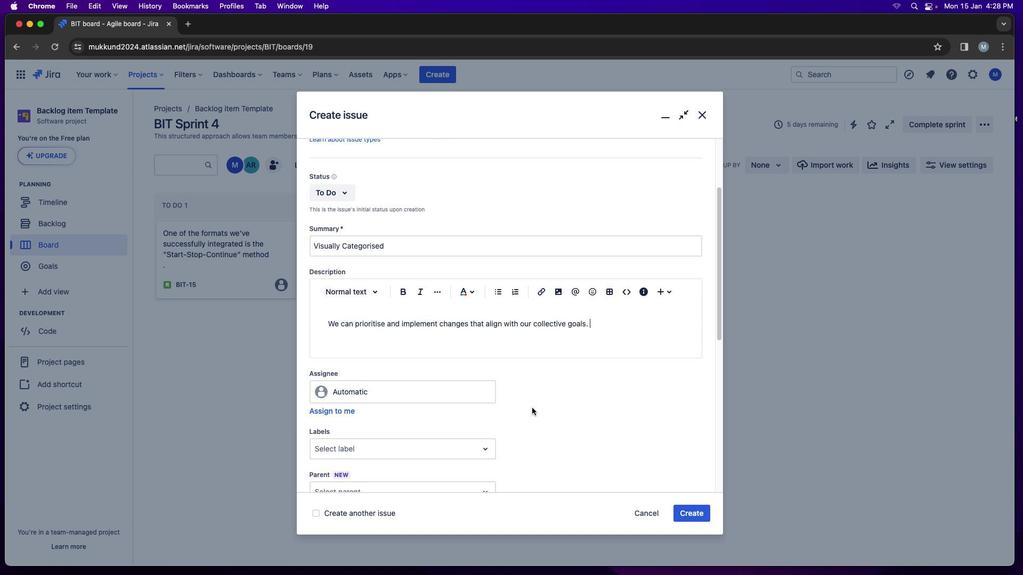 
Action: Mouse scrolled (519, 410) with delta (94, 51)
Screenshot: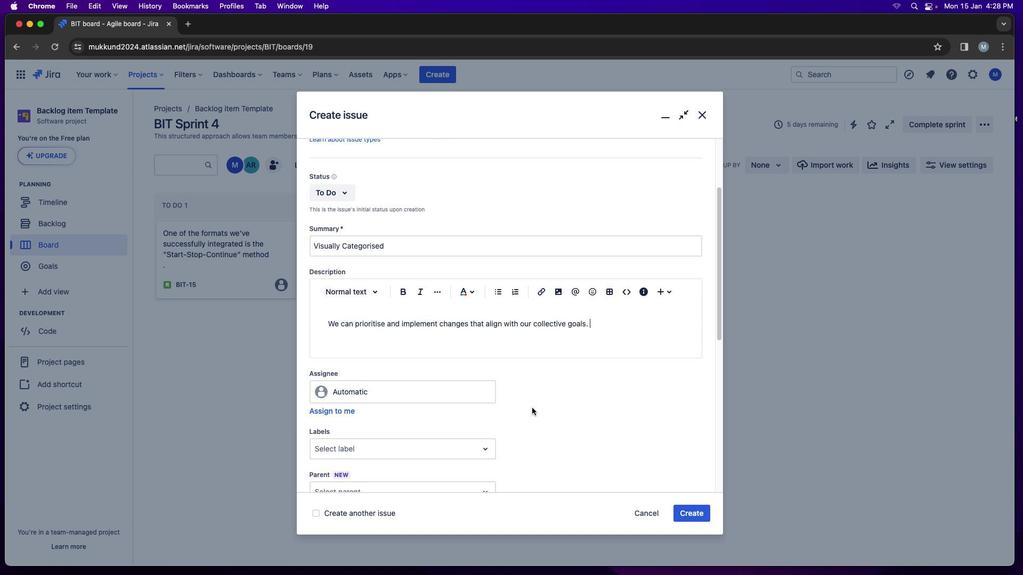 
Action: Mouse moved to (520, 410)
Screenshot: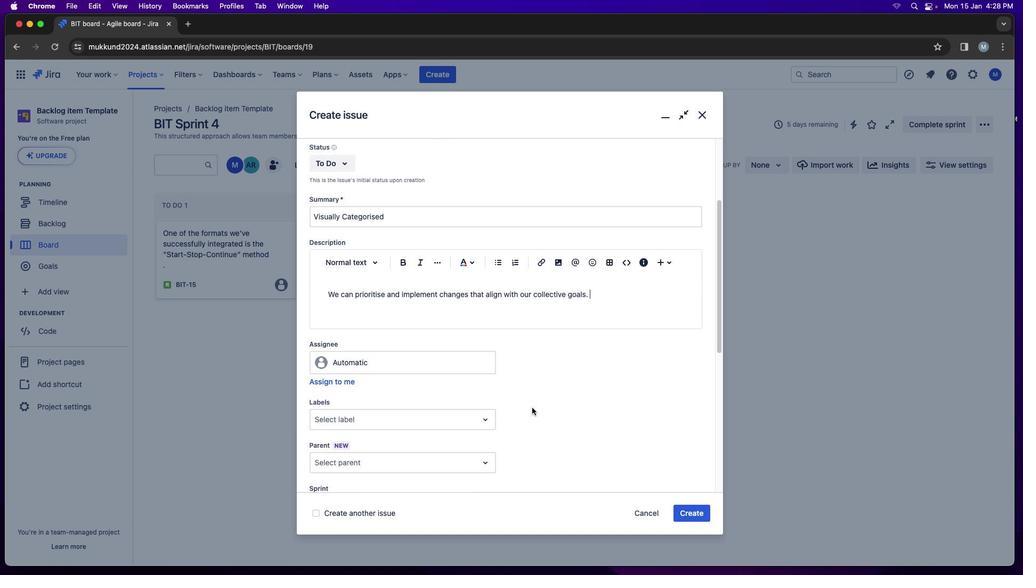 
Action: Mouse scrolled (520, 410) with delta (94, 50)
Screenshot: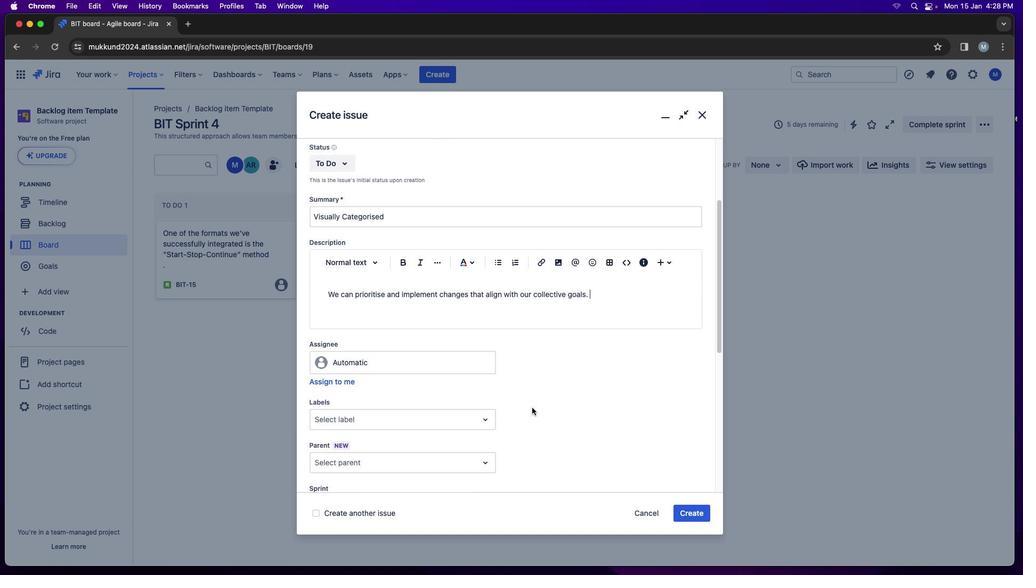 
Action: Mouse moved to (523, 408)
Screenshot: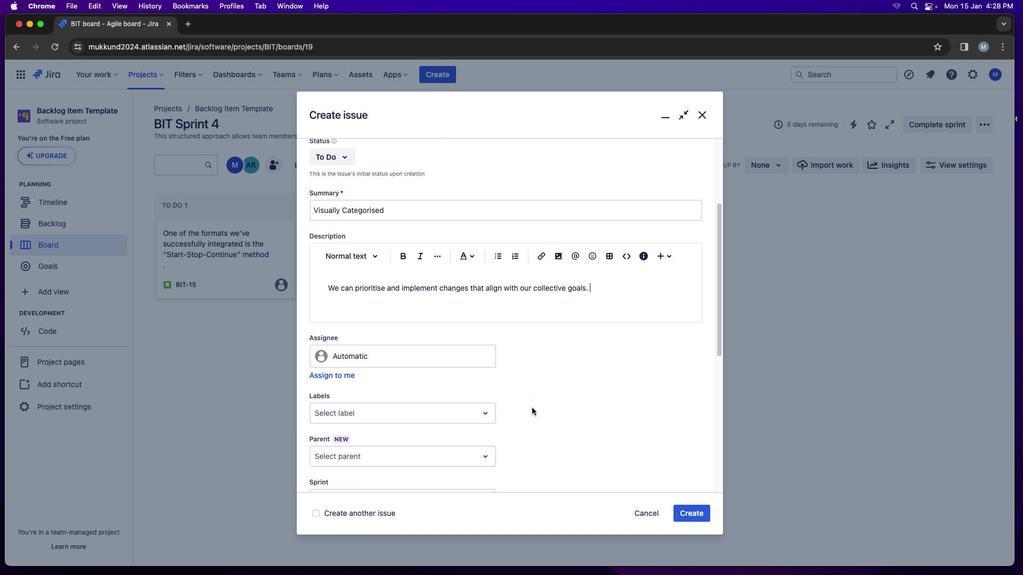 
Action: Mouse scrolled (523, 408) with delta (94, 50)
Screenshot: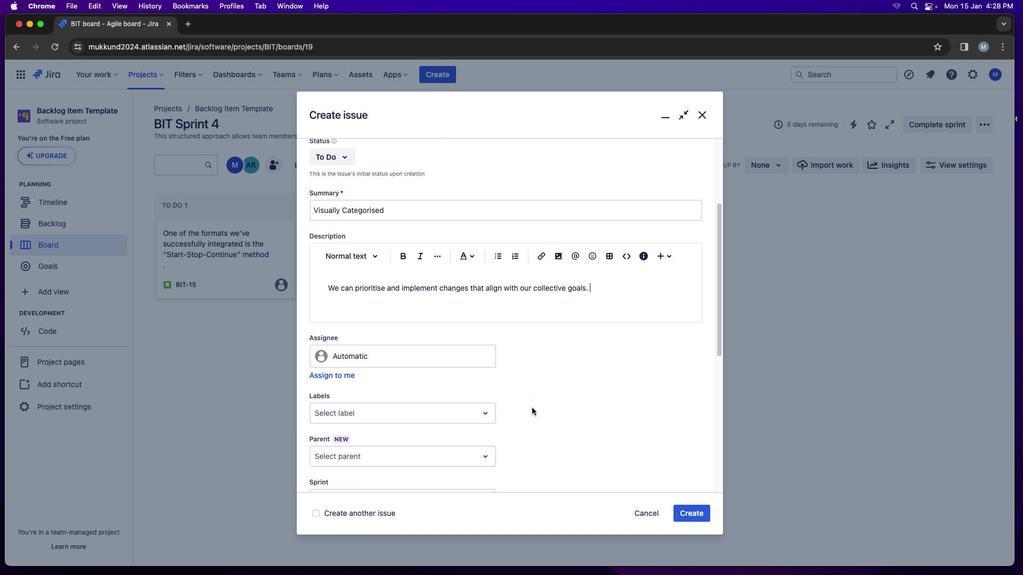 
Action: Mouse moved to (453, 367)
Screenshot: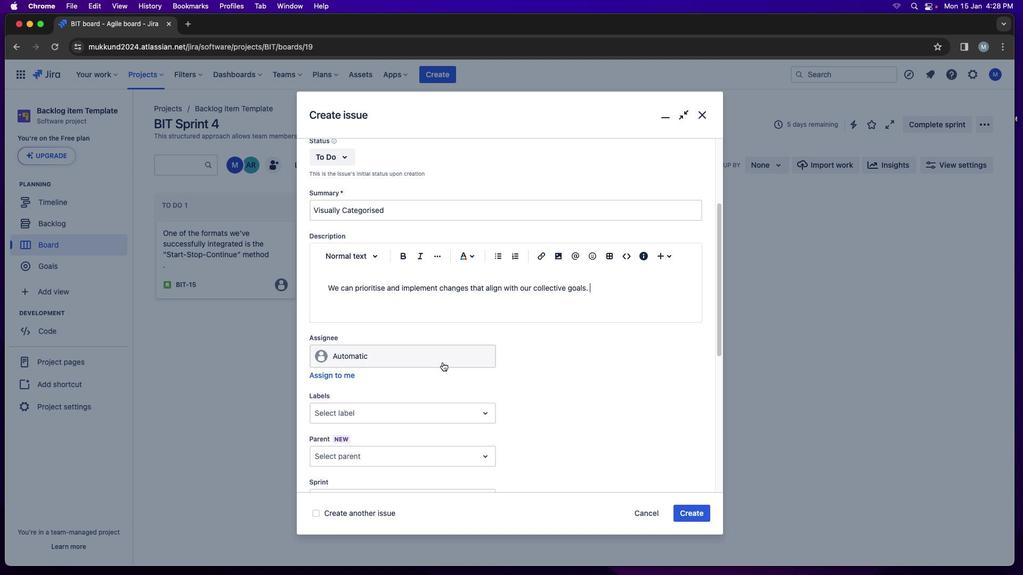 
Action: Mouse pressed left at (453, 367)
Screenshot: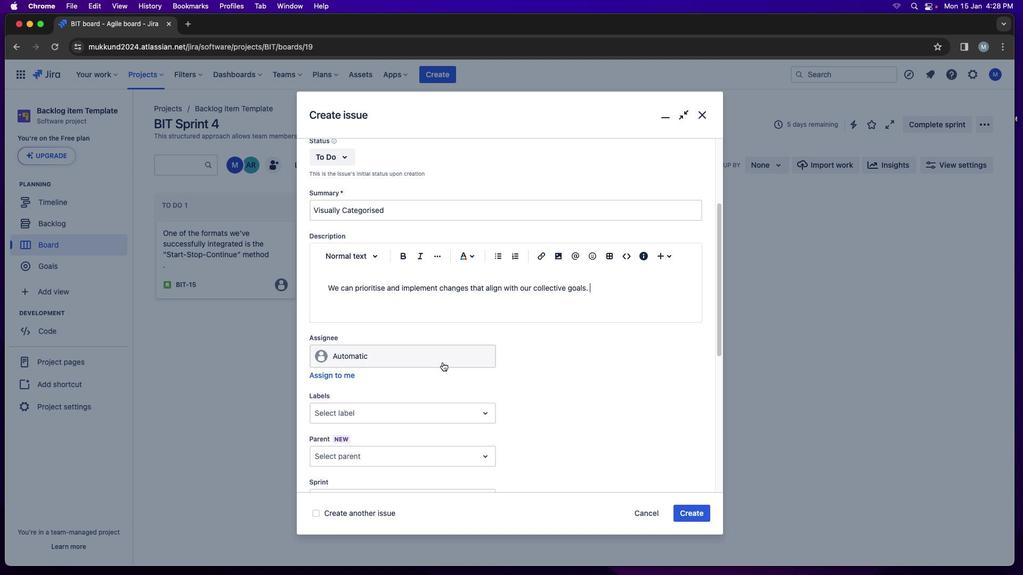 
Action: Mouse moved to (440, 426)
Screenshot: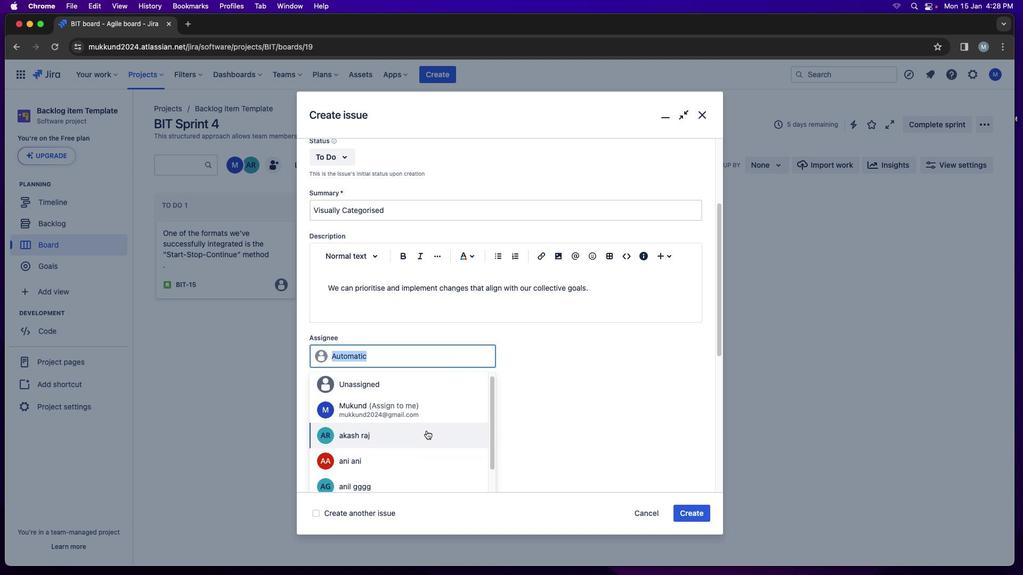 
Action: Mouse scrolled (440, 426) with delta (94, 51)
Screenshot: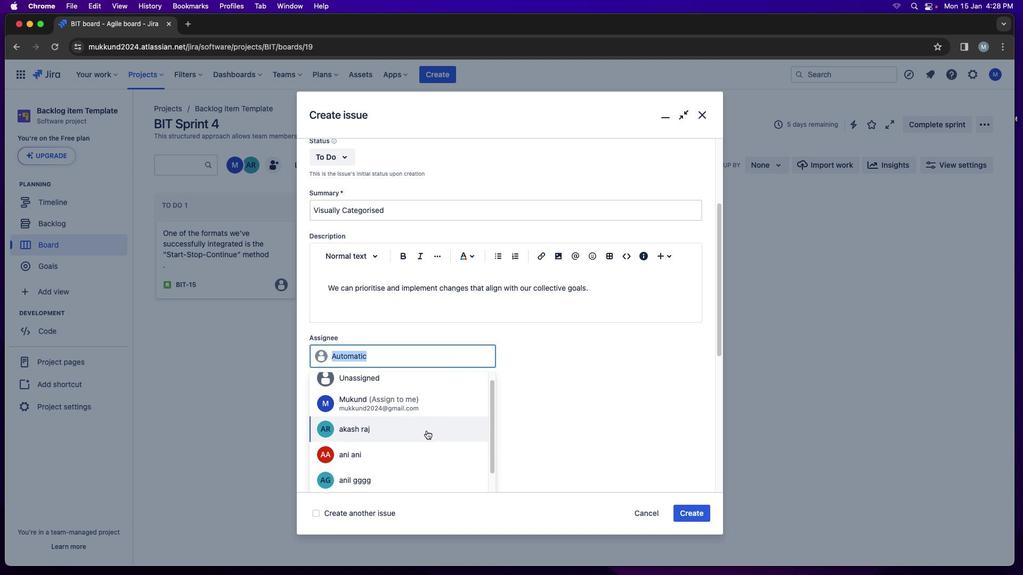 
Action: Mouse scrolled (440, 426) with delta (94, 51)
Screenshot: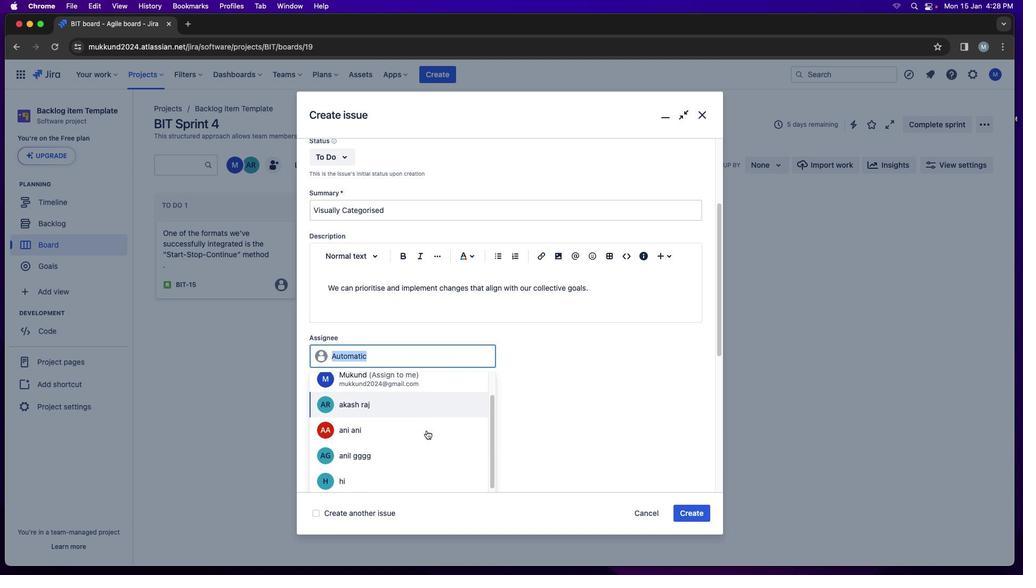 
Action: Mouse moved to (440, 426)
Screenshot: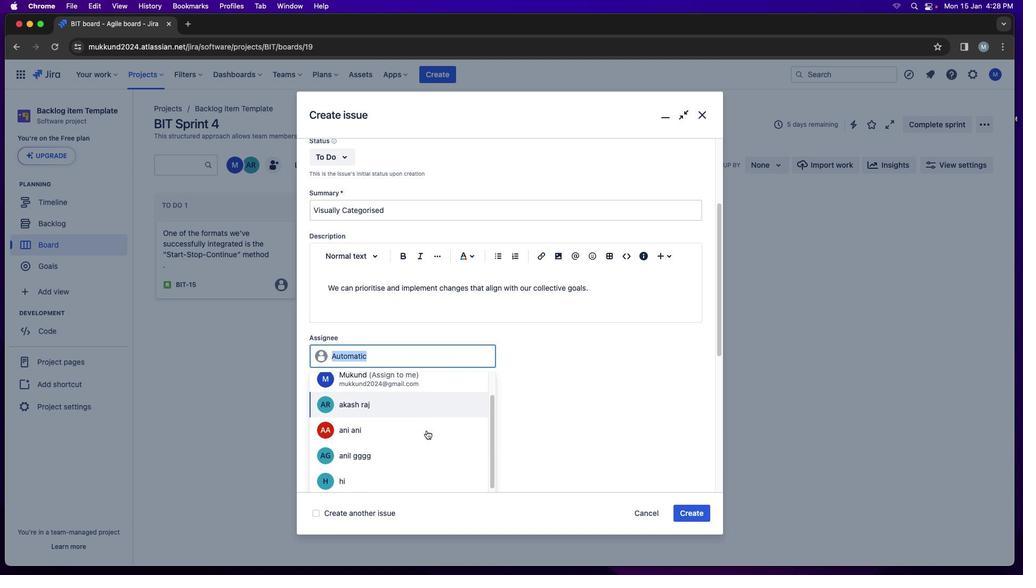
Action: Mouse scrolled (440, 426) with delta (94, 51)
Screenshot: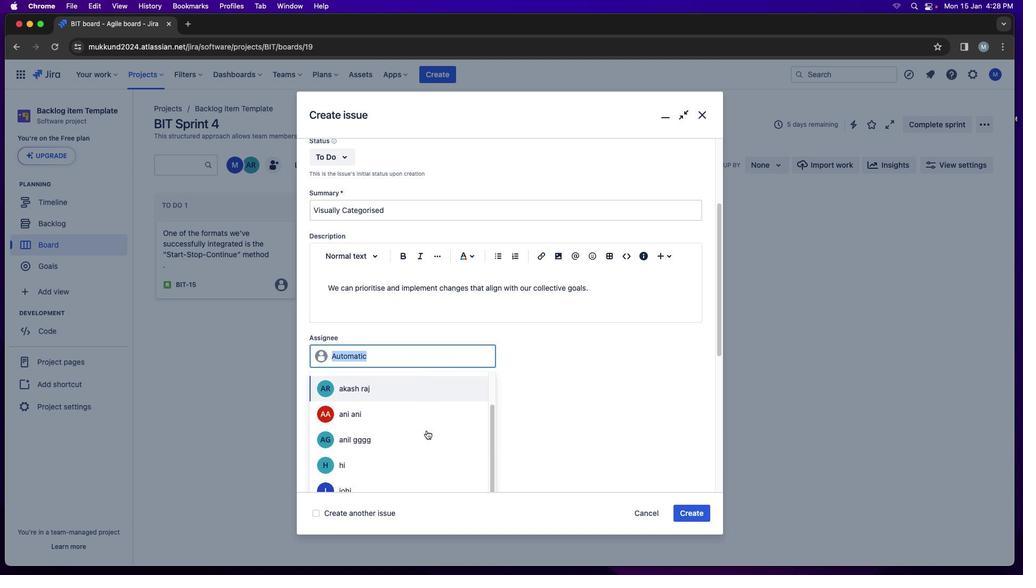 
Action: Mouse moved to (402, 415)
Screenshot: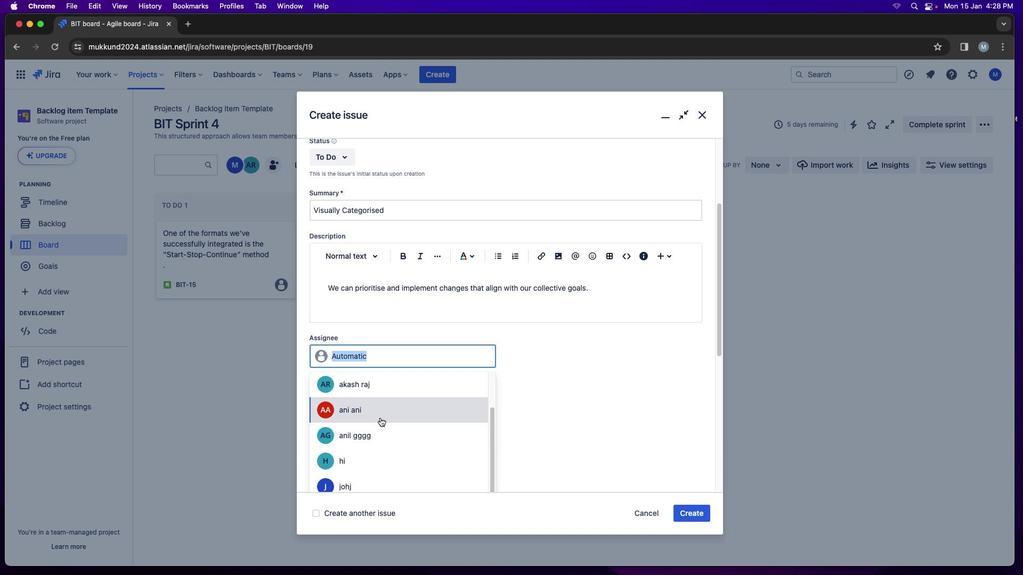
Action: Mouse pressed left at (402, 415)
Screenshot: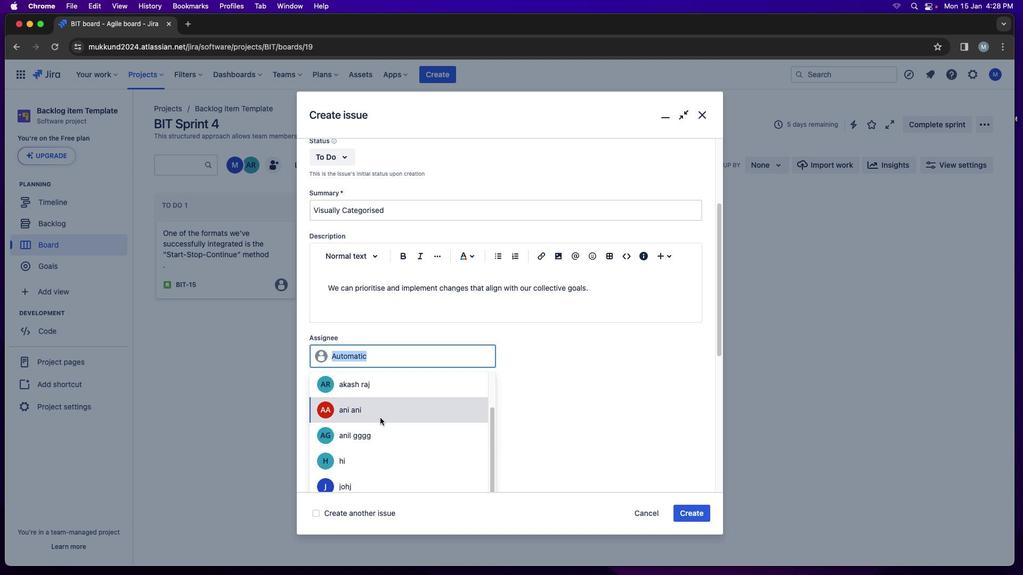 
Action: Mouse moved to (543, 407)
Screenshot: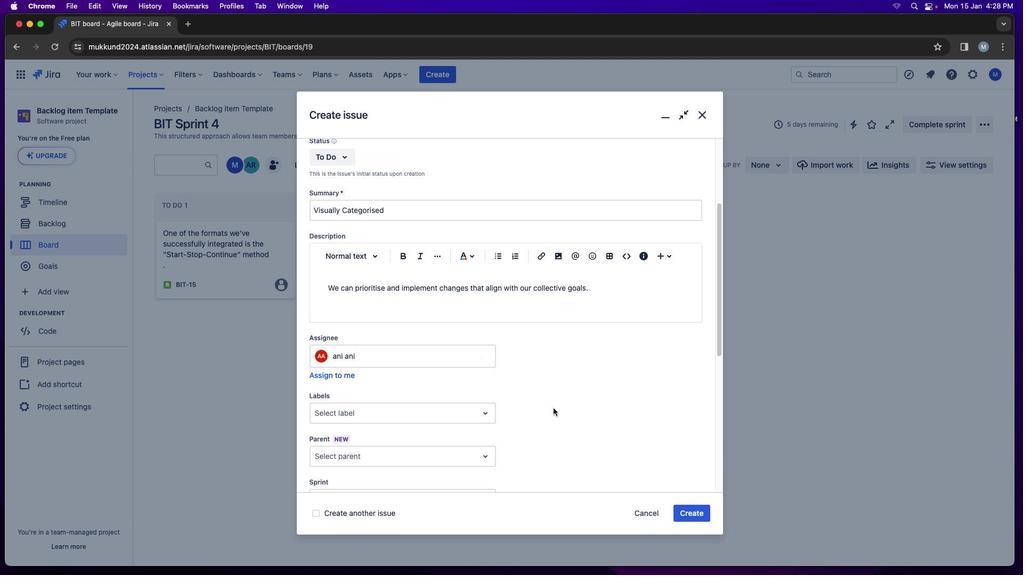 
Action: Mouse pressed left at (543, 407)
Screenshot: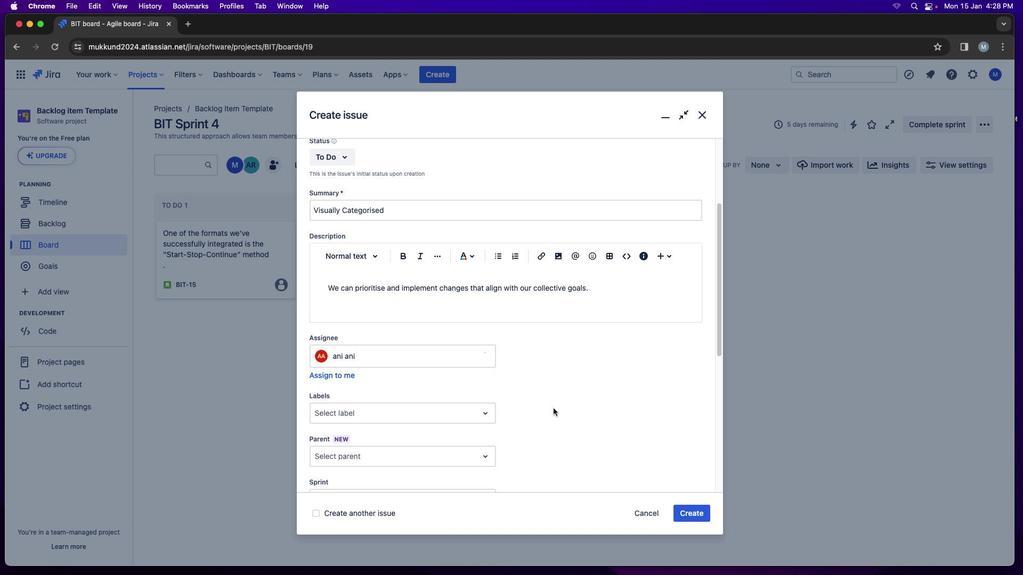 
Action: Mouse moved to (543, 407)
Screenshot: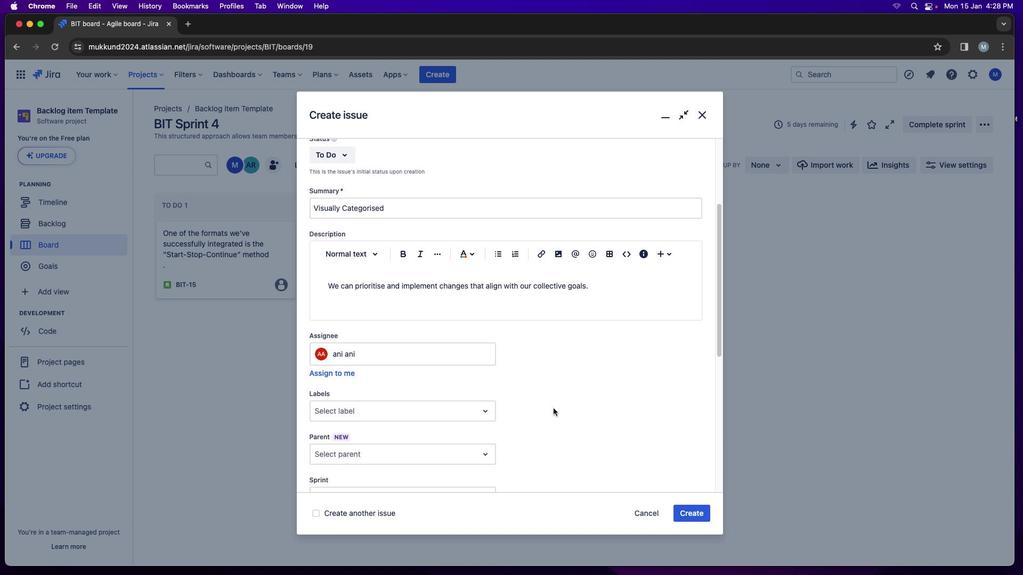 
Action: Mouse scrolled (543, 407) with delta (94, 51)
Screenshot: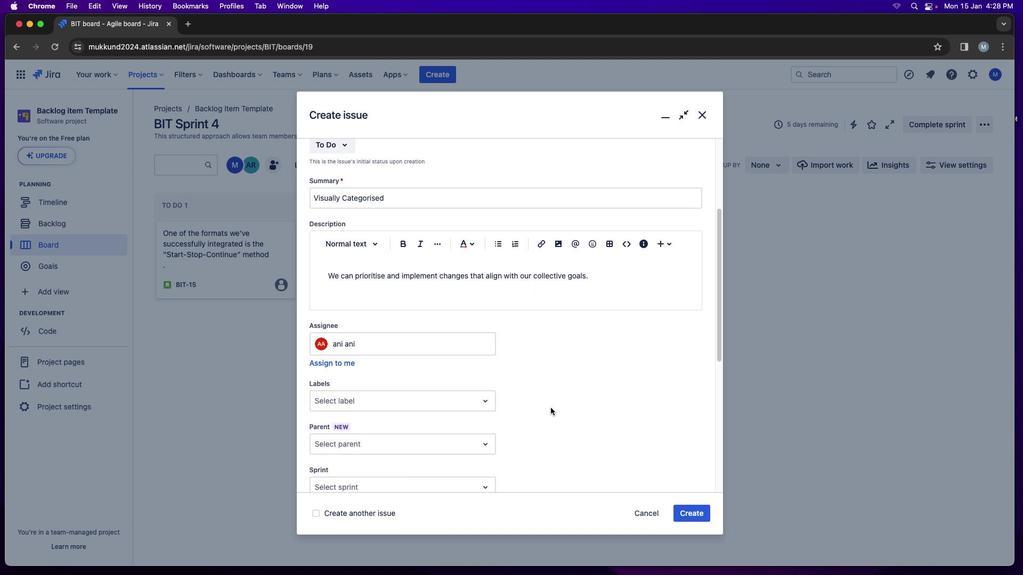 
Action: Mouse scrolled (543, 407) with delta (94, 51)
Screenshot: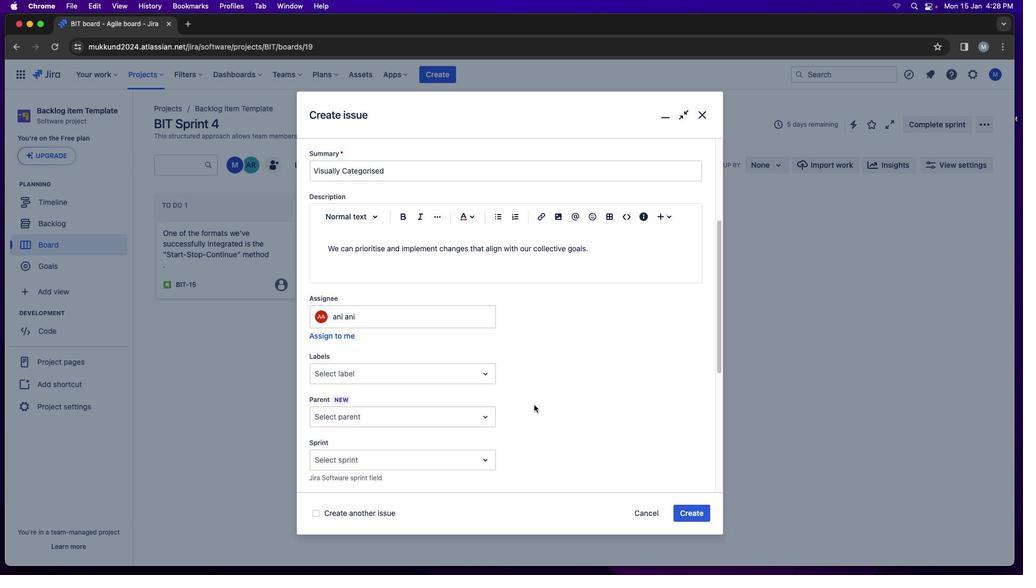 
Action: Mouse scrolled (543, 407) with delta (94, 50)
Screenshot: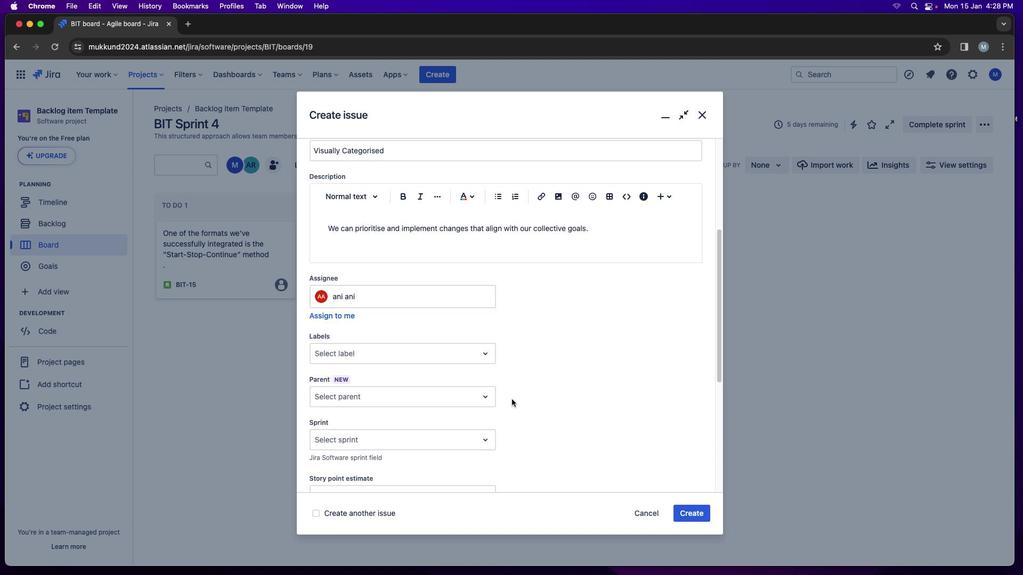 
Action: Mouse moved to (471, 357)
Screenshot: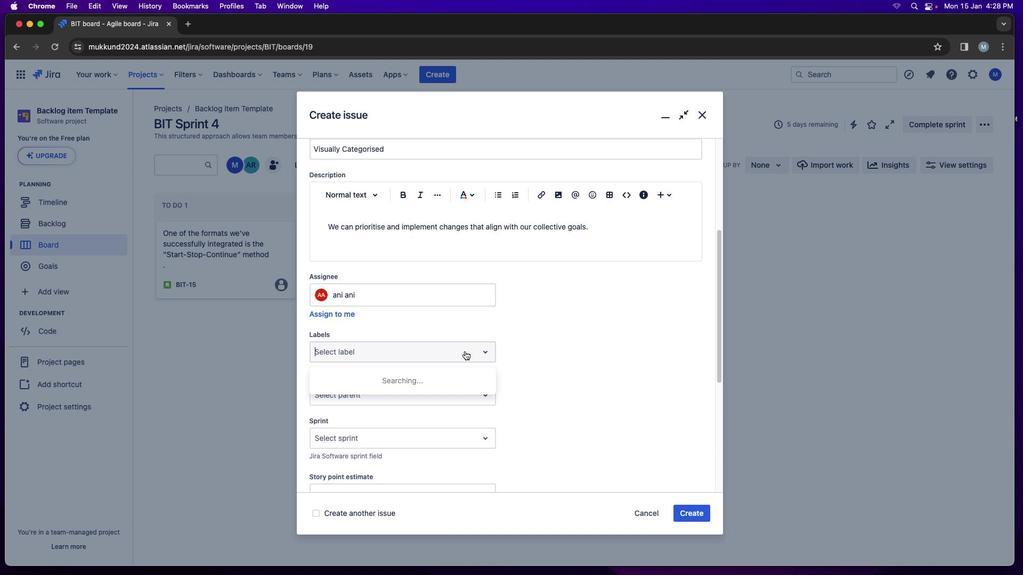 
Action: Mouse pressed left at (471, 357)
